 Task: Fork the 'Laravel-Library-Management-system' repository on GitHub and view it in your profile.
Action: Mouse moved to (232, 193)
Screenshot: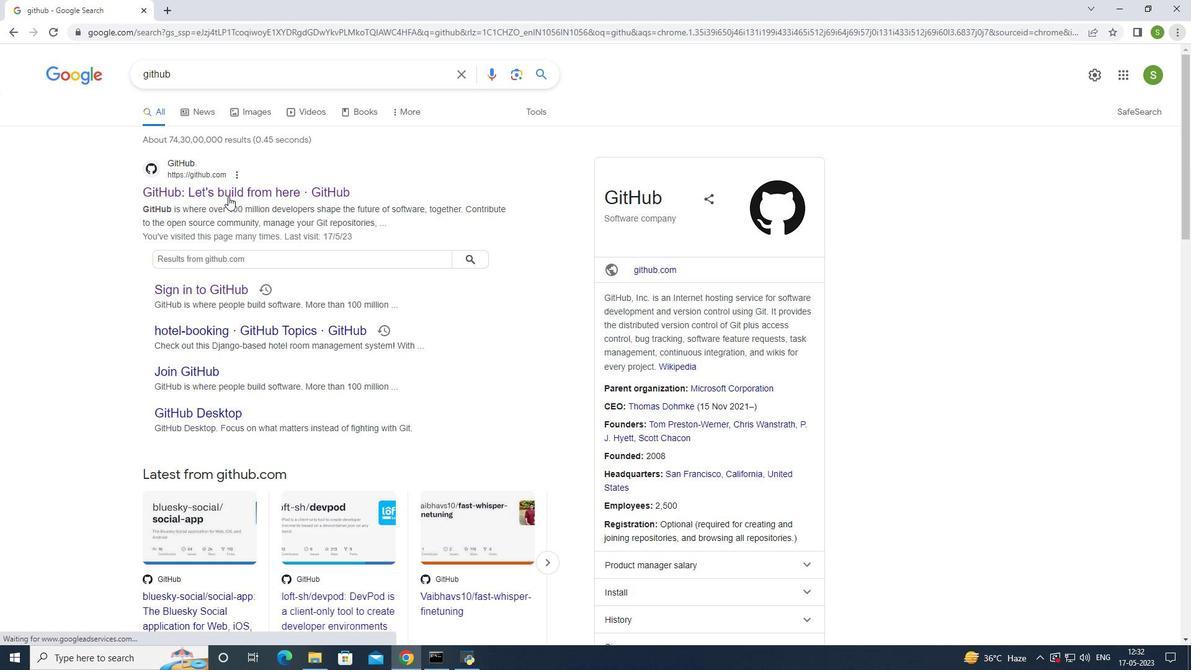 
Action: Mouse pressed left at (232, 193)
Screenshot: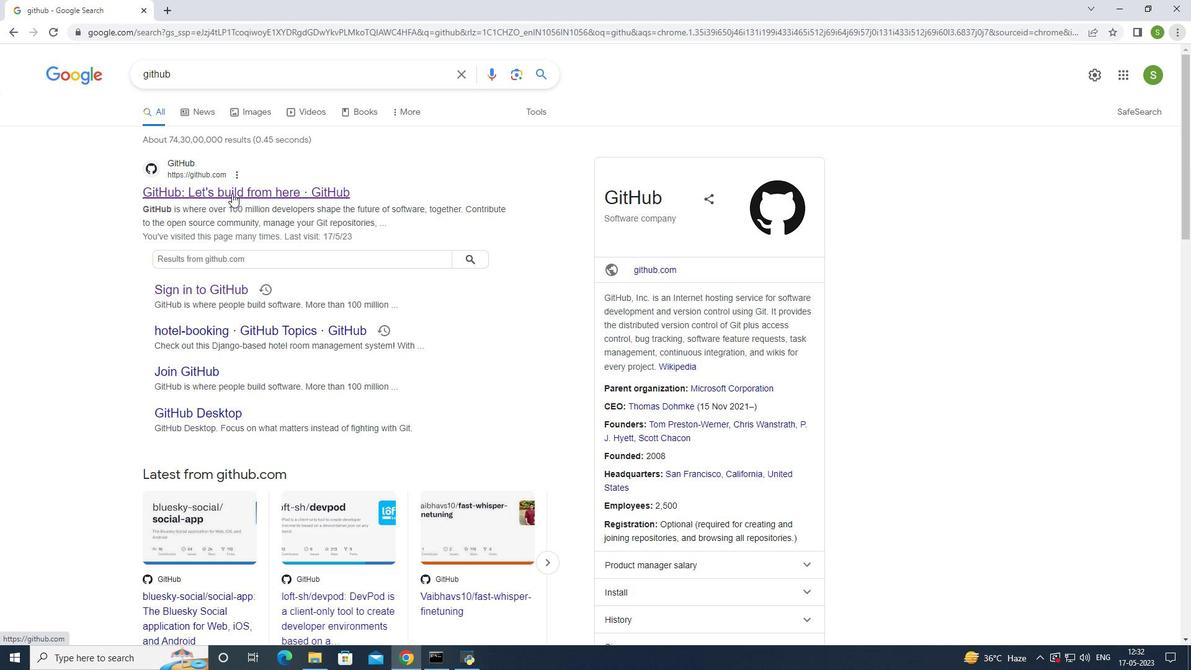 
Action: Mouse moved to (30, 62)
Screenshot: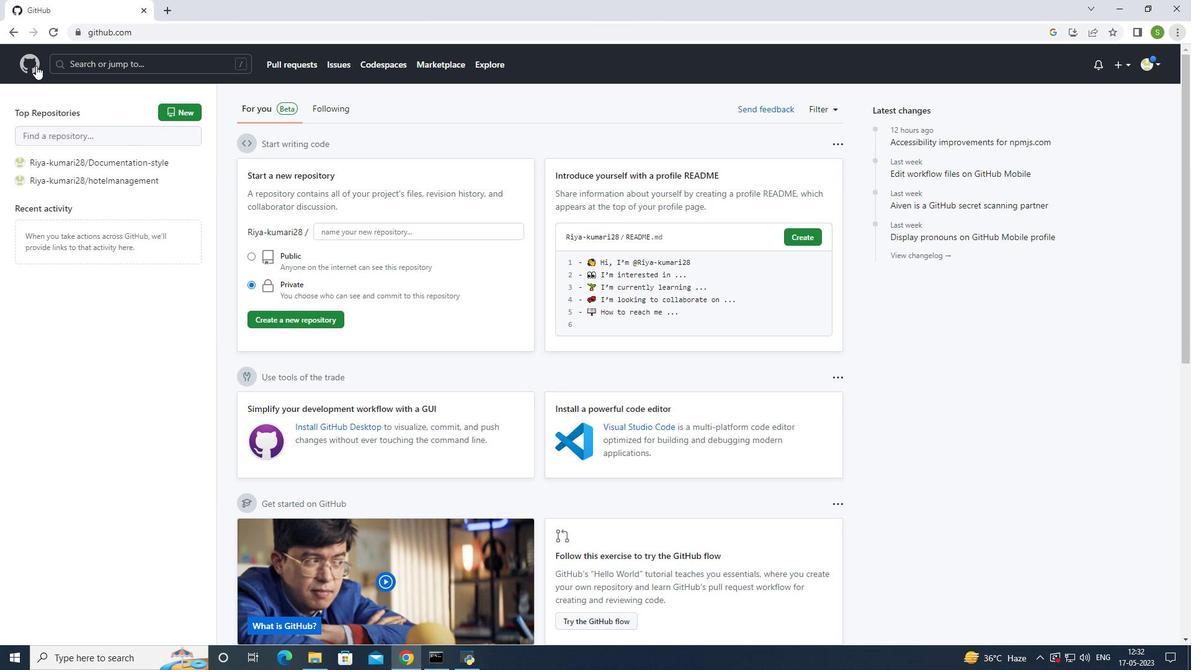 
Action: Mouse pressed left at (30, 62)
Screenshot: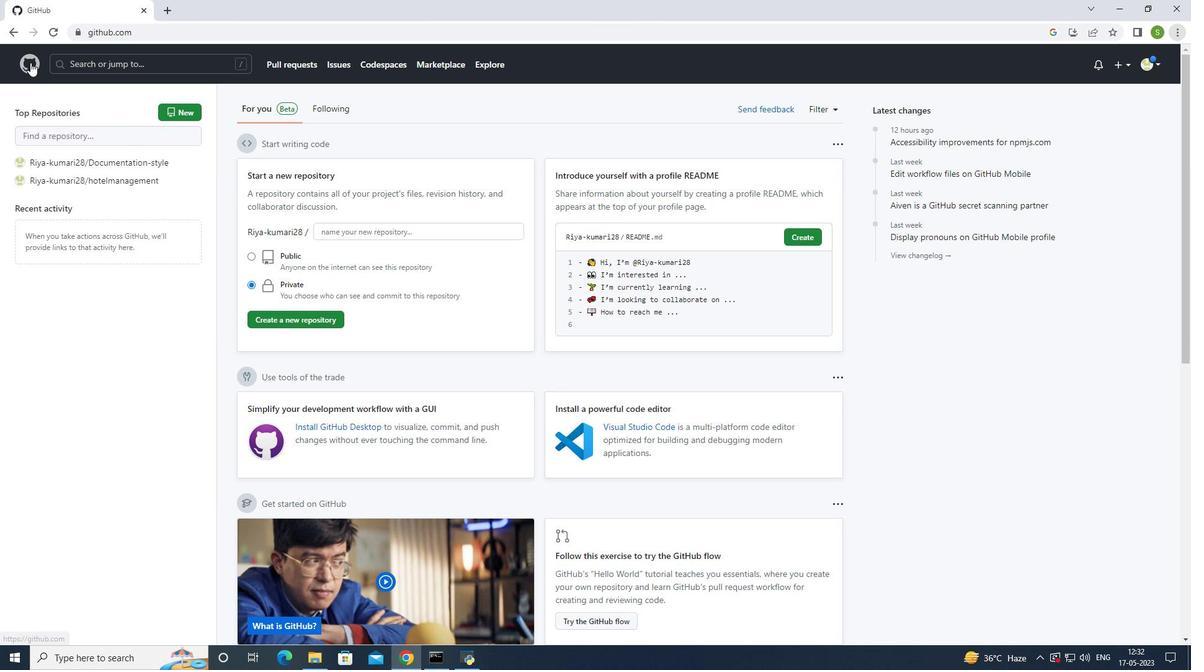
Action: Mouse moved to (156, 66)
Screenshot: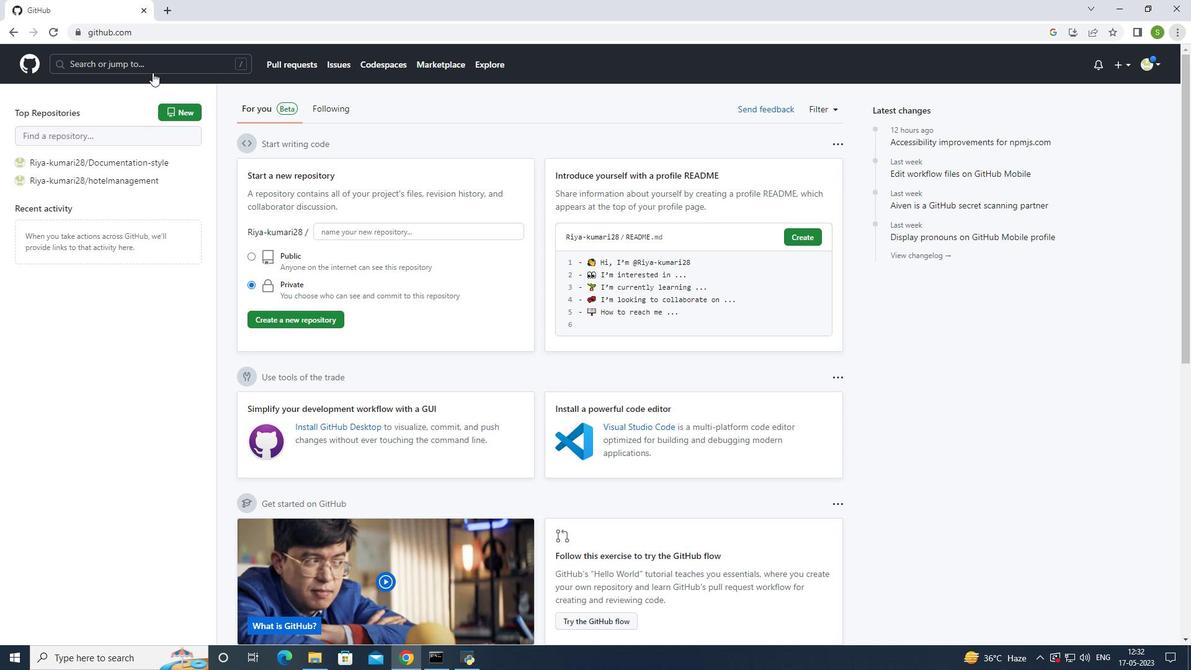 
Action: Mouse pressed left at (156, 66)
Screenshot: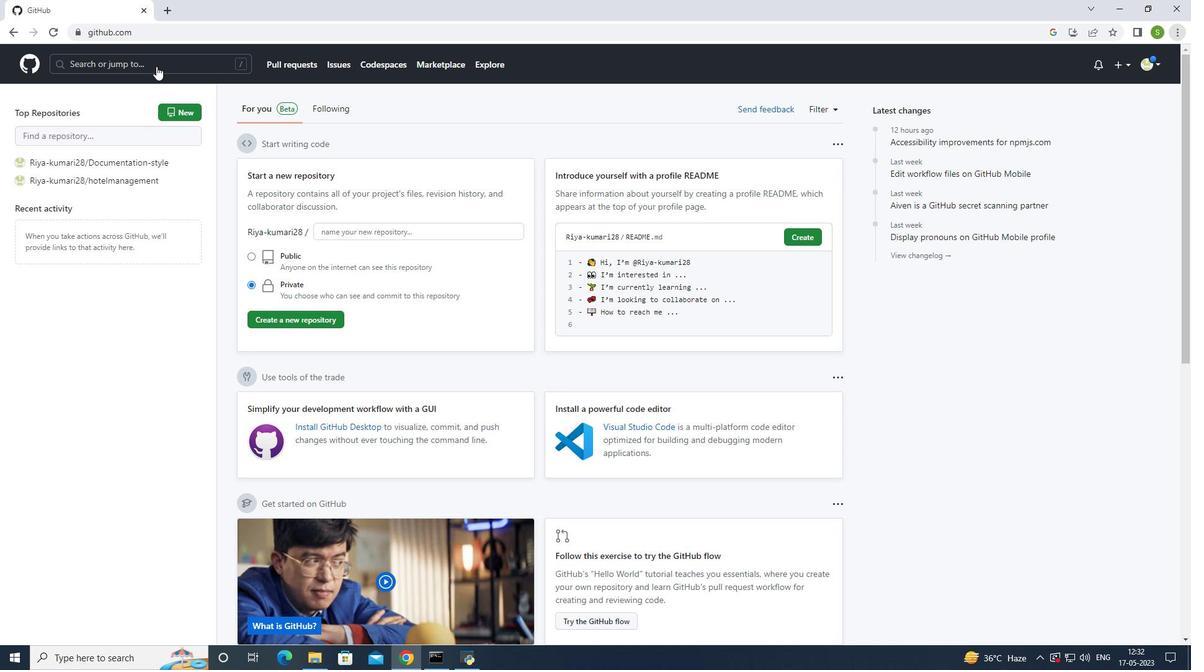 
Action: Mouse moved to (667, 204)
Screenshot: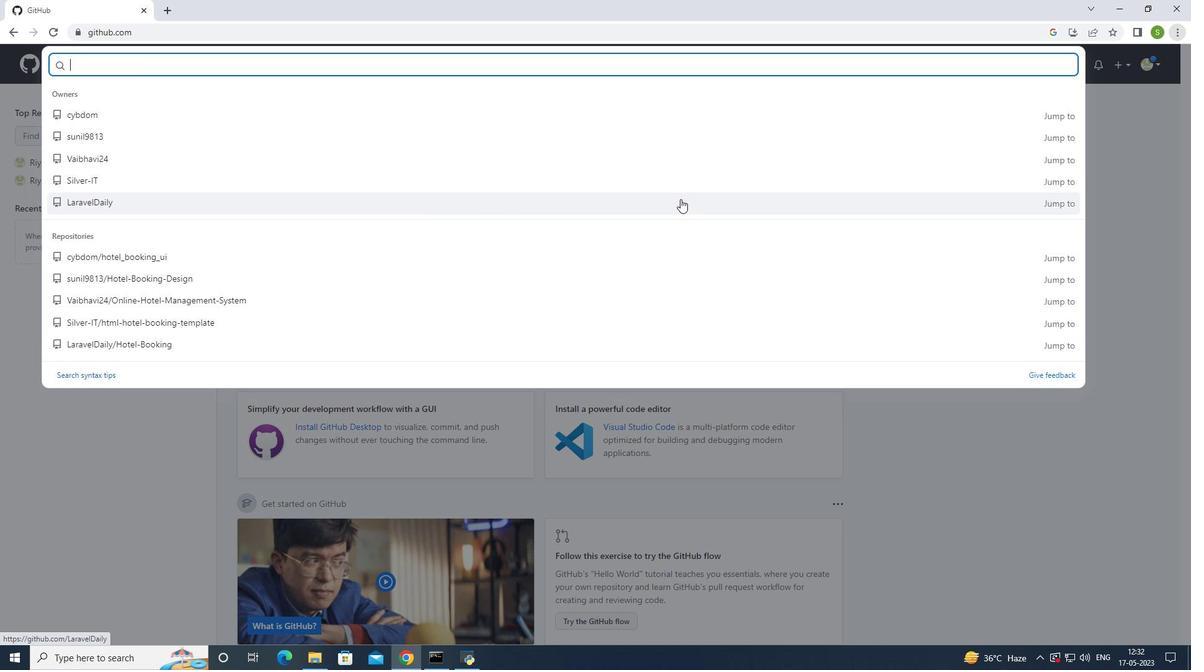
Action: Key pressed library<Key.space>management<Key.enter>
Screenshot: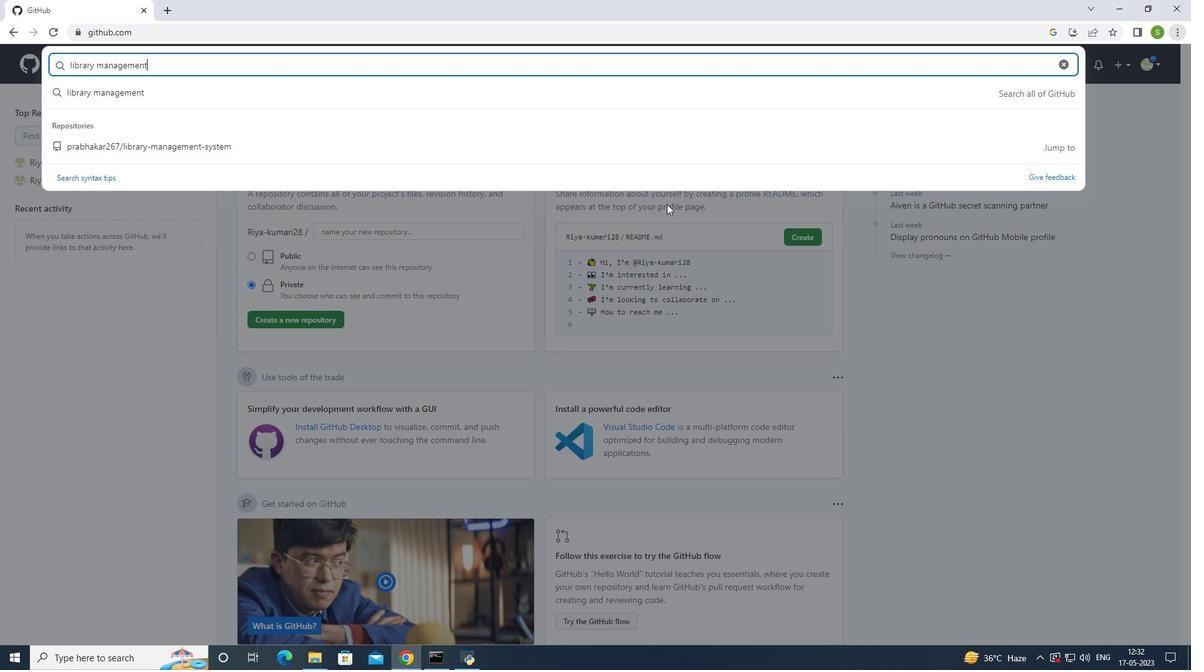 
Action: Mouse moved to (488, 280)
Screenshot: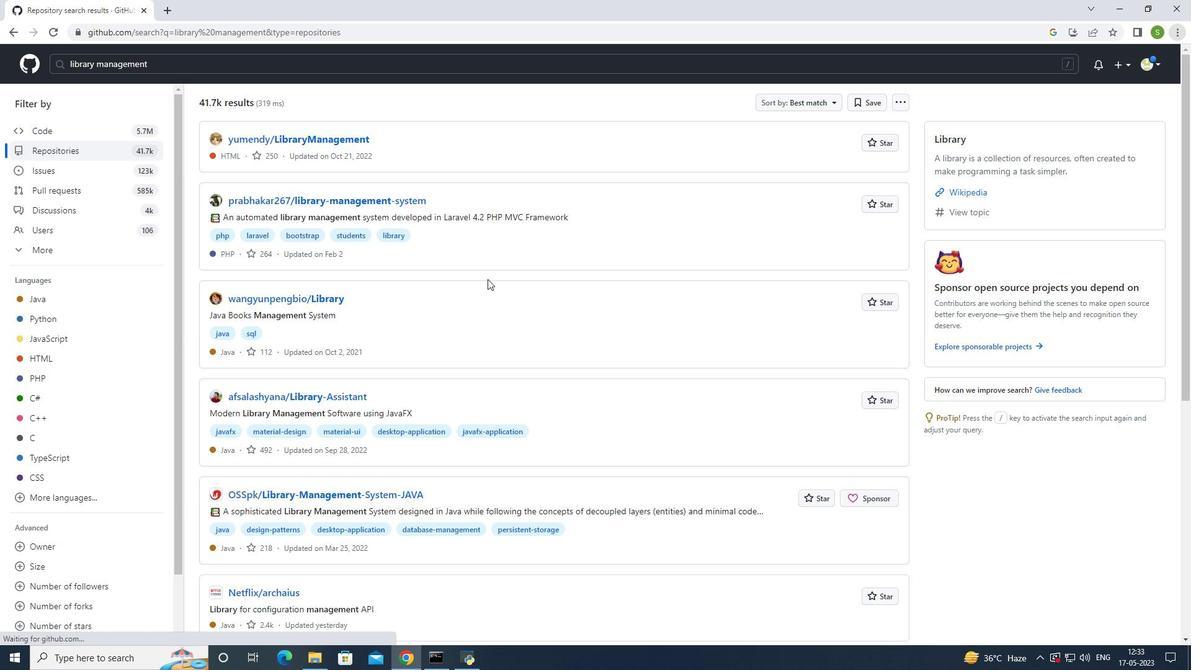 
Action: Mouse scrolled (488, 279) with delta (0, 0)
Screenshot: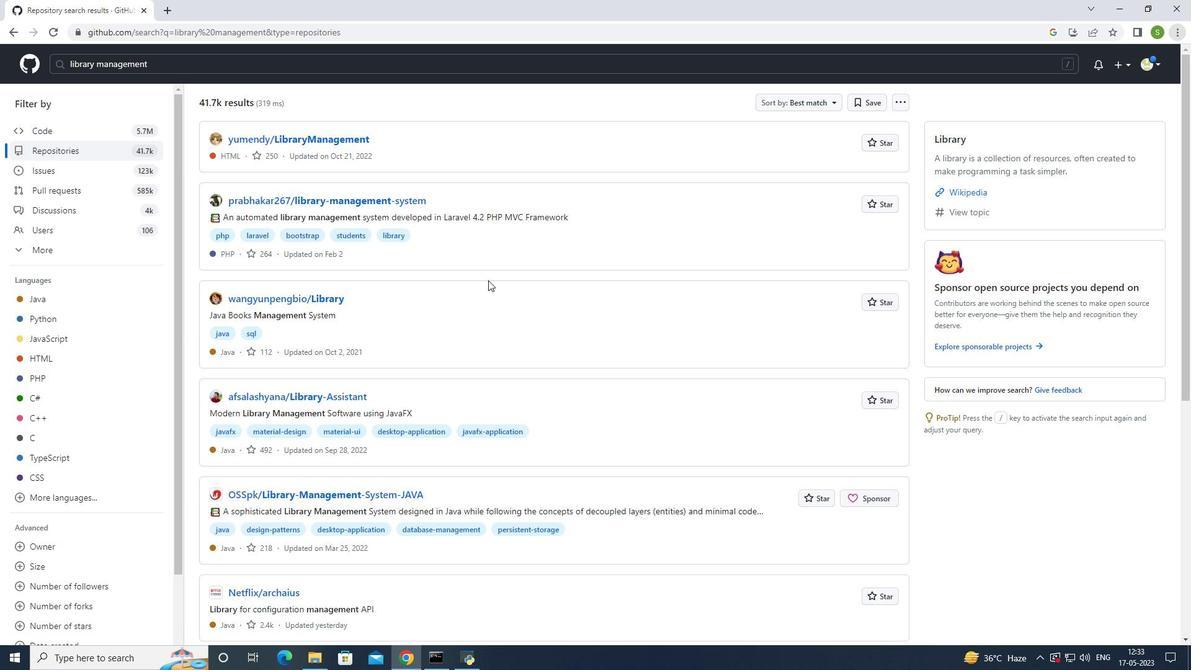 
Action: Mouse moved to (488, 276)
Screenshot: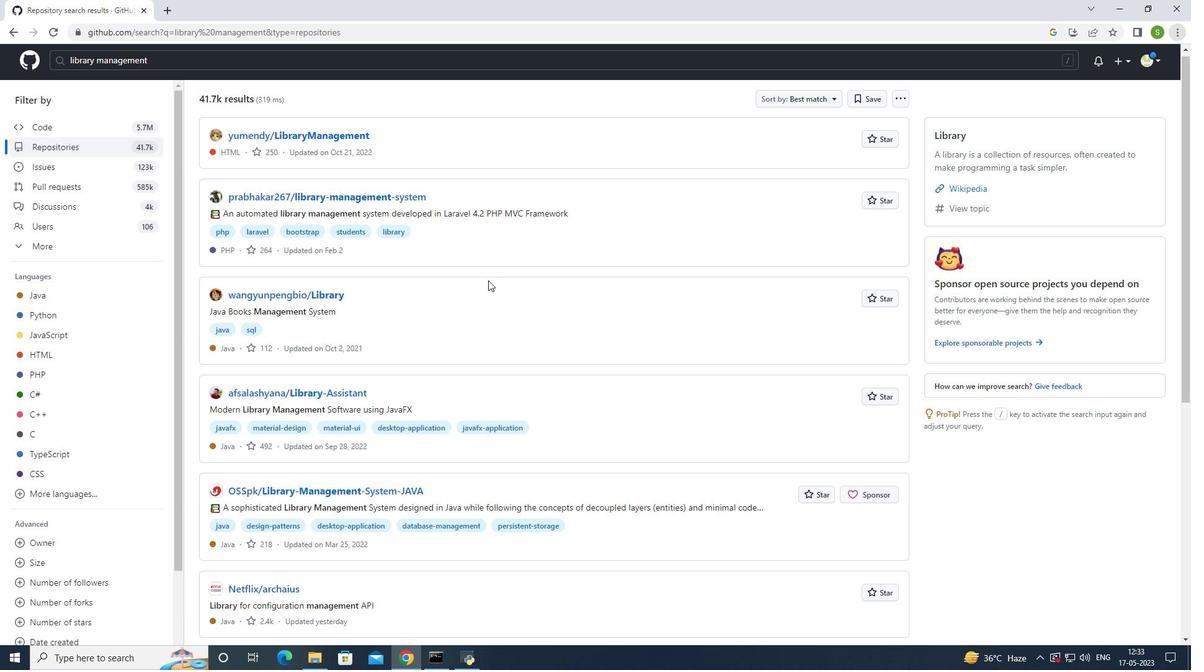 
Action: Mouse scrolled (488, 276) with delta (0, 0)
Screenshot: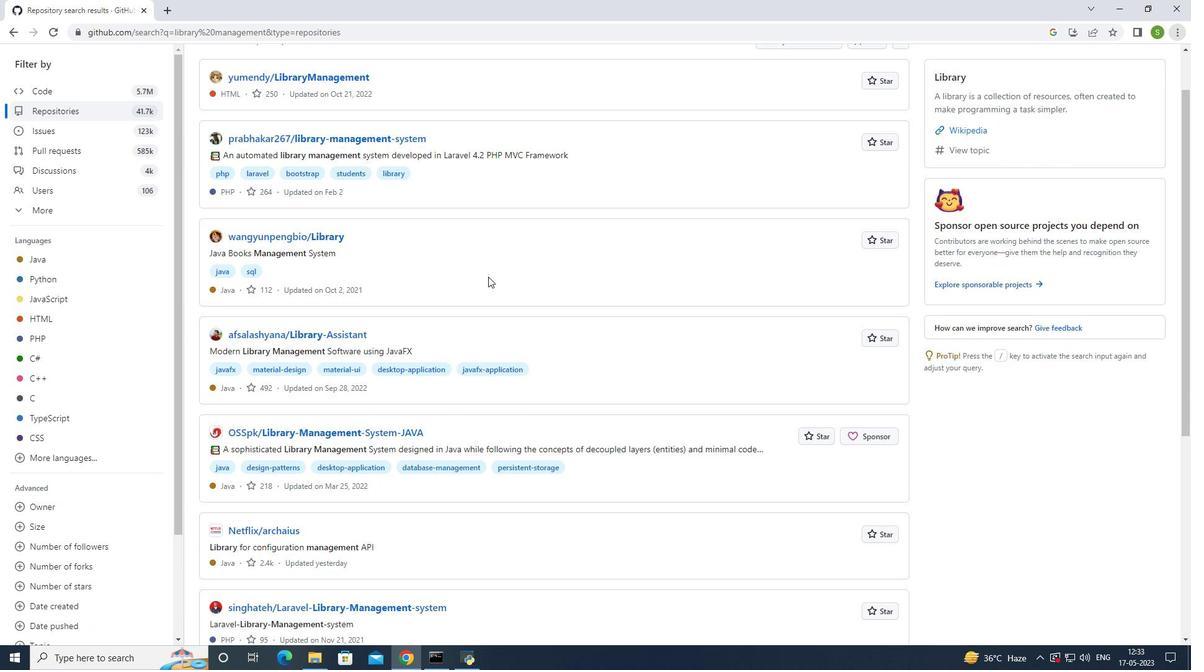 
Action: Mouse moved to (492, 265)
Screenshot: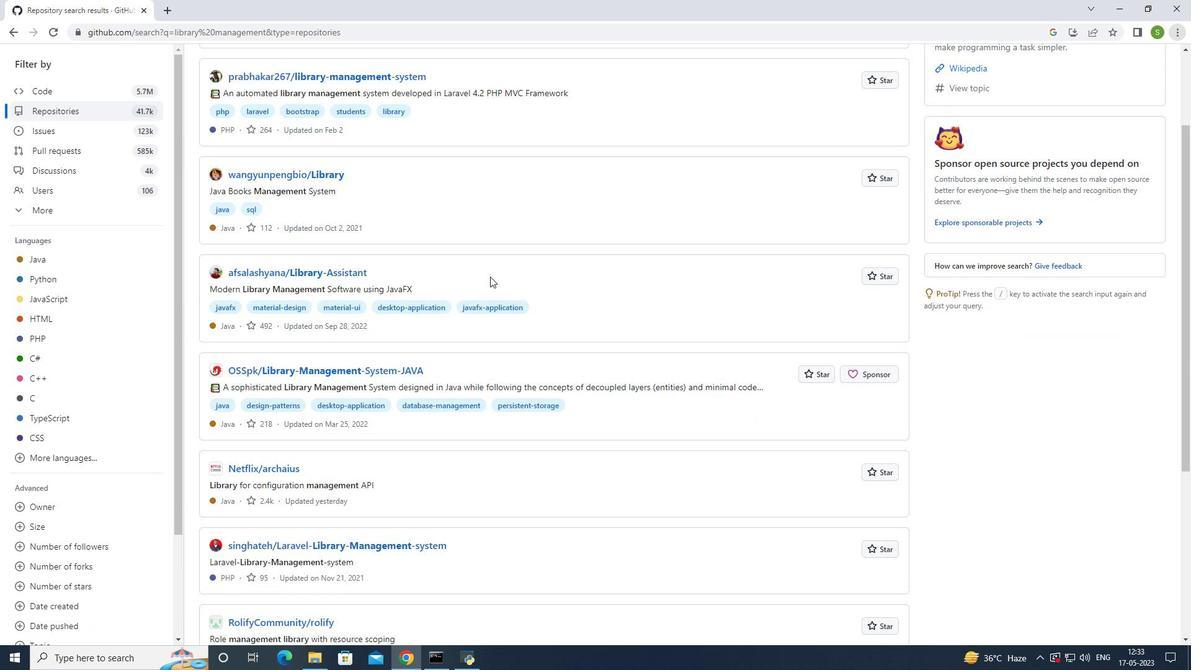 
Action: Mouse scrolled (492, 264) with delta (0, 0)
Screenshot: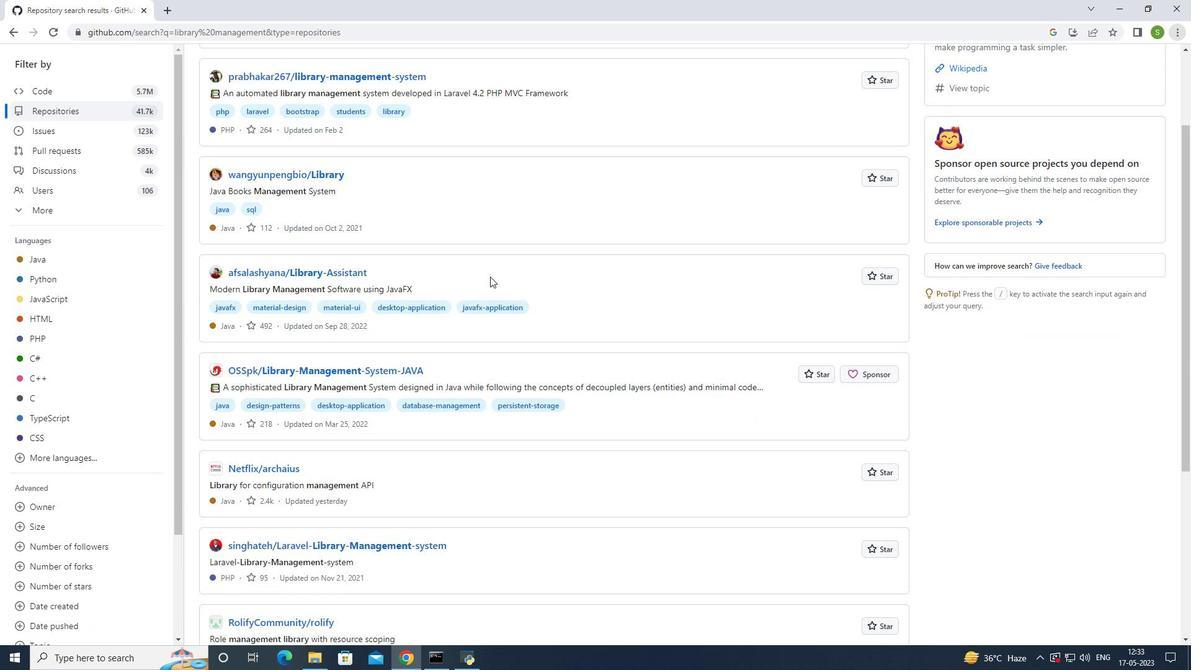 
Action: Mouse moved to (493, 264)
Screenshot: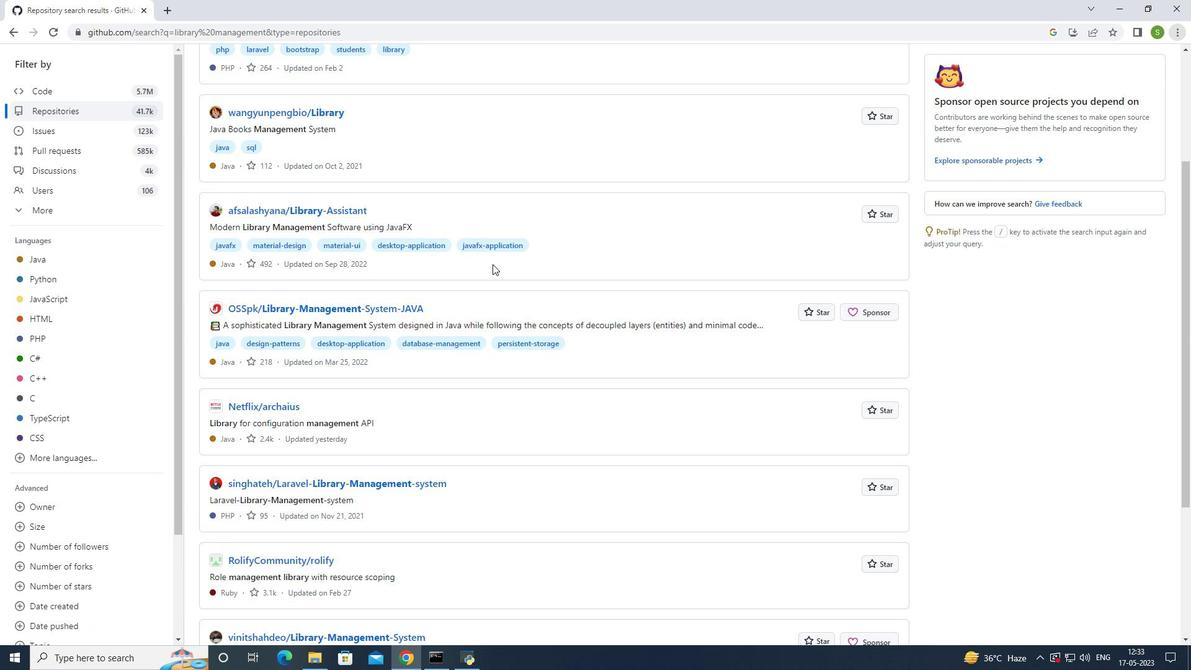 
Action: Mouse scrolled (493, 263) with delta (0, 0)
Screenshot: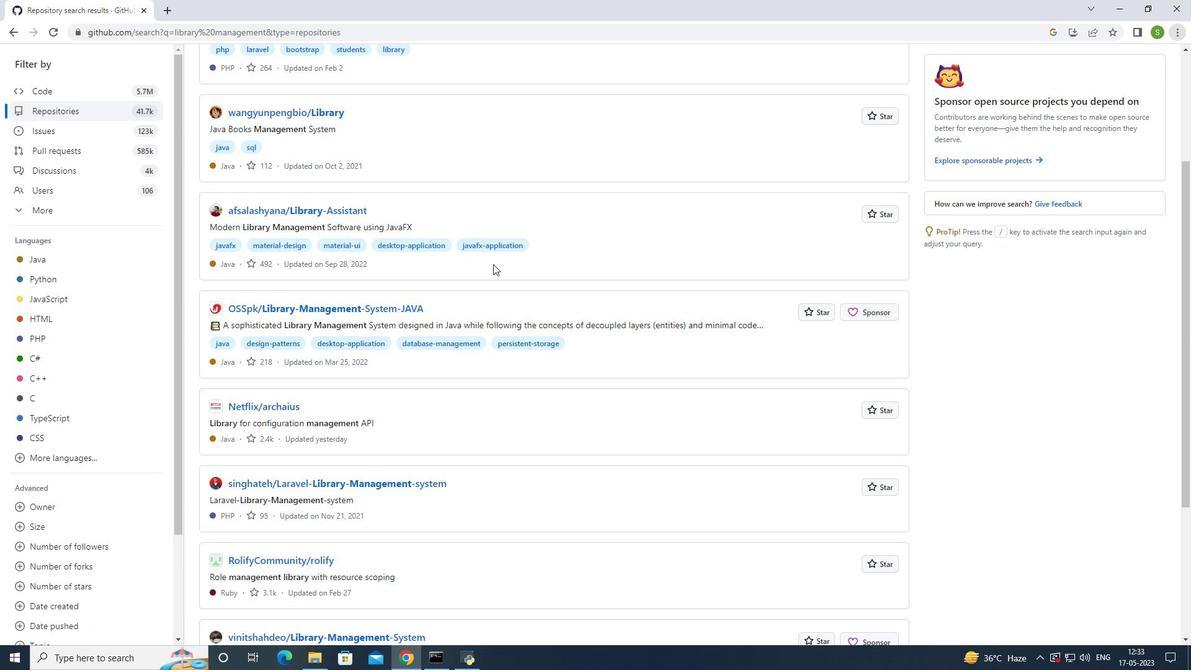 
Action: Mouse moved to (395, 422)
Screenshot: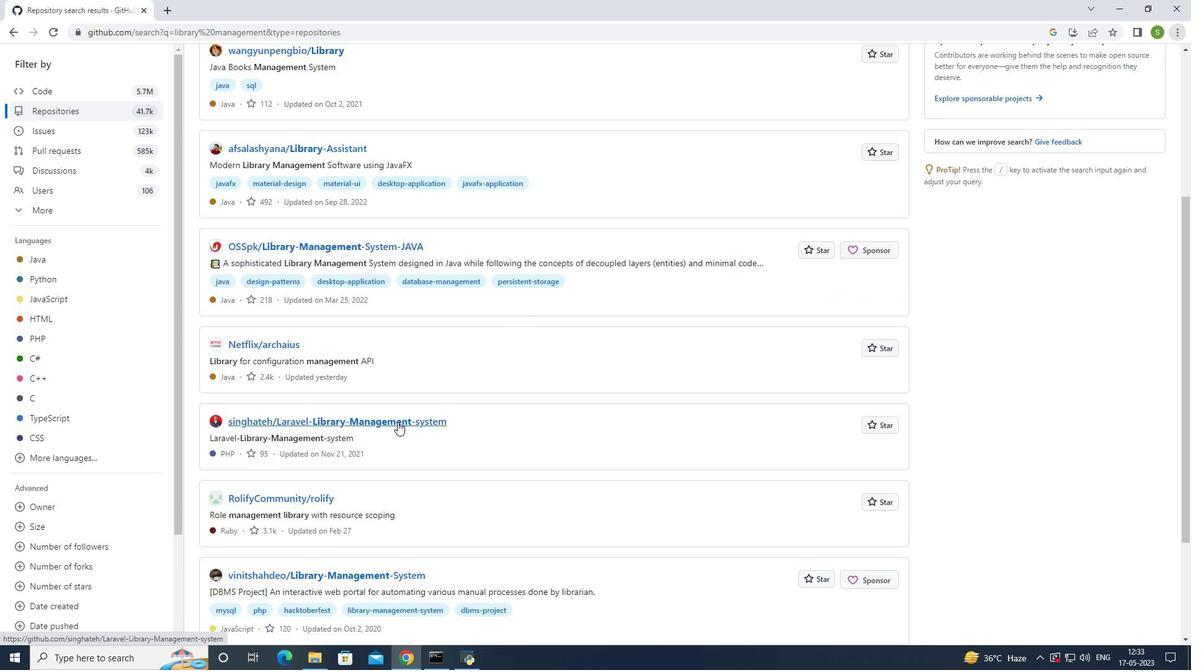
Action: Mouse pressed left at (395, 422)
Screenshot: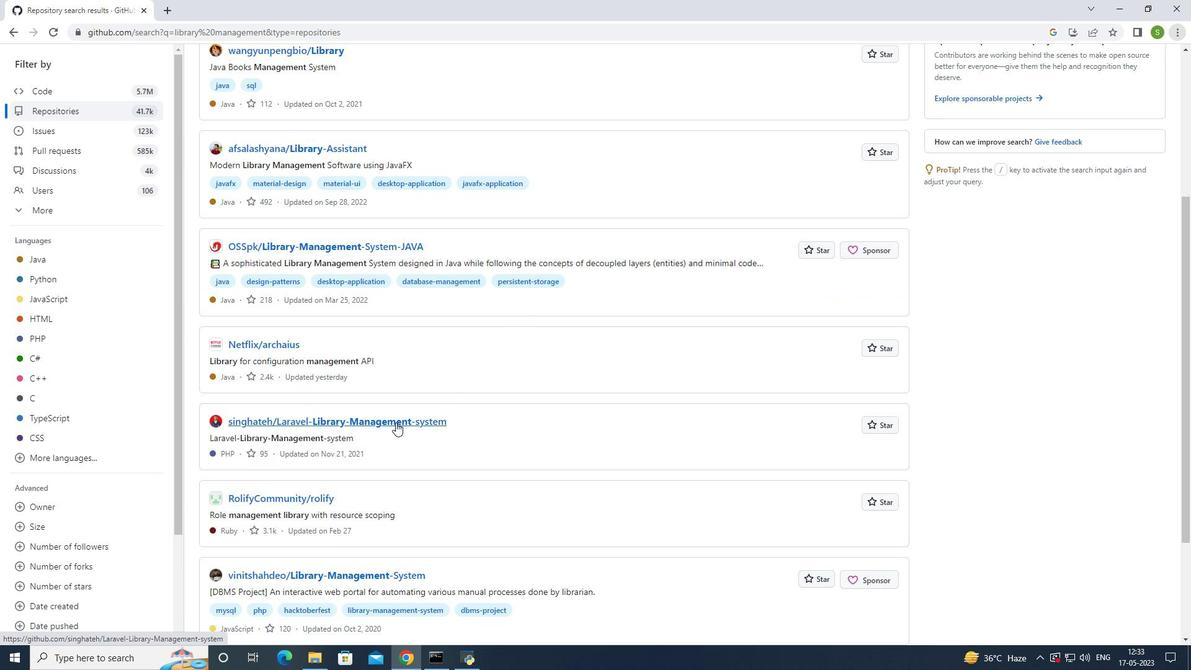 
Action: Mouse moved to (449, 371)
Screenshot: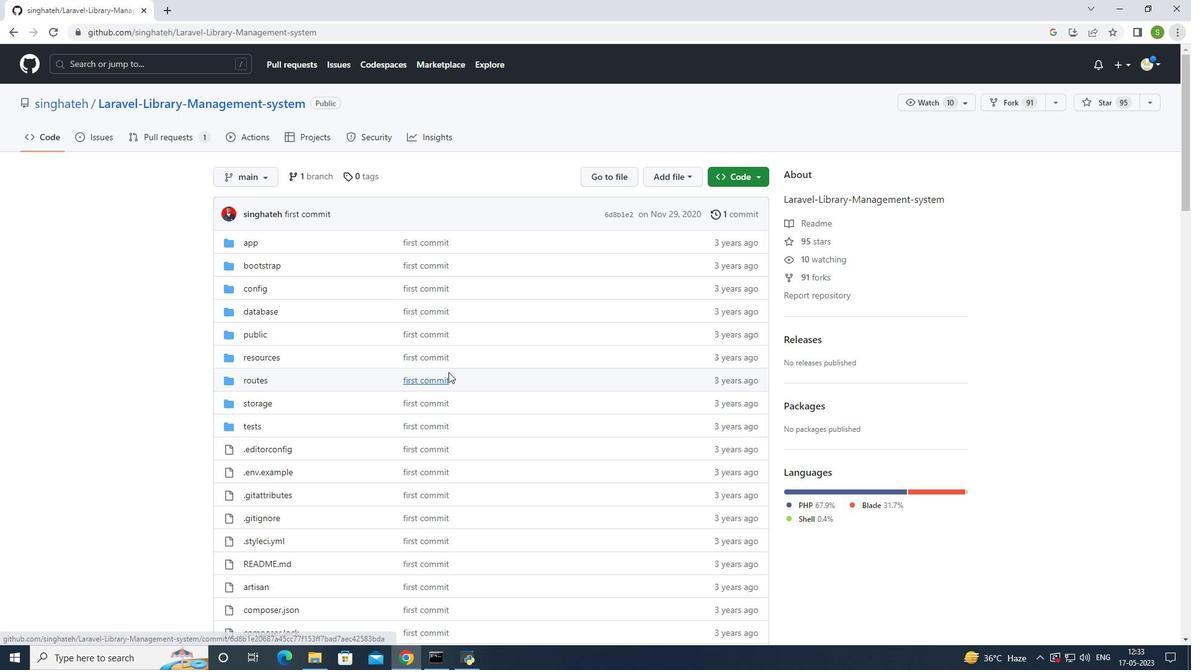 
Action: Mouse scrolled (449, 371) with delta (0, 0)
Screenshot: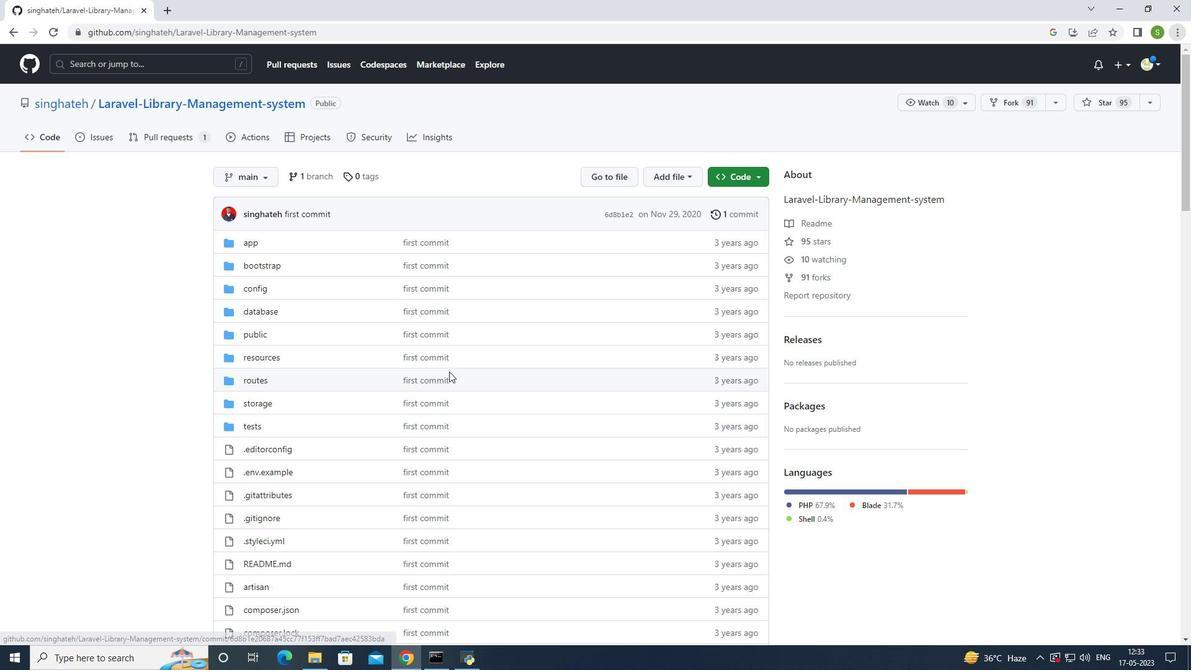 
Action: Mouse scrolled (449, 371) with delta (0, 0)
Screenshot: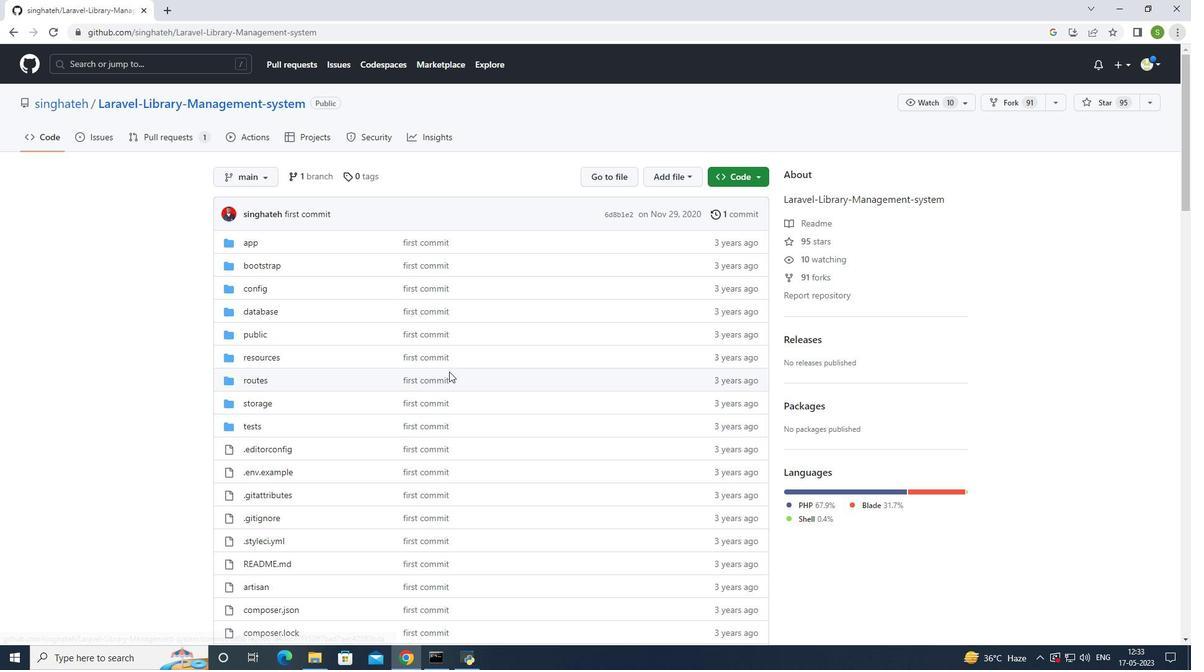 
Action: Mouse scrolled (449, 371) with delta (0, 0)
Screenshot: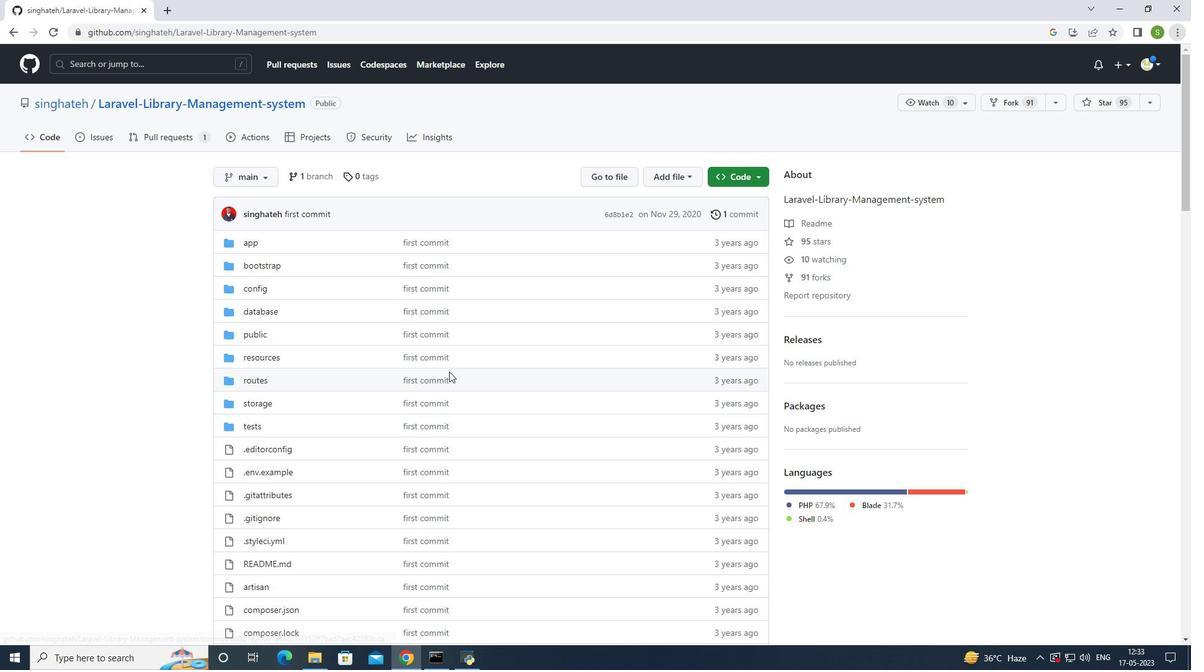 
Action: Mouse scrolled (449, 371) with delta (0, 0)
Screenshot: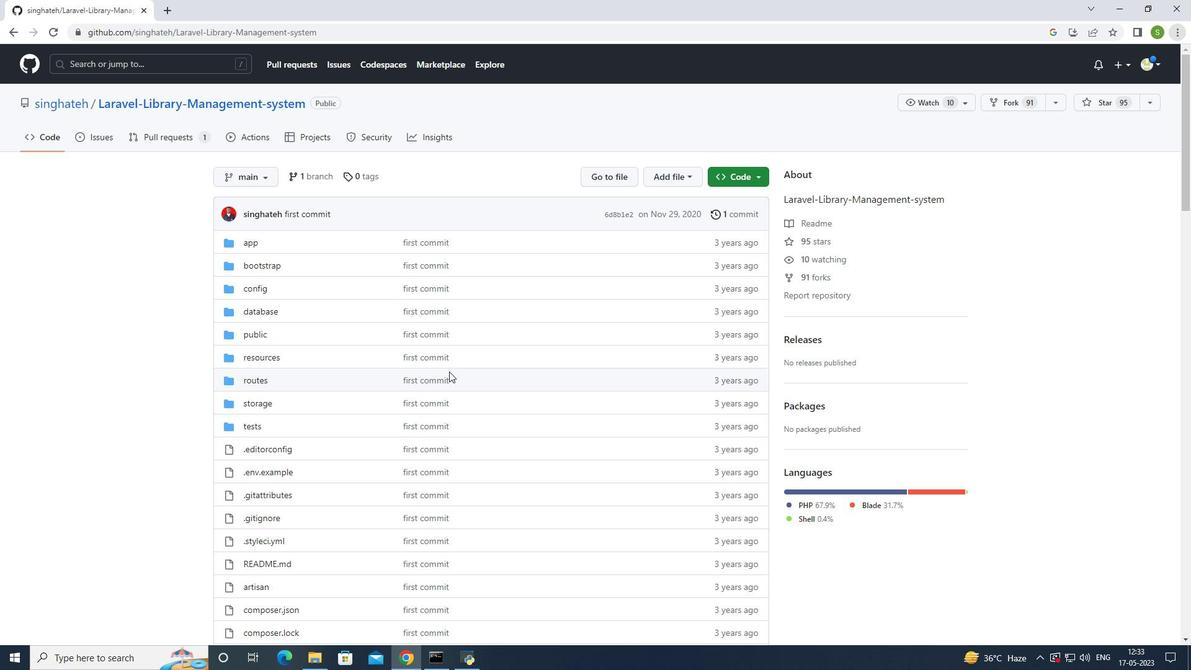 
Action: Mouse scrolled (449, 371) with delta (0, 0)
Screenshot: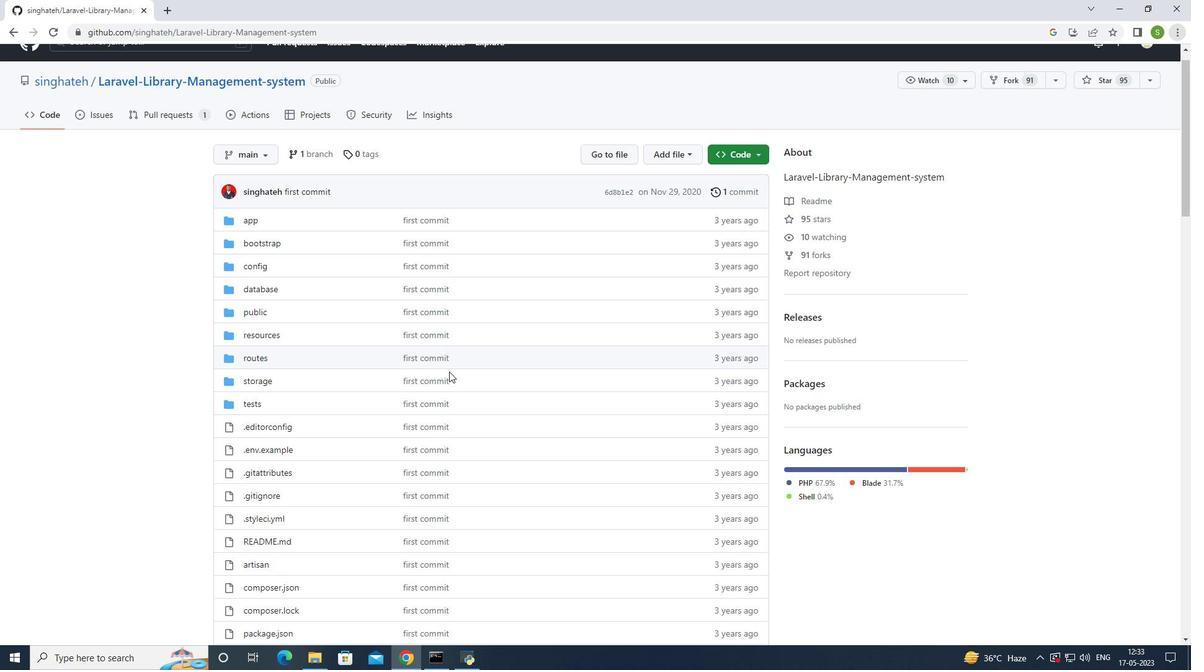 
Action: Mouse moved to (452, 360)
Screenshot: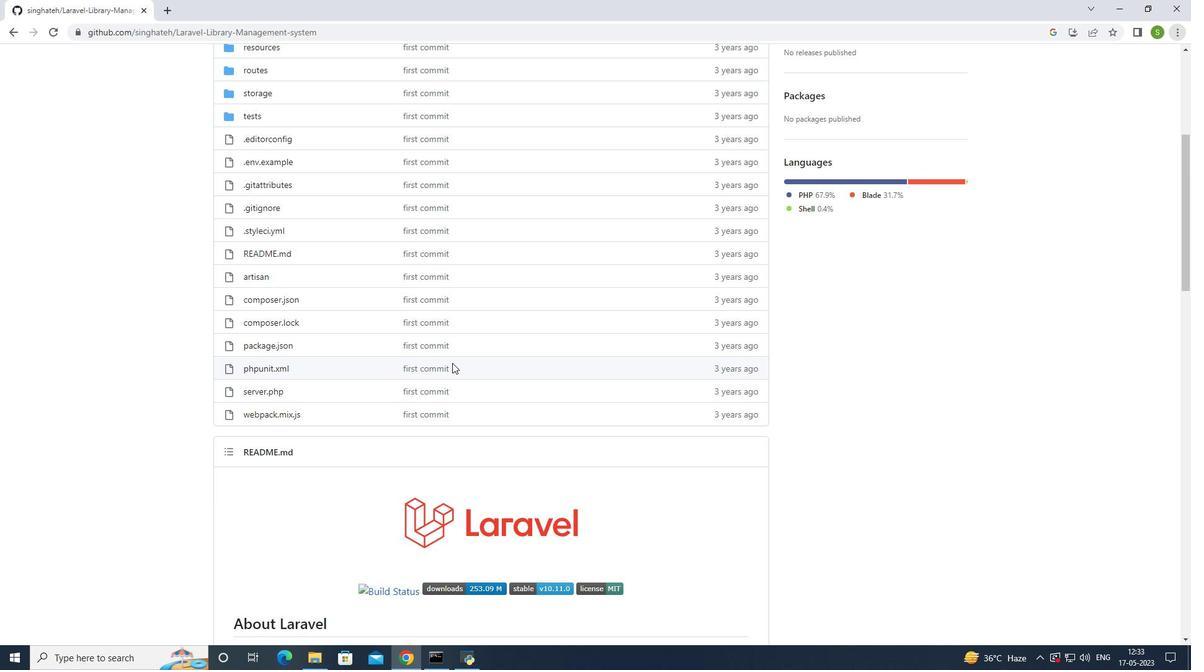 
Action: Mouse scrolled (452, 361) with delta (0, 0)
Screenshot: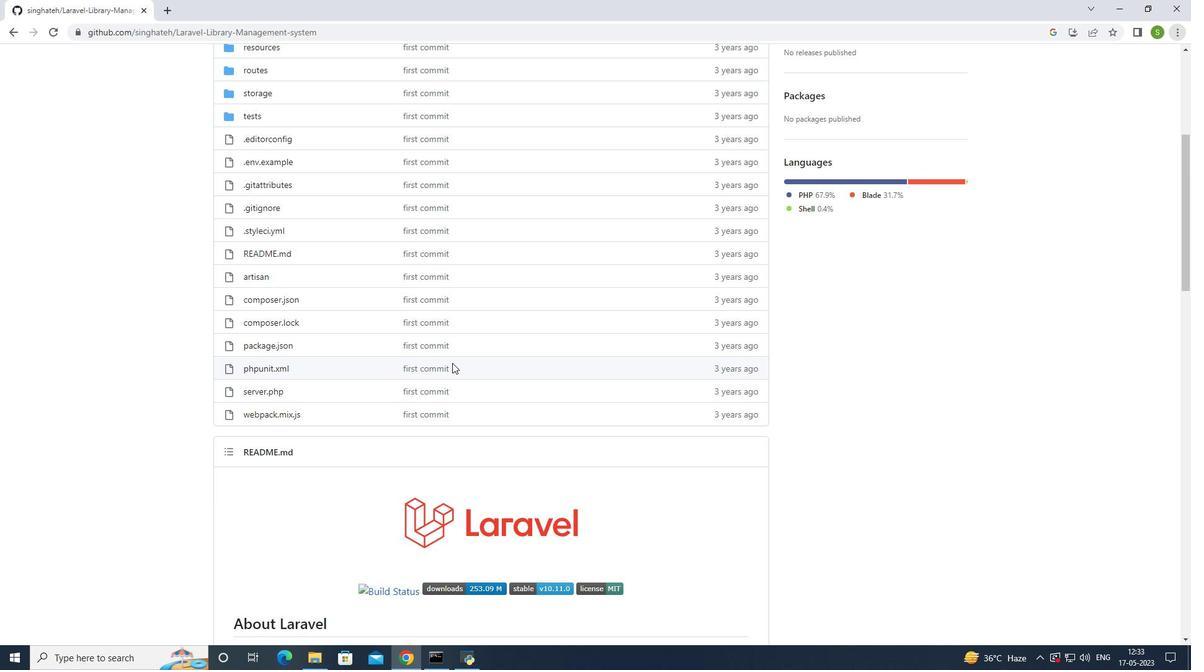 
Action: Mouse moved to (454, 355)
Screenshot: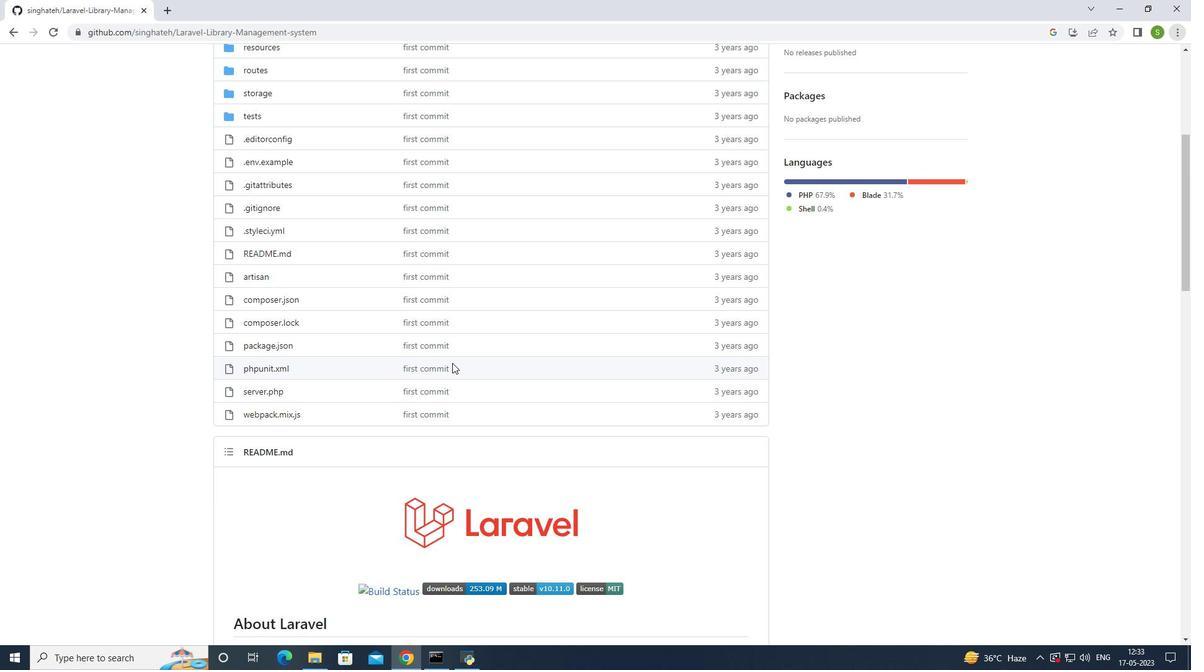 
Action: Mouse scrolled (454, 356) with delta (0, 0)
Screenshot: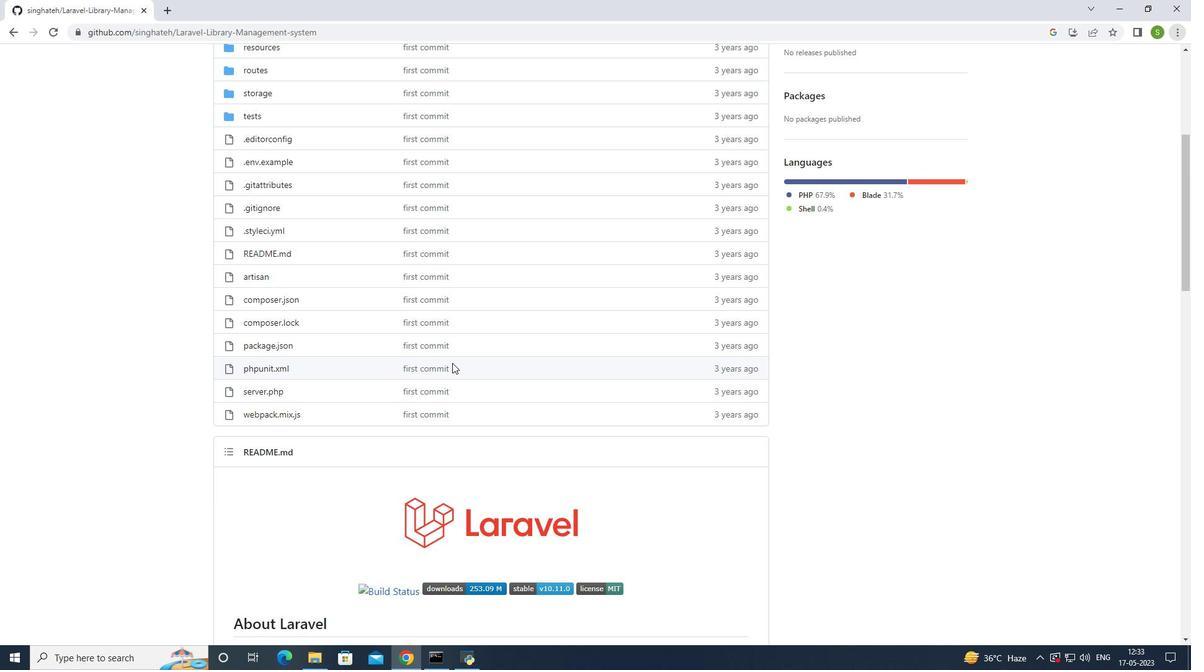 
Action: Mouse moved to (456, 292)
Screenshot: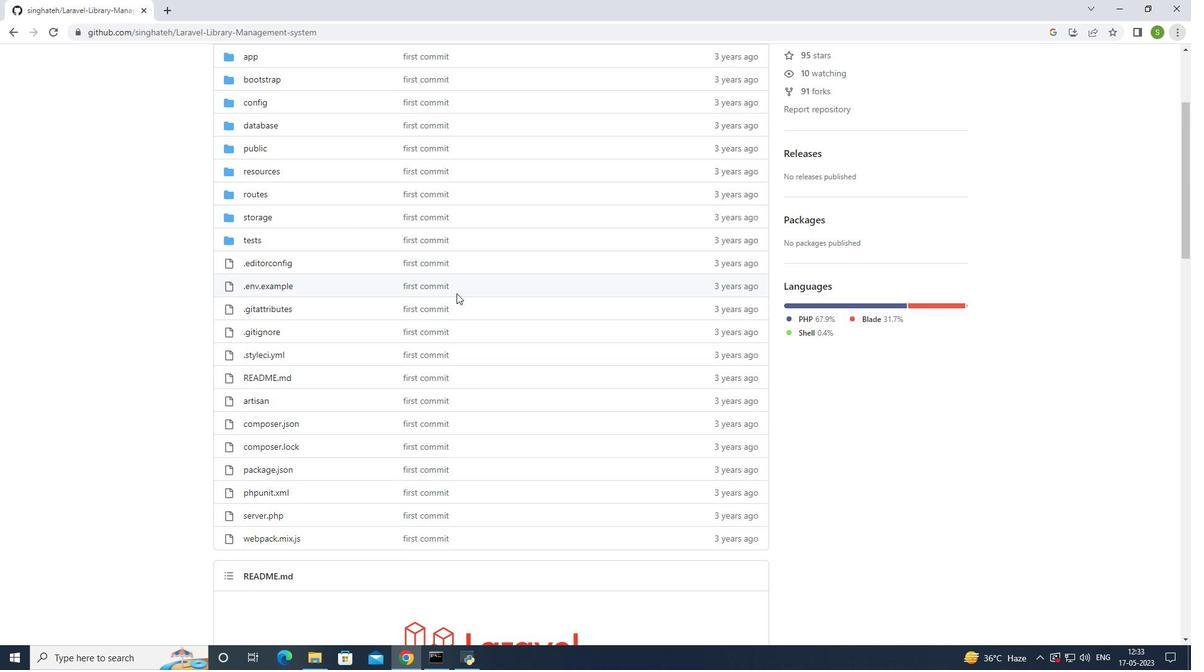 
Action: Mouse pressed left at (456, 292)
Screenshot: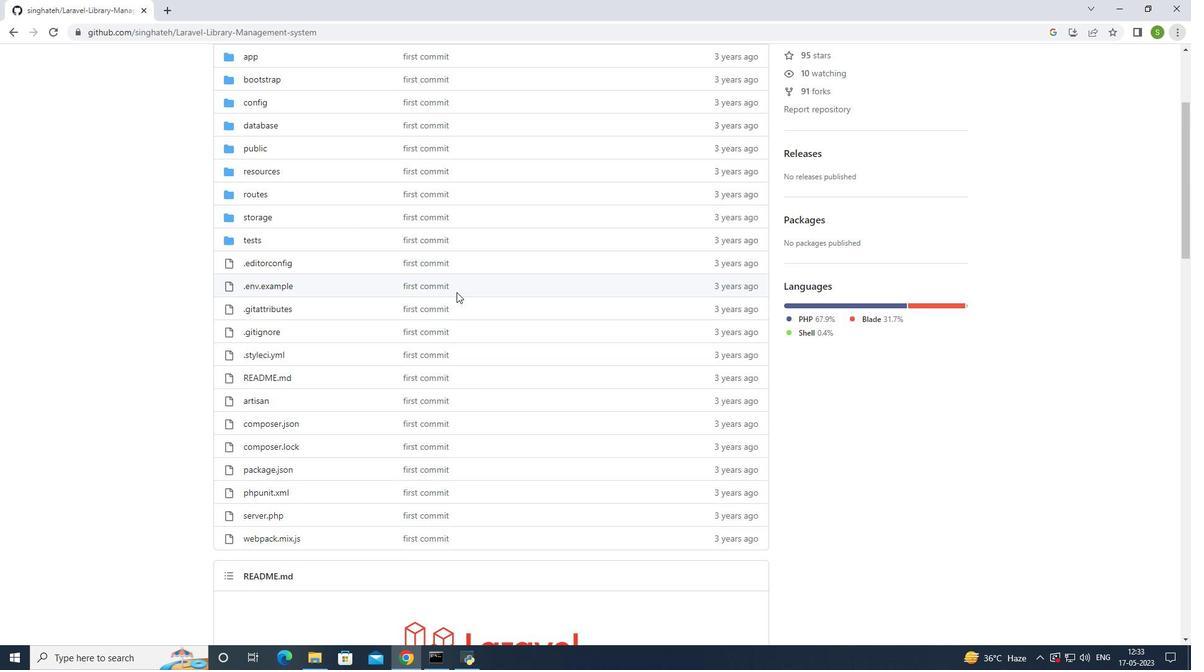 
Action: Mouse moved to (443, 288)
Screenshot: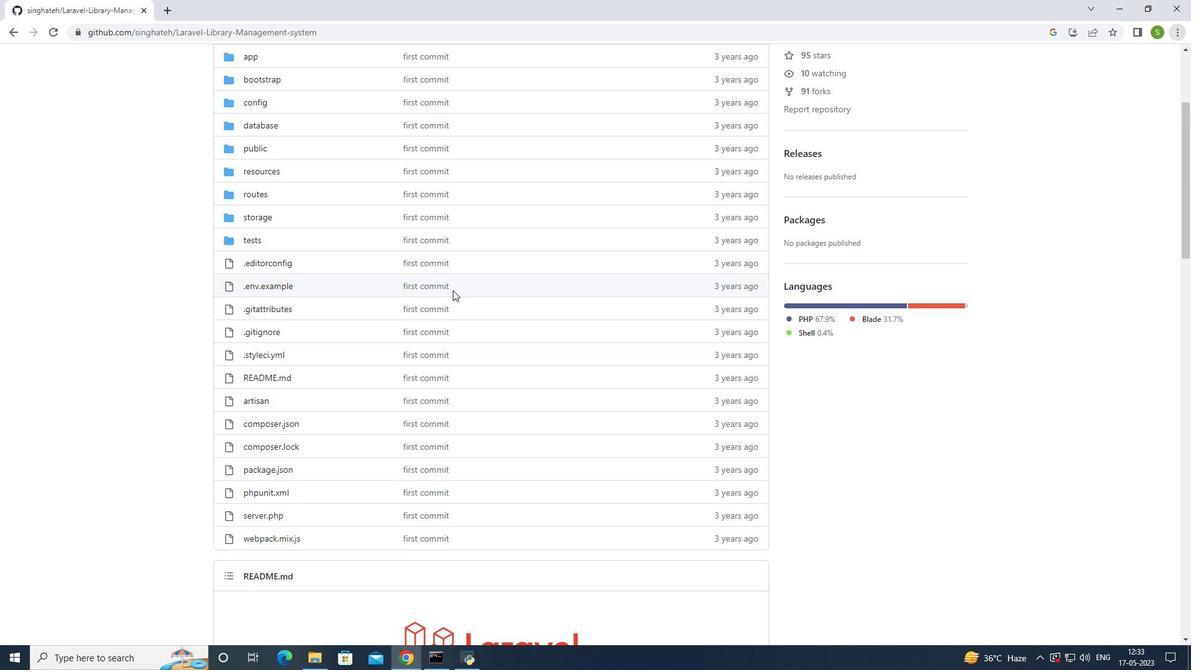 
Action: Mouse pressed left at (443, 288)
Screenshot: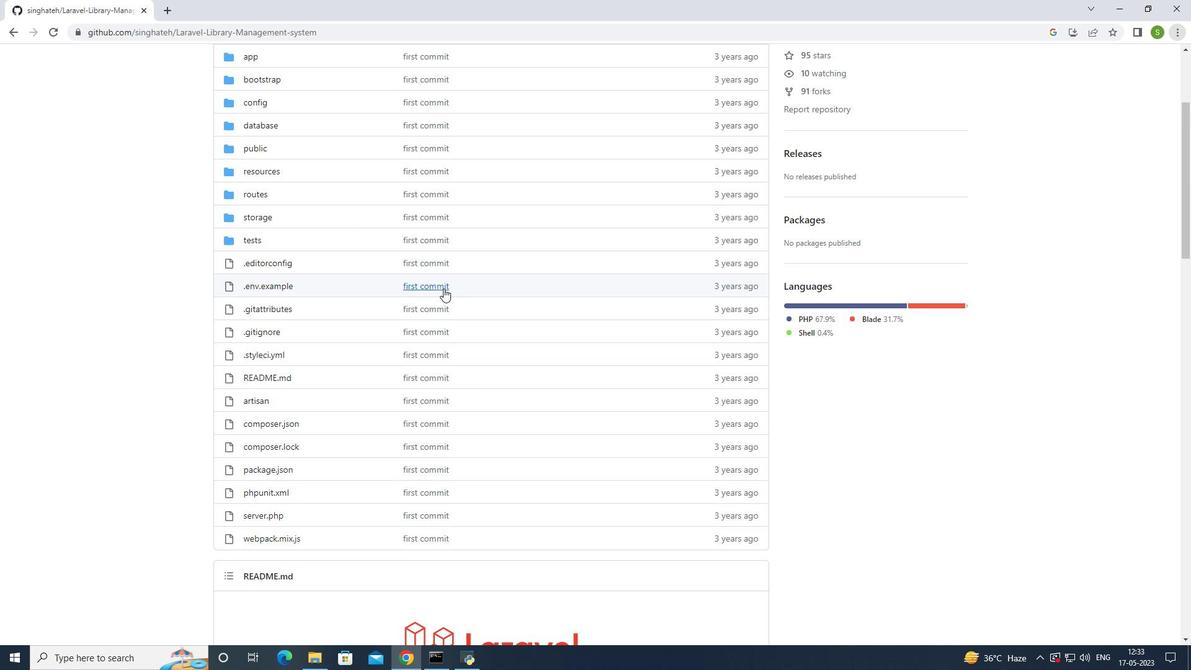 
Action: Mouse moved to (529, 280)
Screenshot: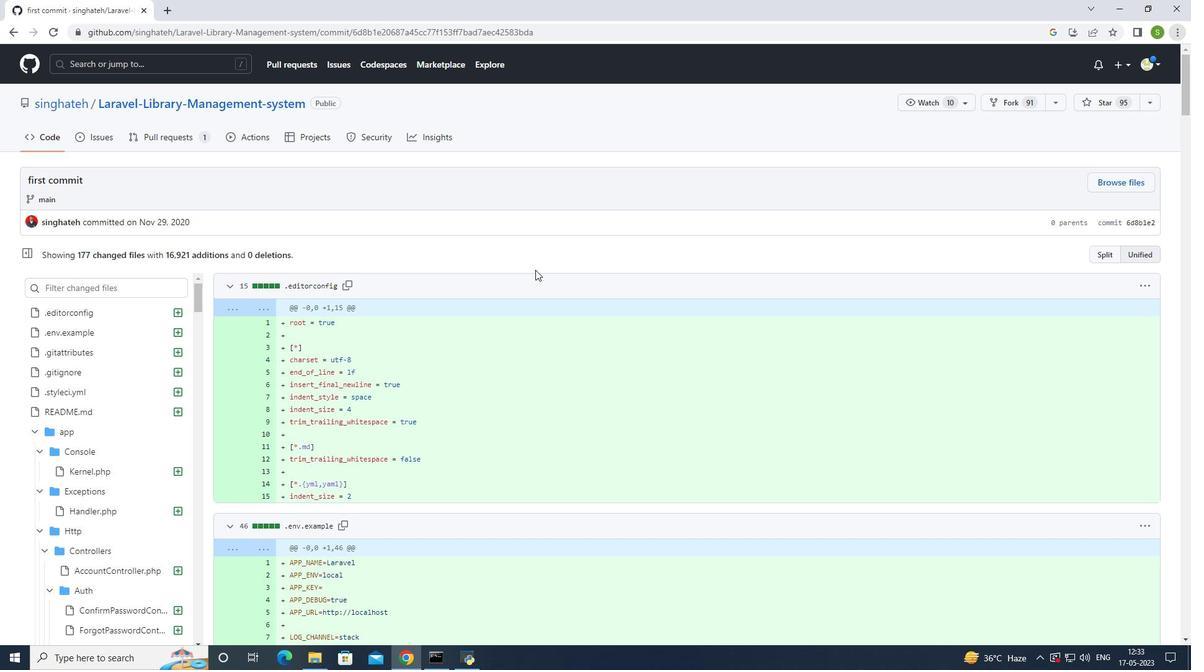 
Action: Mouse scrolled (529, 281) with delta (0, 0)
Screenshot: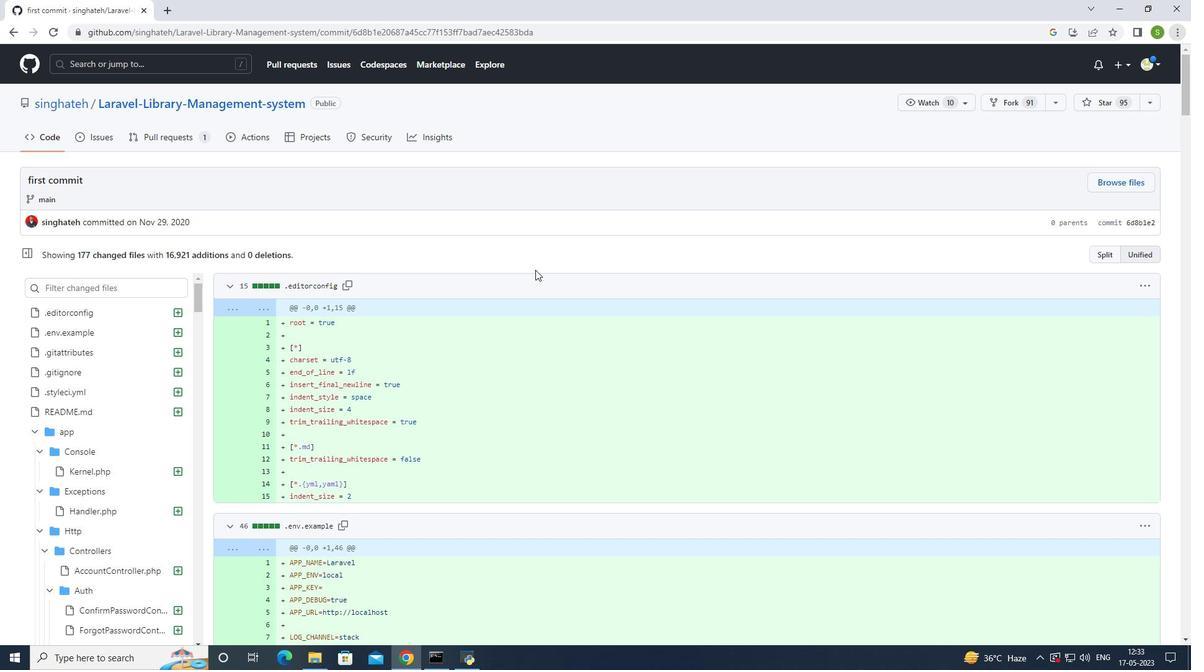
Action: Mouse moved to (509, 331)
Screenshot: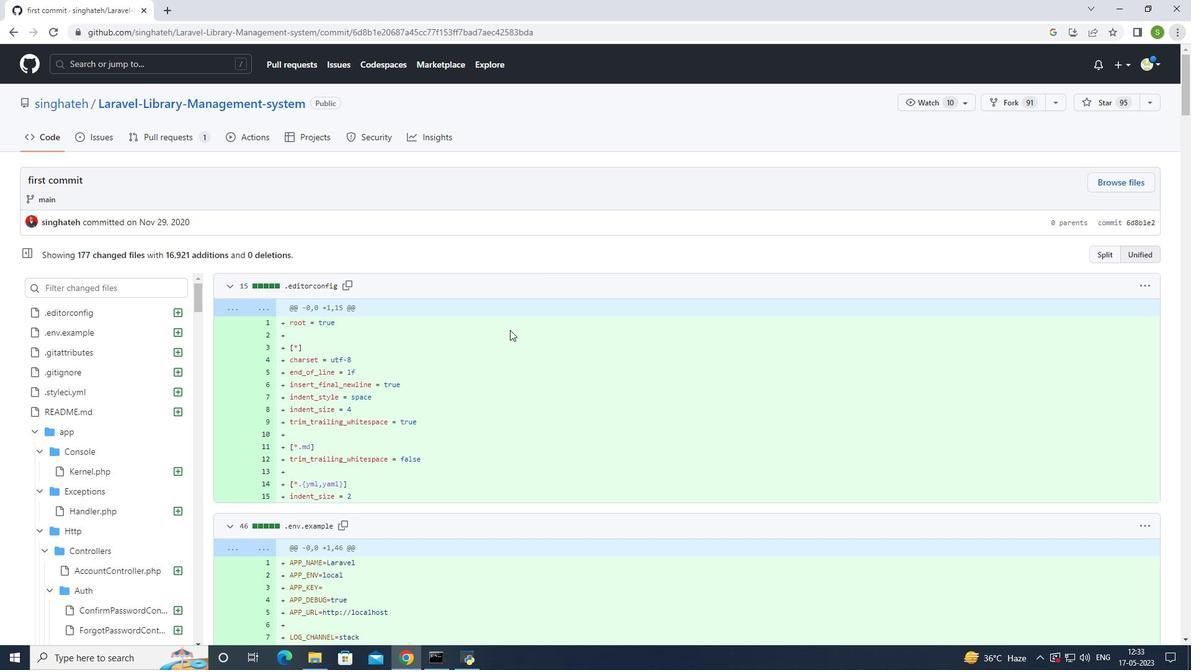 
Action: Mouse scrolled (509, 330) with delta (0, 0)
Screenshot: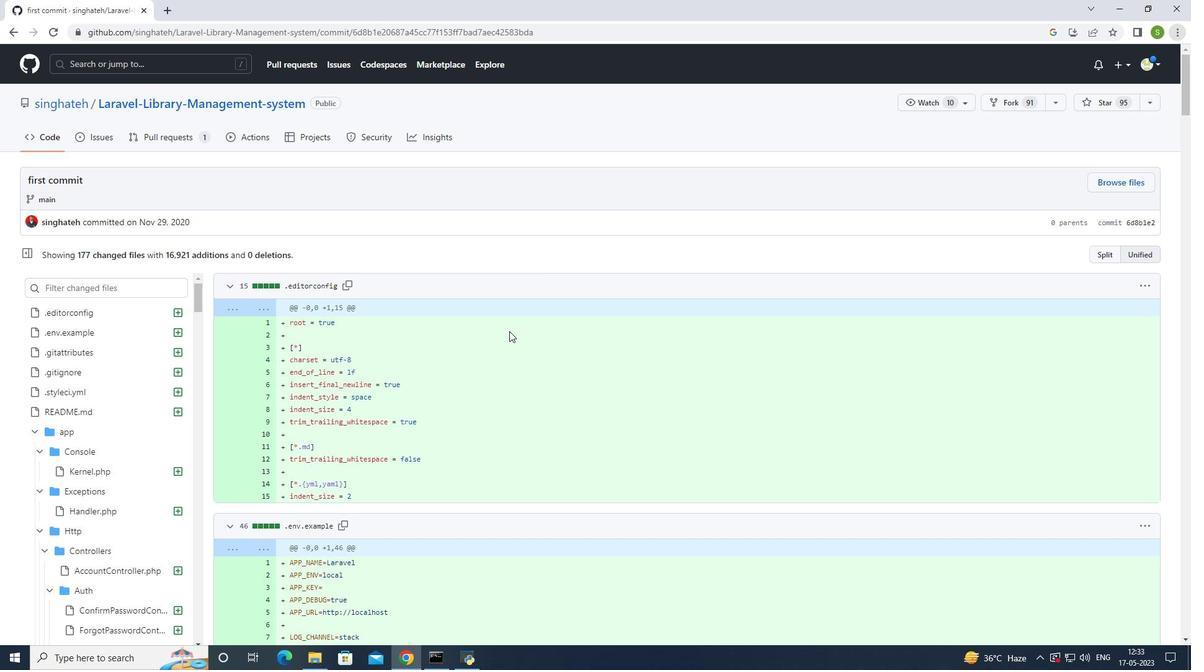 
Action: Mouse scrolled (509, 330) with delta (0, 0)
Screenshot: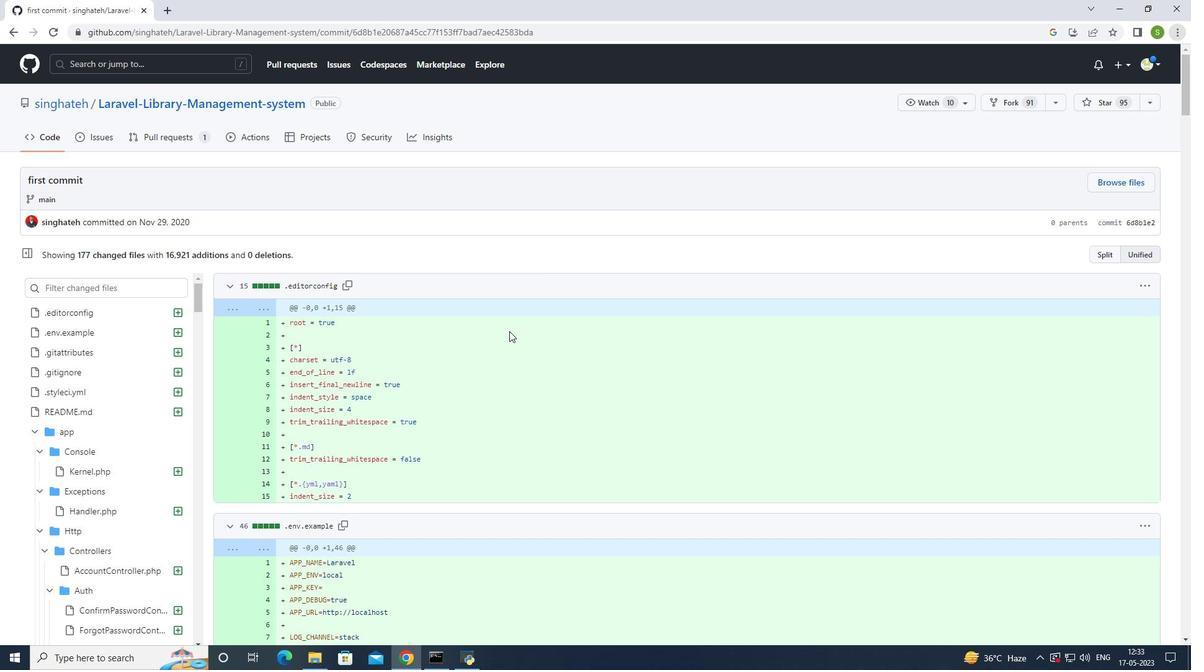 
Action: Mouse scrolled (509, 330) with delta (0, 0)
Screenshot: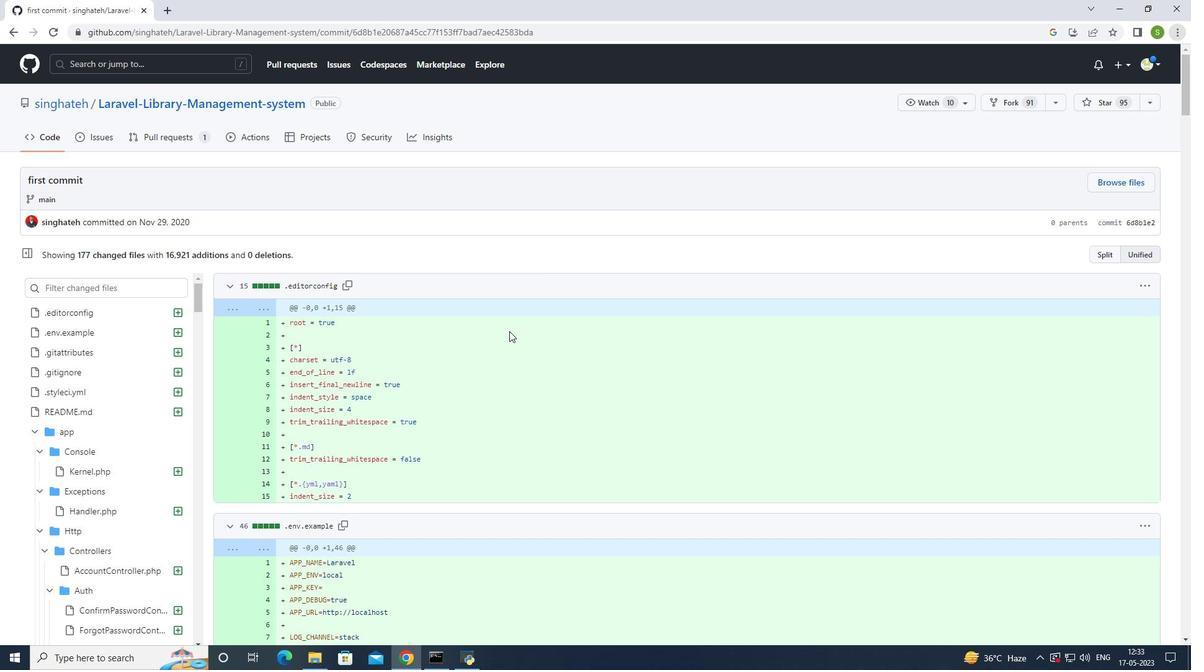 
Action: Mouse scrolled (509, 330) with delta (0, 0)
Screenshot: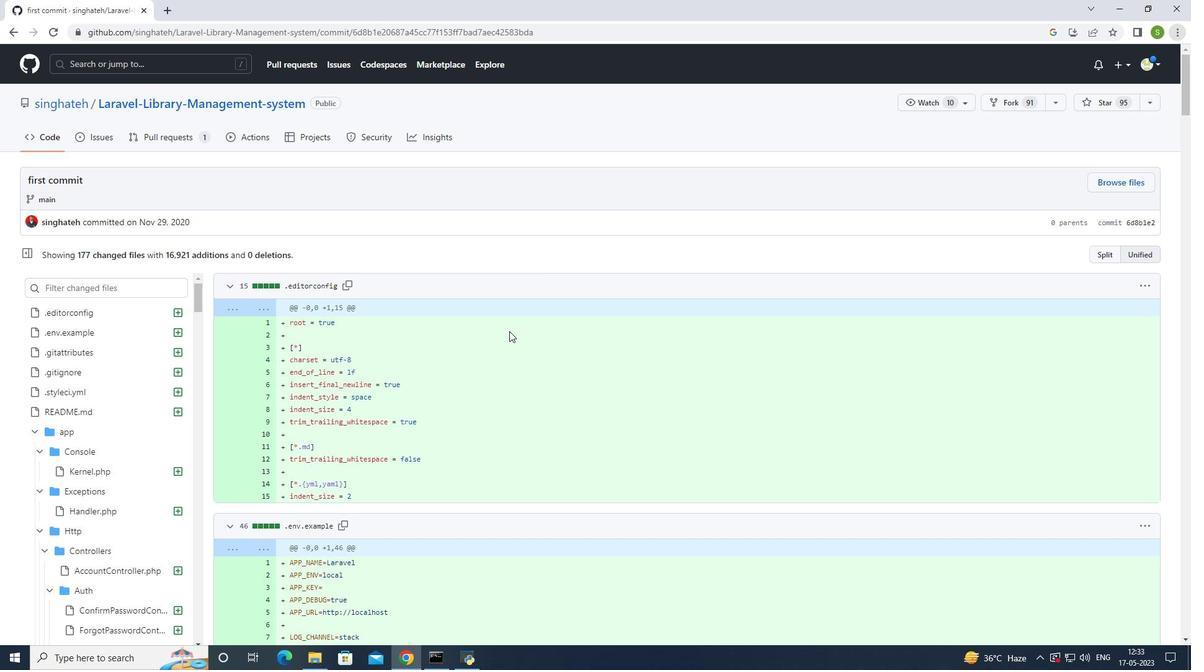 
Action: Mouse scrolled (509, 330) with delta (0, 0)
Screenshot: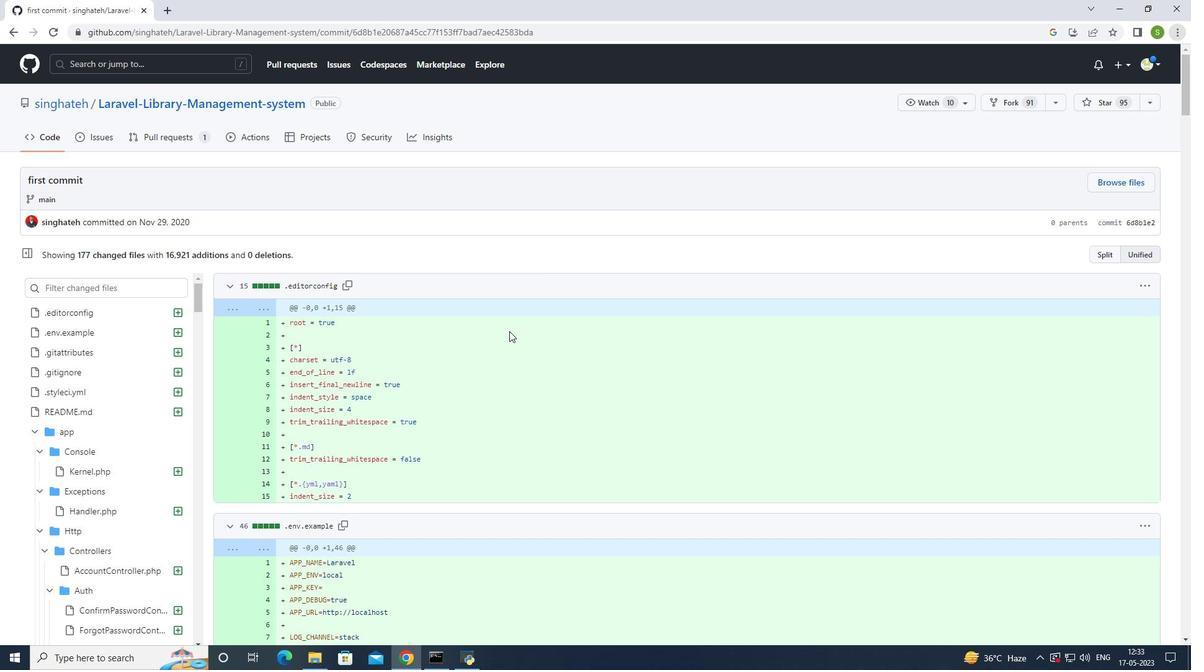 
Action: Mouse scrolled (509, 330) with delta (0, 0)
Screenshot: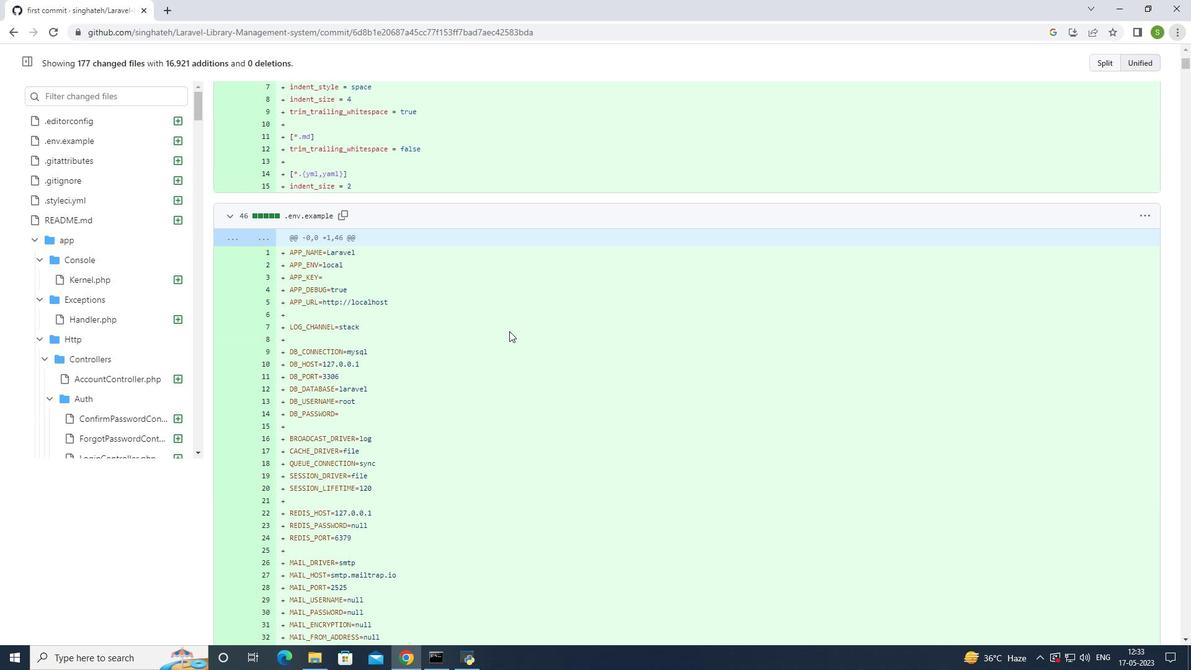 
Action: Mouse scrolled (509, 330) with delta (0, 0)
Screenshot: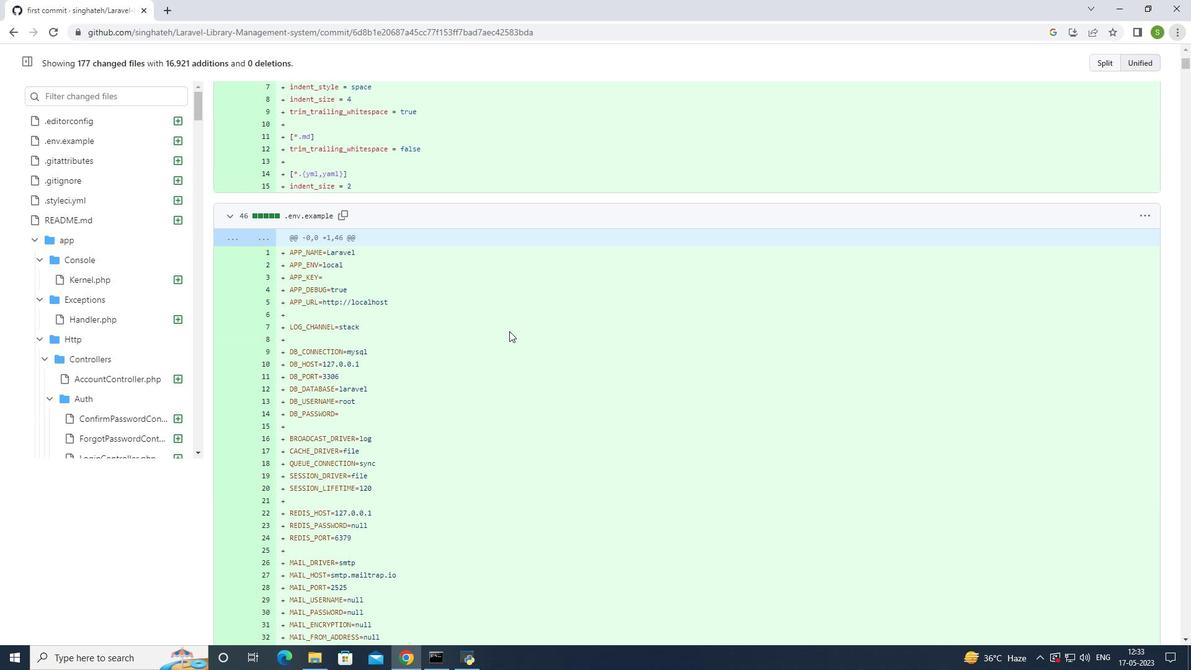
Action: Mouse scrolled (509, 330) with delta (0, 0)
Screenshot: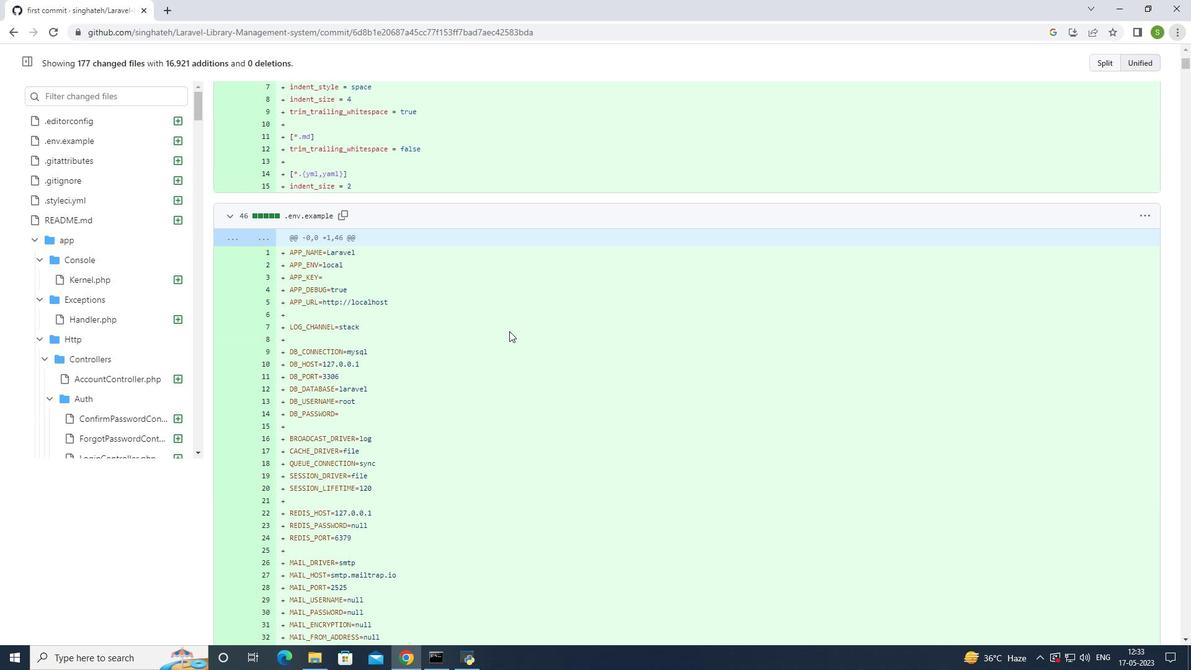 
Action: Mouse scrolled (509, 330) with delta (0, 0)
Screenshot: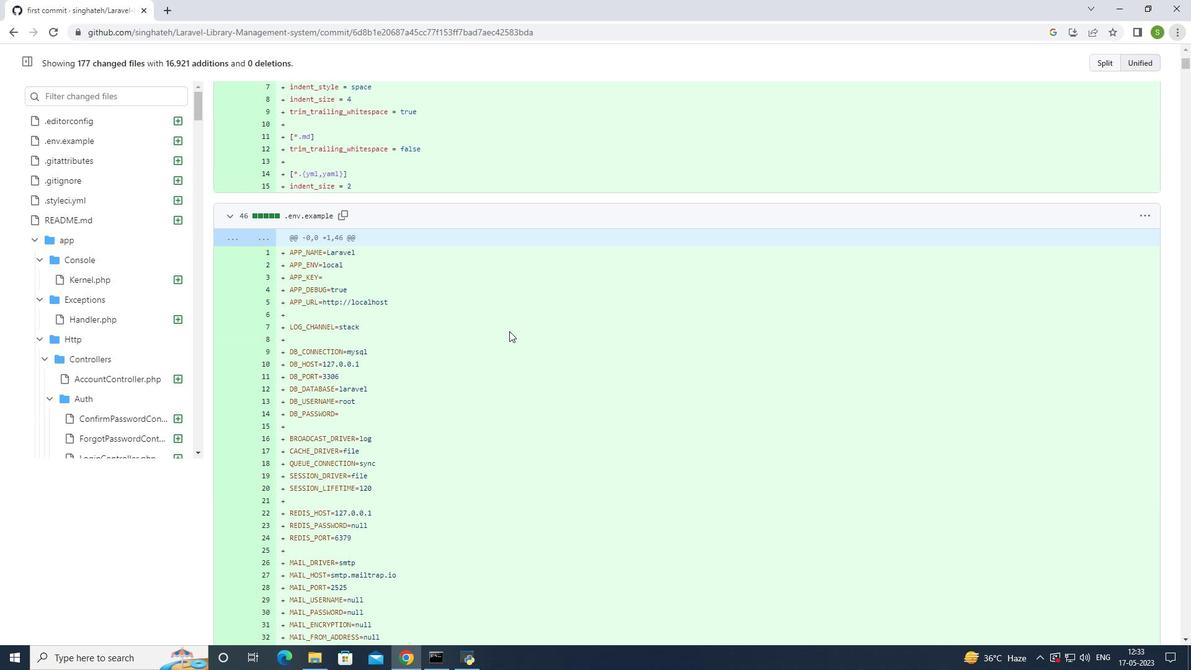 
Action: Mouse moved to (508, 327)
Screenshot: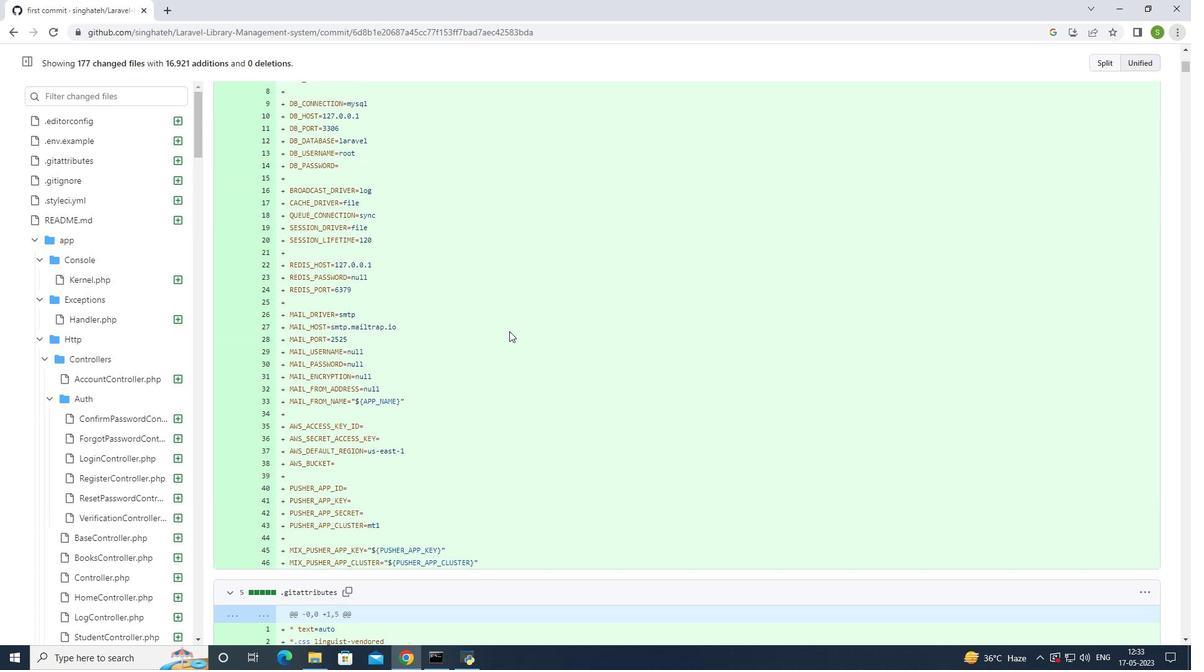 
Action: Mouse scrolled (508, 326) with delta (0, 0)
Screenshot: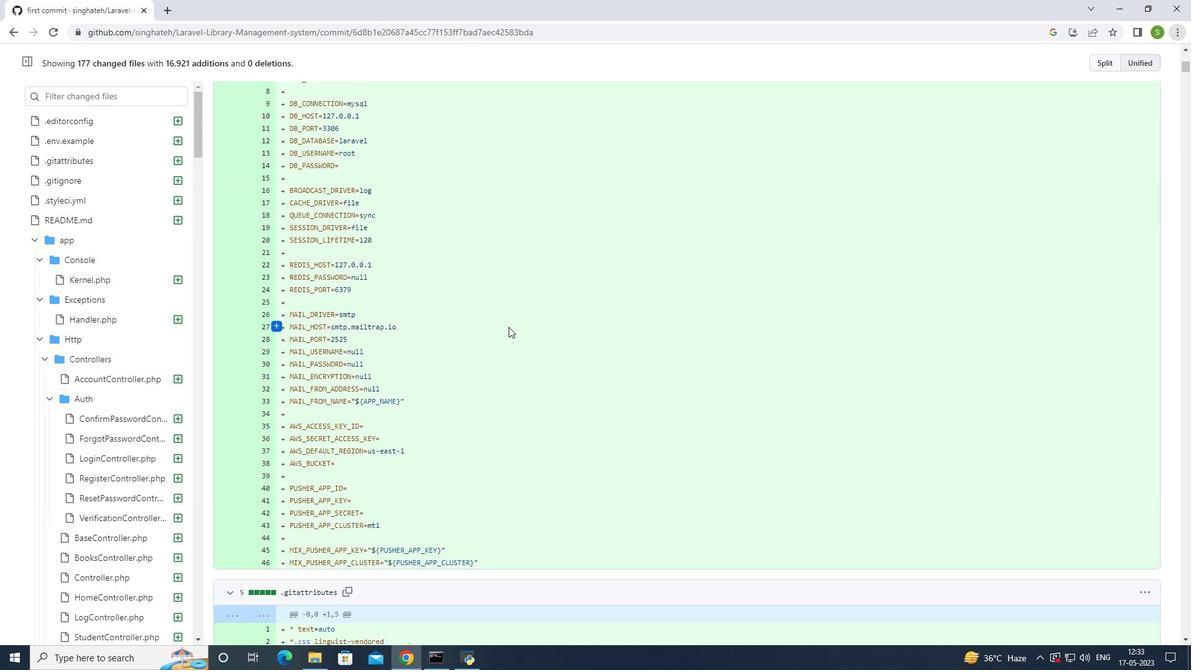 
Action: Mouse scrolled (508, 326) with delta (0, 0)
Screenshot: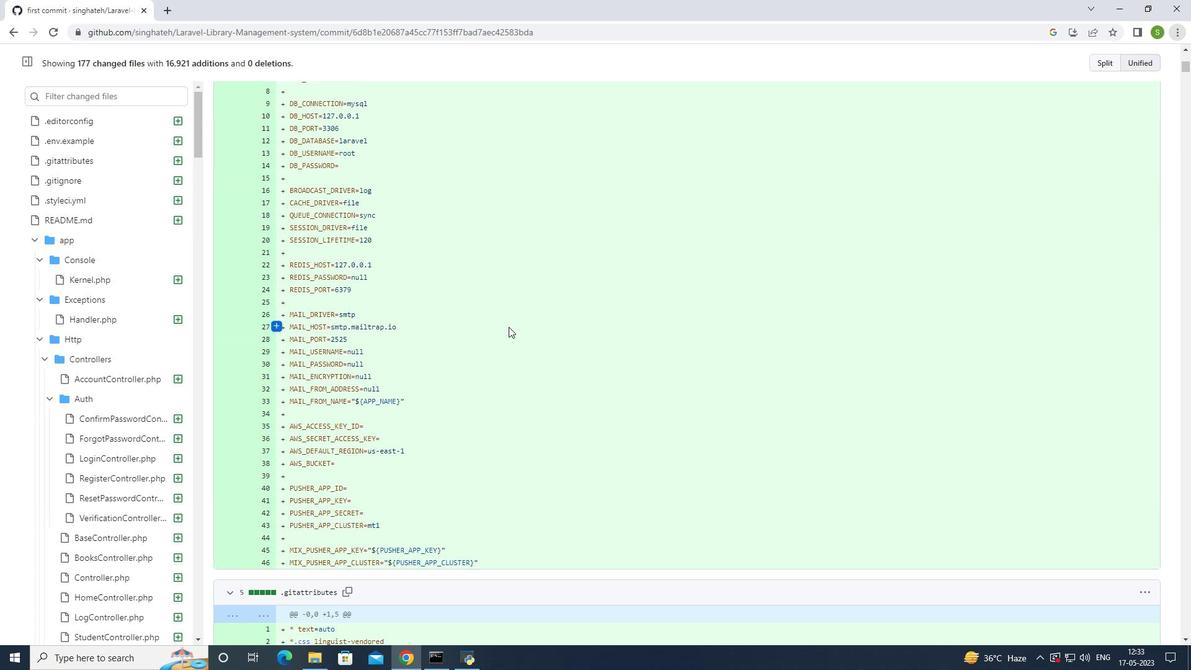 
Action: Mouse scrolled (508, 326) with delta (0, 0)
Screenshot: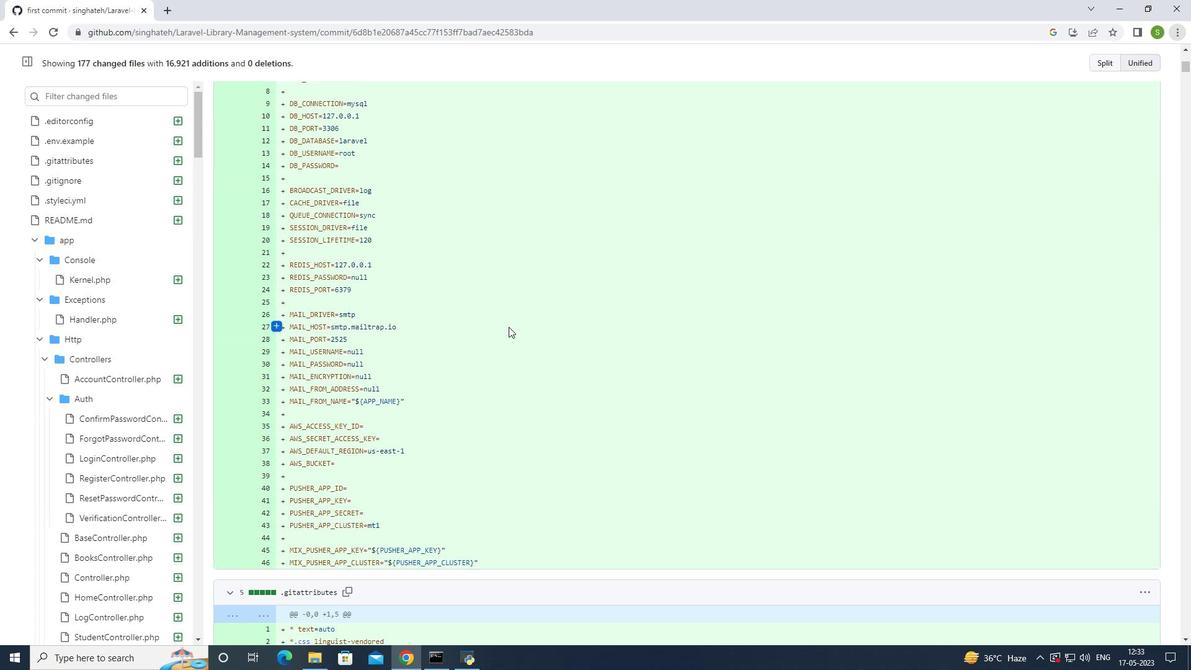 
Action: Mouse scrolled (508, 326) with delta (0, 0)
Screenshot: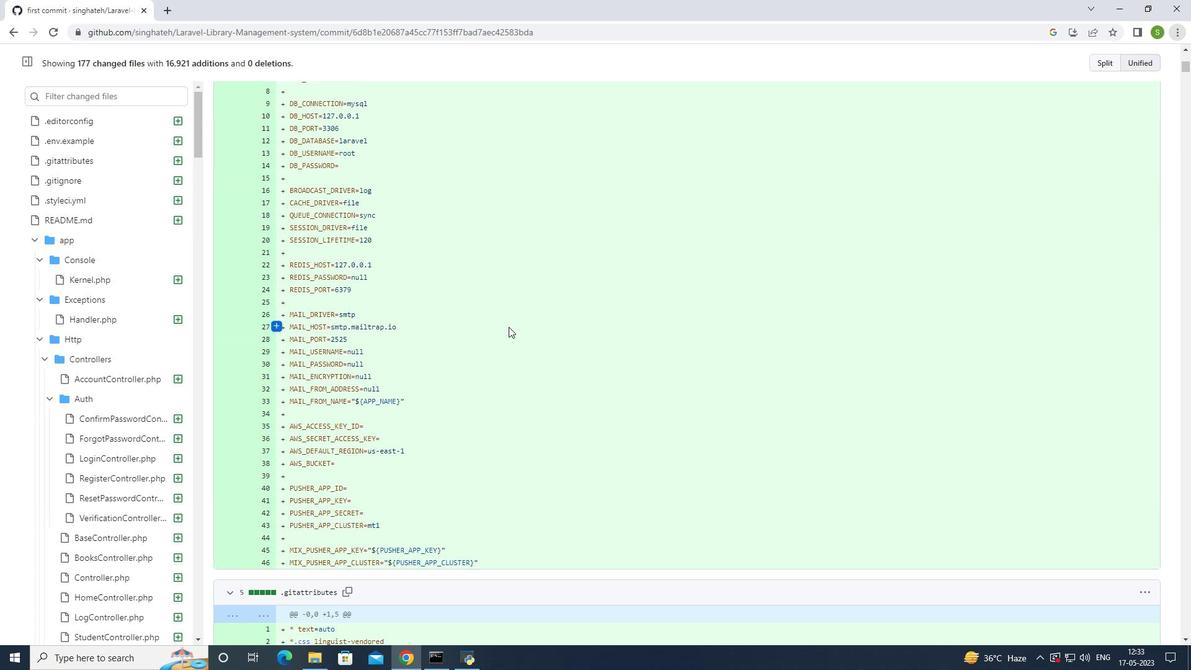 
Action: Mouse scrolled (508, 326) with delta (0, 0)
Screenshot: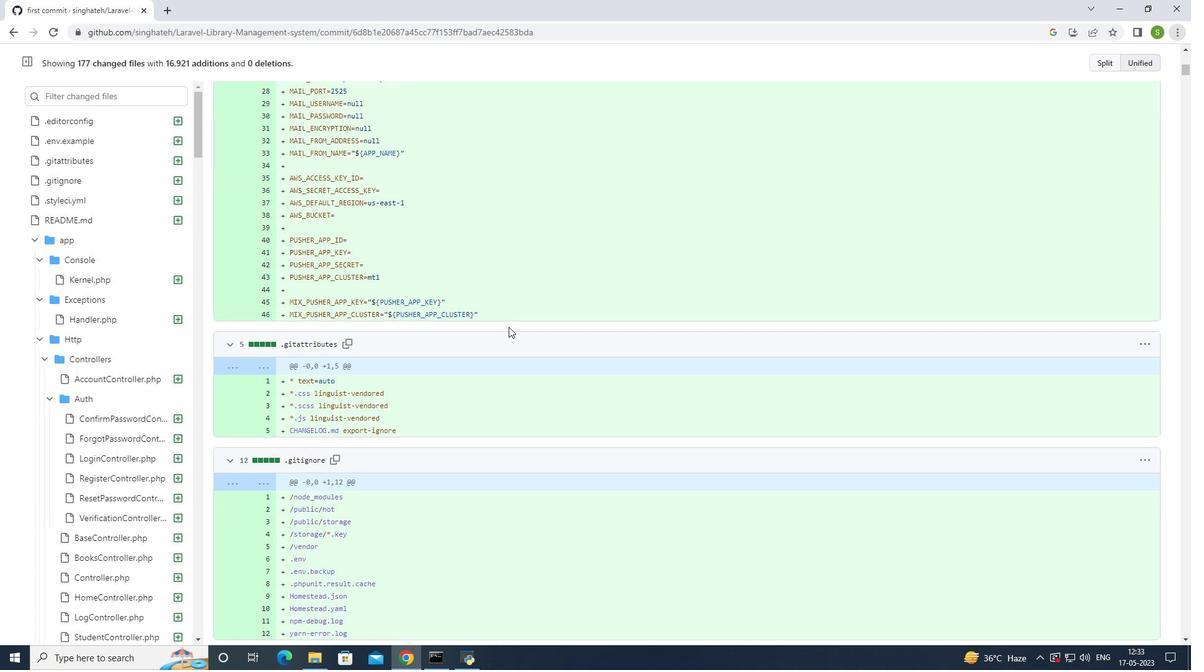 
Action: Mouse scrolled (508, 326) with delta (0, 0)
Screenshot: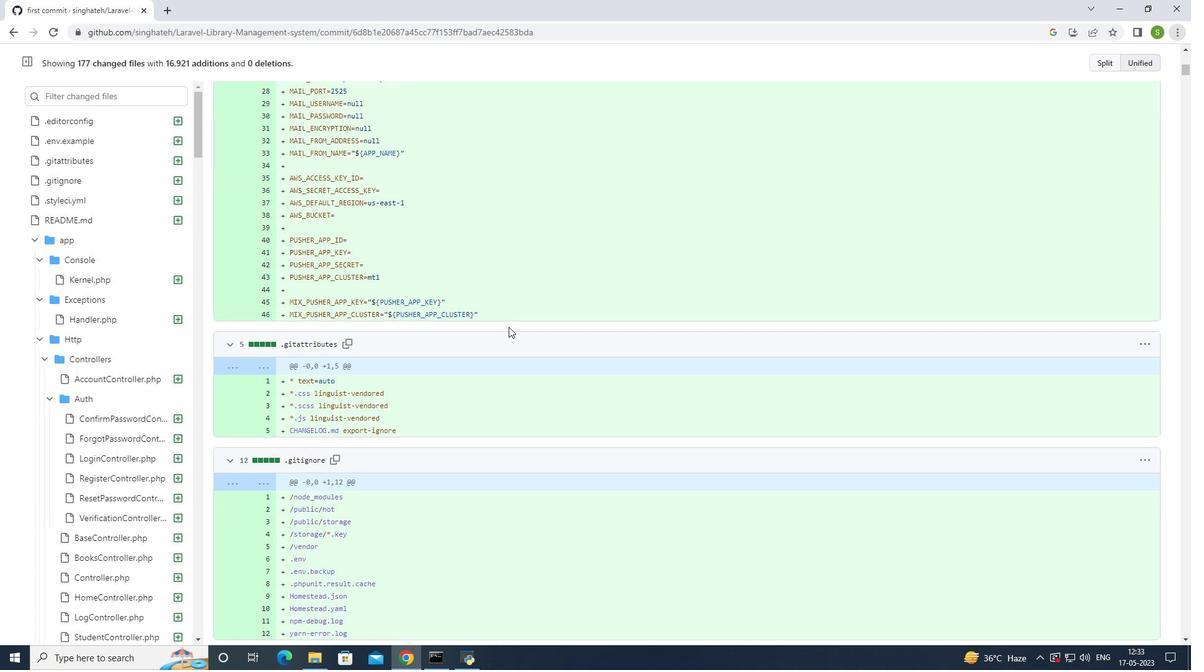 
Action: Mouse scrolled (508, 326) with delta (0, 0)
Screenshot: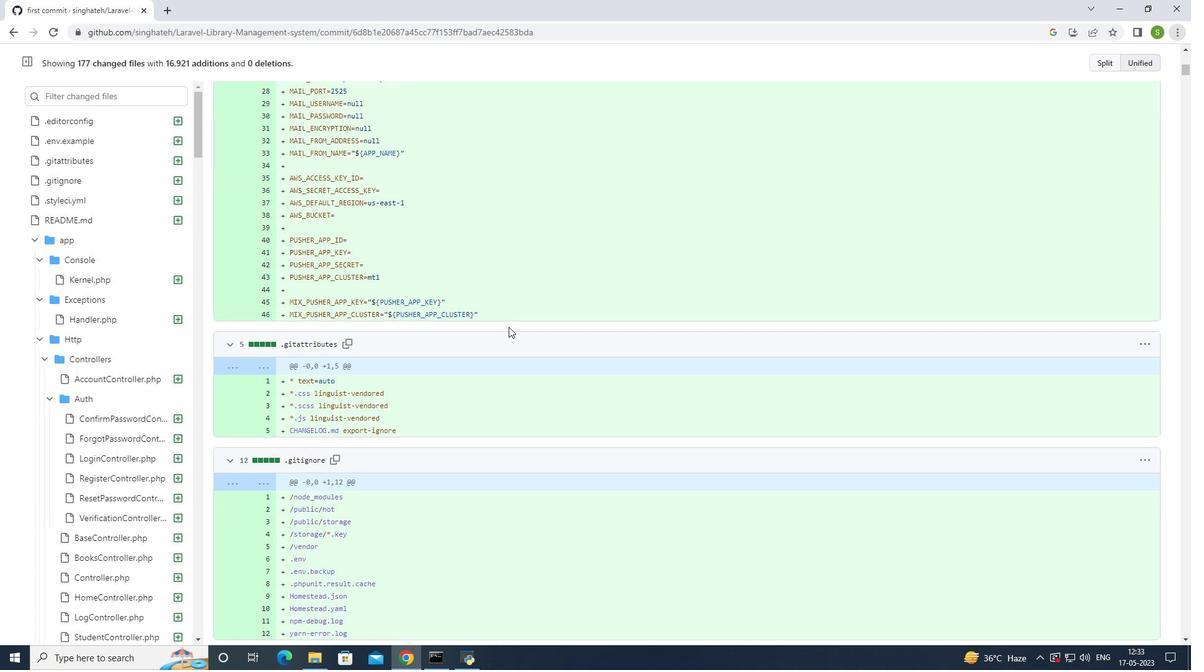 
Action: Mouse scrolled (508, 326) with delta (0, 0)
Screenshot: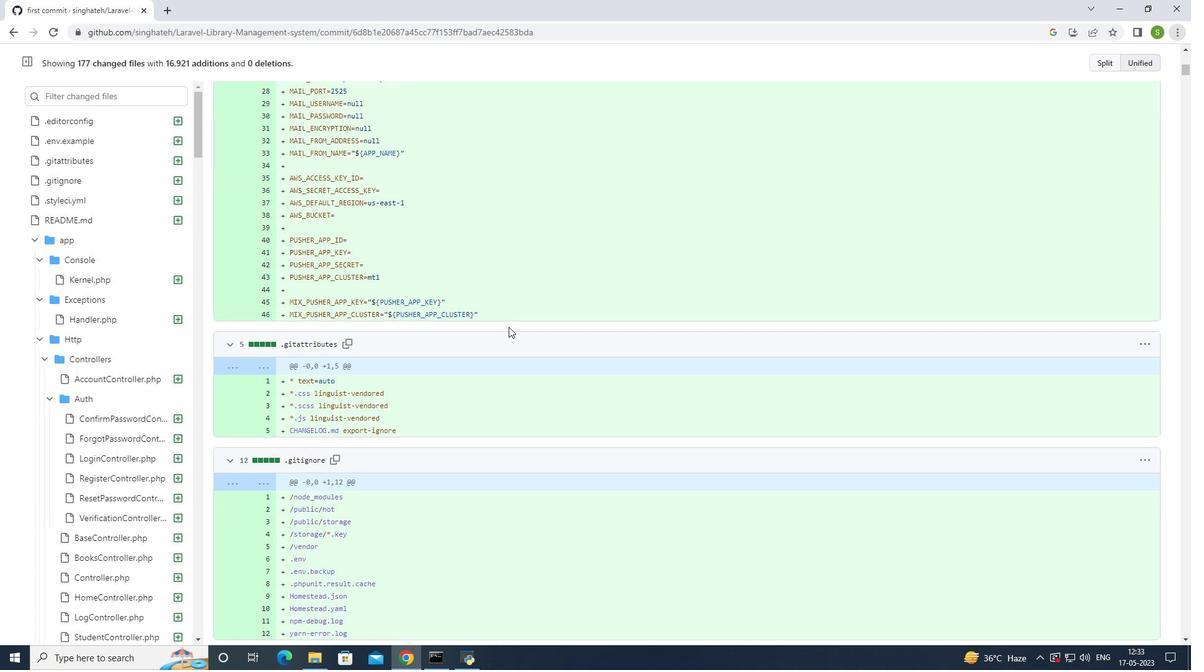 
Action: Mouse moved to (509, 326)
Screenshot: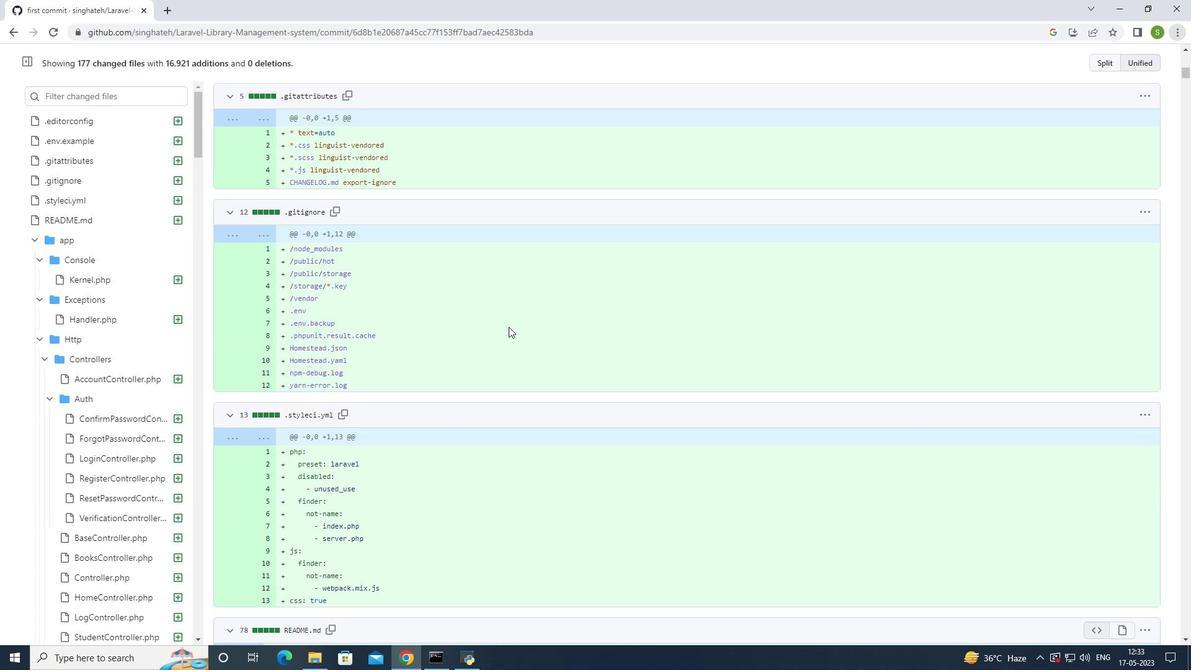
Action: Mouse scrolled (509, 325) with delta (0, 0)
Screenshot: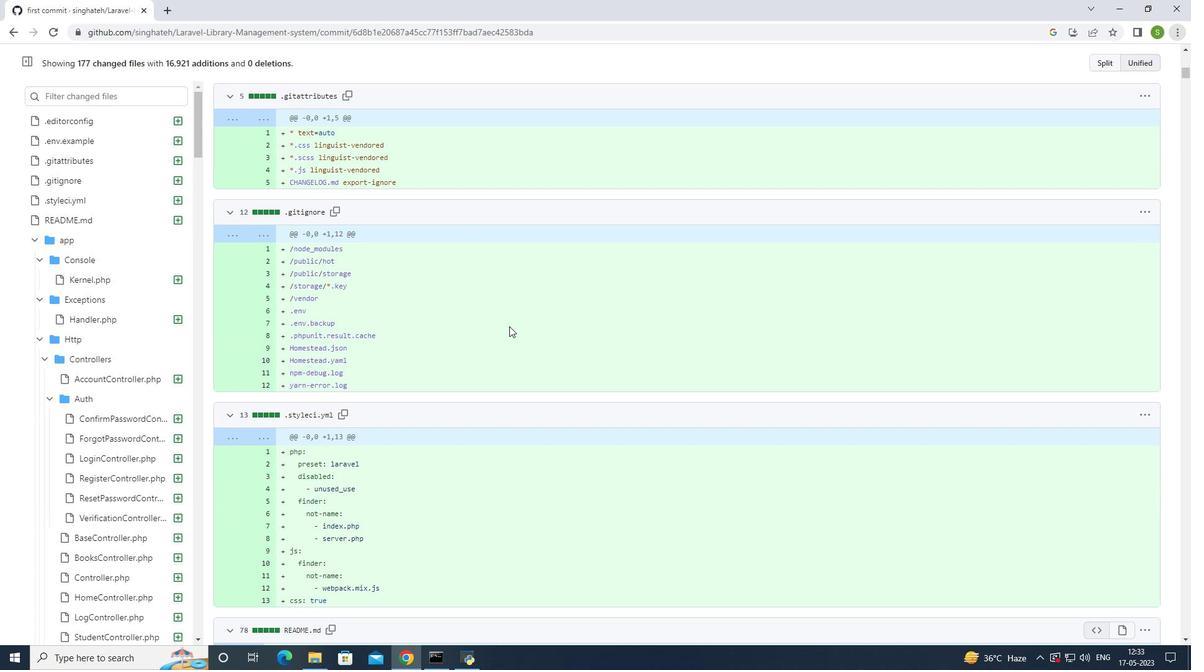 
Action: Mouse scrolled (509, 325) with delta (0, 0)
Screenshot: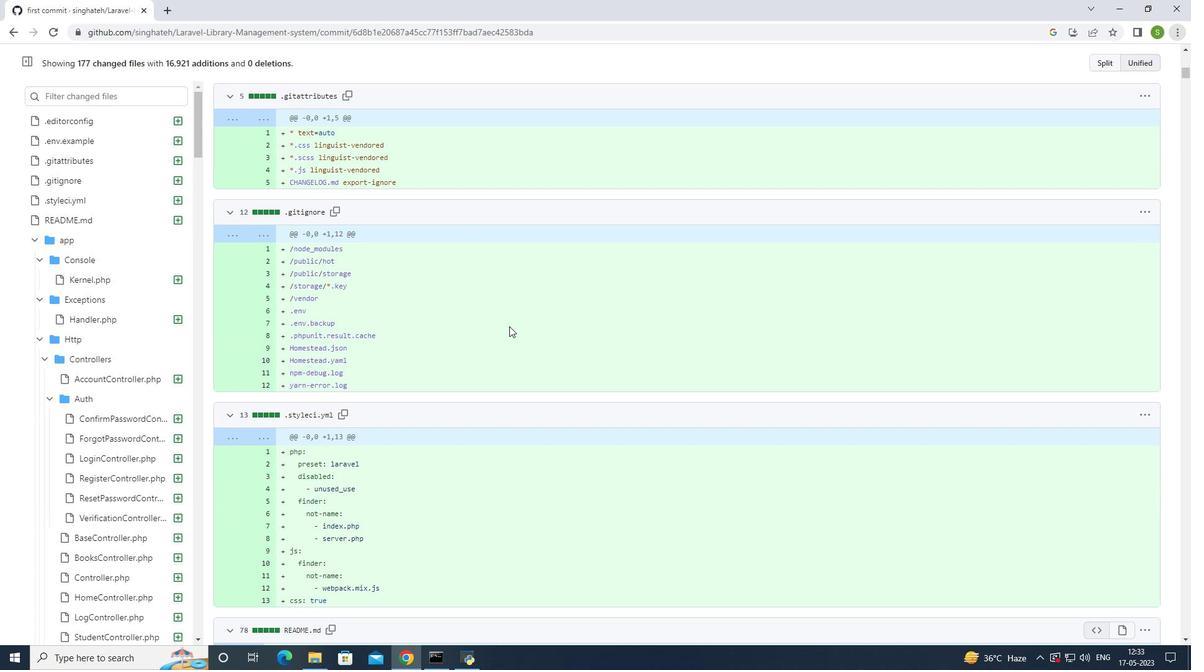 
Action: Mouse scrolled (509, 325) with delta (0, 0)
Screenshot: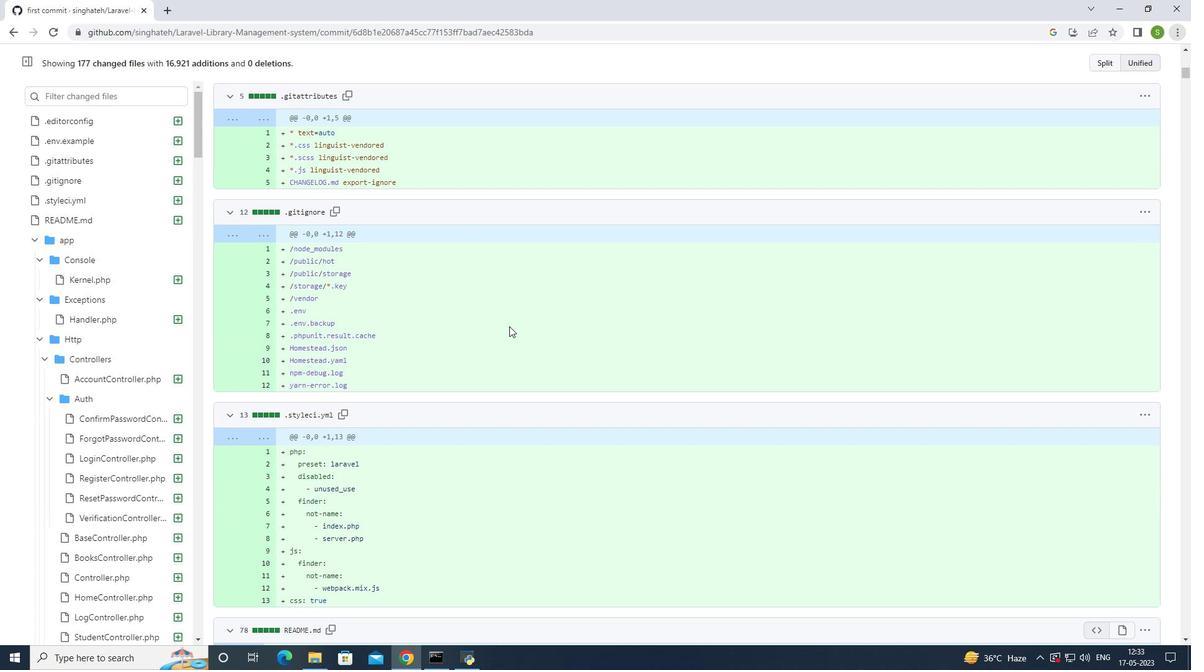 
Action: Mouse scrolled (509, 325) with delta (0, 0)
Screenshot: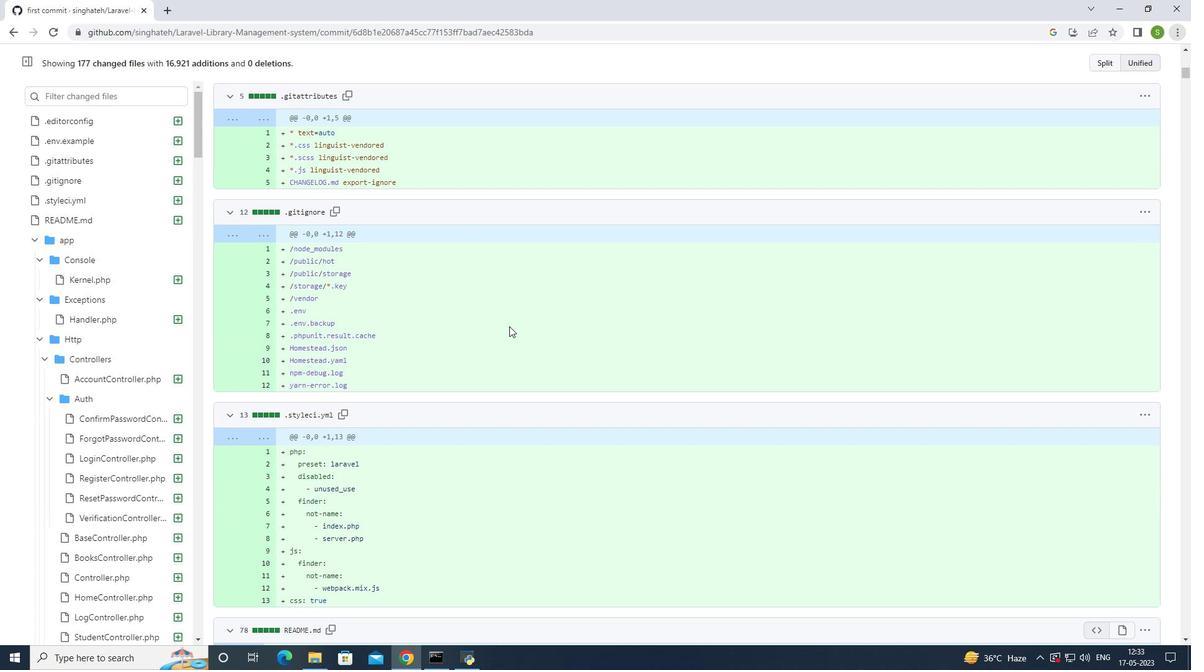 
Action: Mouse scrolled (509, 325) with delta (0, 0)
Screenshot: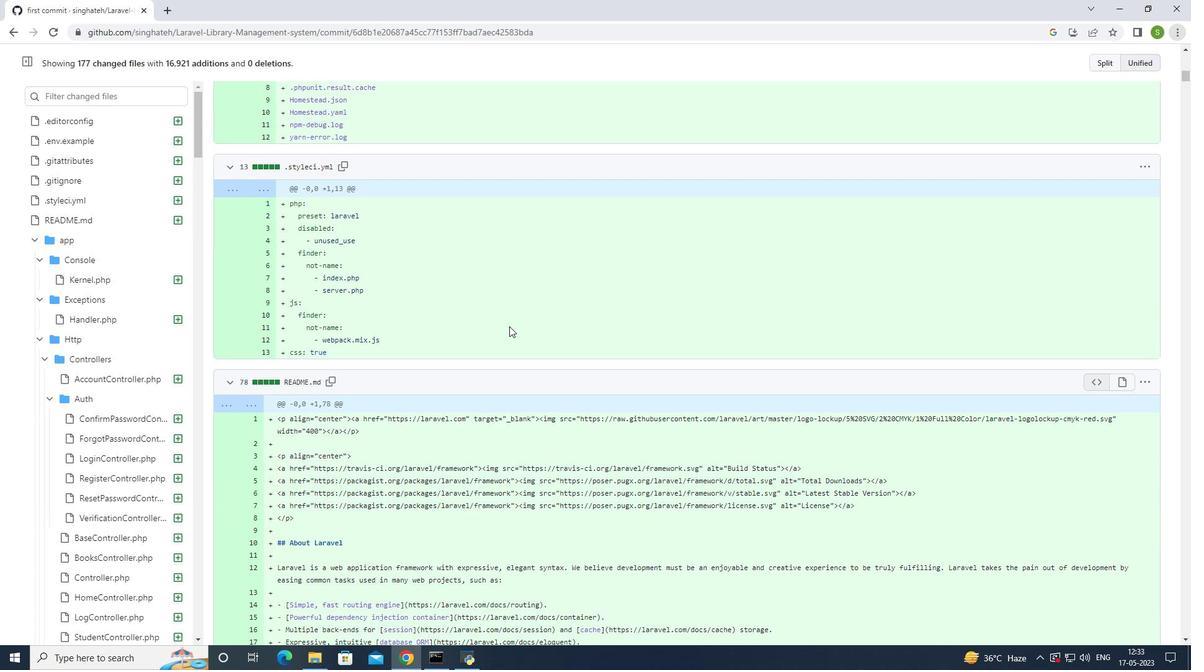 
Action: Mouse scrolled (509, 325) with delta (0, 0)
Screenshot: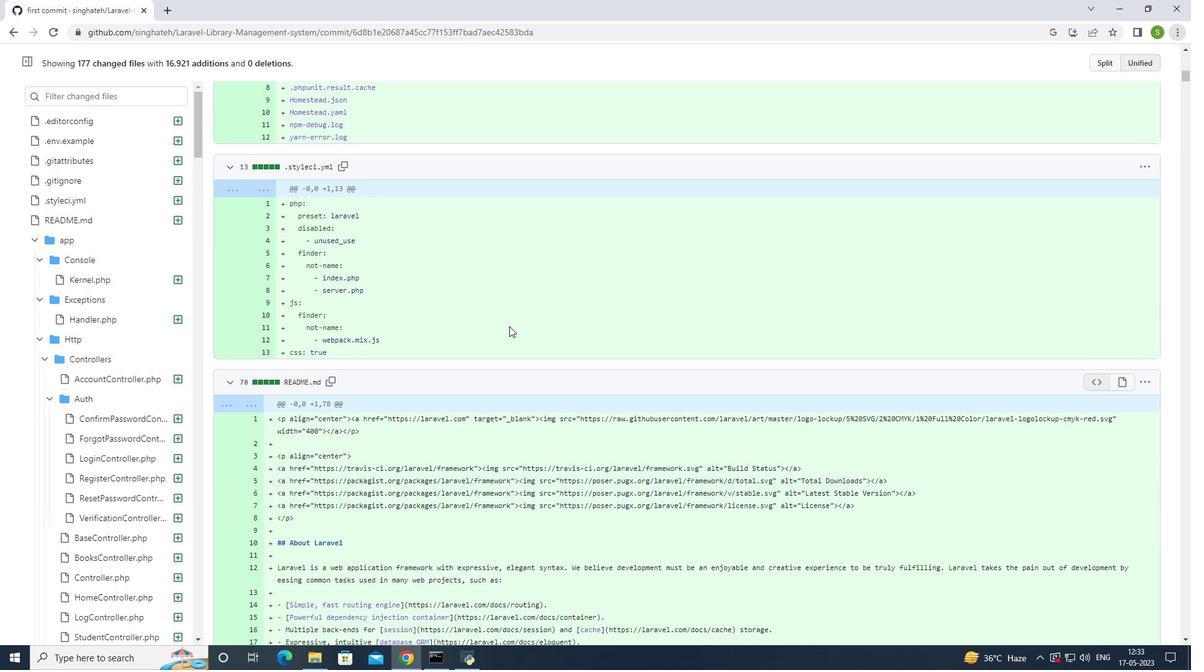 
Action: Mouse scrolled (509, 325) with delta (0, 0)
Screenshot: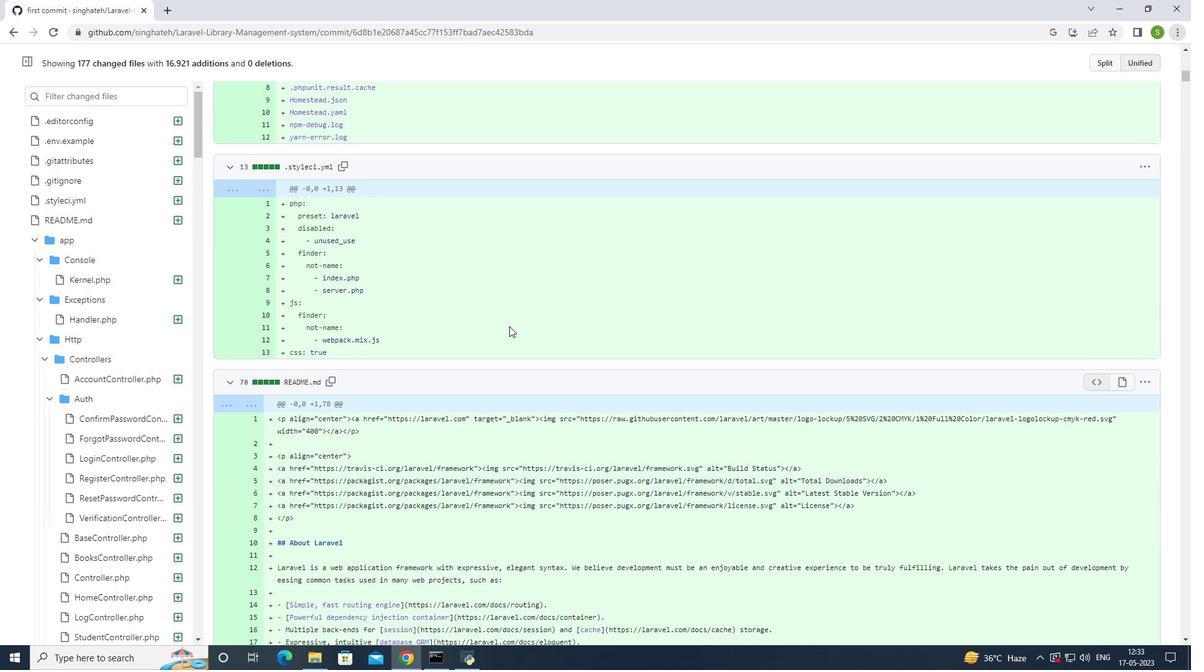 
Action: Mouse moved to (510, 325)
Screenshot: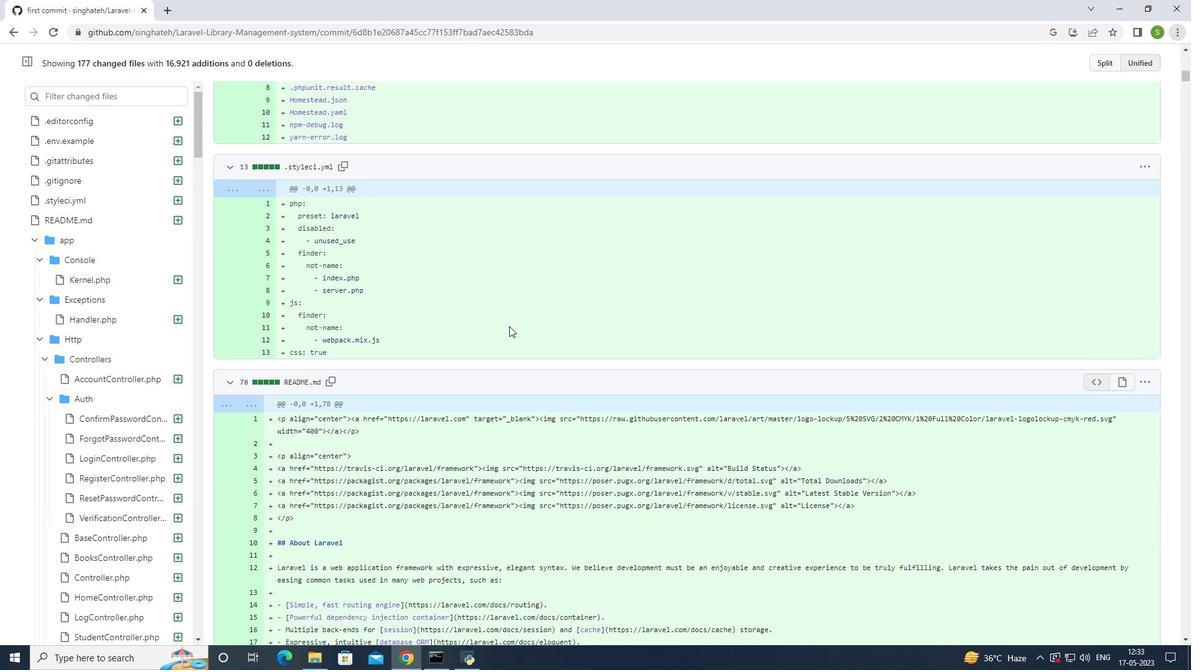 
Action: Mouse scrolled (509, 325) with delta (0, 0)
Screenshot: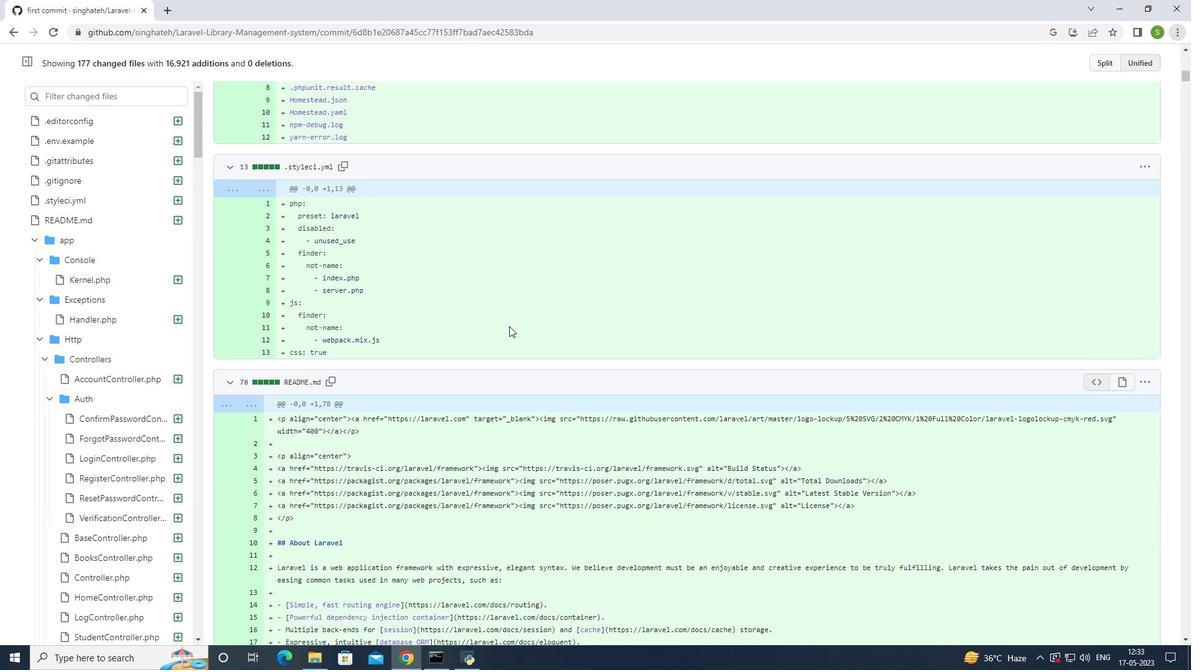 
Action: Mouse moved to (513, 321)
Screenshot: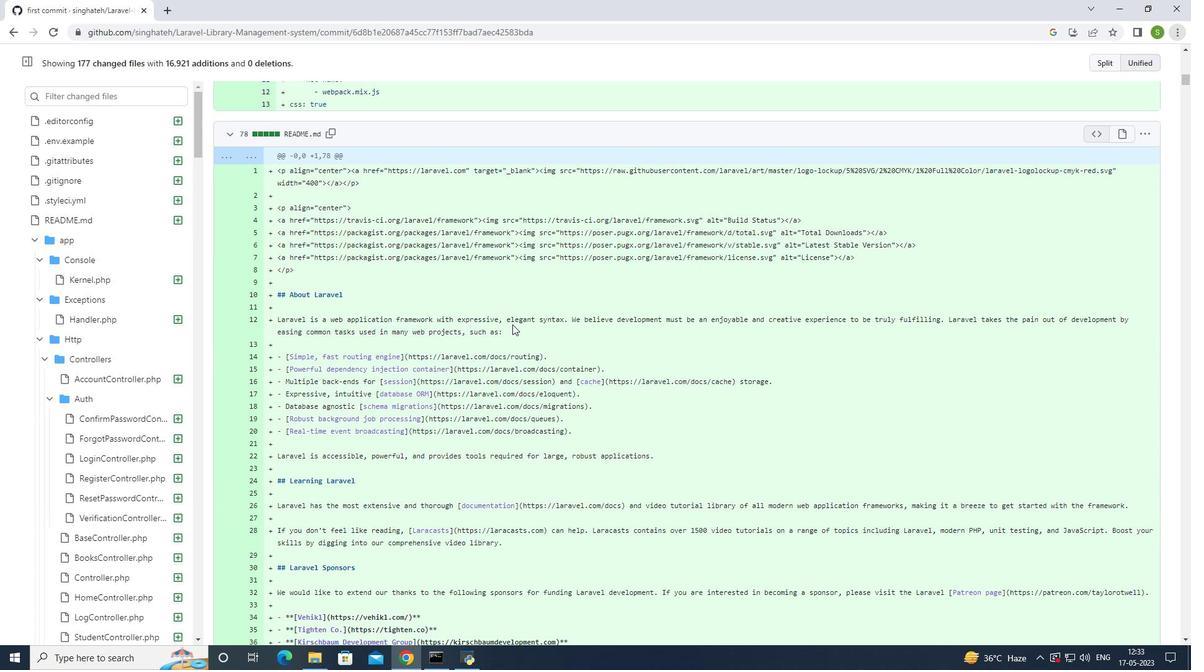
Action: Mouse scrolled (513, 320) with delta (0, 0)
Screenshot: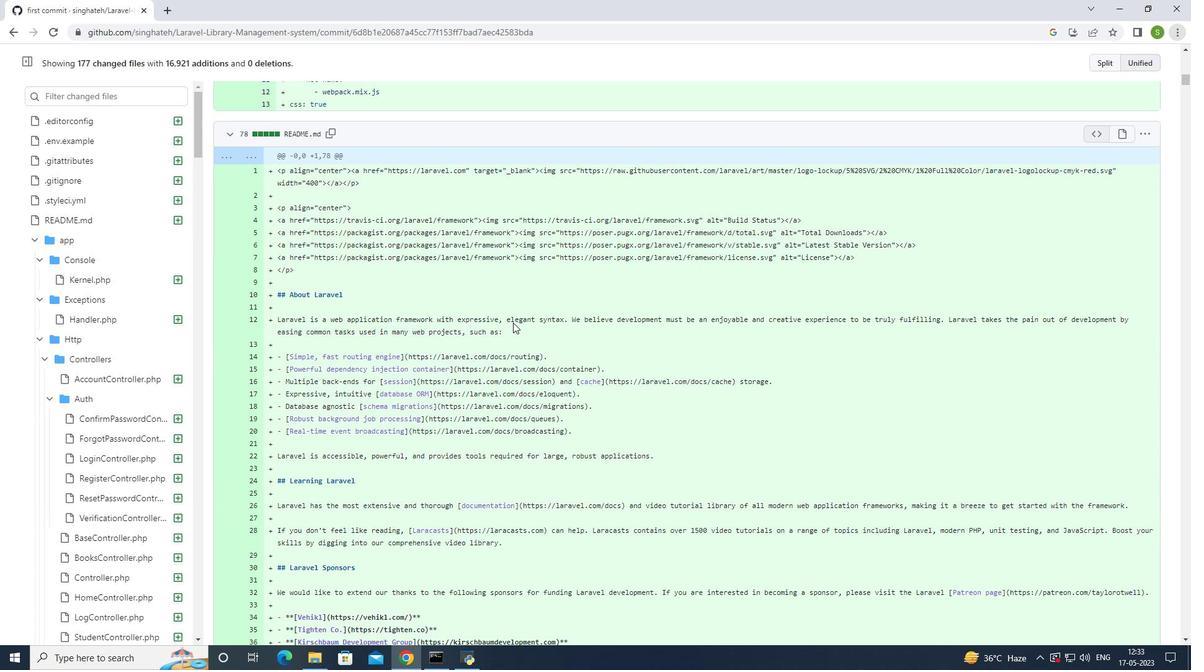 
Action: Mouse scrolled (513, 320) with delta (0, 0)
Screenshot: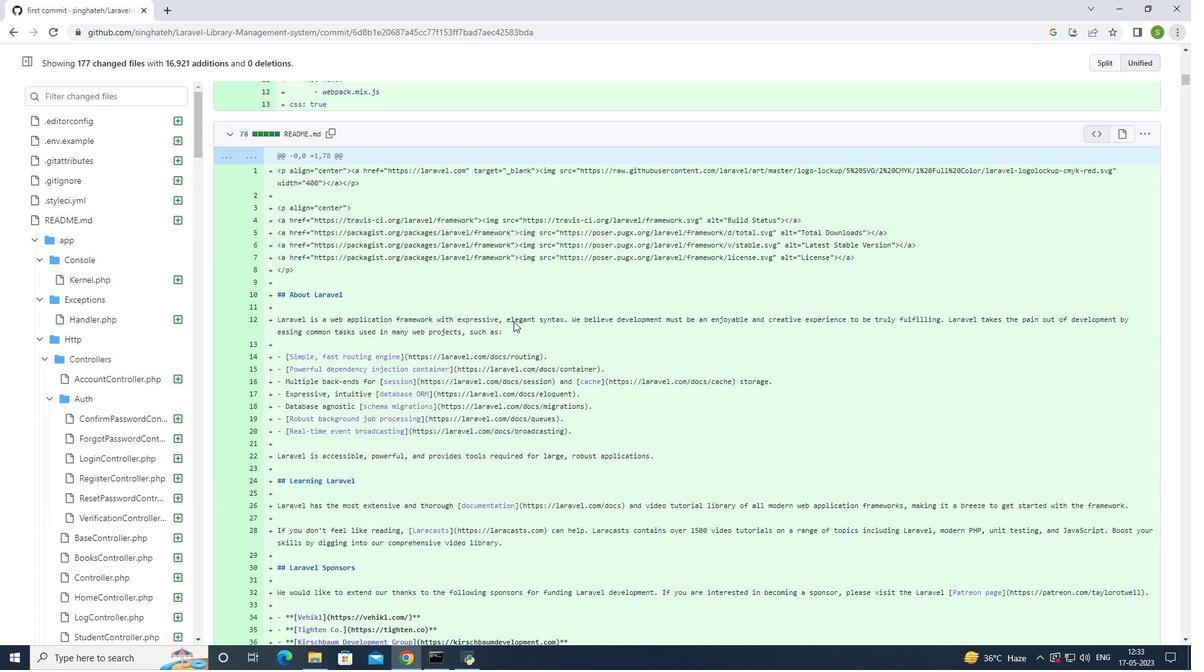 
Action: Mouse scrolled (513, 320) with delta (0, 0)
Screenshot: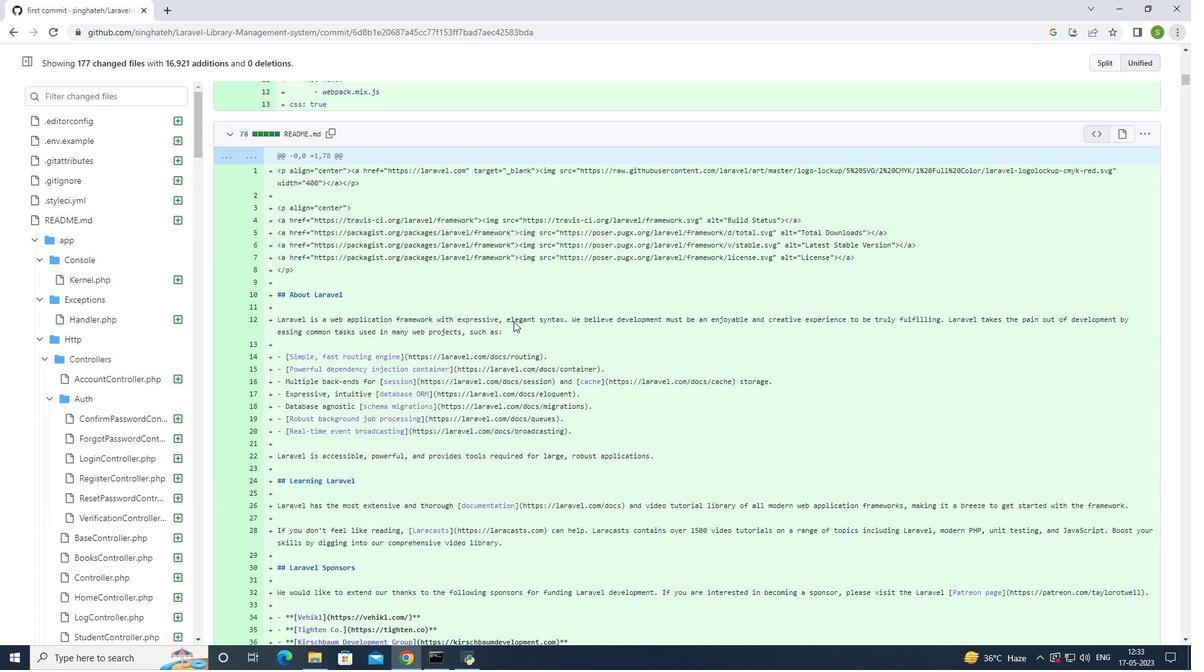 
Action: Mouse scrolled (513, 320) with delta (0, 0)
Screenshot: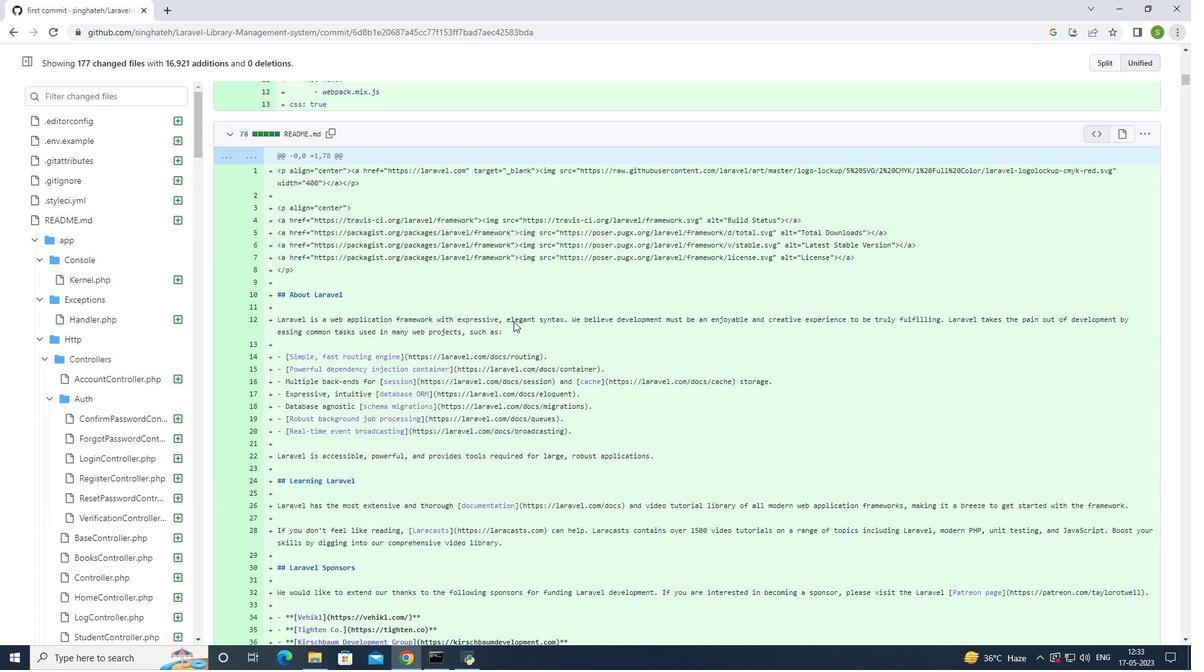 
Action: Mouse moved to (515, 320)
Screenshot: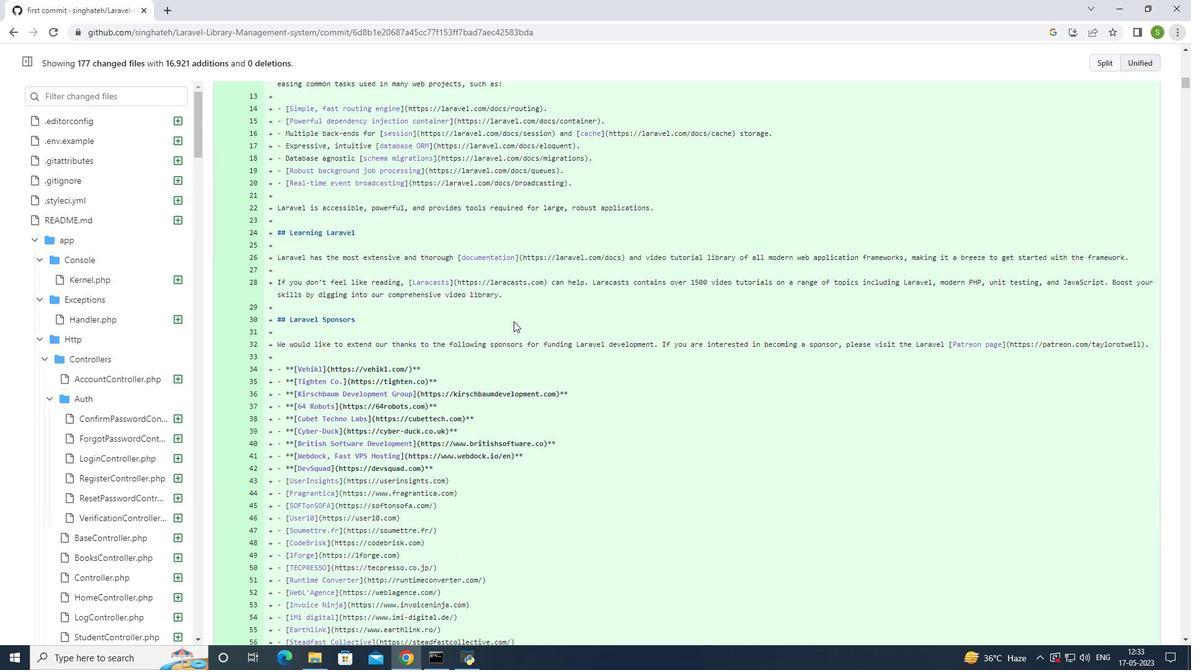 
Action: Mouse scrolled (515, 320) with delta (0, 0)
Screenshot: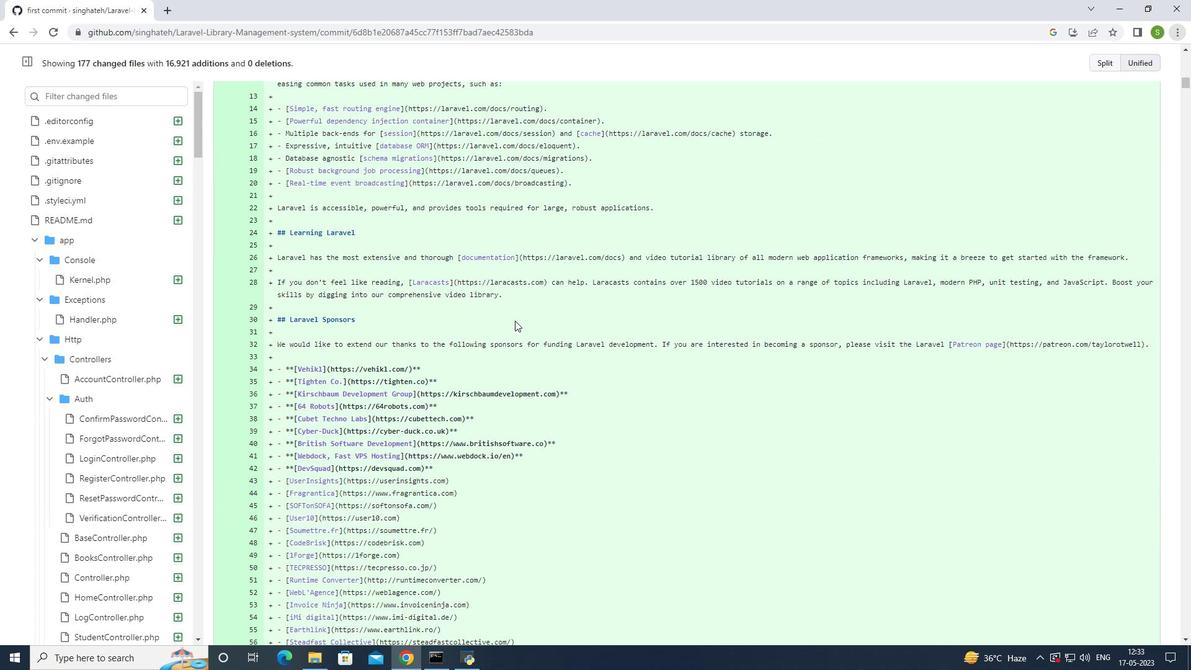 
Action: Mouse scrolled (515, 320) with delta (0, 0)
Screenshot: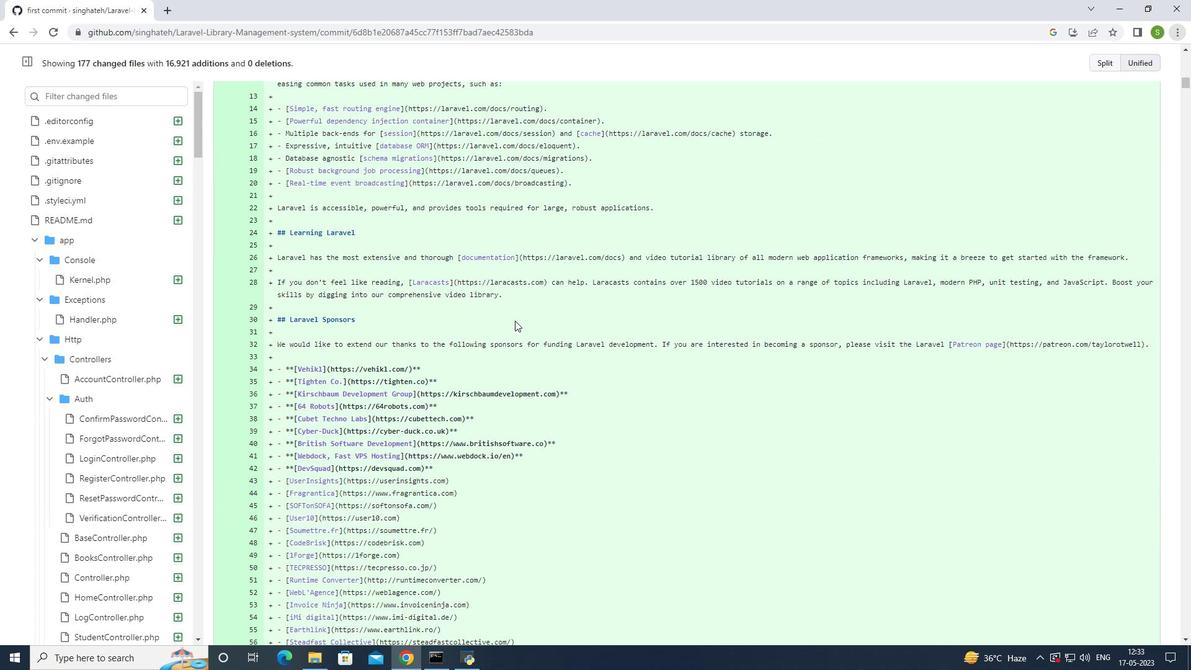 
Action: Mouse scrolled (515, 320) with delta (0, 0)
Screenshot: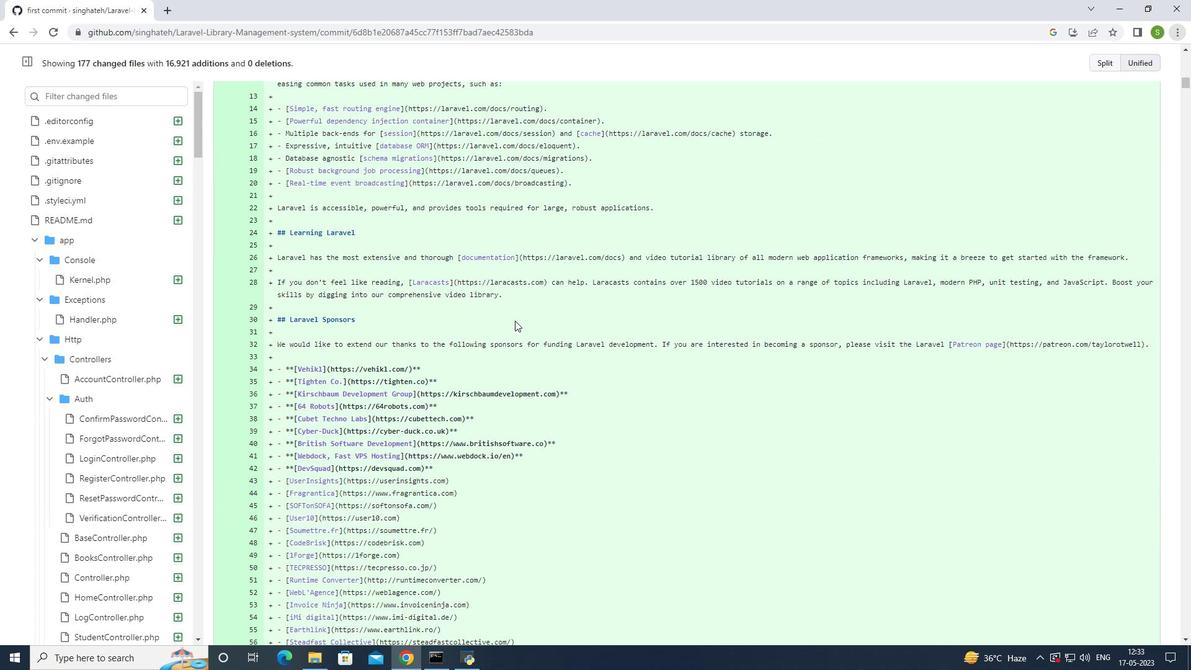 
Action: Mouse scrolled (515, 320) with delta (0, 0)
Screenshot: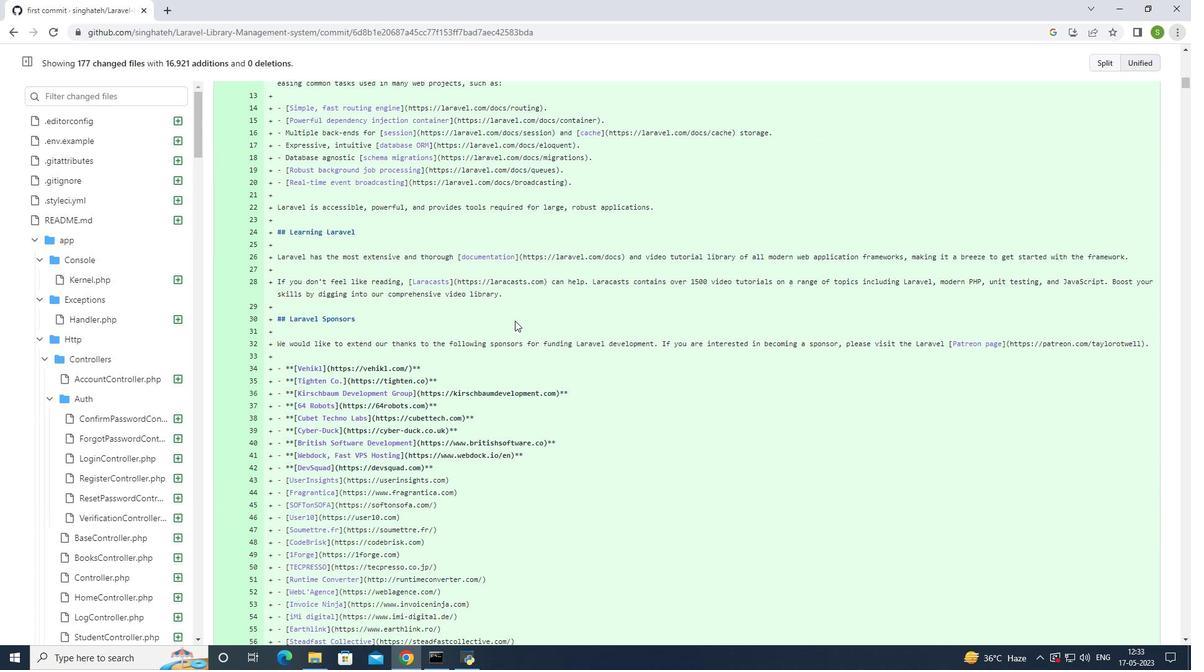 
Action: Mouse moved to (517, 319)
Screenshot: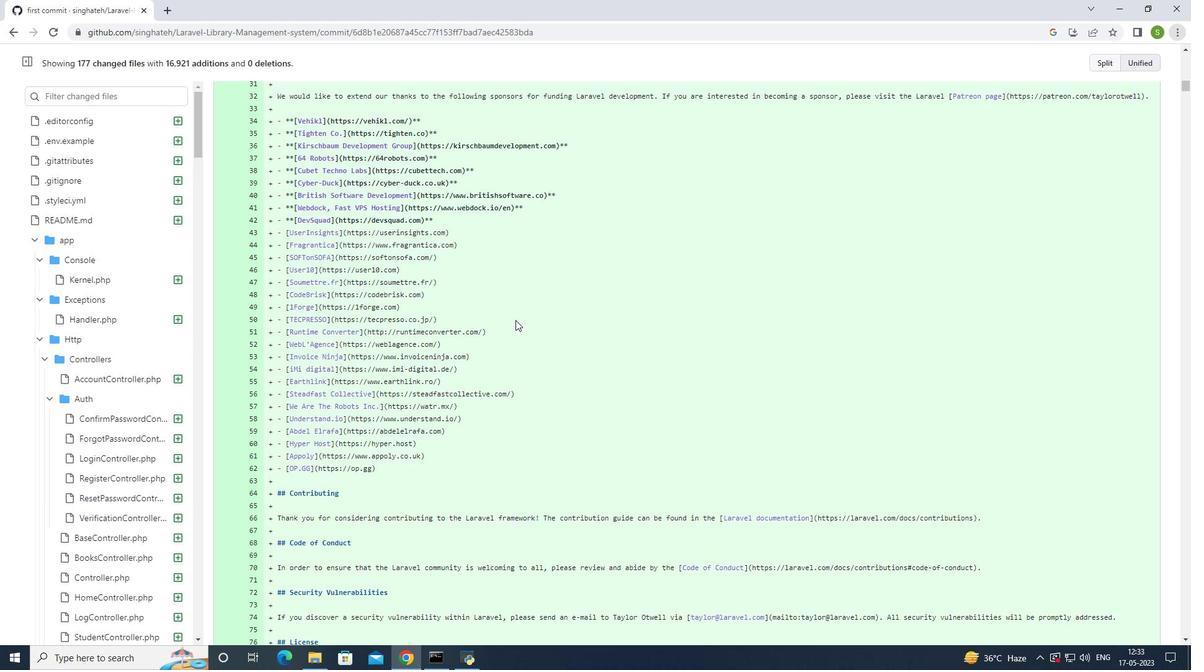
Action: Mouse scrolled (517, 318) with delta (0, 0)
Screenshot: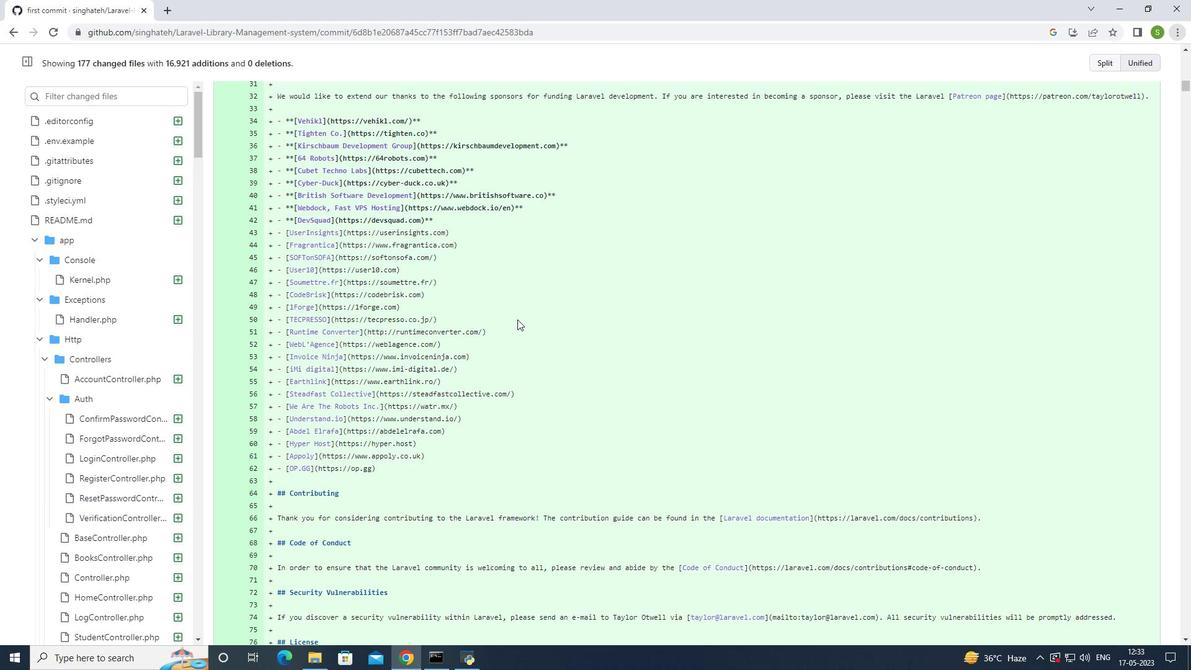 
Action: Mouse scrolled (517, 318) with delta (0, 0)
Screenshot: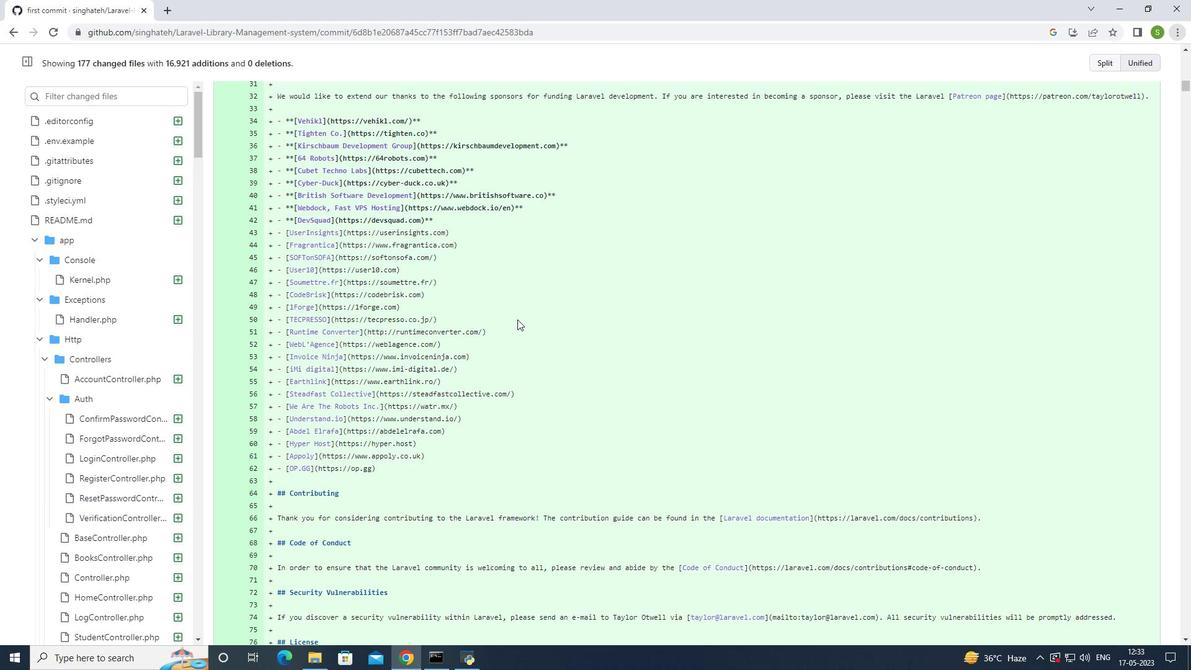 
Action: Mouse scrolled (517, 318) with delta (0, 0)
Screenshot: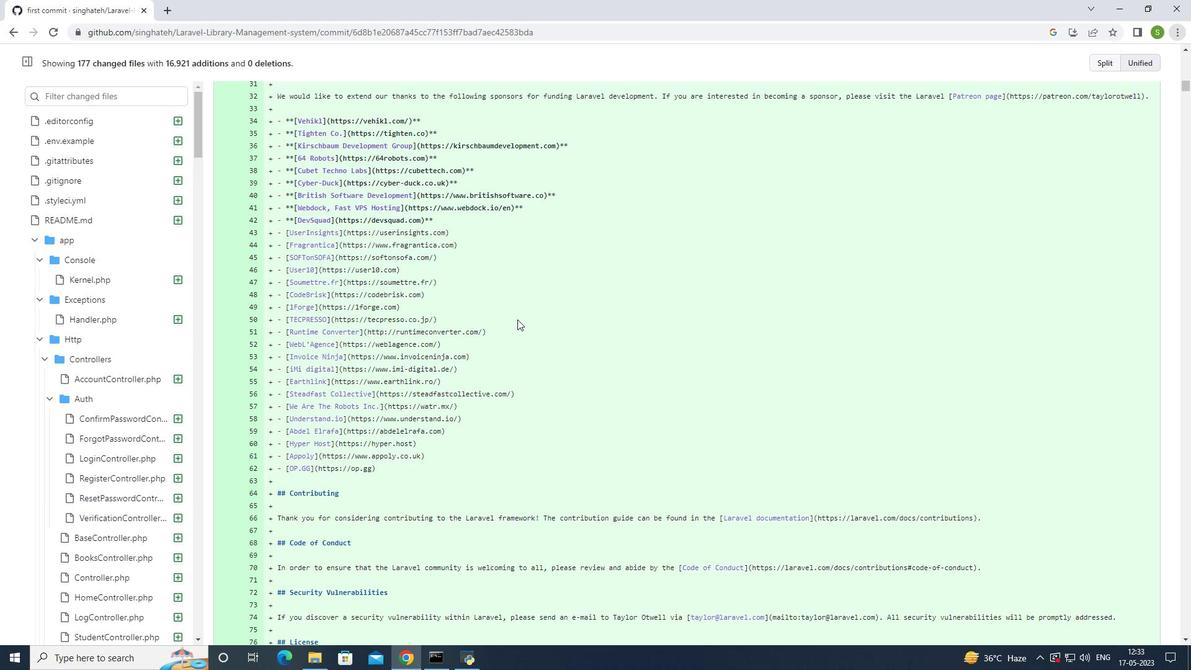 
Action: Mouse scrolled (517, 318) with delta (0, 0)
Screenshot: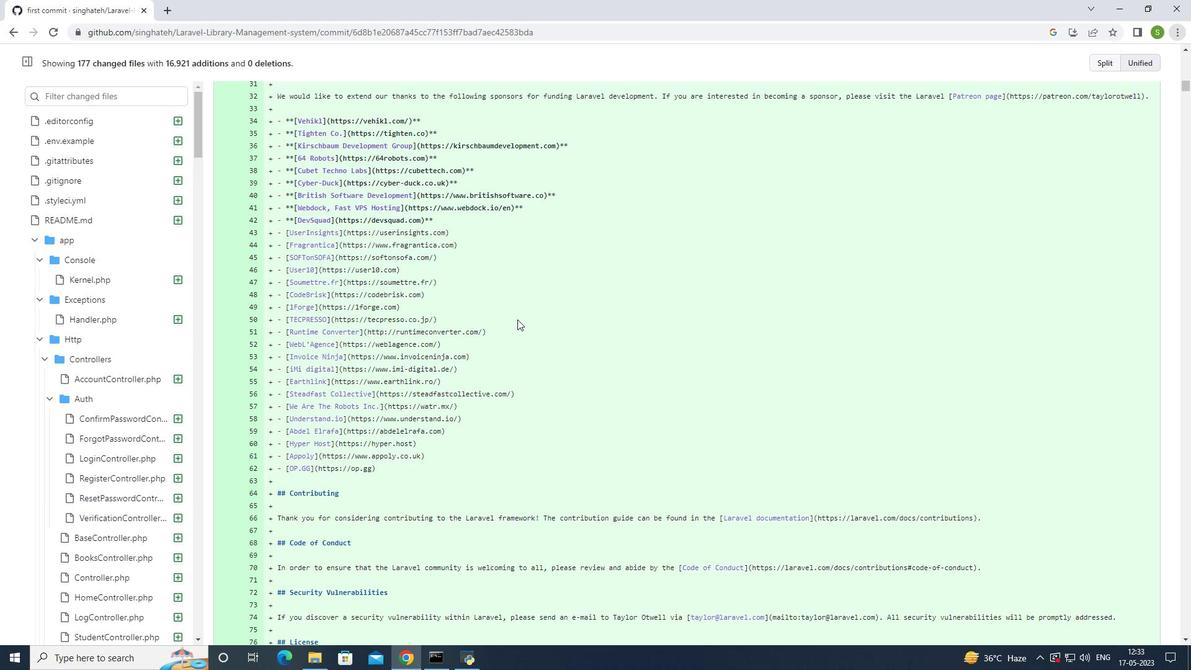 
Action: Mouse scrolled (517, 318) with delta (0, 0)
Screenshot: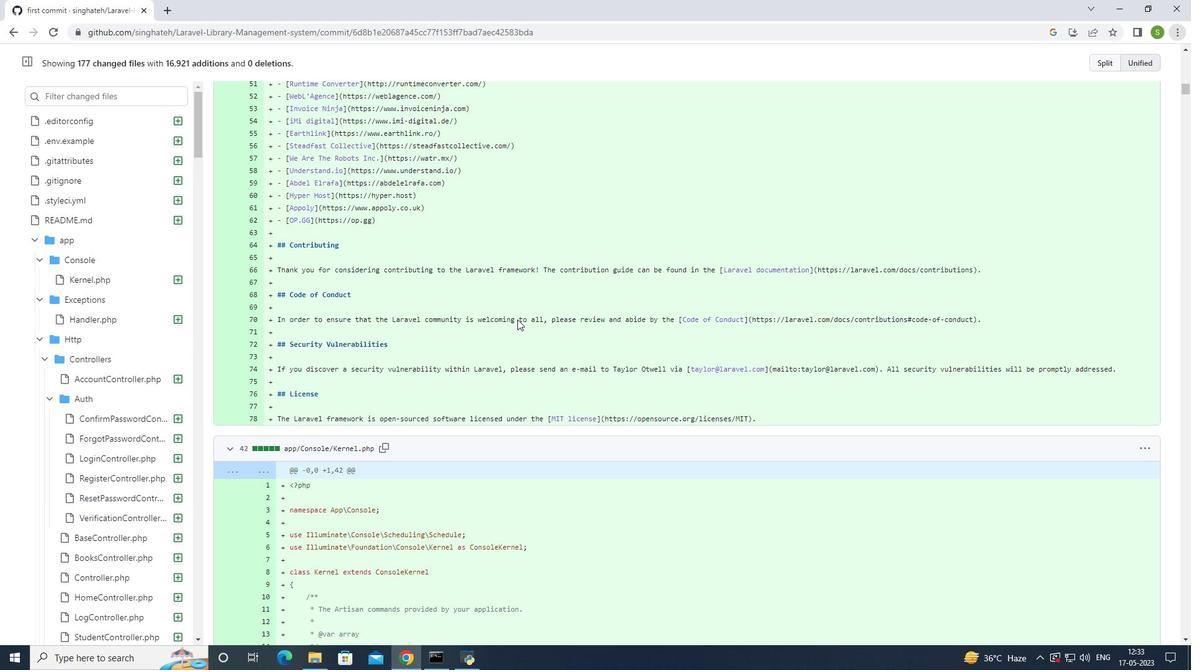 
Action: Mouse scrolled (517, 318) with delta (0, 0)
Screenshot: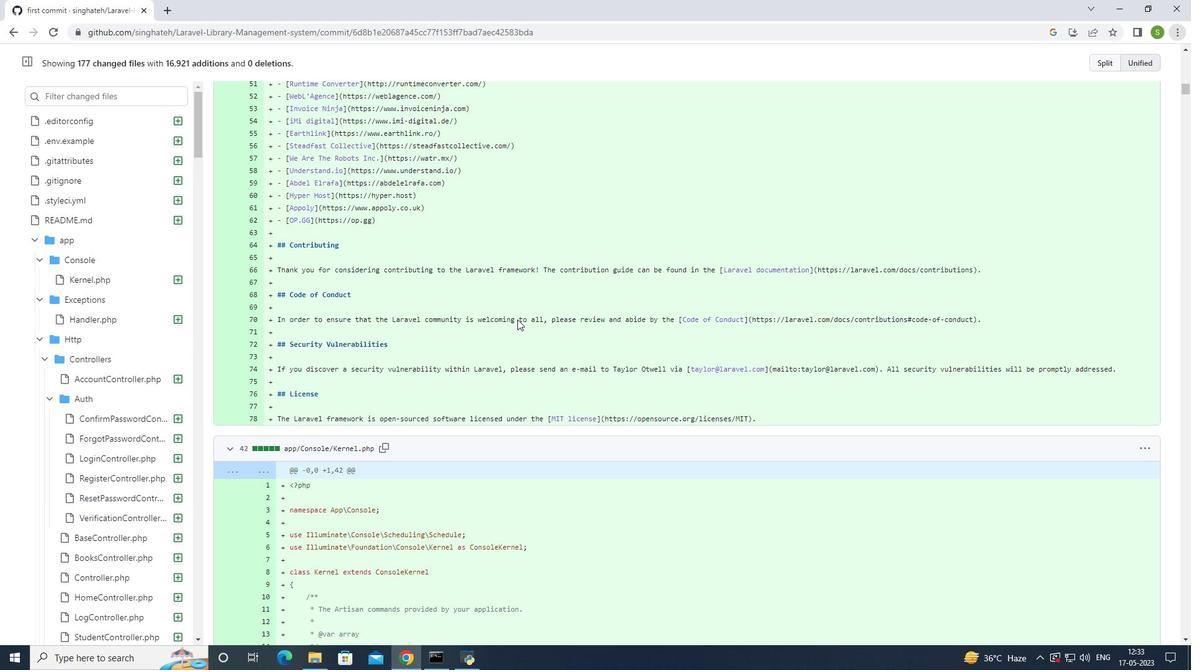 
Action: Mouse scrolled (517, 318) with delta (0, 0)
Screenshot: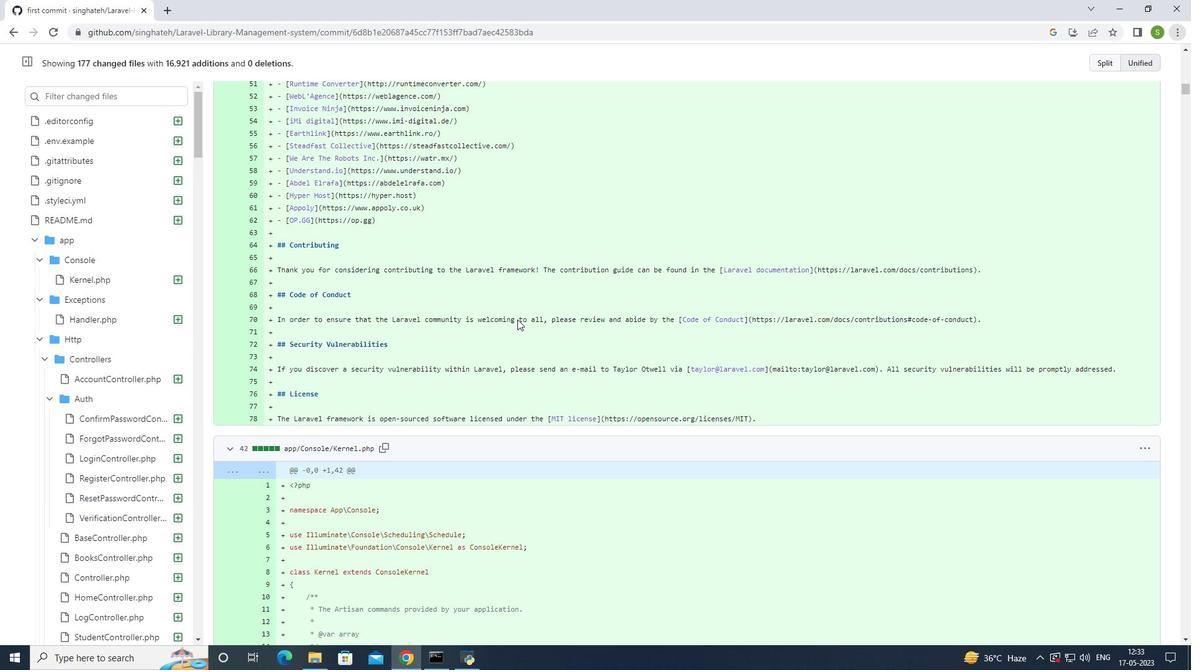 
Action: Mouse scrolled (517, 318) with delta (0, 0)
Screenshot: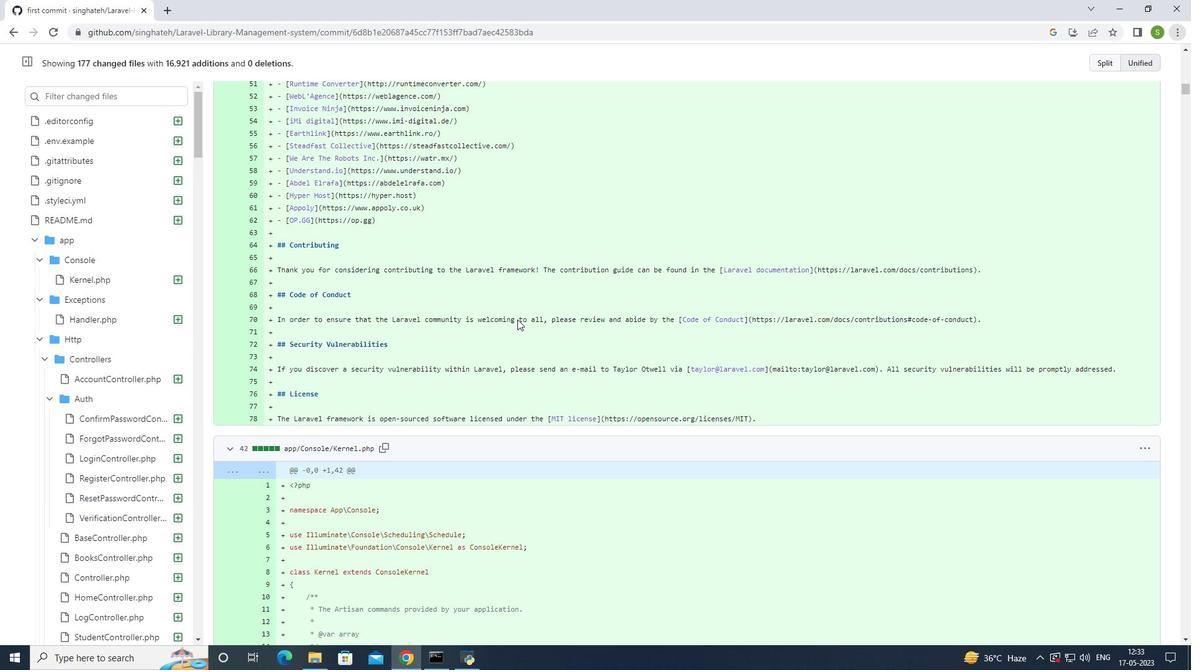 
Action: Mouse moved to (518, 318)
Screenshot: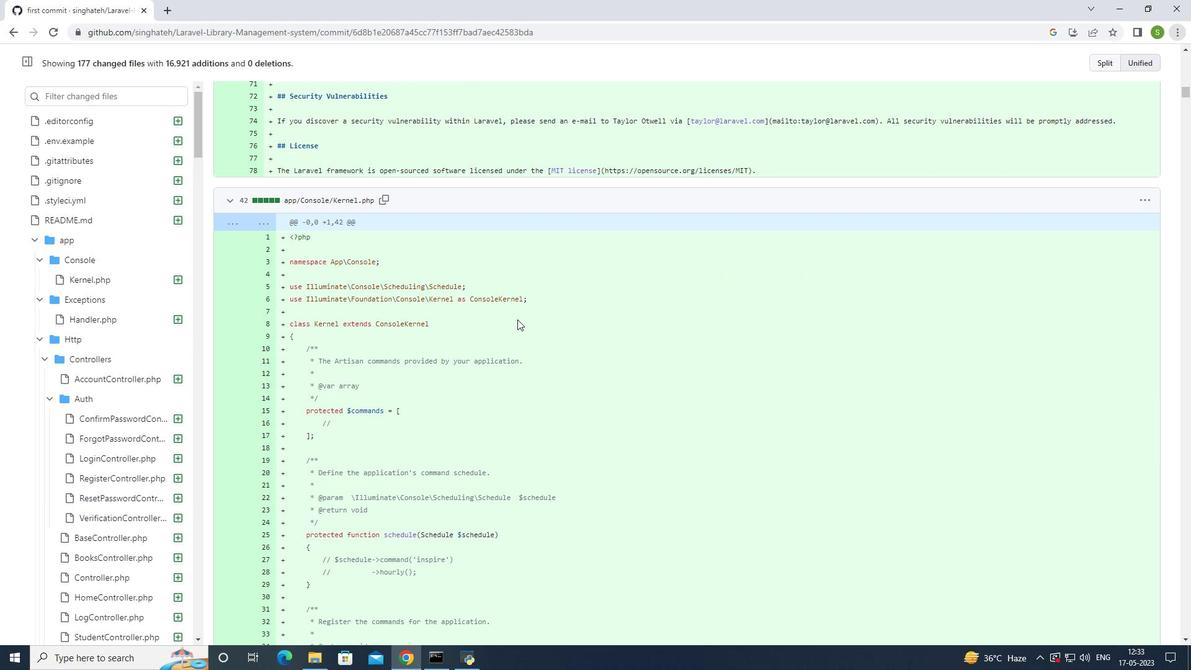 
Action: Mouse scrolled (518, 317) with delta (0, 0)
Screenshot: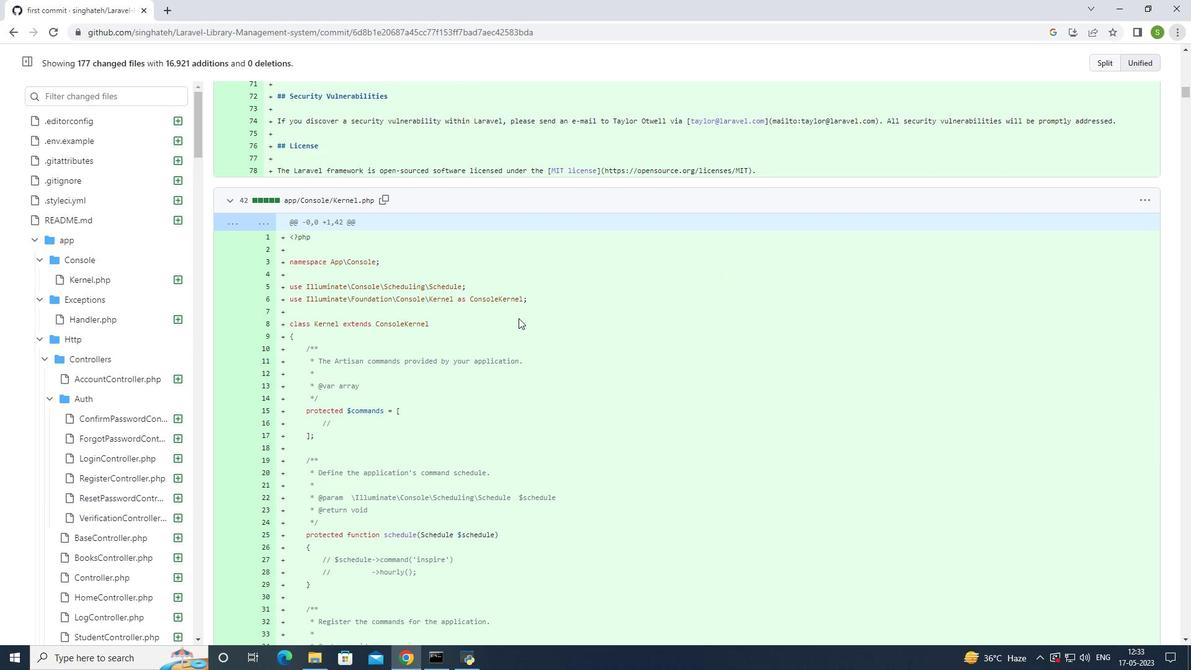 
Action: Mouse scrolled (518, 317) with delta (0, 0)
Screenshot: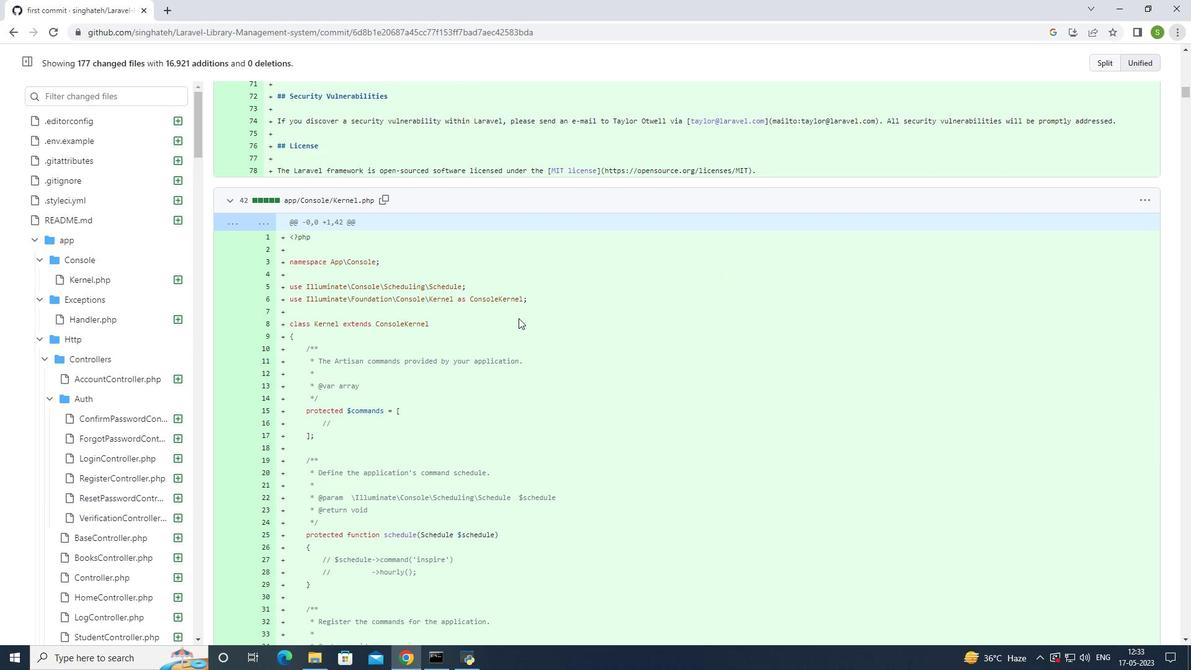 
Action: Mouse scrolled (518, 317) with delta (0, 0)
Screenshot: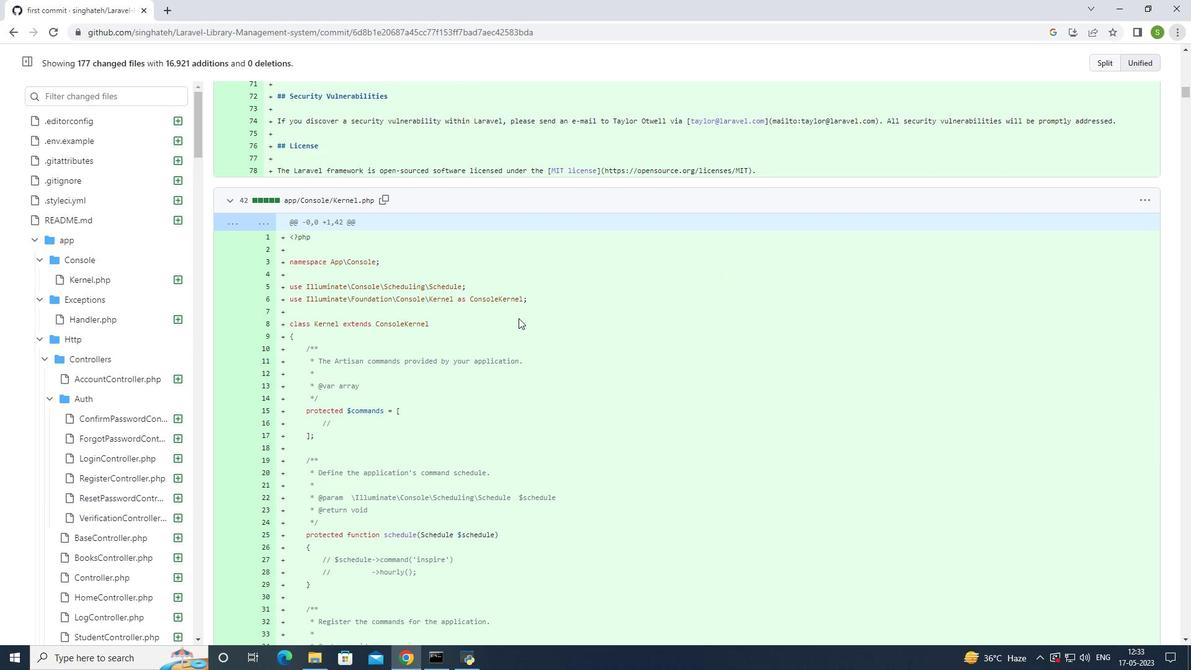 
Action: Mouse scrolled (518, 317) with delta (0, 0)
Screenshot: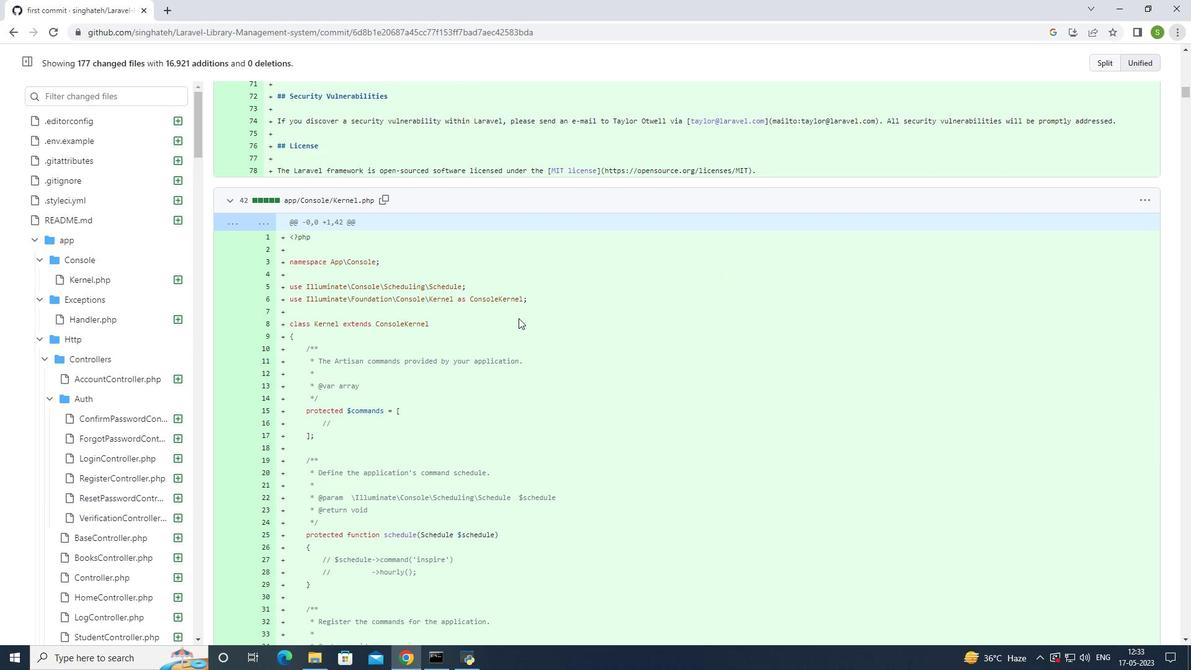
Action: Mouse moved to (519, 318)
Screenshot: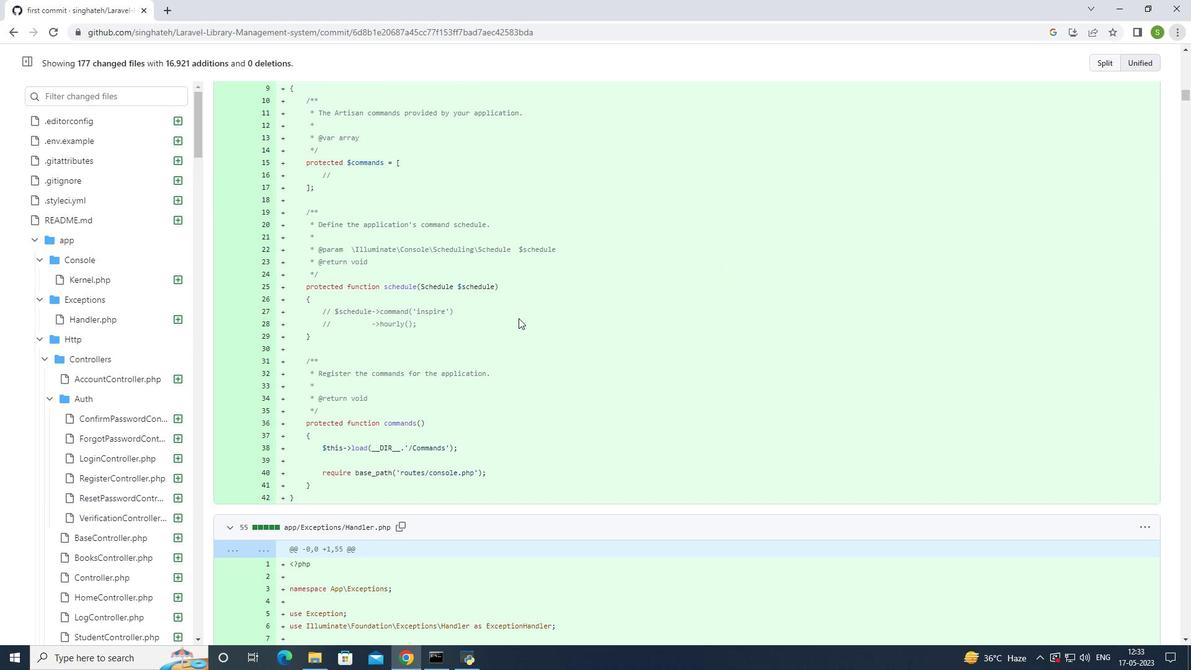 
Action: Mouse scrolled (519, 317) with delta (0, 0)
Screenshot: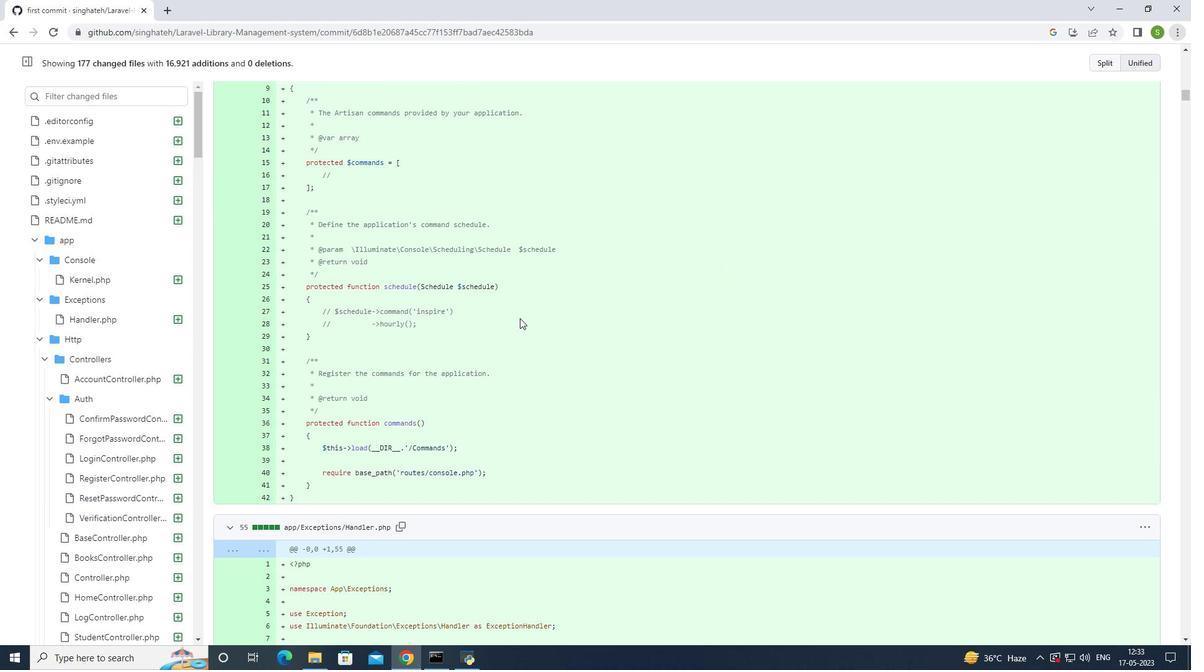 
Action: Mouse scrolled (519, 317) with delta (0, 0)
Screenshot: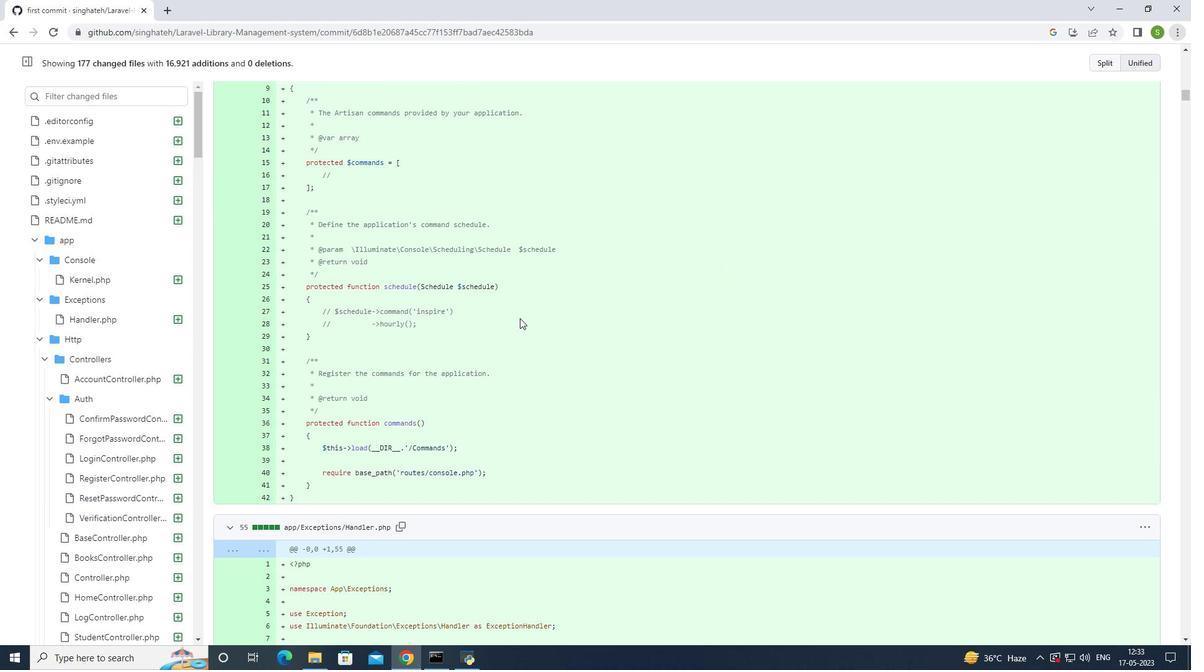 
Action: Mouse scrolled (519, 317) with delta (0, 0)
Screenshot: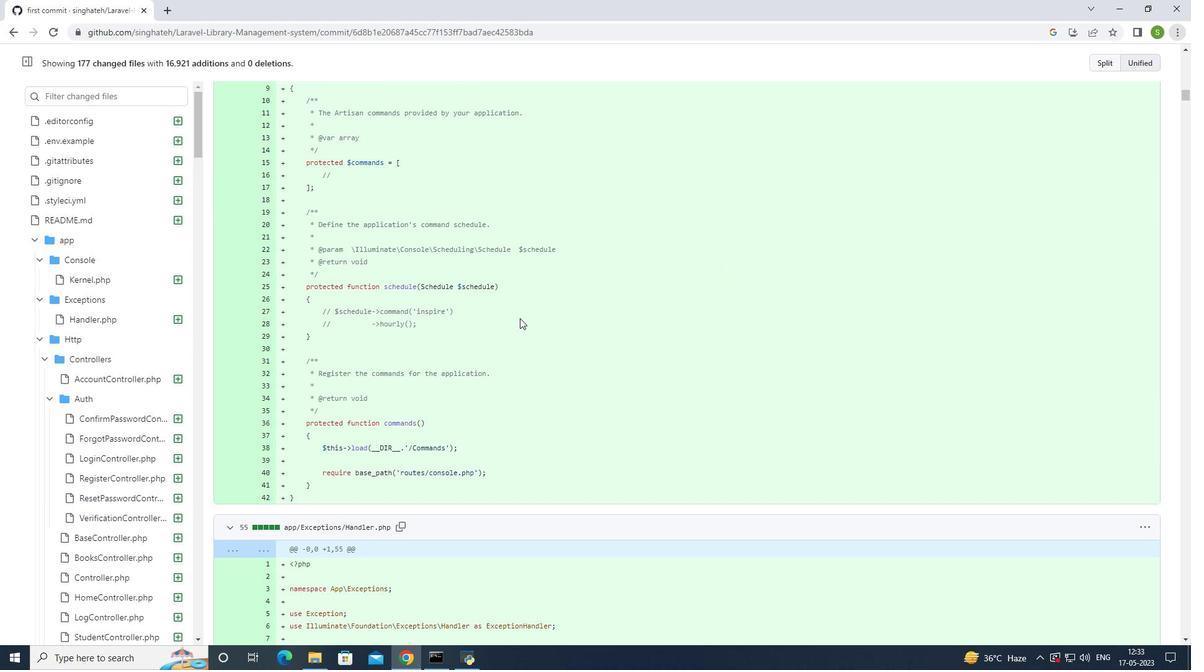 
Action: Mouse scrolled (519, 317) with delta (0, 0)
Screenshot: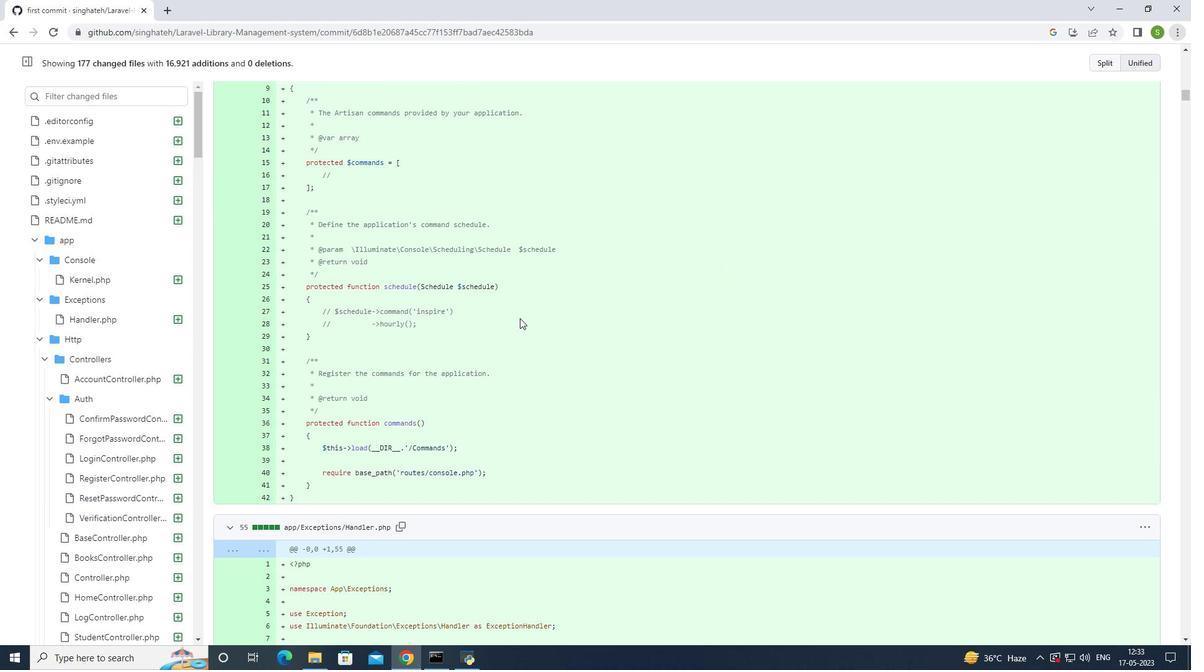 
Action: Mouse scrolled (519, 317) with delta (0, 0)
Screenshot: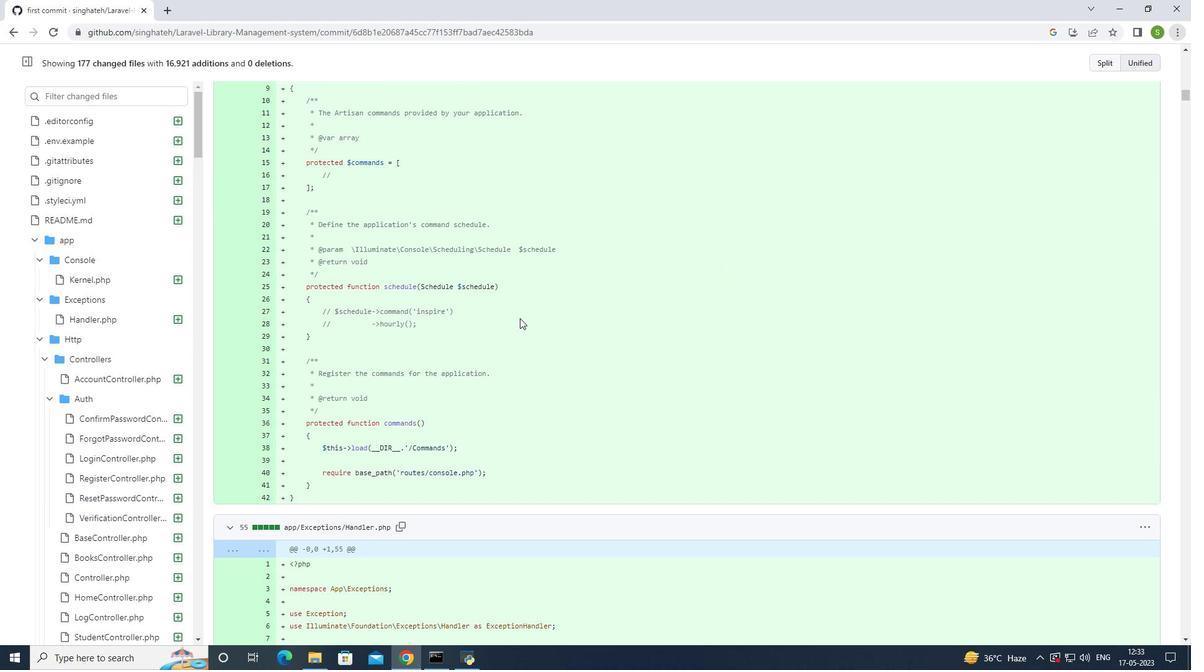 
Action: Mouse scrolled (519, 317) with delta (0, 0)
Screenshot: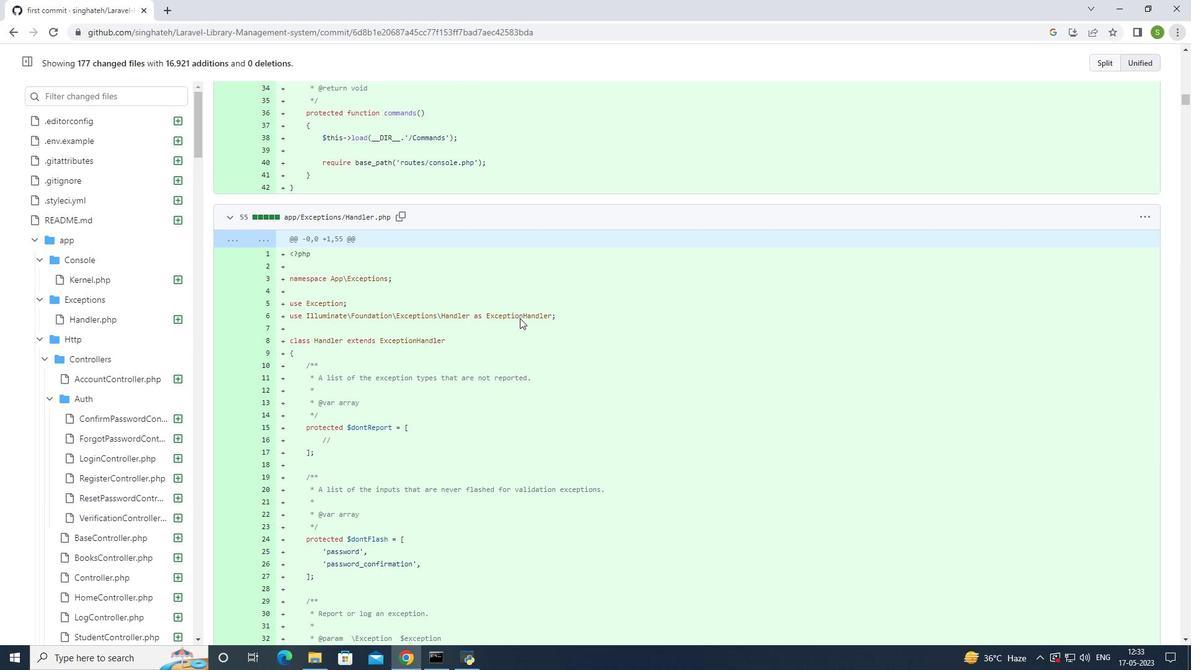 
Action: Mouse moved to (519, 319)
Screenshot: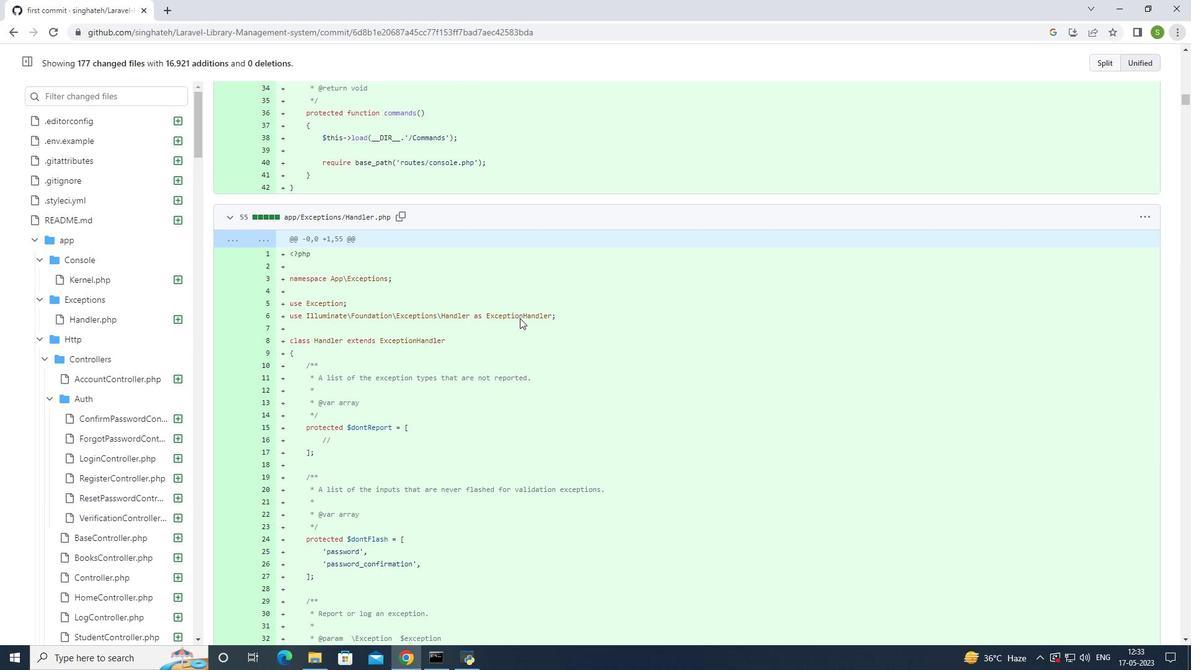 
Action: Mouse scrolled (519, 318) with delta (0, 0)
Screenshot: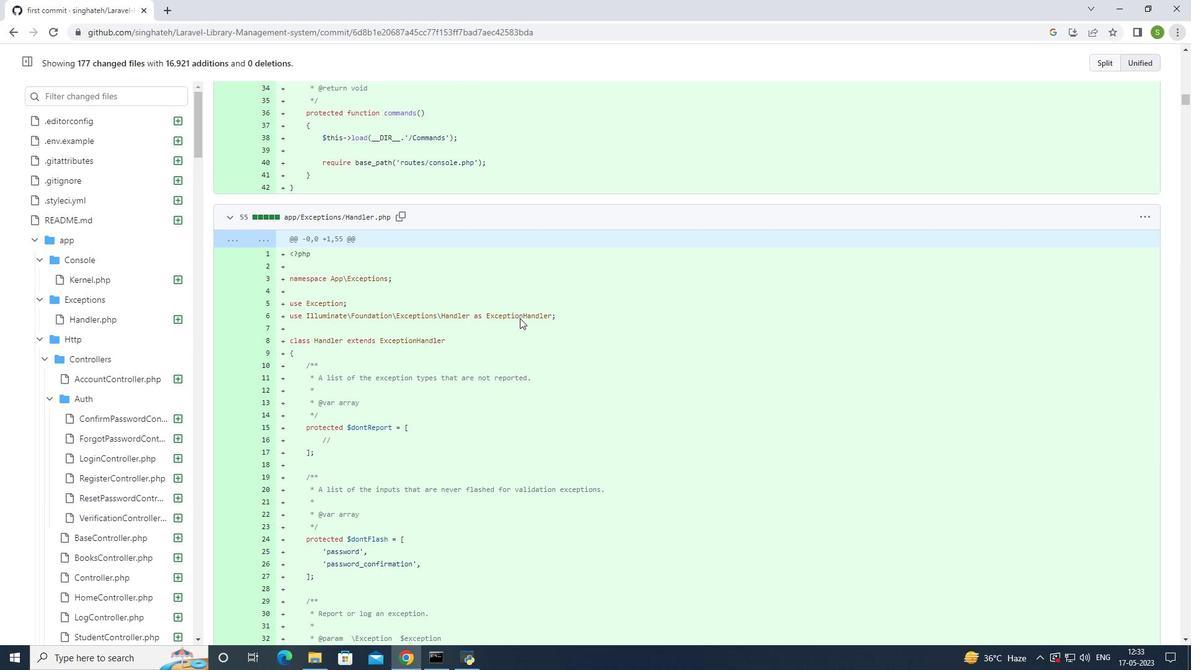
Action: Mouse moved to (519, 320)
Screenshot: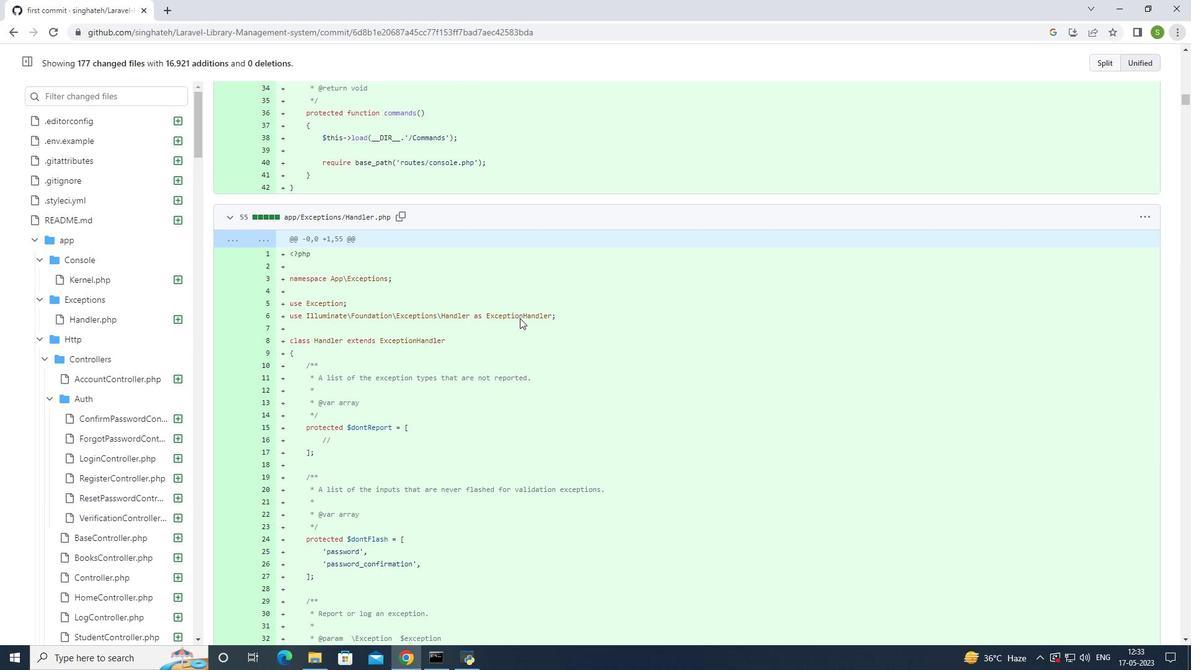 
Action: Mouse scrolled (519, 320) with delta (0, 0)
Screenshot: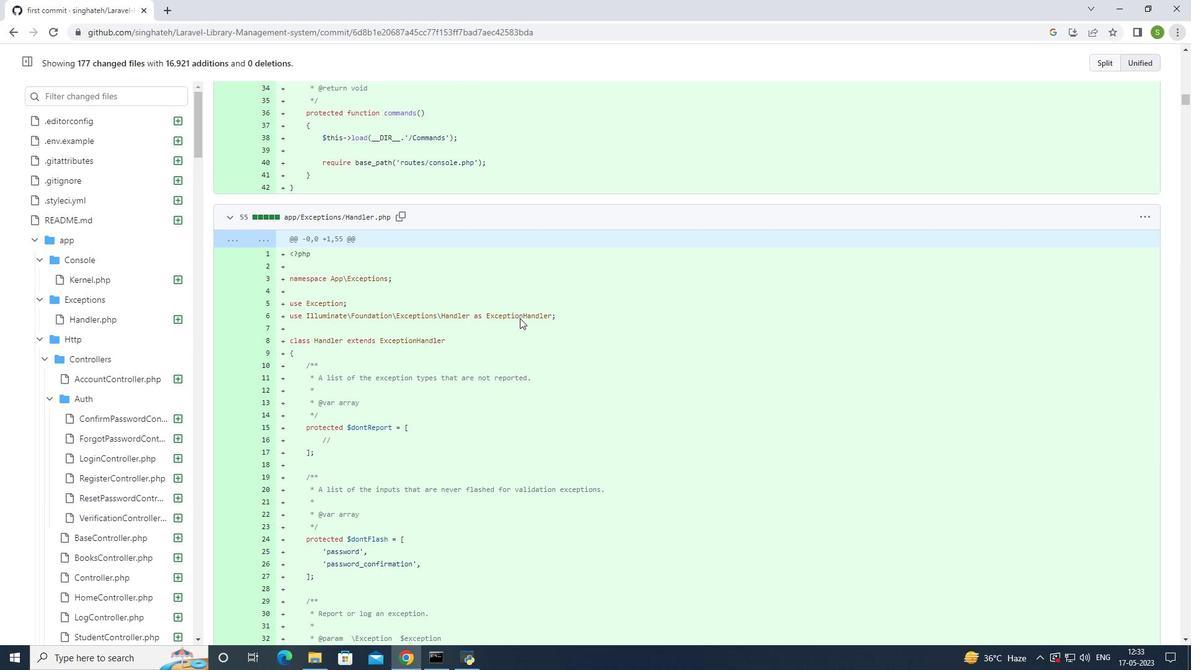 
Action: Mouse moved to (520, 322)
Screenshot: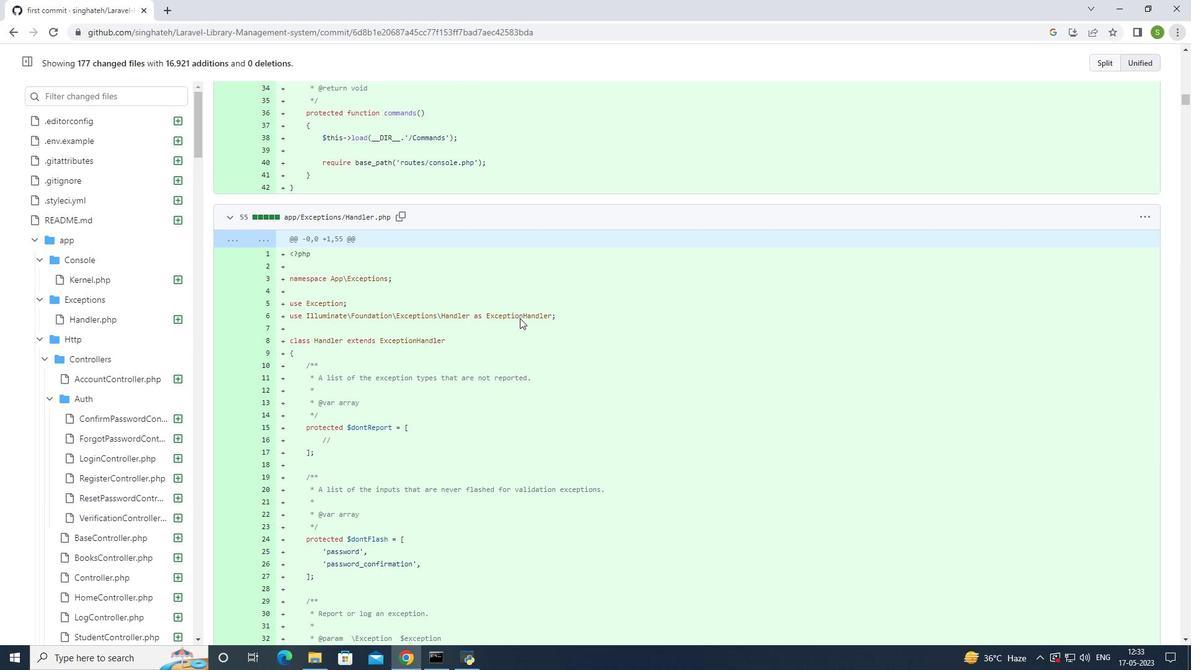 
Action: Mouse scrolled (520, 322) with delta (0, 0)
Screenshot: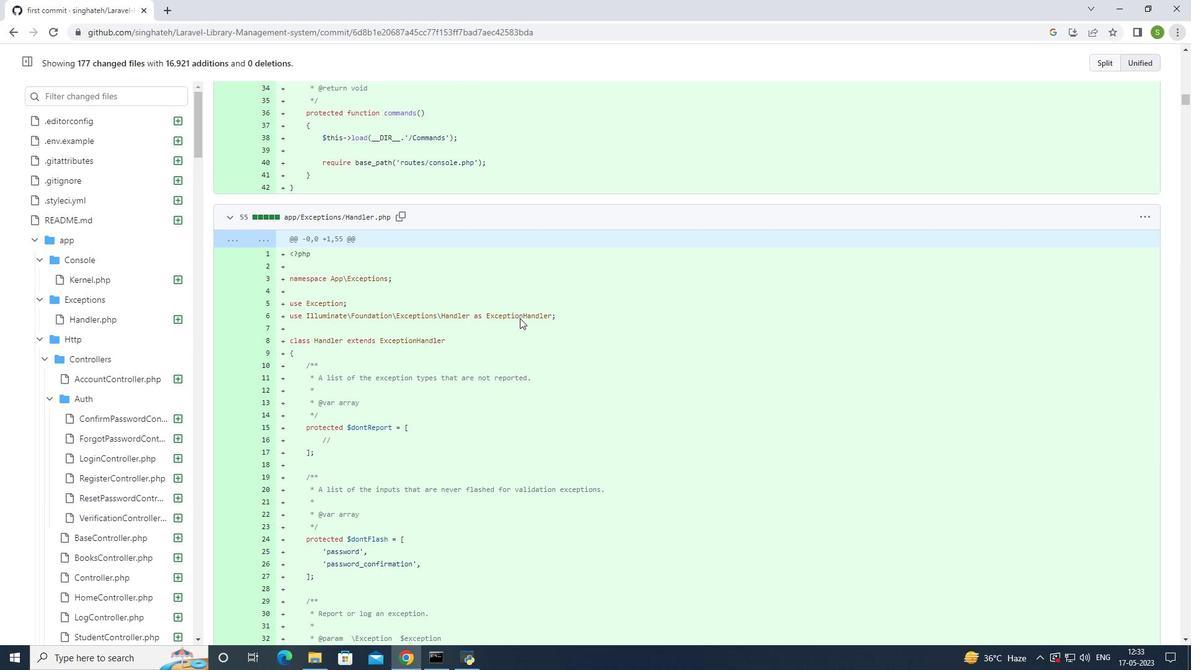 
Action: Mouse moved to (520, 323)
Screenshot: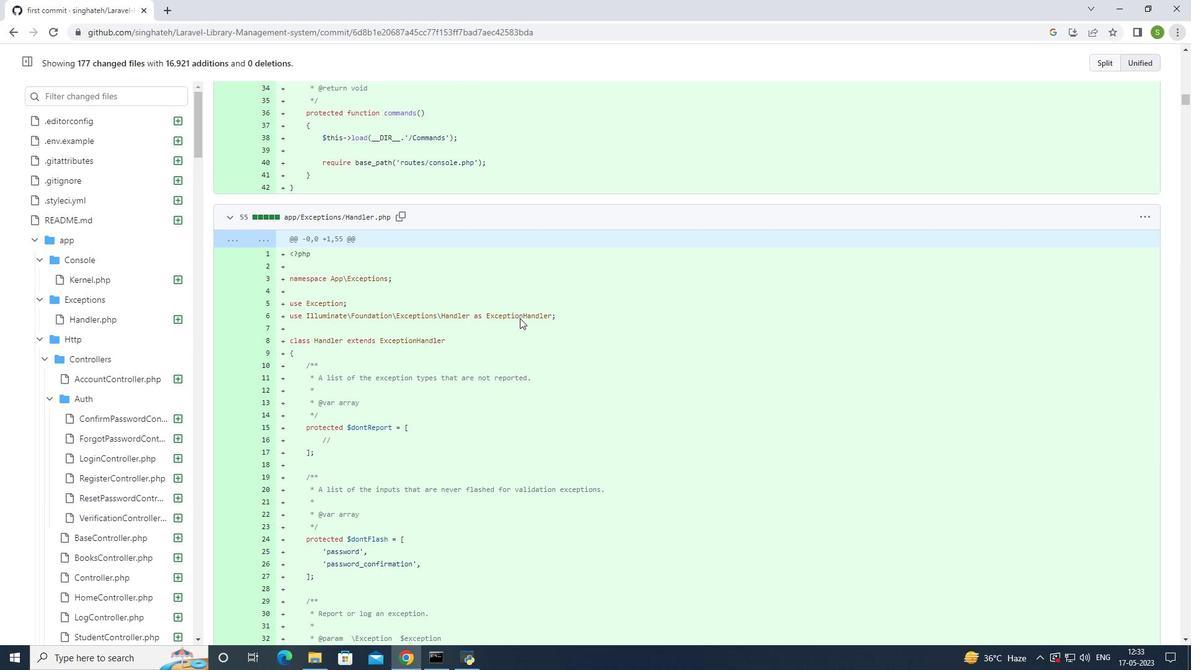 
Action: Mouse scrolled (520, 322) with delta (0, 0)
Screenshot: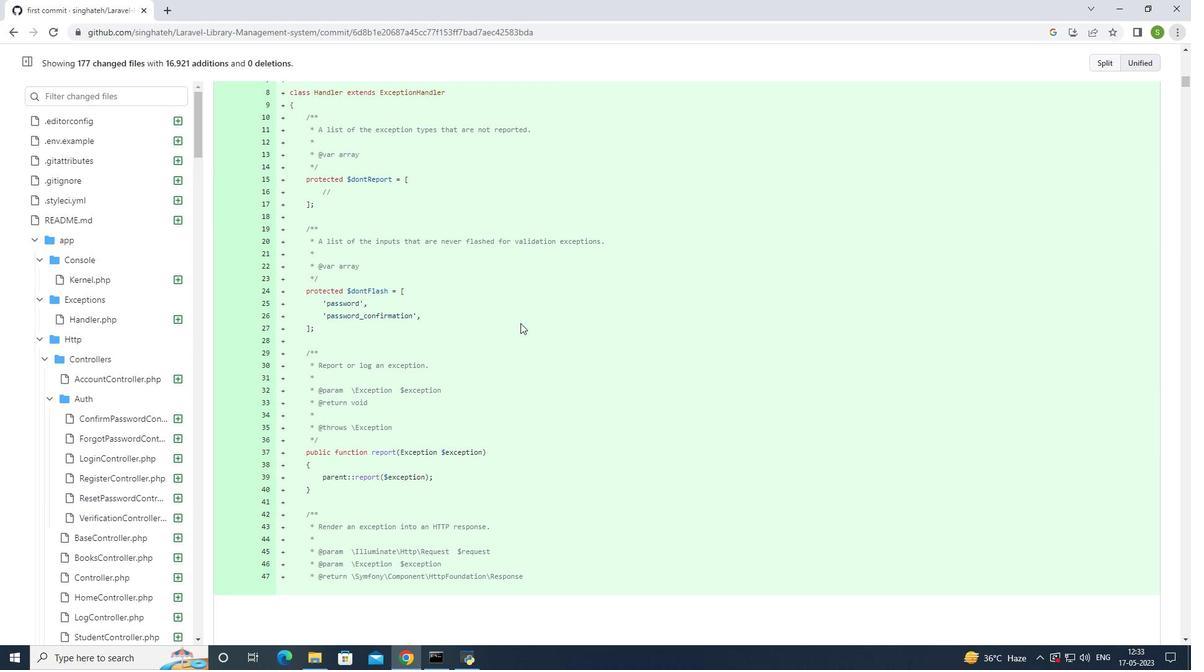 
Action: Mouse scrolled (520, 322) with delta (0, 0)
Screenshot: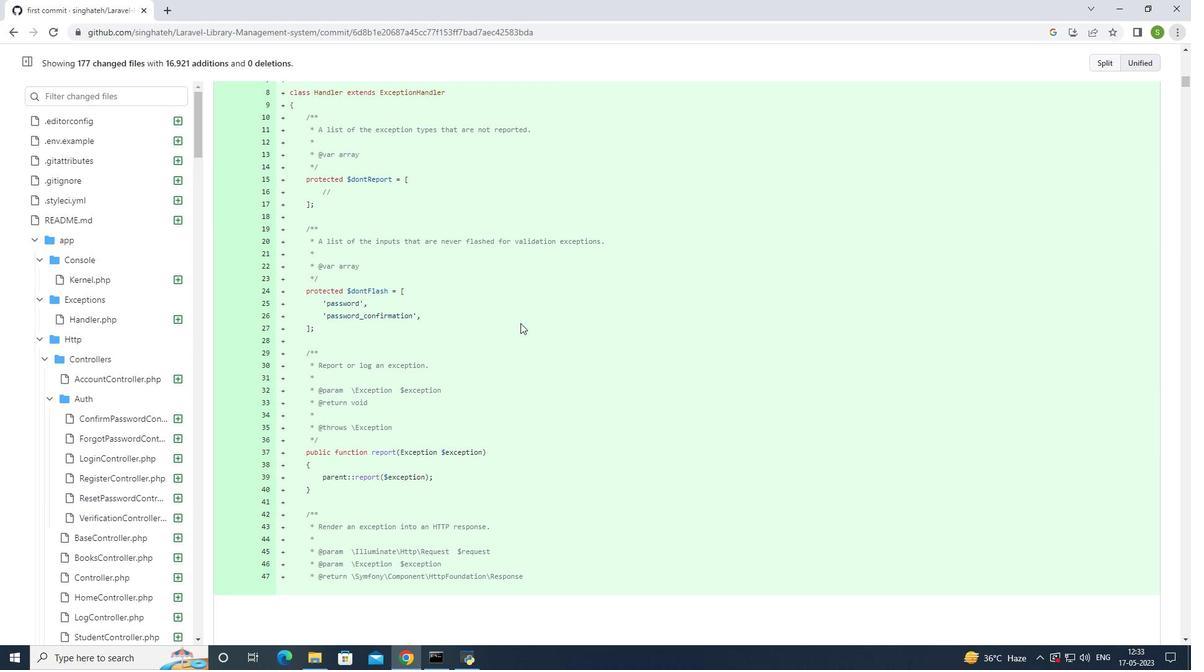 
Action: Mouse scrolled (520, 322) with delta (0, 0)
Screenshot: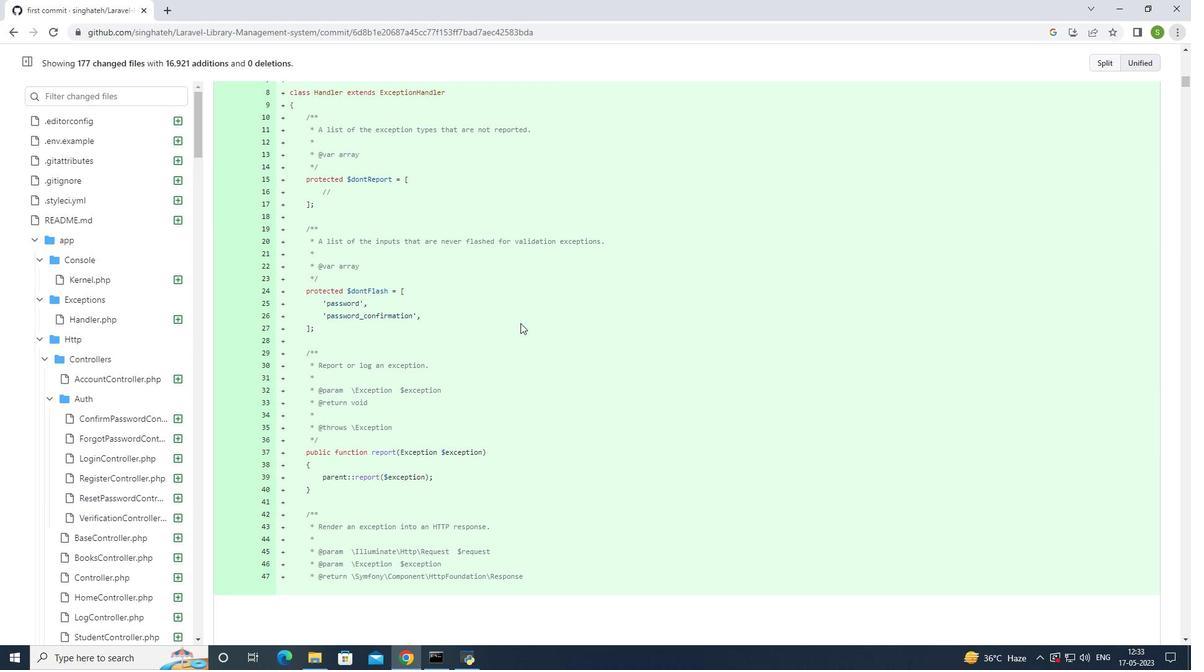 
Action: Mouse scrolled (520, 322) with delta (0, 0)
Screenshot: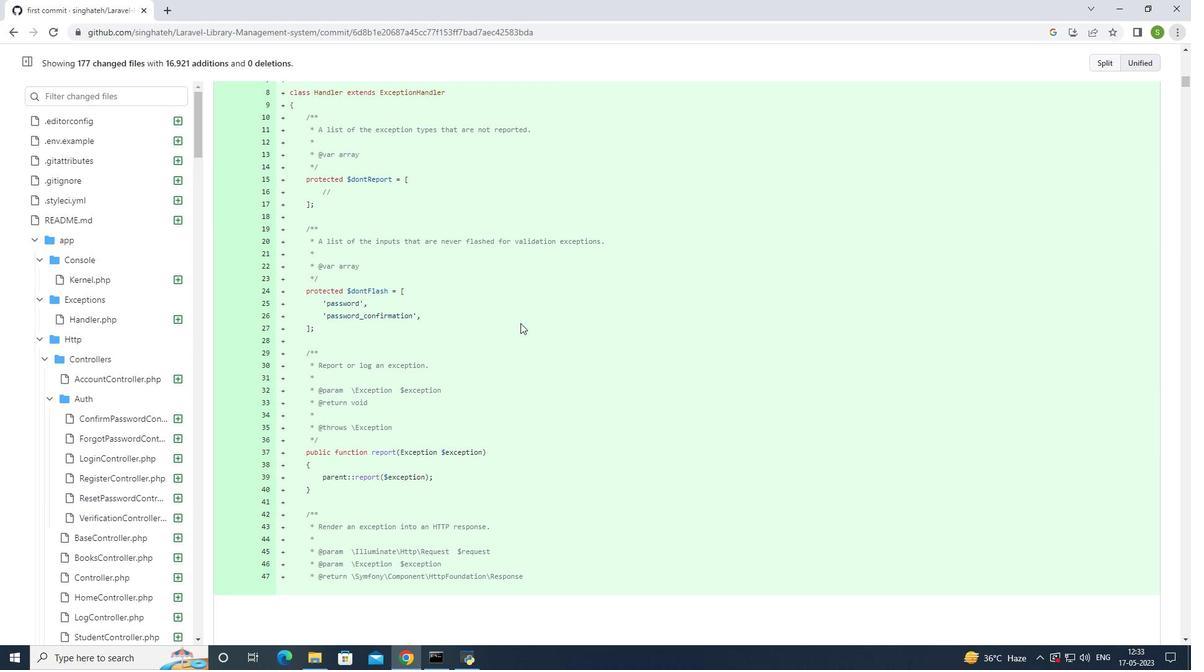 
Action: Mouse scrolled (520, 322) with delta (0, 0)
Screenshot: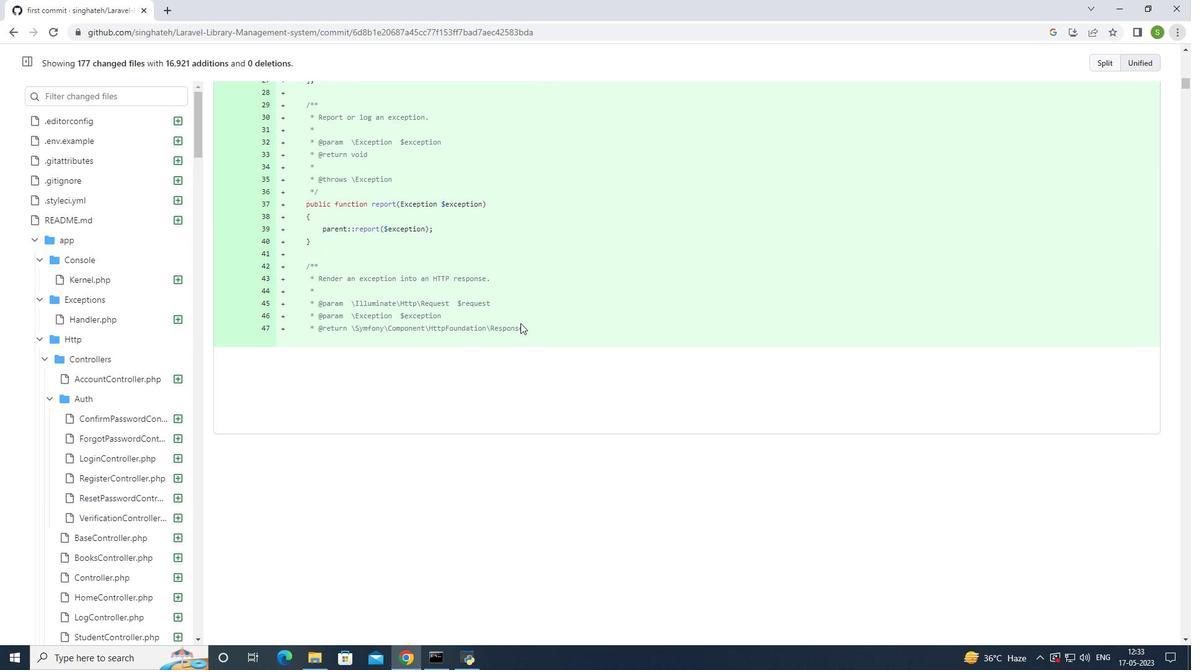 
Action: Mouse scrolled (520, 322) with delta (0, 0)
Screenshot: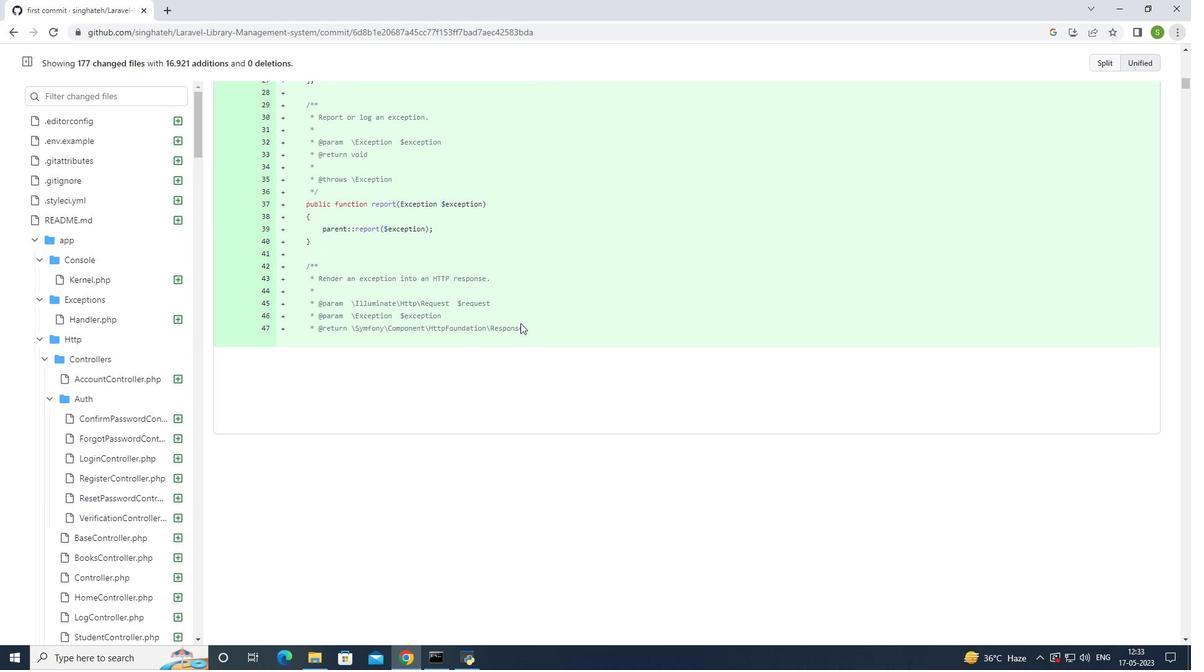 
Action: Mouse scrolled (520, 322) with delta (0, 0)
Screenshot: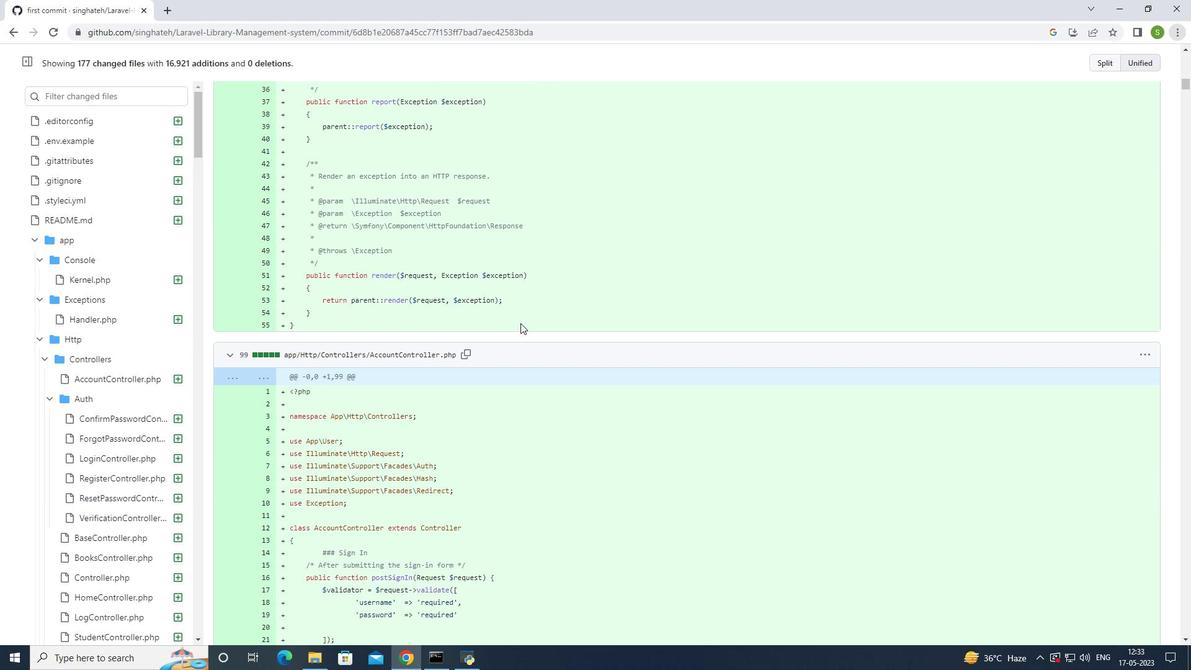 
Action: Mouse scrolled (520, 322) with delta (0, 0)
Screenshot: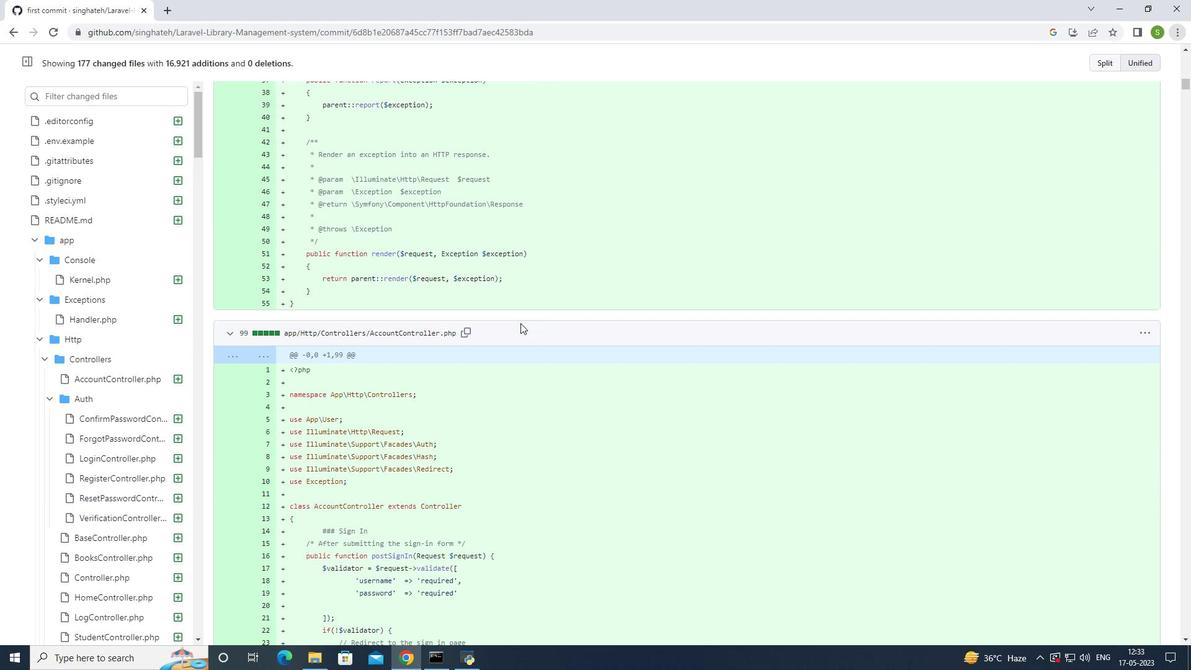 
Action: Mouse scrolled (520, 322) with delta (0, 0)
Screenshot: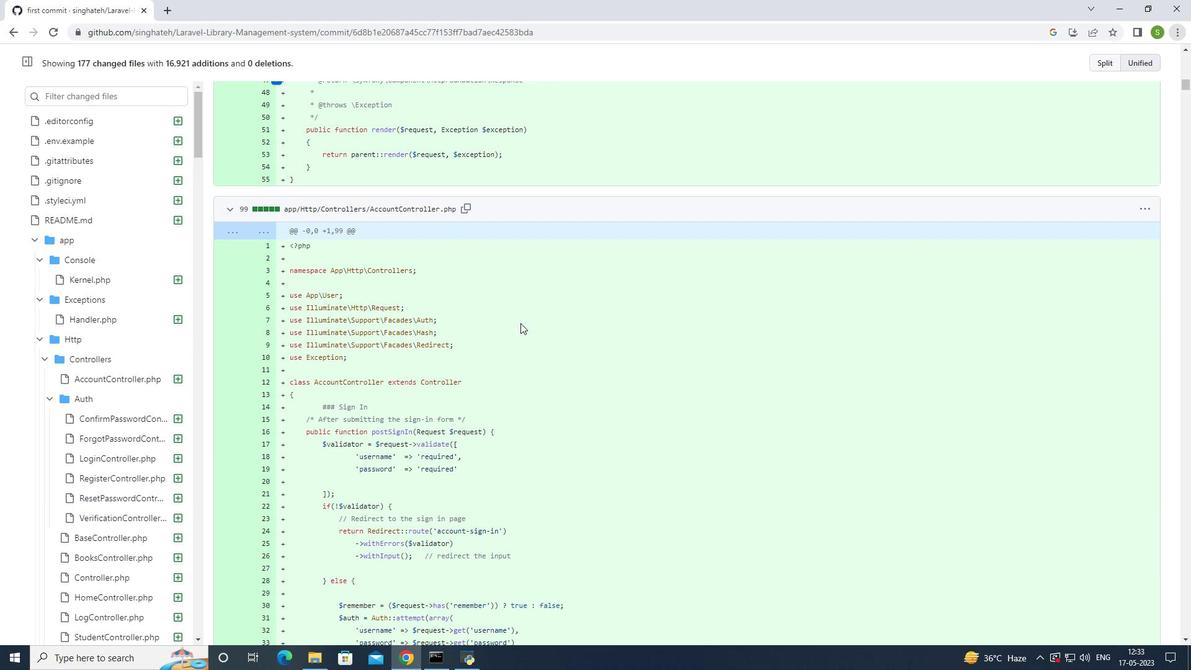 
Action: Mouse scrolled (520, 322) with delta (0, 0)
Screenshot: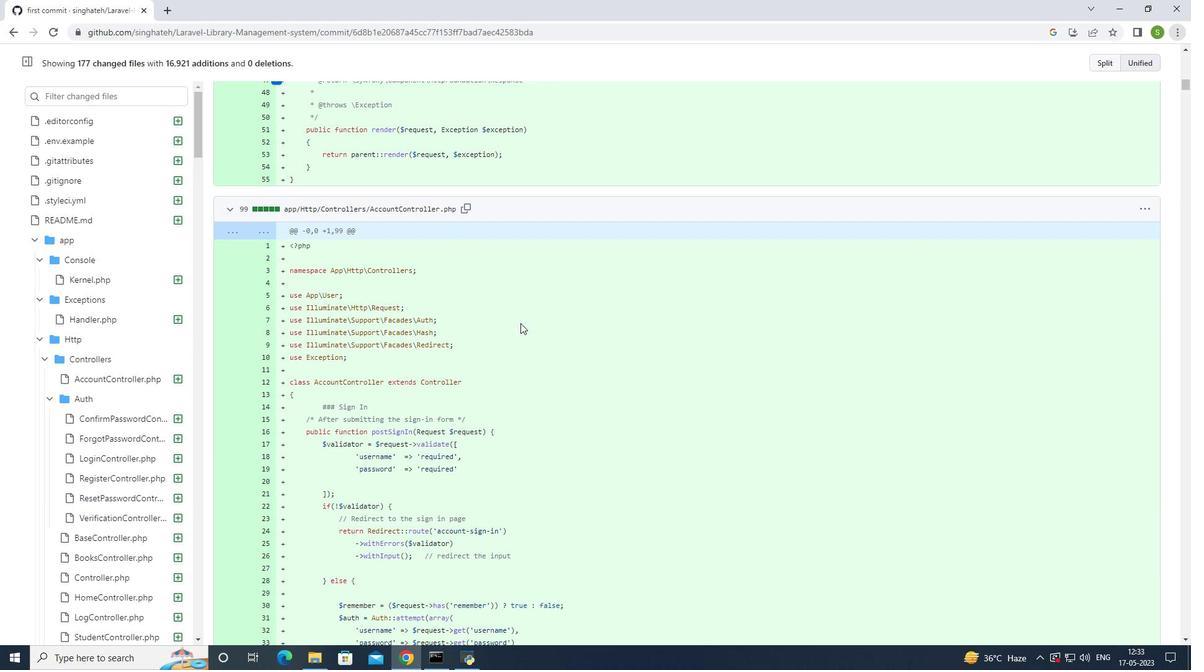 
Action: Mouse scrolled (520, 322) with delta (0, 0)
Screenshot: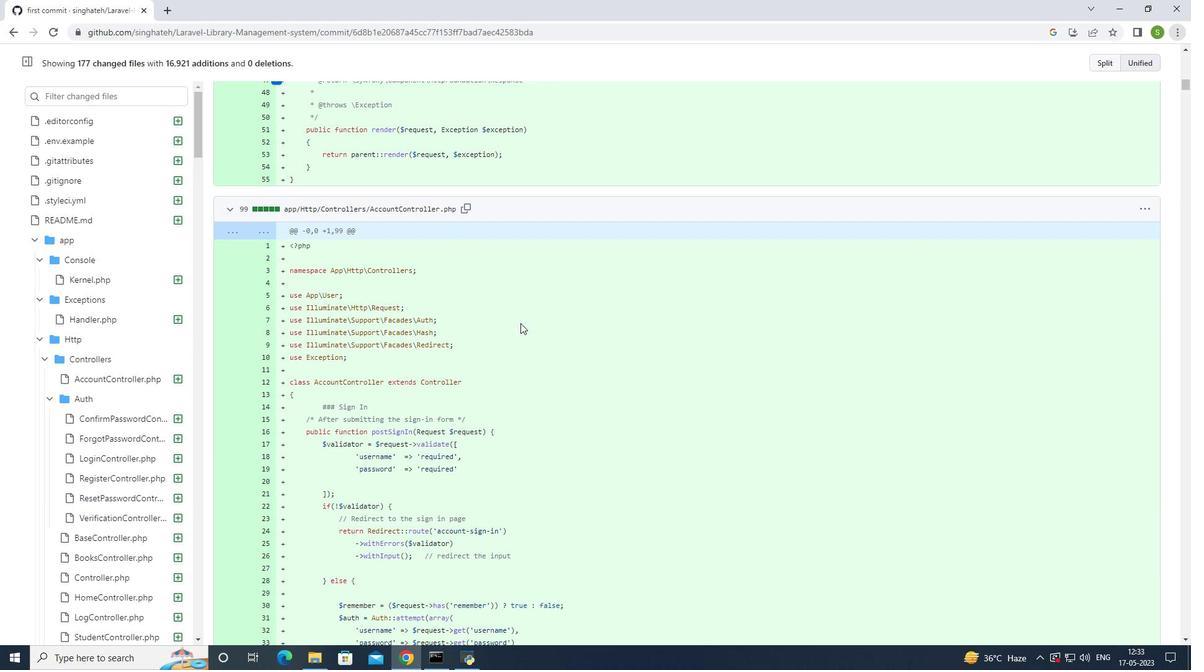 
Action: Mouse scrolled (520, 322) with delta (0, 0)
Screenshot: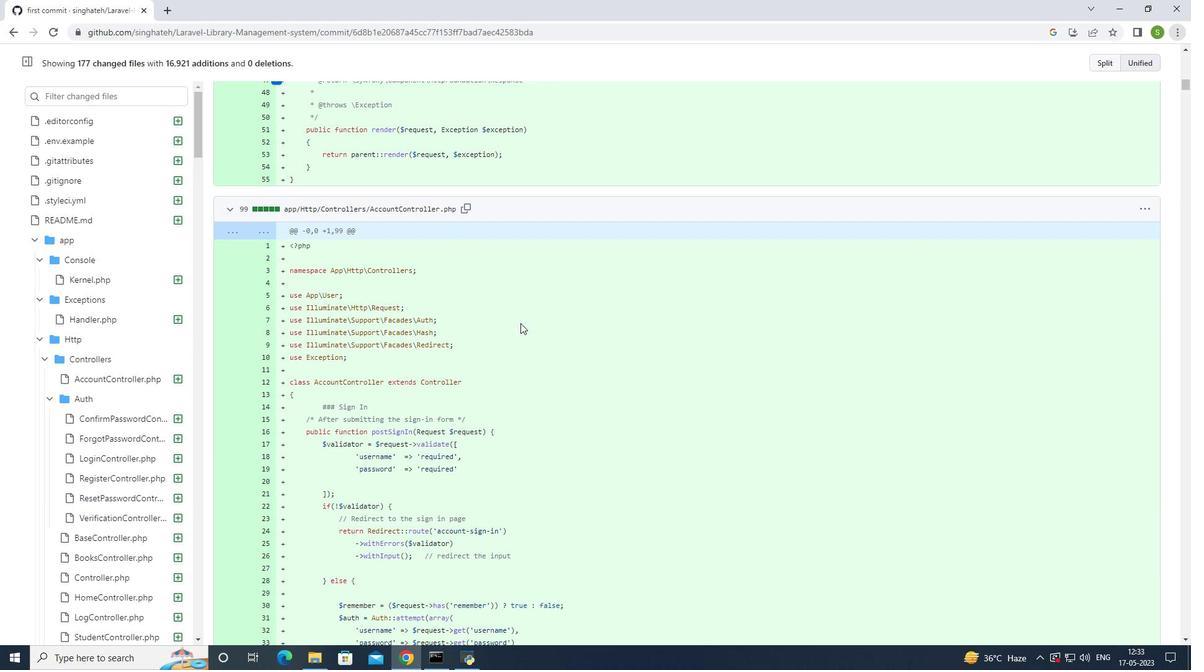 
Action: Mouse scrolled (520, 322) with delta (0, 0)
Screenshot: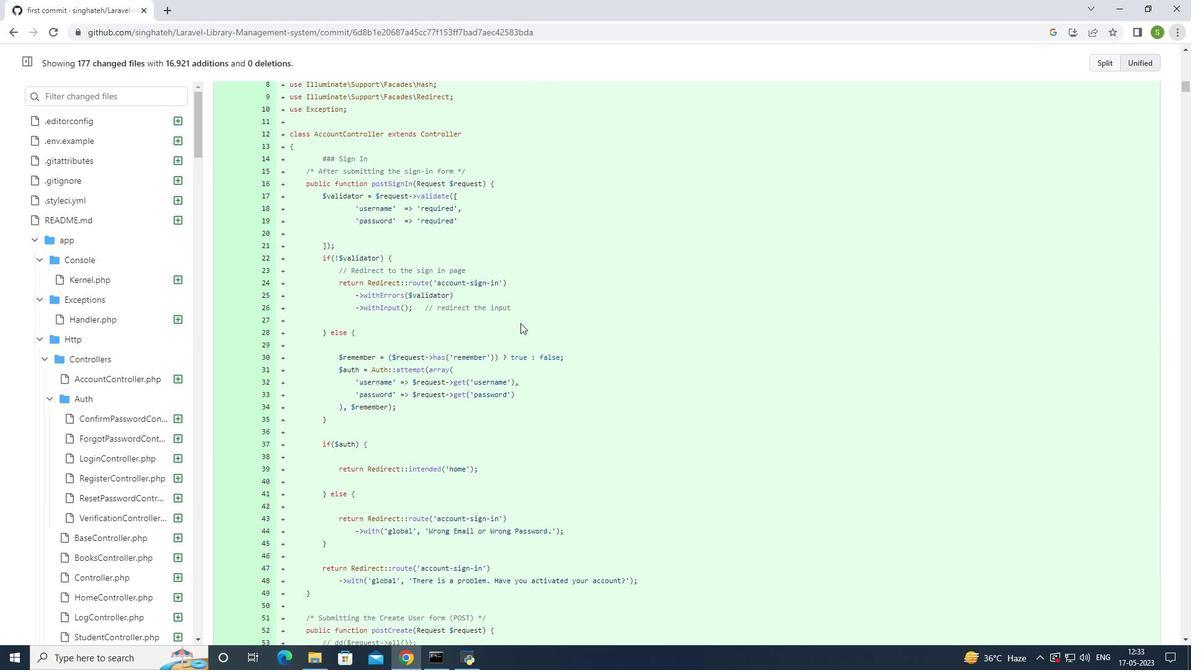
Action: Mouse scrolled (520, 322) with delta (0, 0)
Screenshot: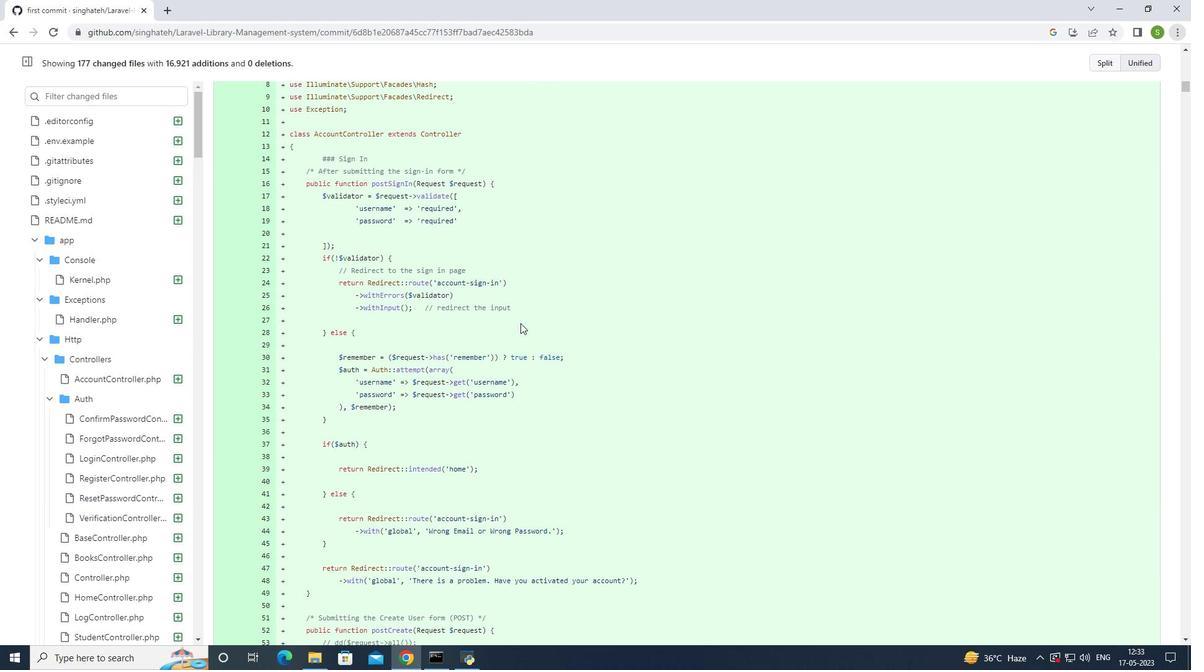 
Action: Mouse scrolled (520, 322) with delta (0, 0)
Screenshot: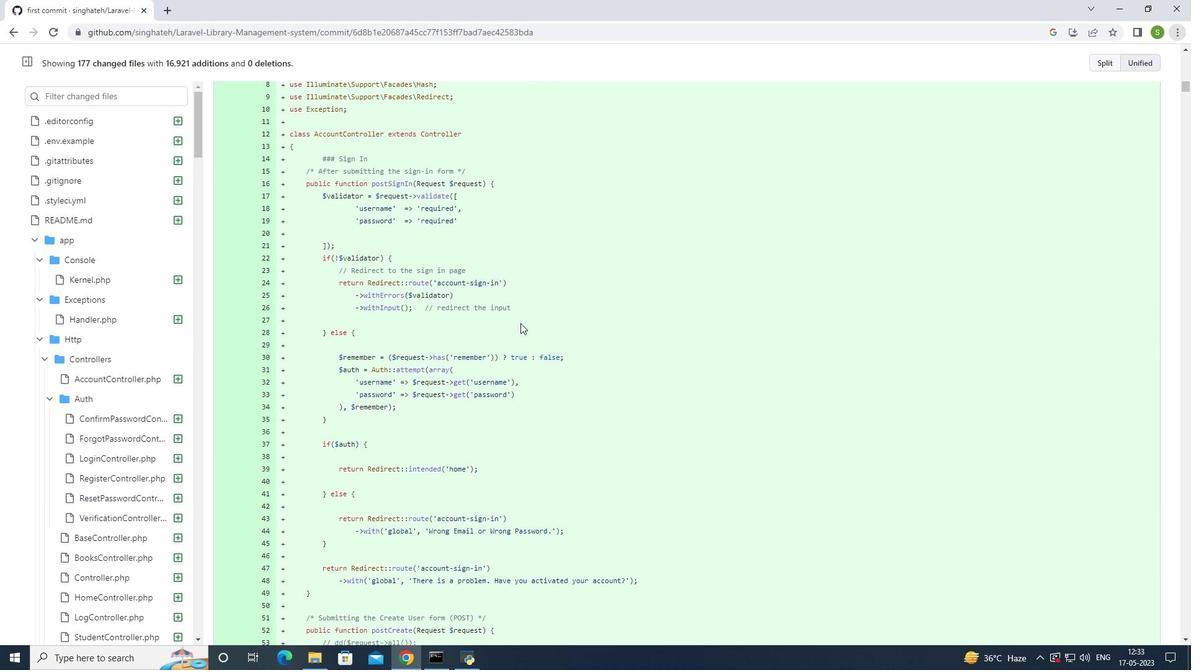 
Action: Mouse scrolled (520, 322) with delta (0, 0)
Screenshot: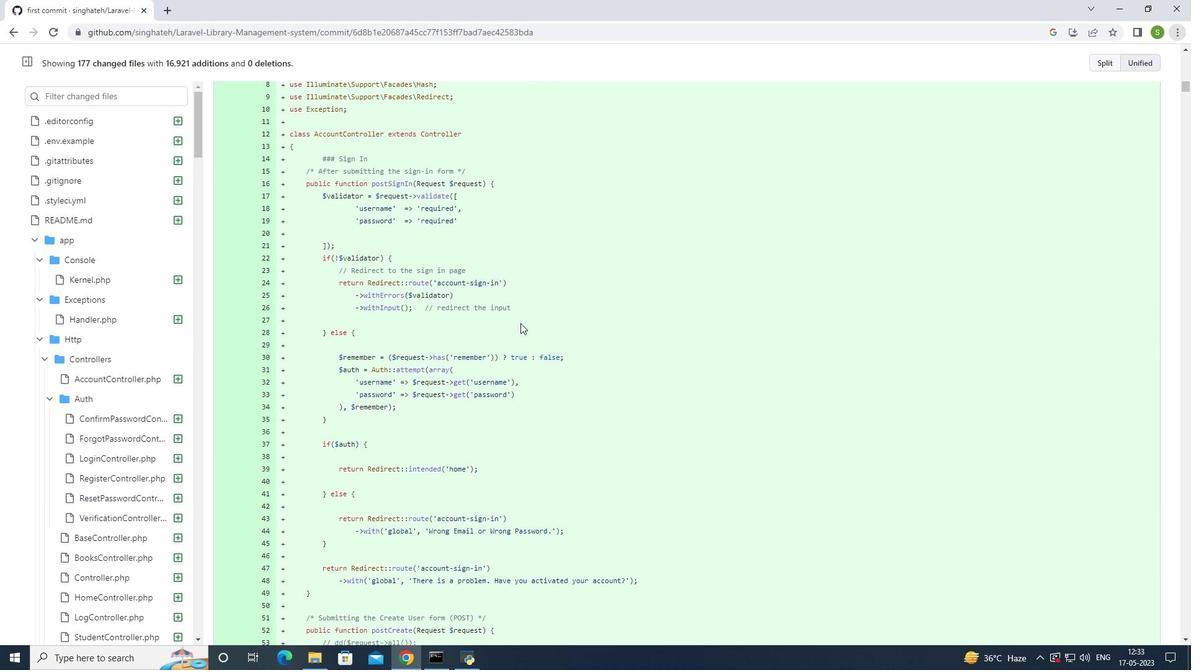 
Action: Mouse moved to (521, 323)
Screenshot: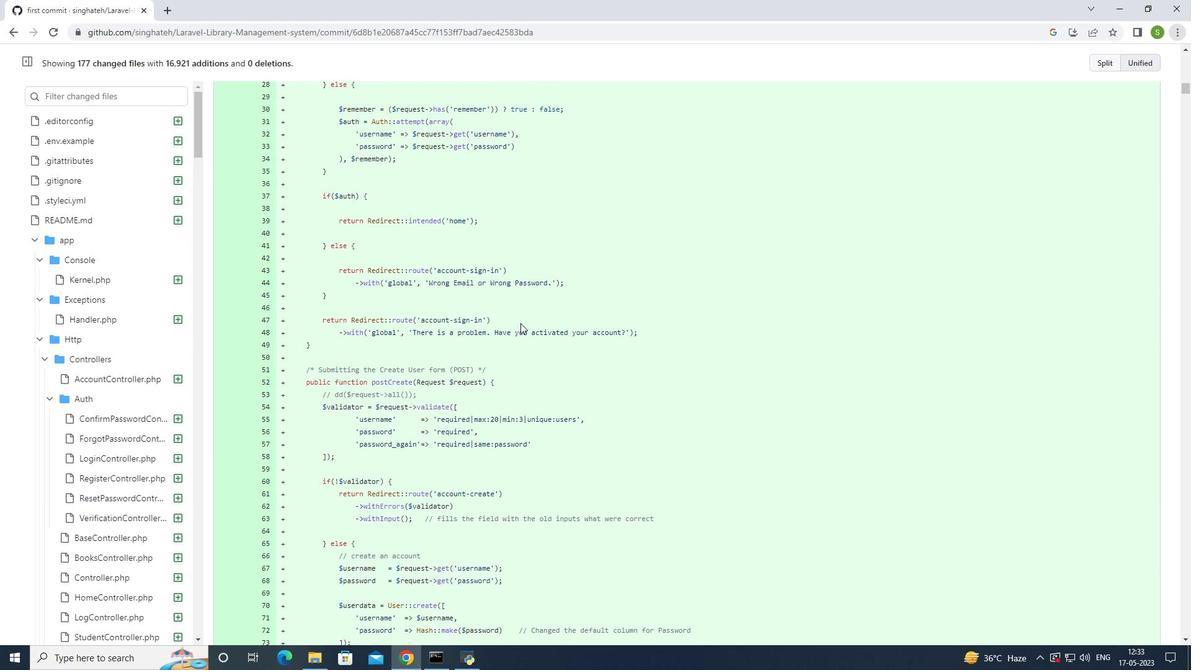 
Action: Mouse scrolled (521, 322) with delta (0, 0)
Screenshot: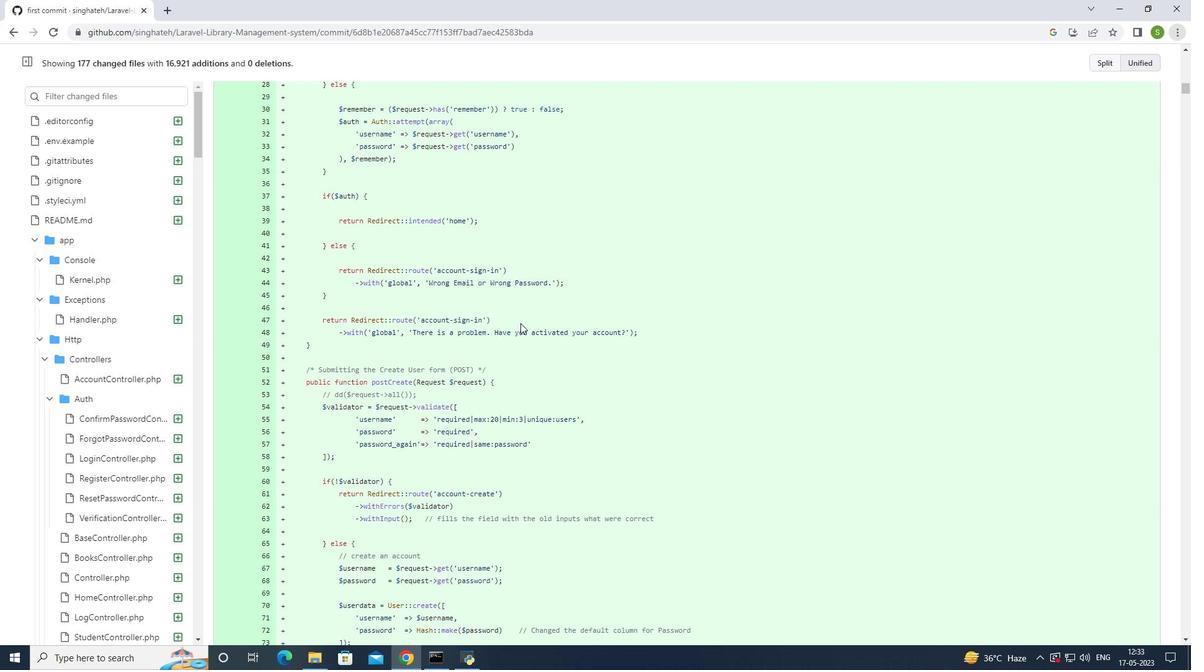 
Action: Mouse scrolled (521, 322) with delta (0, 0)
Screenshot: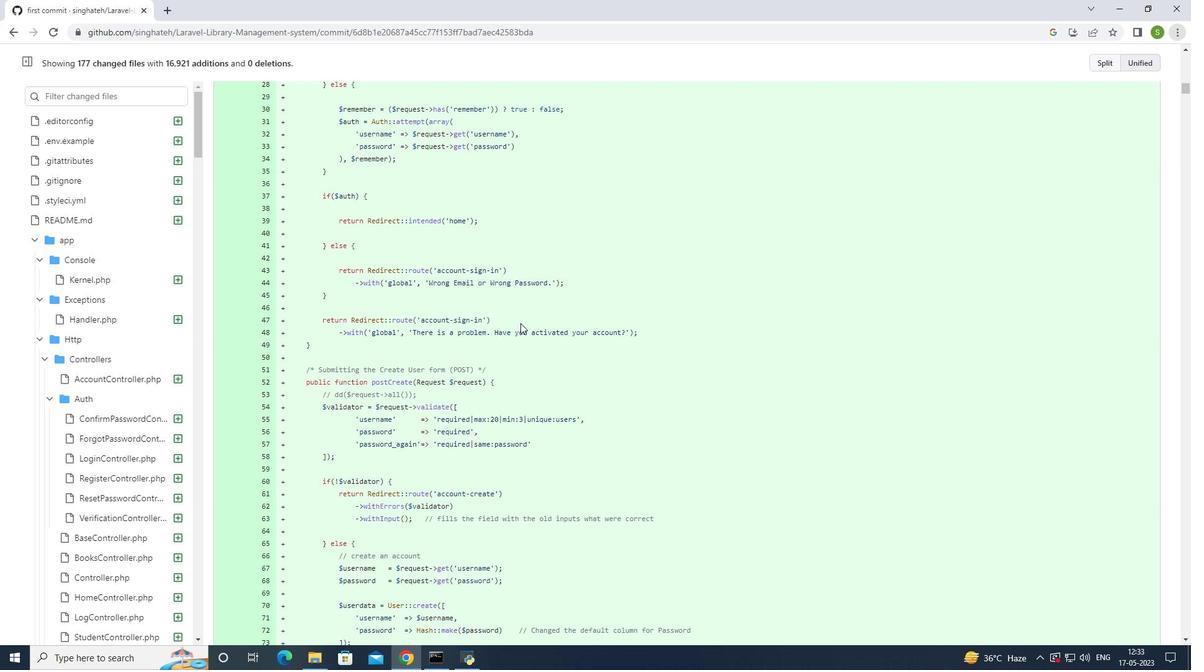 
Action: Mouse scrolled (521, 322) with delta (0, 0)
Screenshot: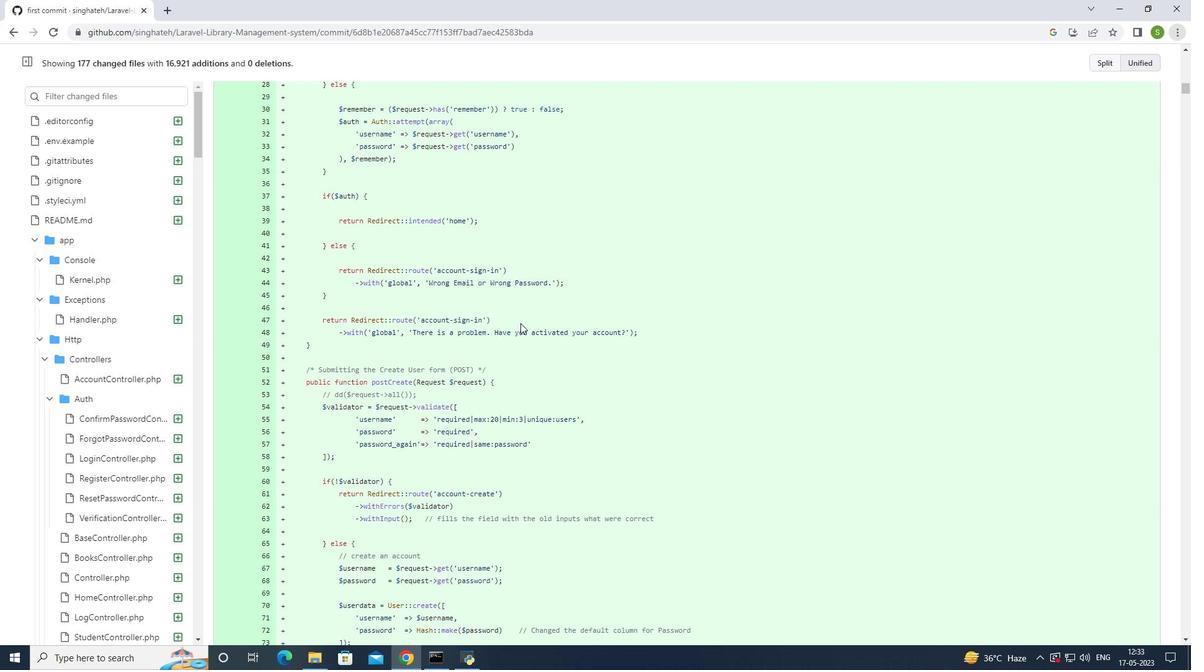 
Action: Mouse scrolled (521, 322) with delta (0, 0)
Screenshot: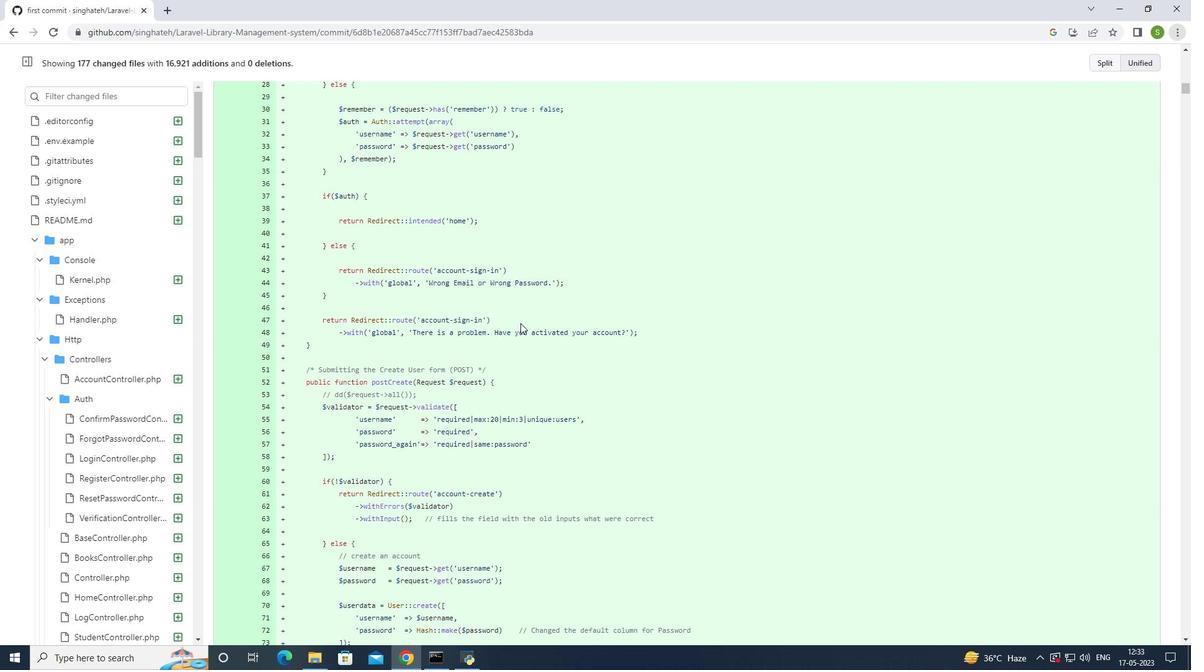 
Action: Mouse moved to (521, 323)
Screenshot: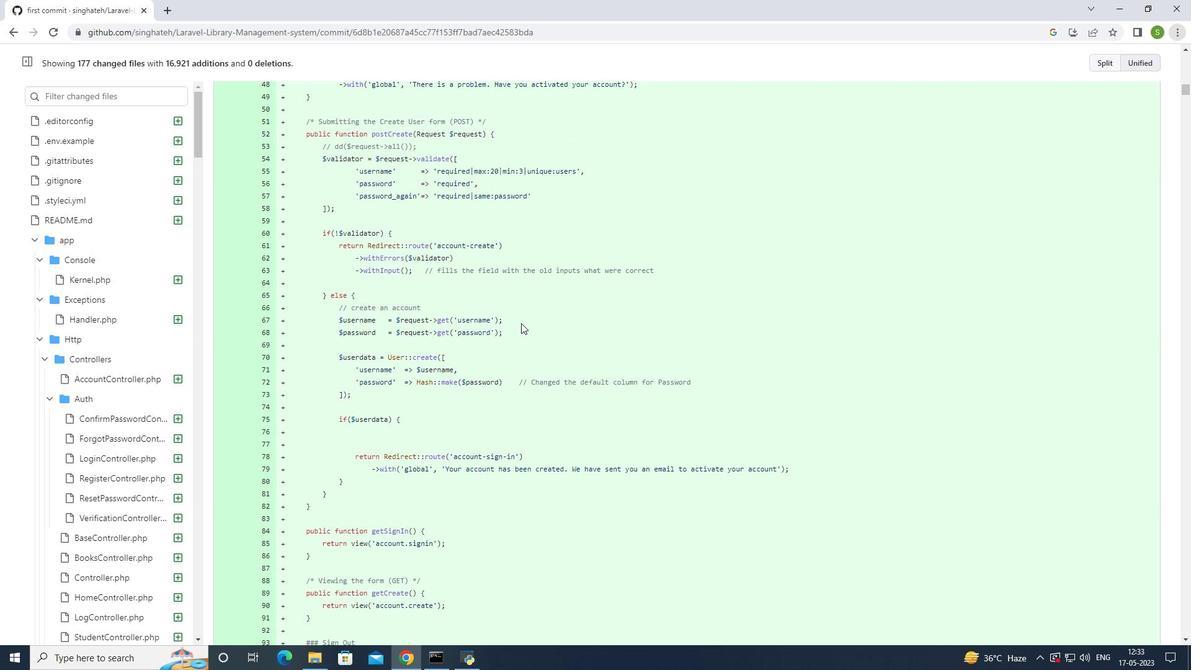 
Action: Mouse scrolled (521, 322) with delta (0, 0)
Screenshot: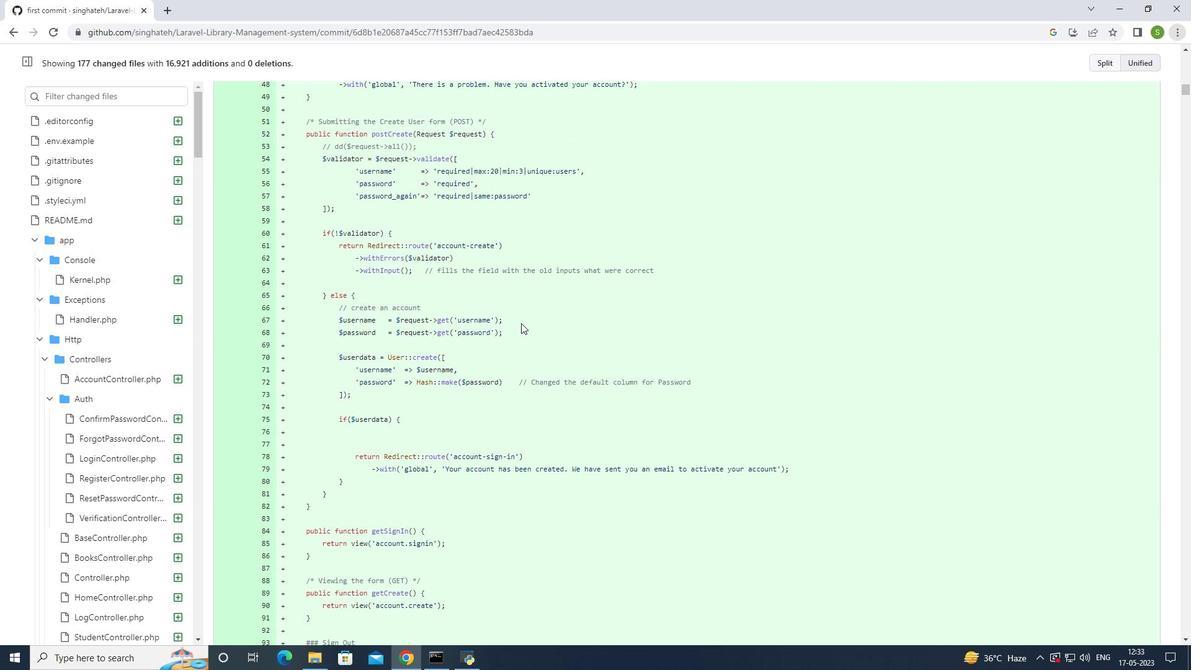 
Action: Mouse moved to (522, 323)
Screenshot: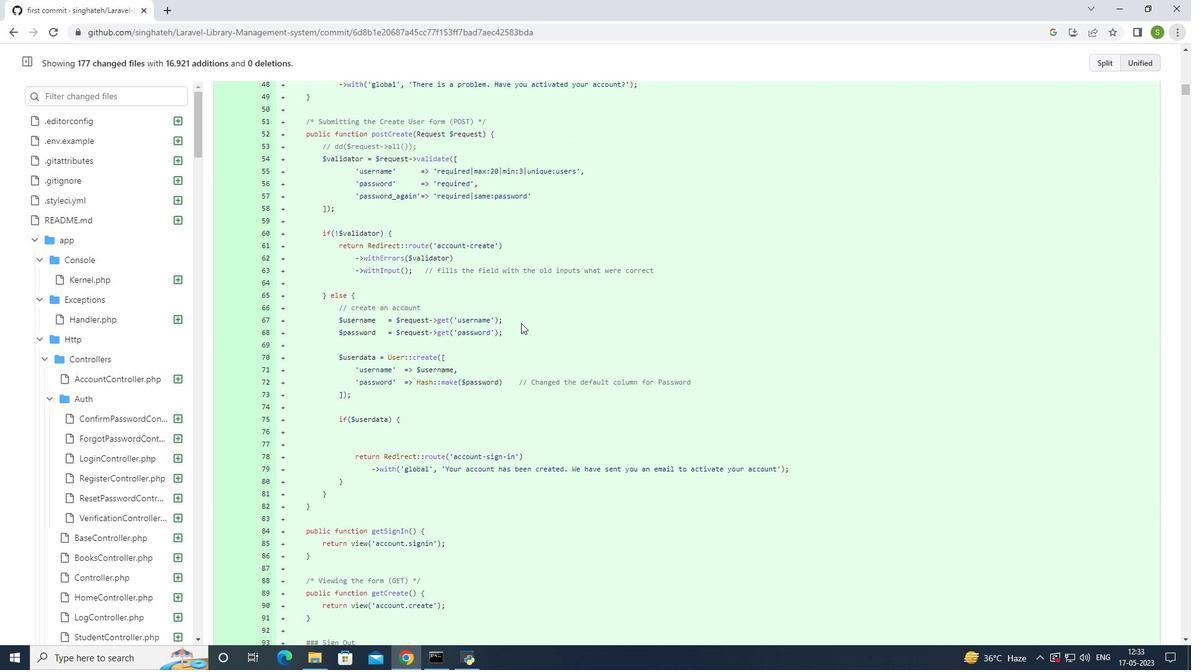 
Action: Mouse scrolled (522, 322) with delta (0, 0)
Screenshot: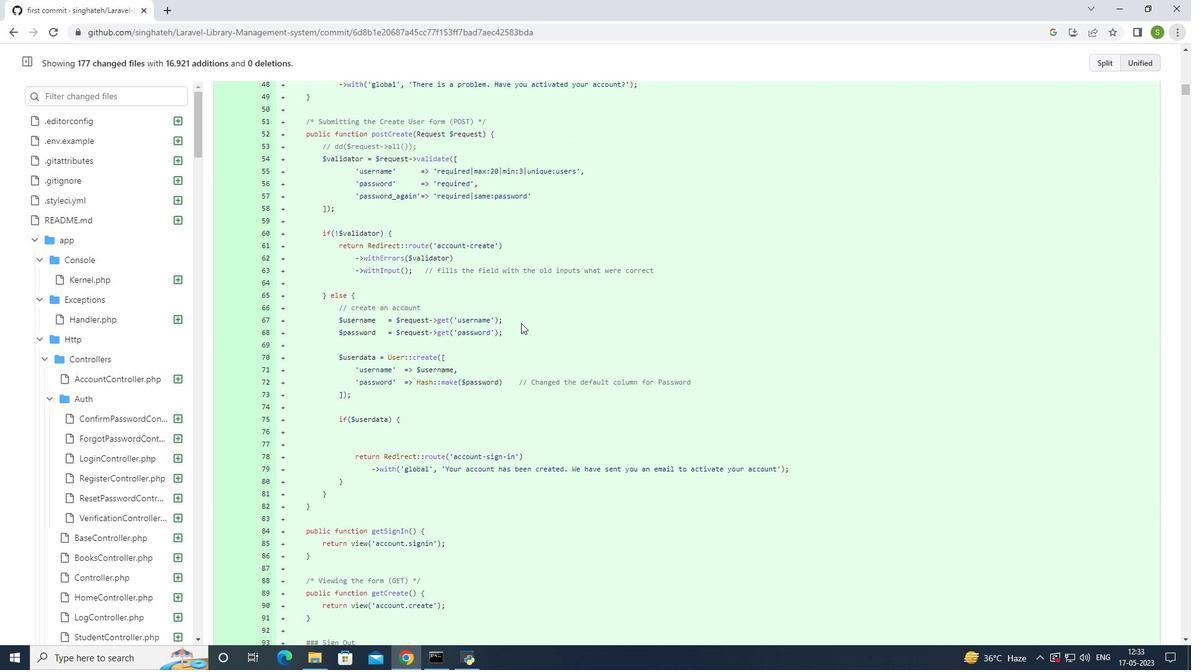 
Action: Mouse moved to (522, 323)
Screenshot: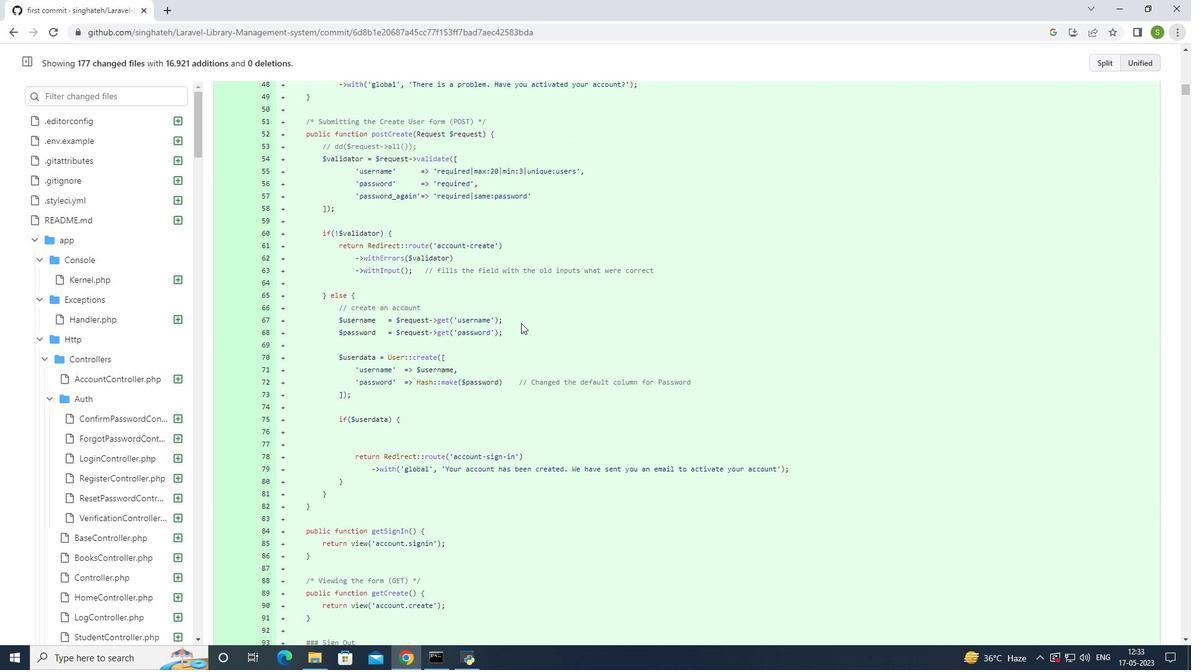 
Action: Mouse scrolled (522, 322) with delta (0, 0)
Screenshot: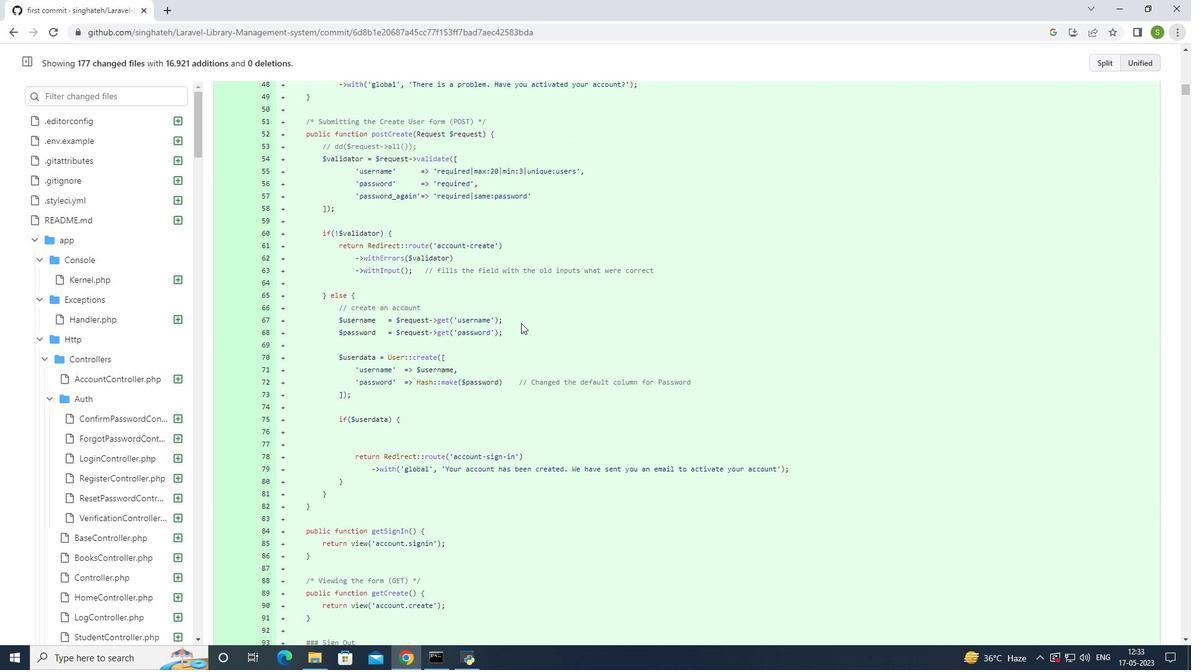 
Action: Mouse scrolled (522, 322) with delta (0, 0)
Screenshot: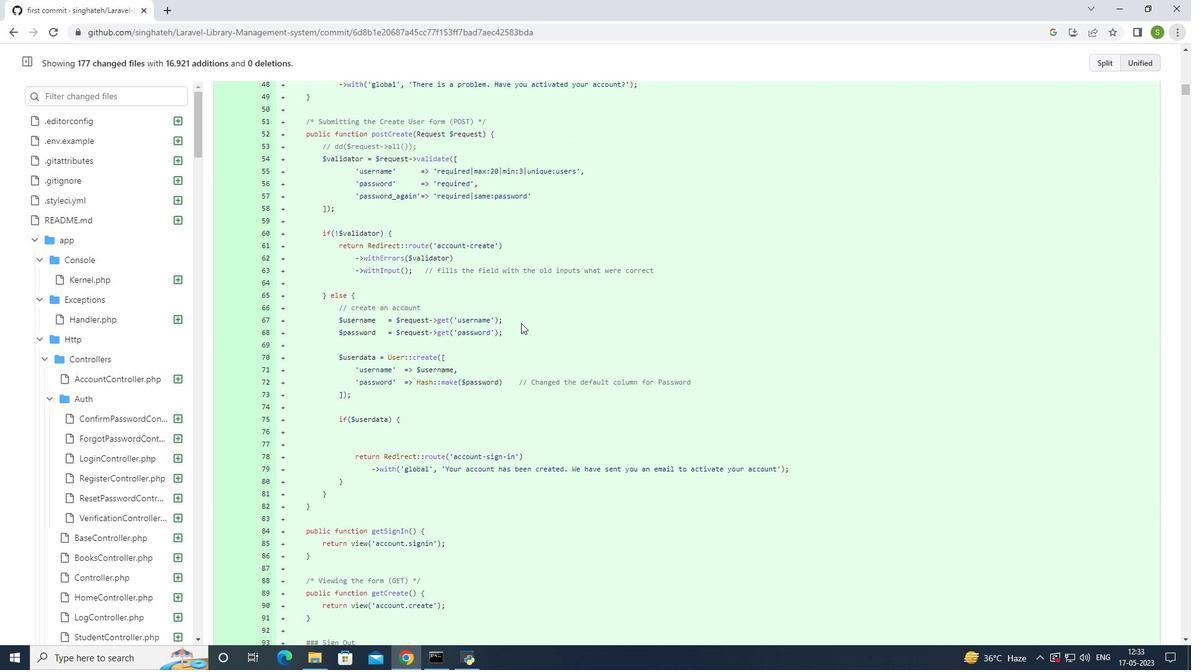 
Action: Mouse scrolled (522, 322) with delta (0, 0)
Screenshot: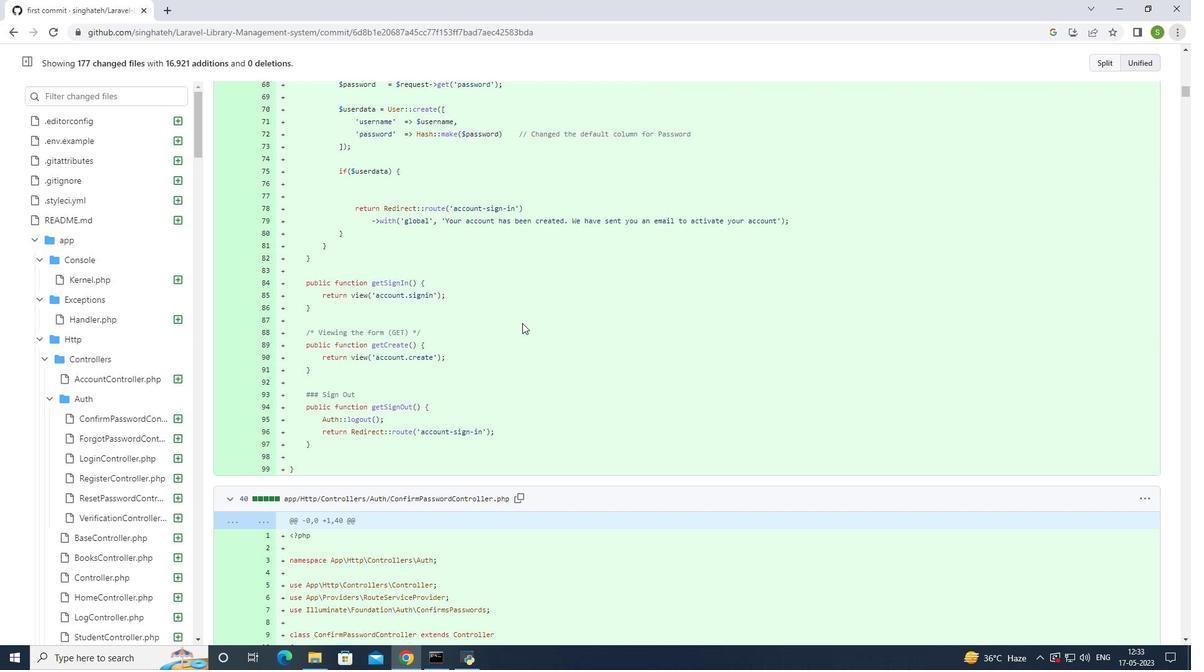 
Action: Mouse scrolled (522, 322) with delta (0, 0)
Screenshot: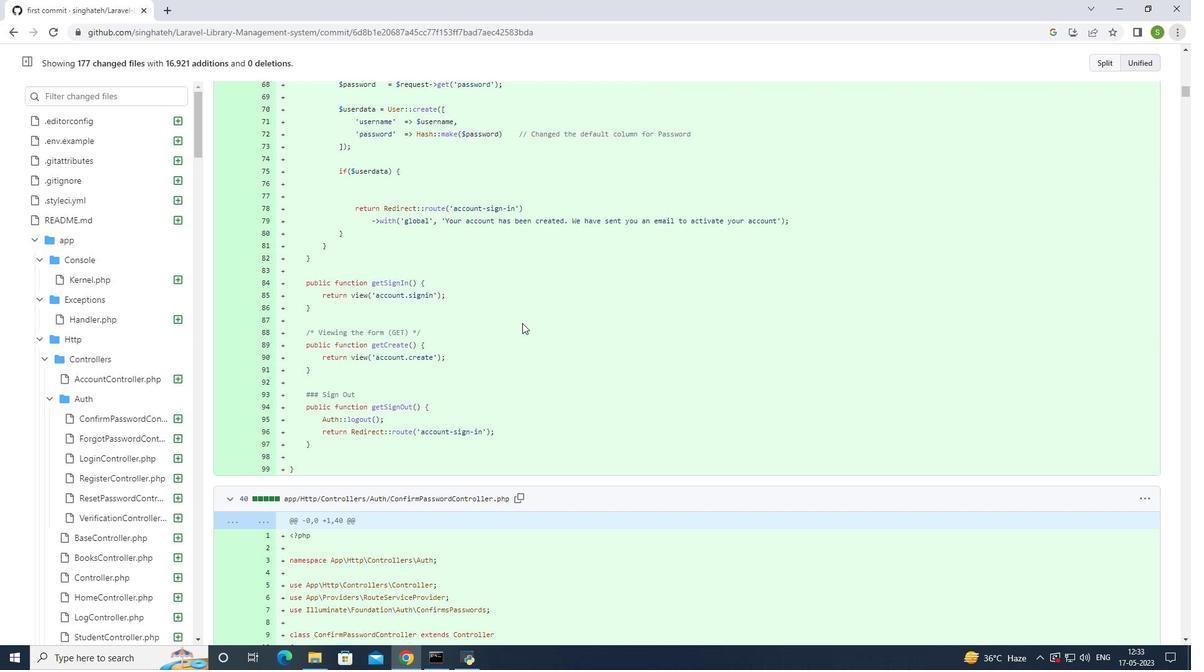 
Action: Mouse scrolled (522, 322) with delta (0, 0)
Screenshot: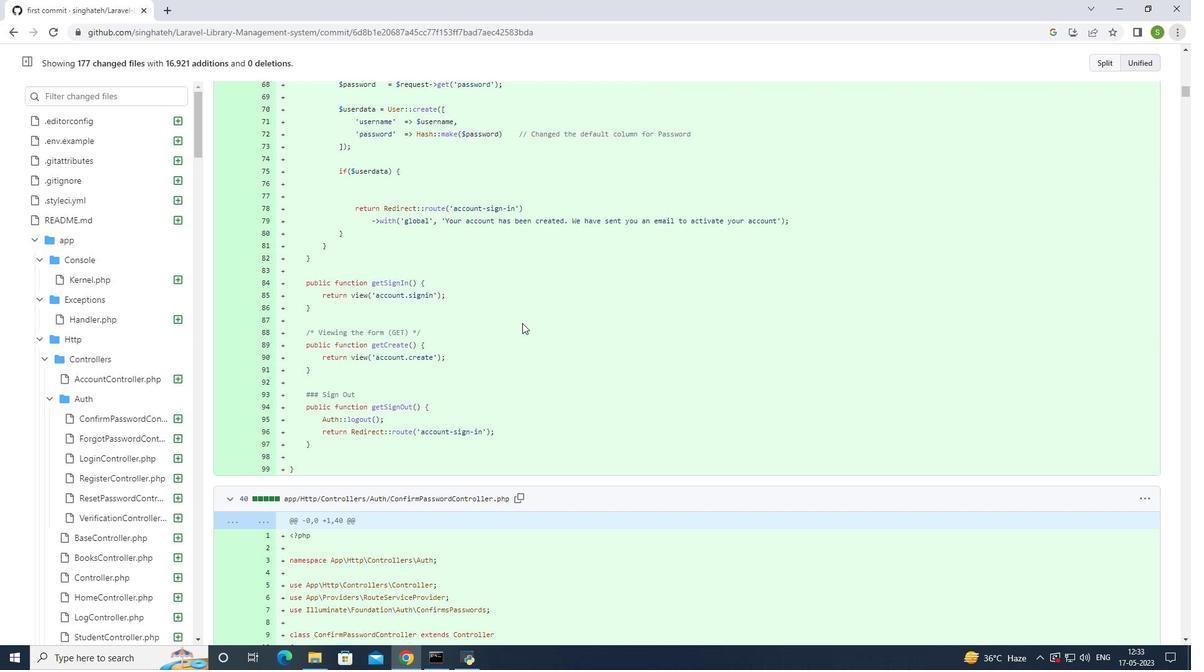 
Action: Mouse scrolled (522, 322) with delta (0, 0)
Screenshot: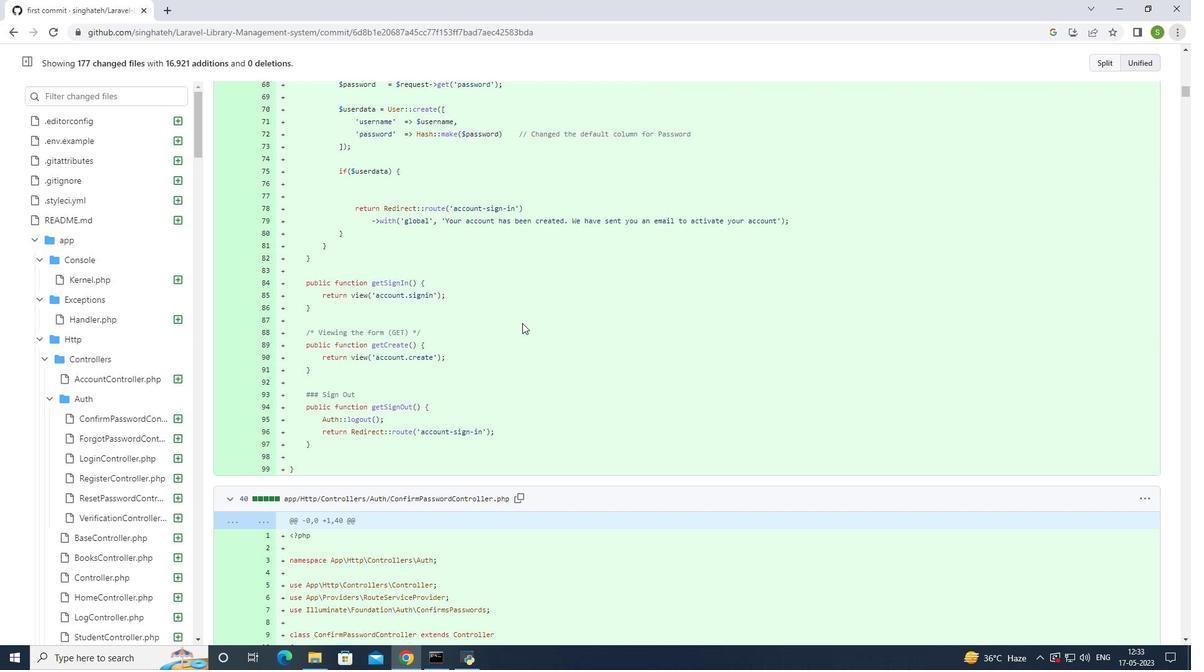 
Action: Mouse scrolled (522, 323) with delta (0, 0)
Screenshot: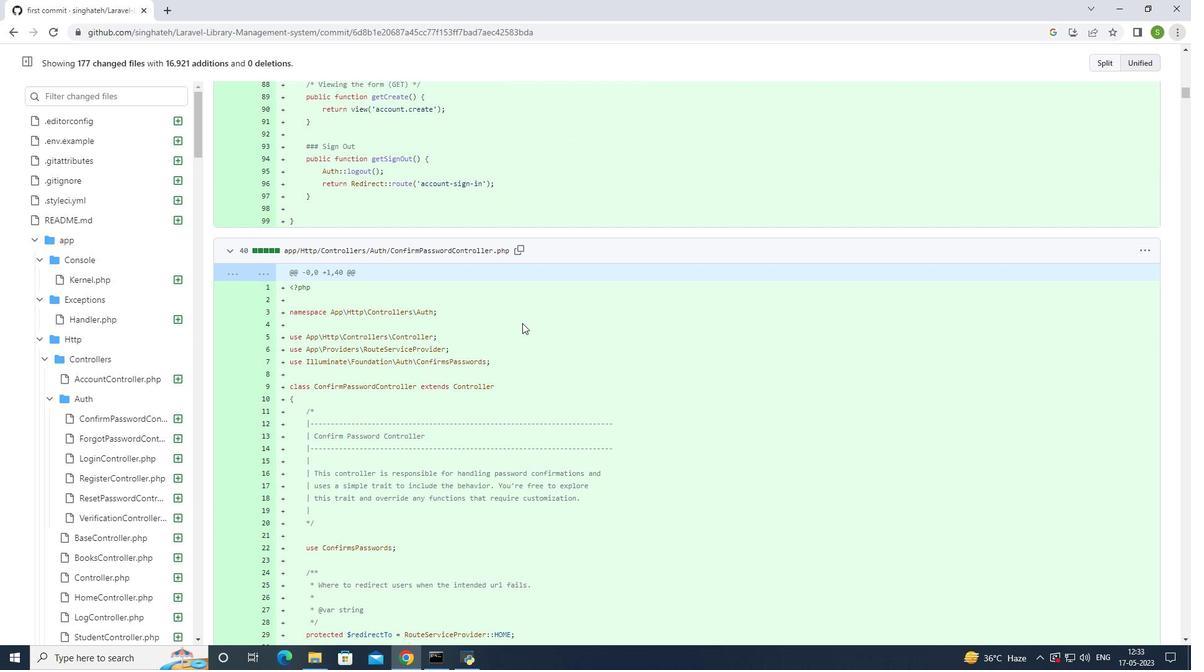 
Action: Mouse scrolled (522, 323) with delta (0, 0)
Screenshot: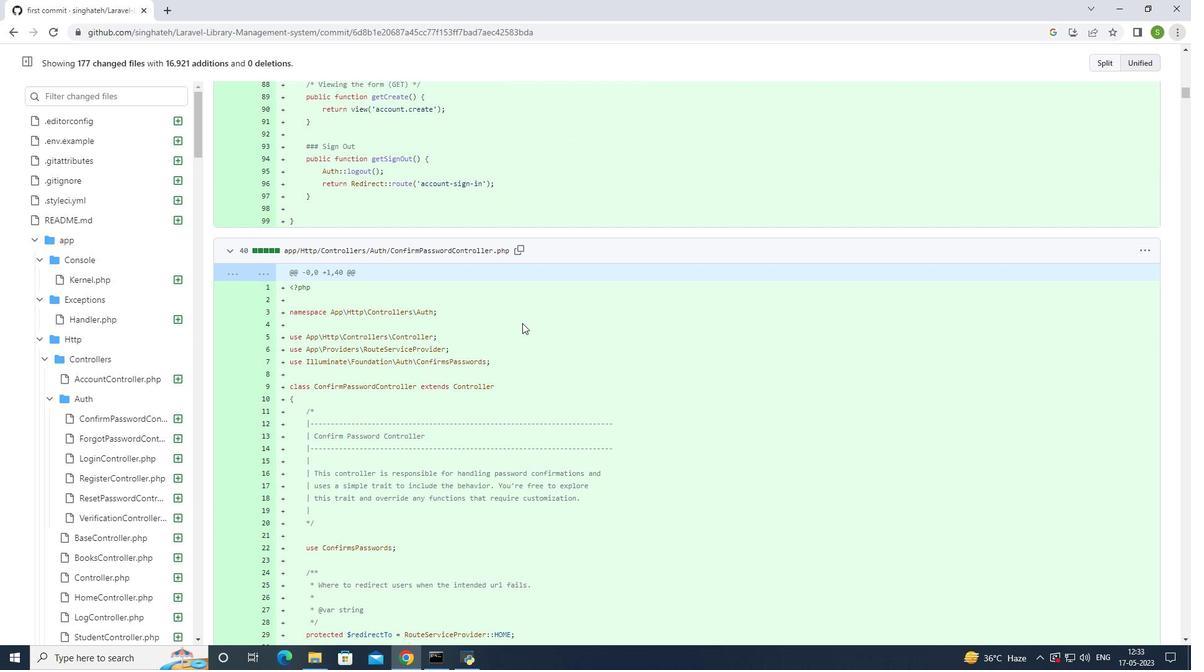 
Action: Mouse scrolled (522, 323) with delta (0, 0)
Screenshot: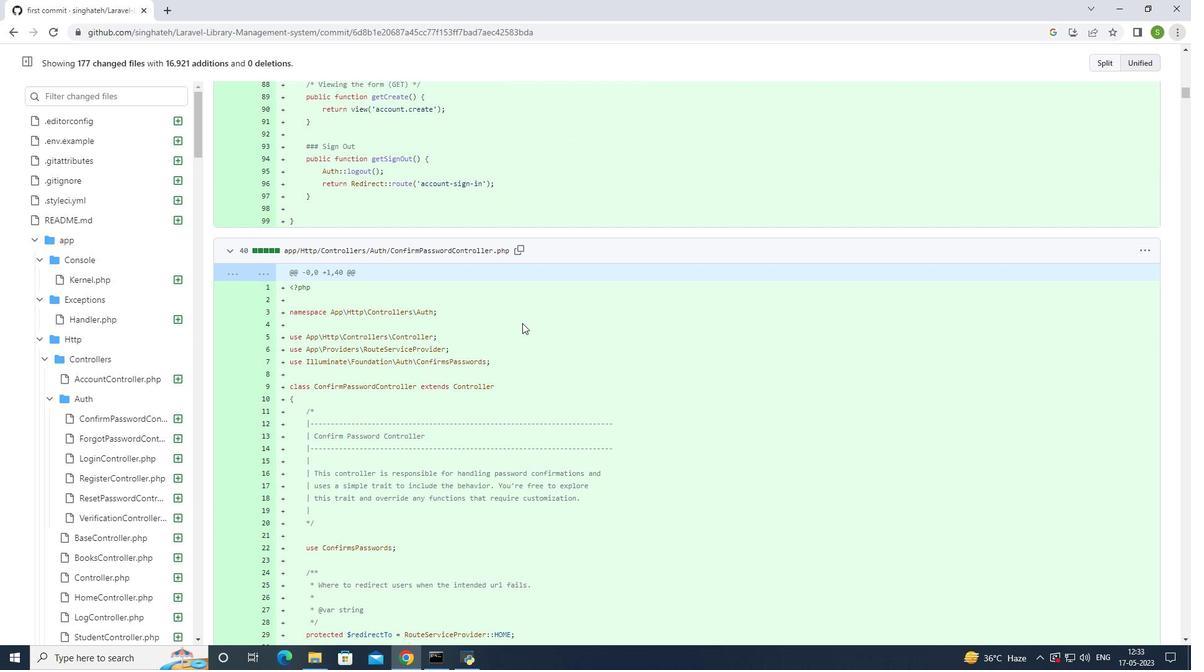 
Action: Mouse scrolled (522, 323) with delta (0, 0)
Screenshot: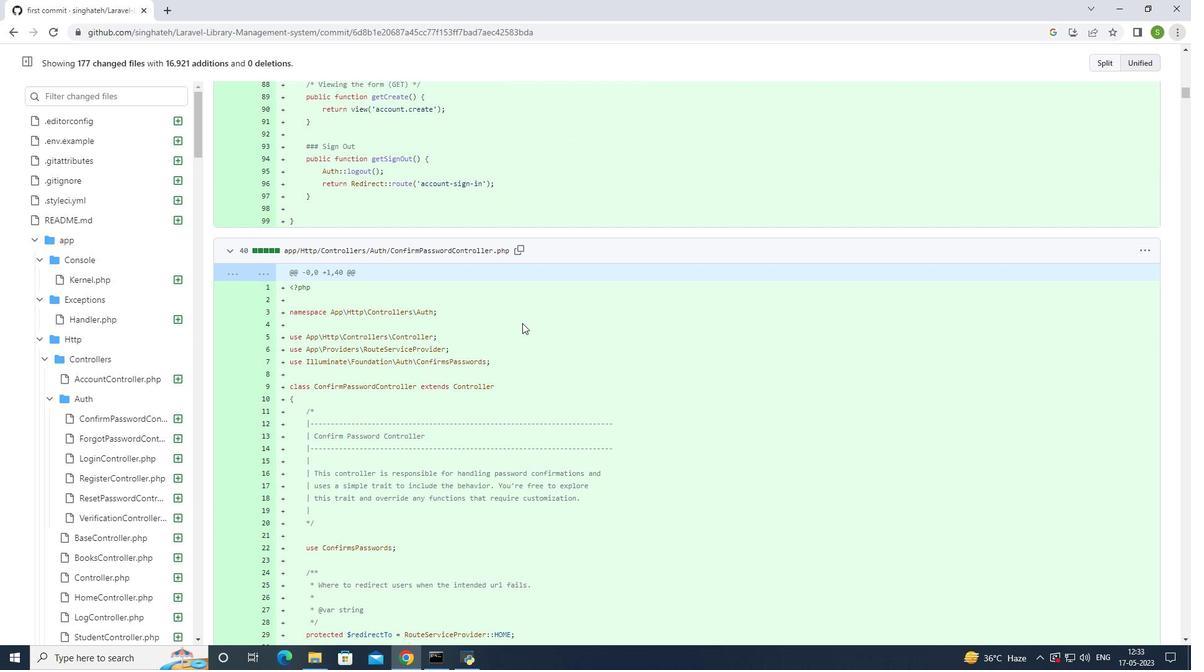 
Action: Mouse scrolled (522, 323) with delta (0, 0)
Screenshot: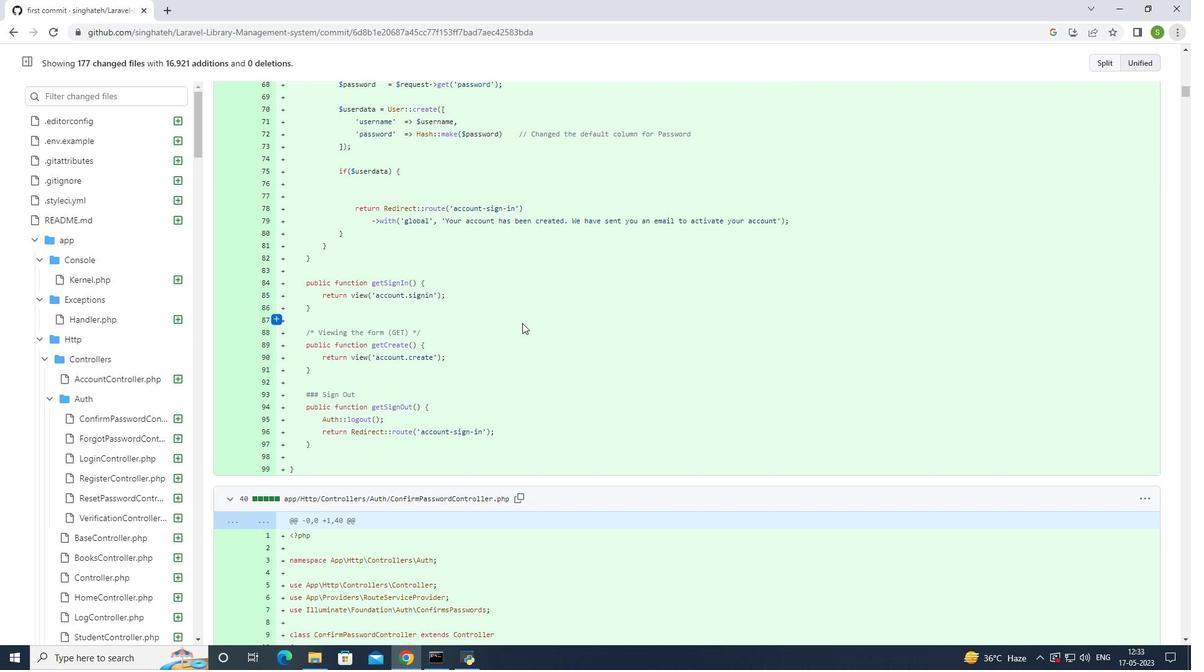 
Action: Mouse scrolled (522, 323) with delta (0, 0)
Screenshot: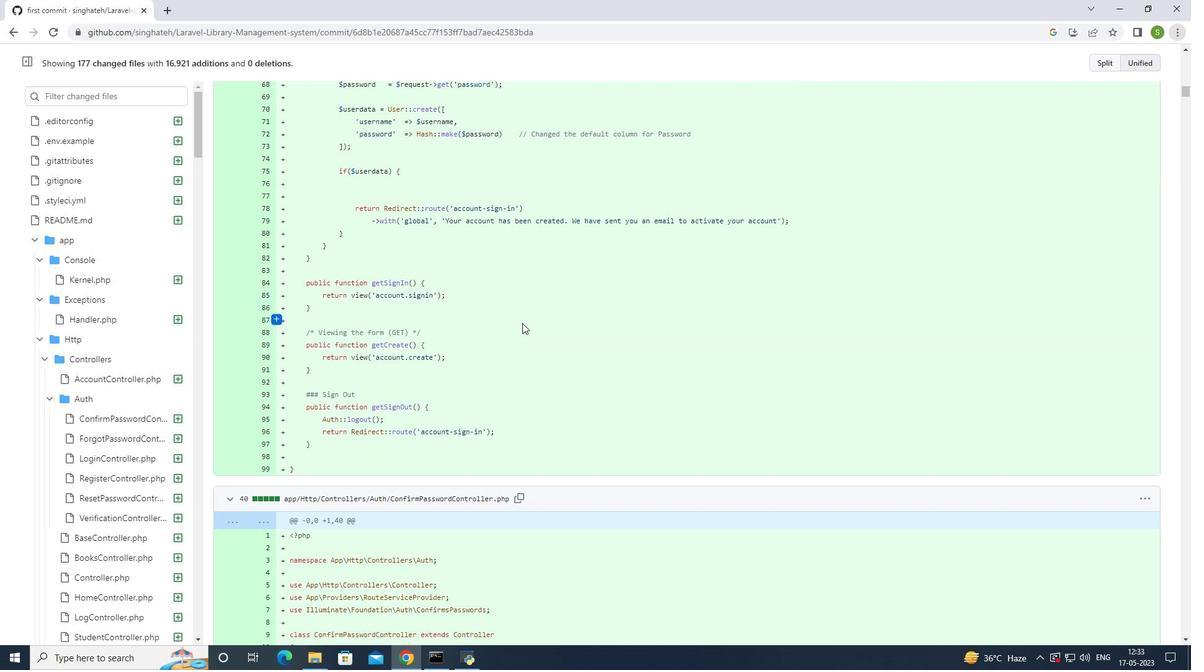 
Action: Mouse scrolled (522, 323) with delta (0, 0)
Screenshot: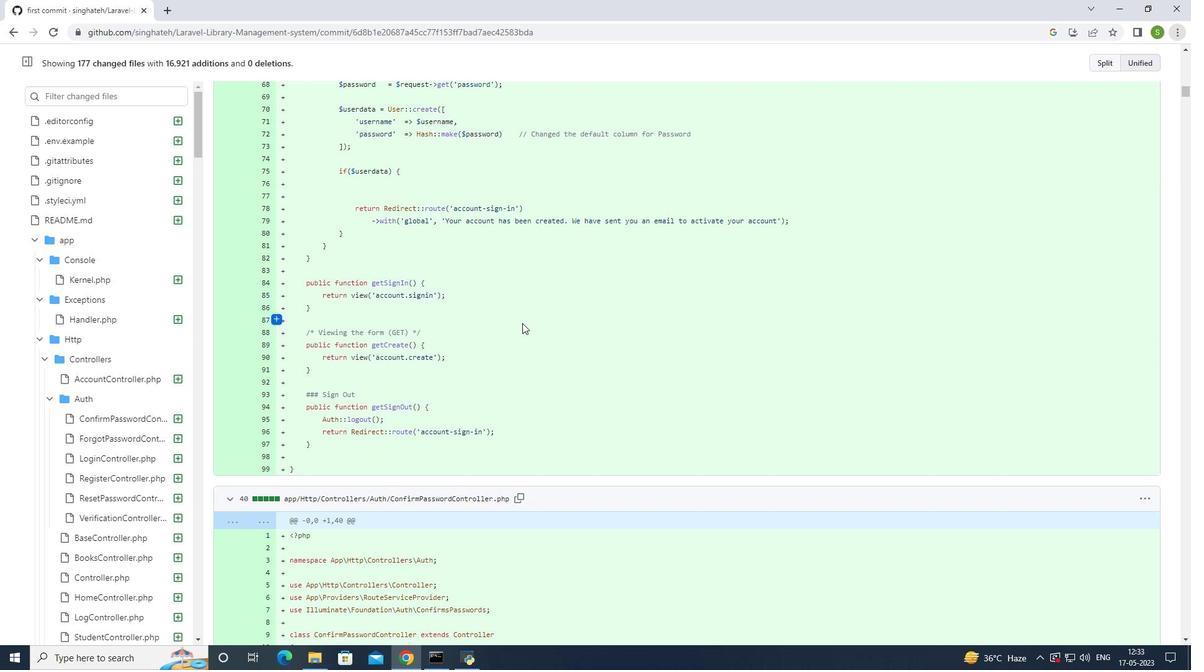 
Action: Mouse scrolled (522, 323) with delta (0, 0)
Screenshot: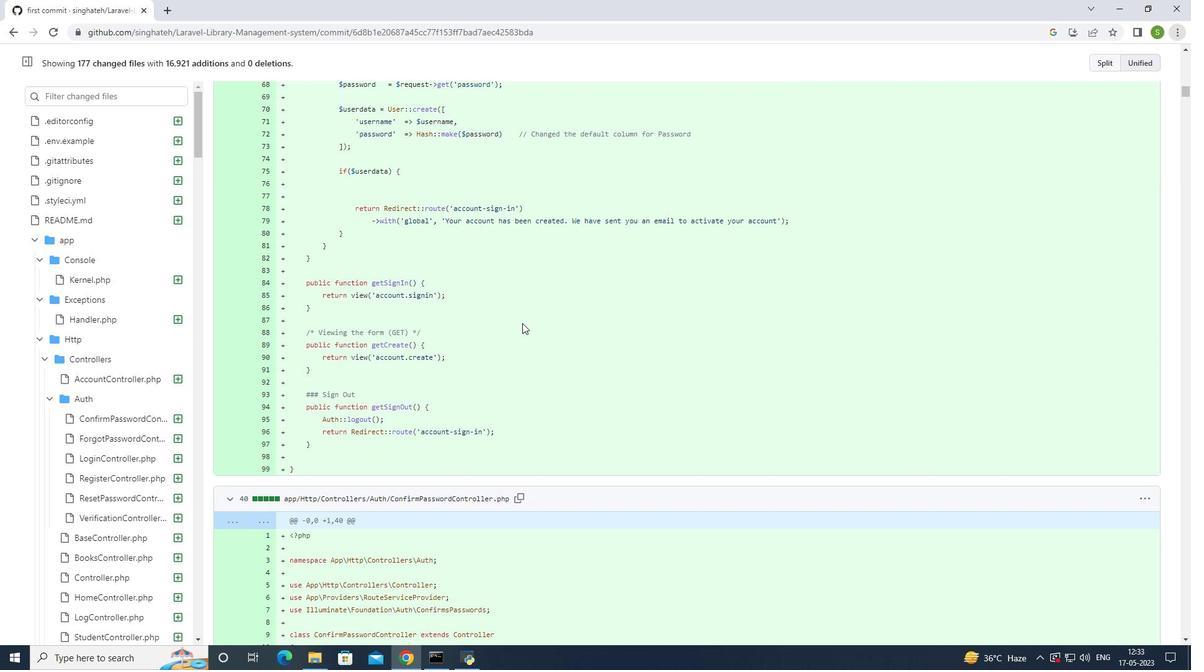 
Action: Mouse scrolled (522, 323) with delta (0, 0)
Screenshot: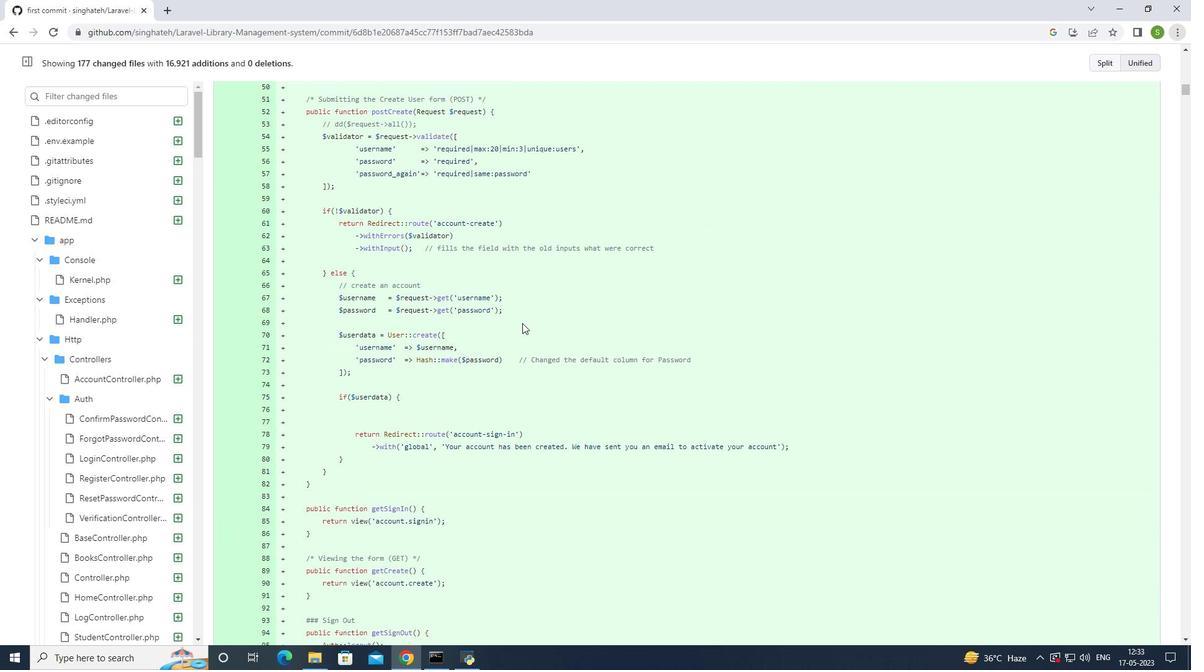 
Action: Mouse scrolled (522, 323) with delta (0, 0)
Screenshot: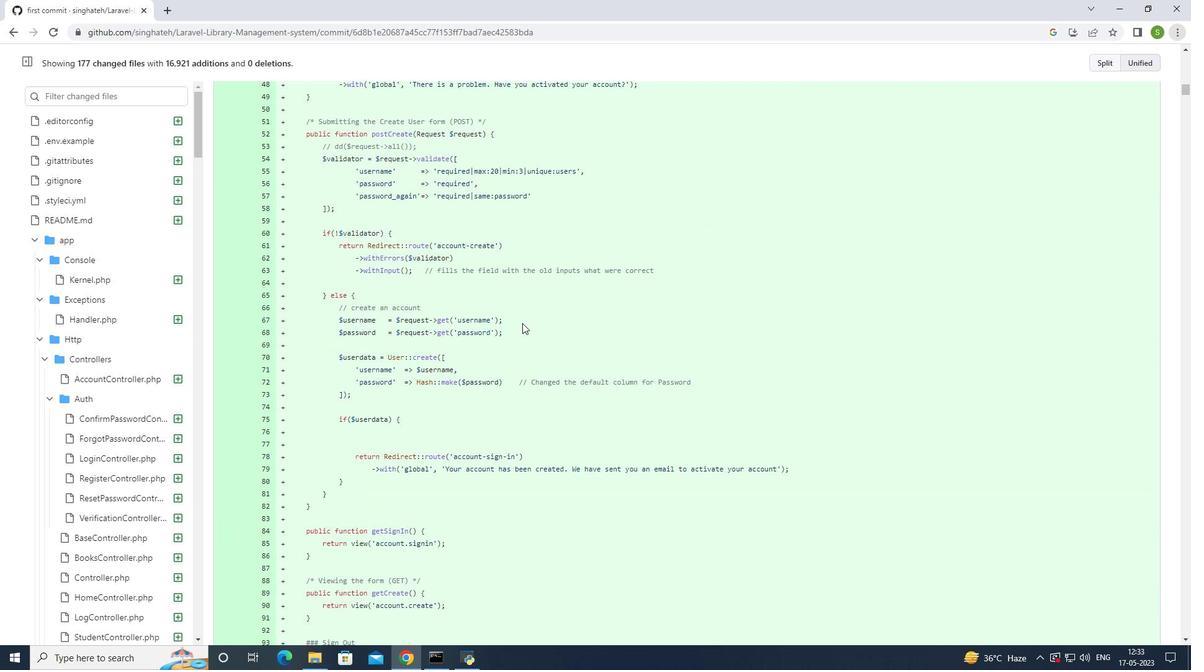 
Action: Mouse scrolled (522, 323) with delta (0, 0)
Screenshot: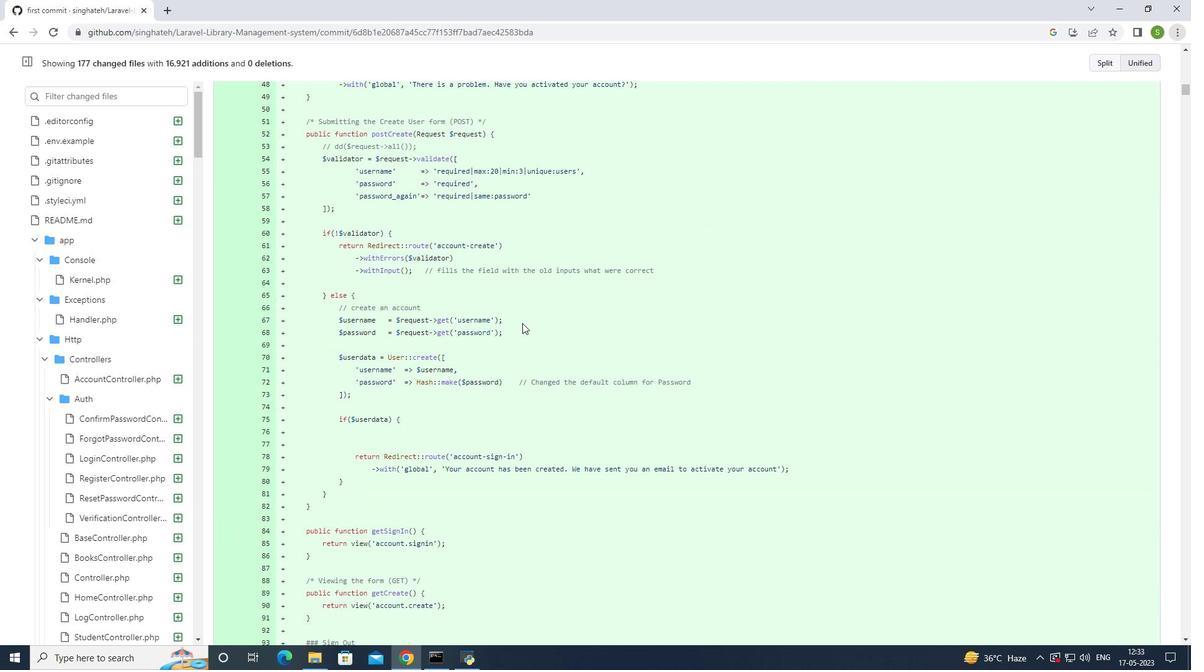 
Action: Mouse scrolled (522, 323) with delta (0, 0)
Screenshot: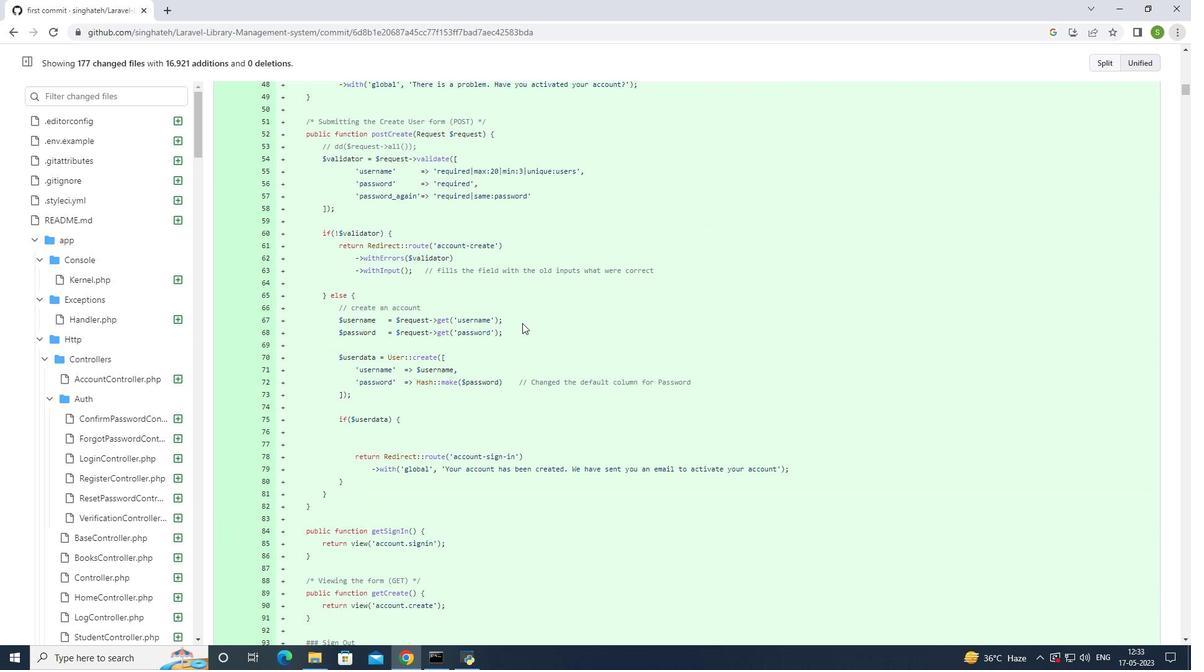 
Action: Mouse scrolled (522, 323) with delta (0, 0)
Screenshot: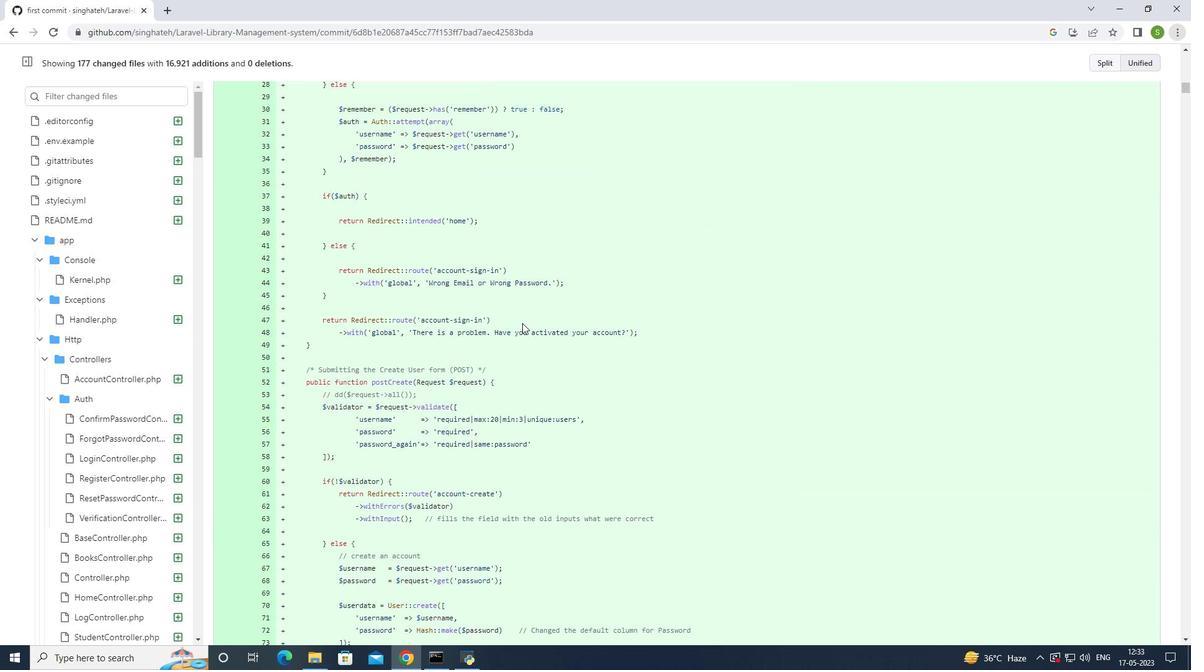 
Action: Mouse scrolled (522, 323) with delta (0, 0)
Screenshot: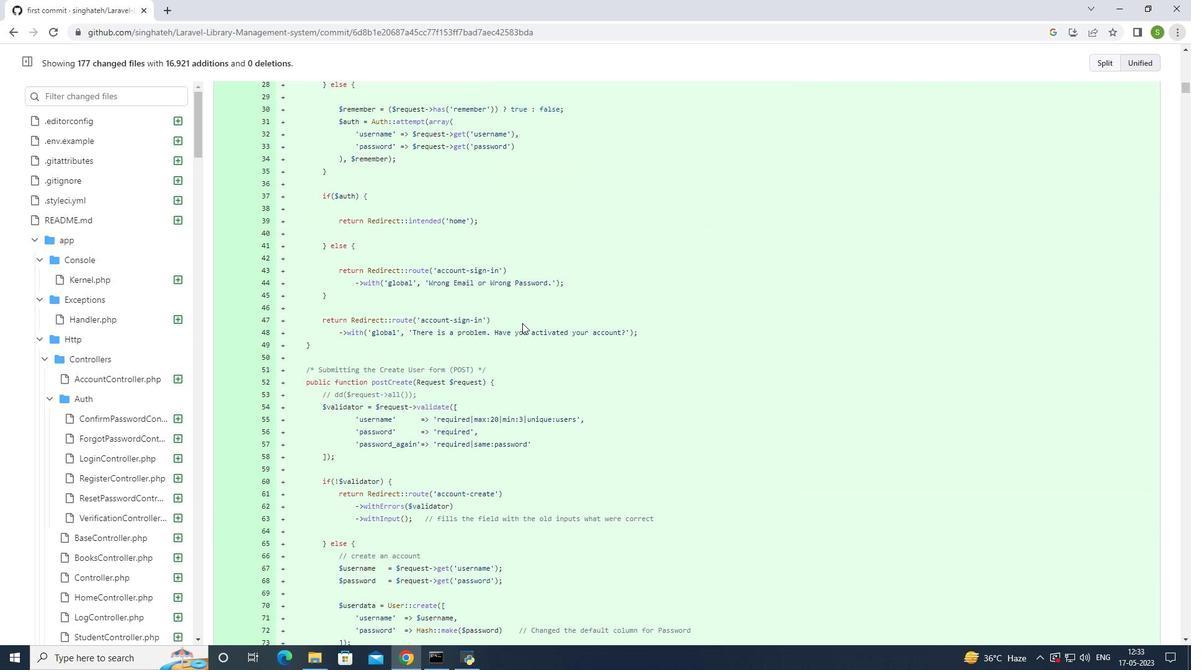 
Action: Mouse scrolled (522, 323) with delta (0, 0)
Screenshot: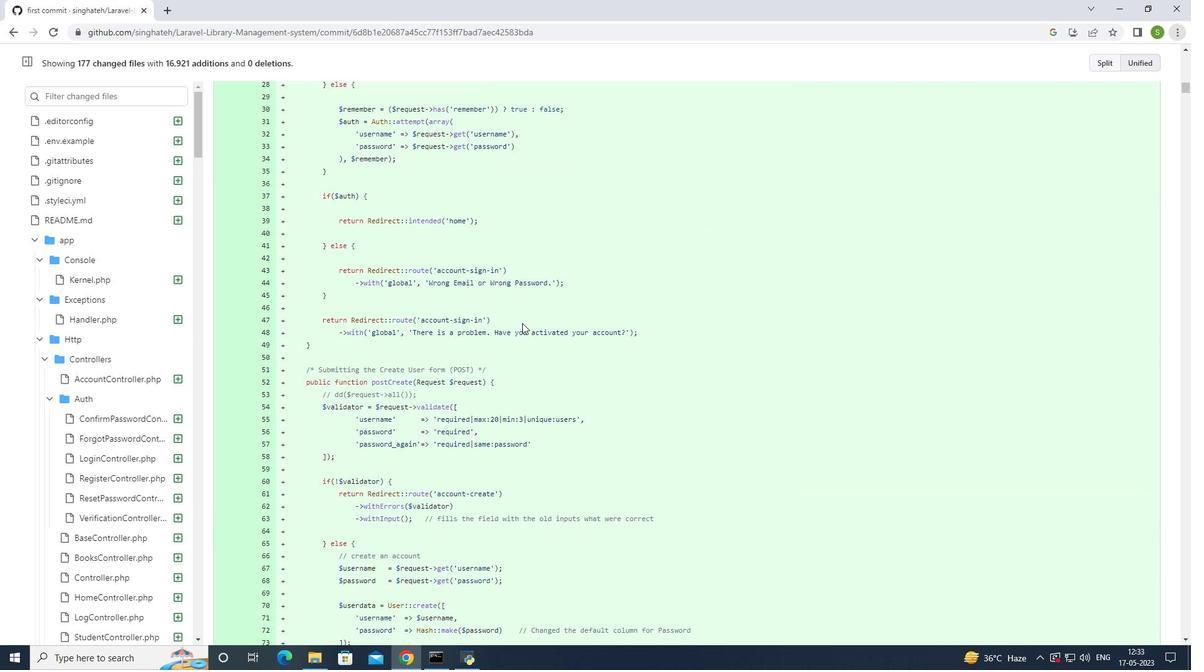 
Action: Mouse scrolled (522, 323) with delta (0, 0)
Screenshot: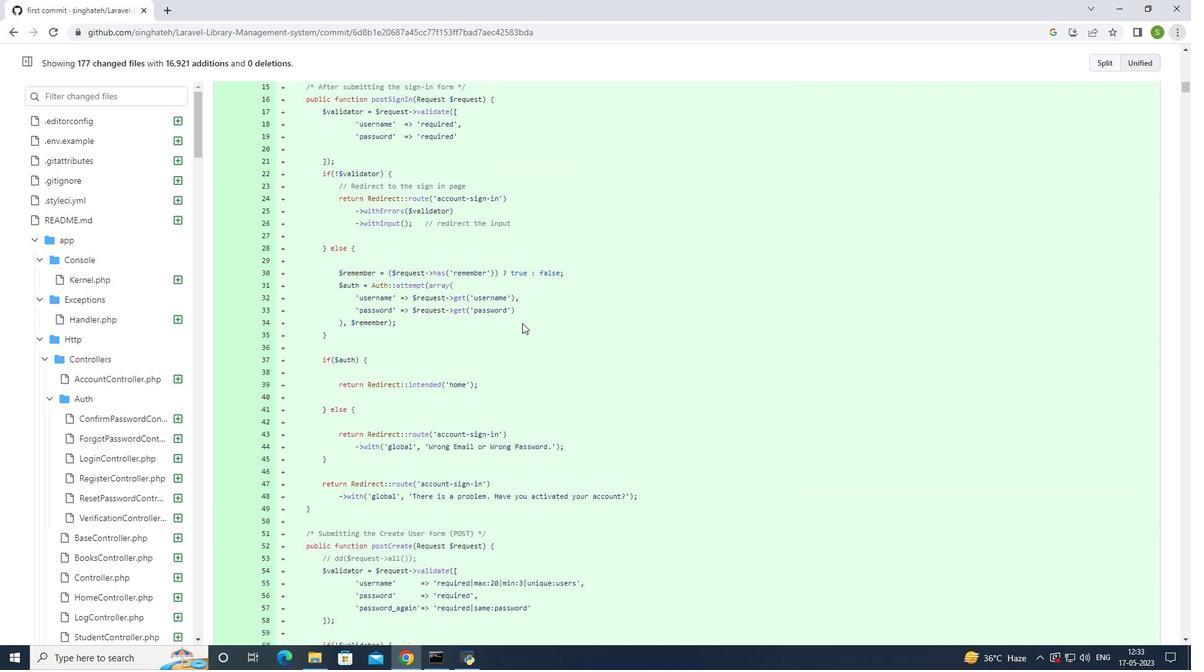 
Action: Mouse scrolled (522, 323) with delta (0, 0)
Screenshot: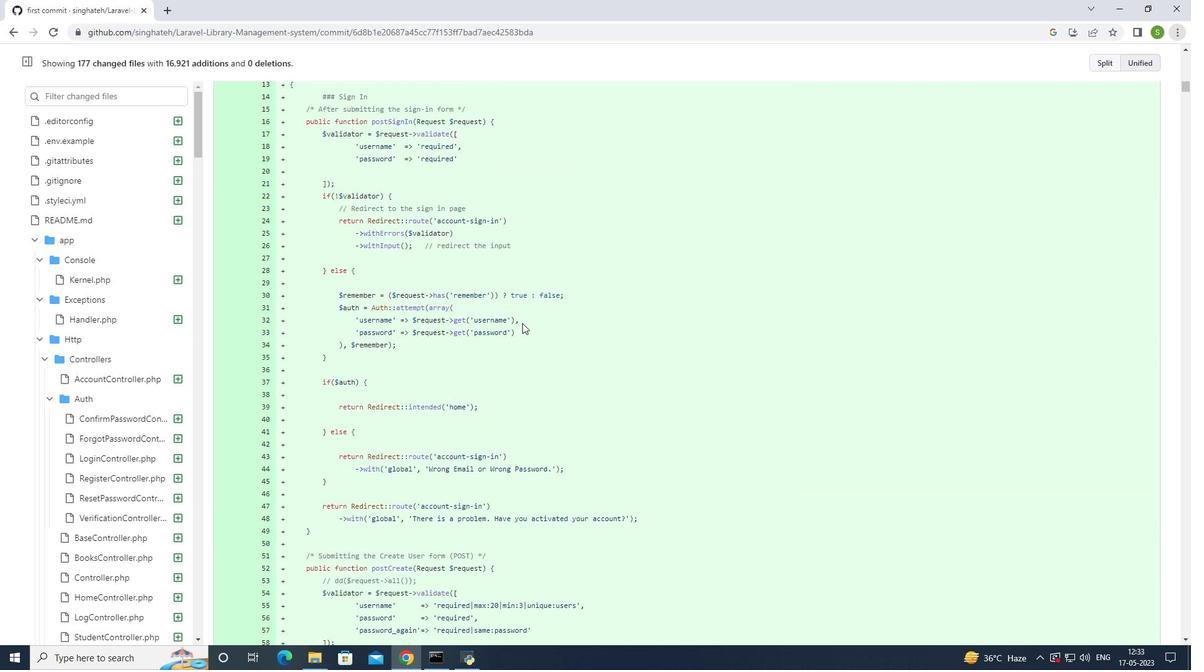 
Action: Mouse scrolled (522, 323) with delta (0, 0)
Screenshot: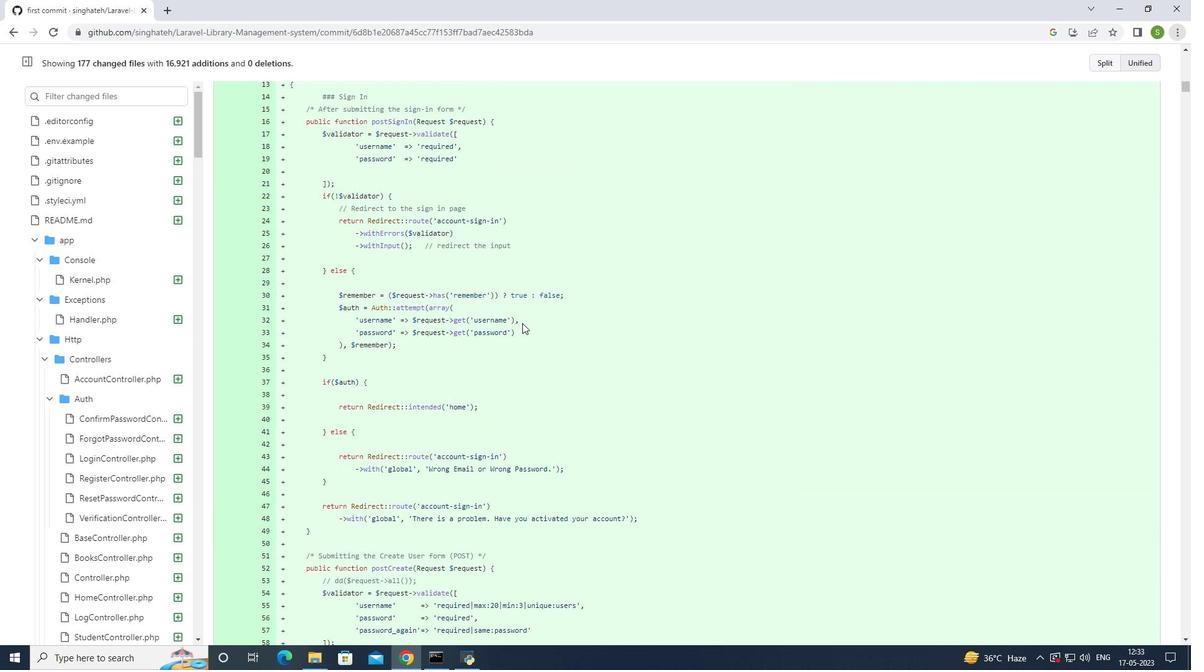 
Action: Mouse scrolled (522, 323) with delta (0, 0)
Screenshot: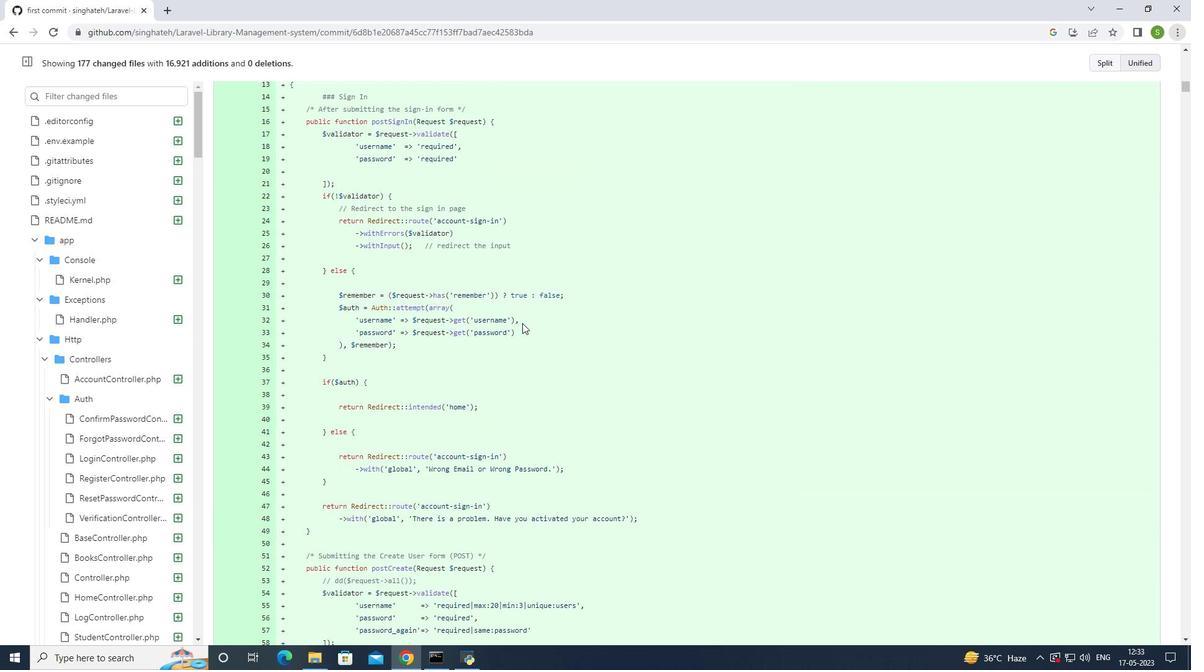 
Action: Mouse scrolled (522, 323) with delta (0, 0)
Screenshot: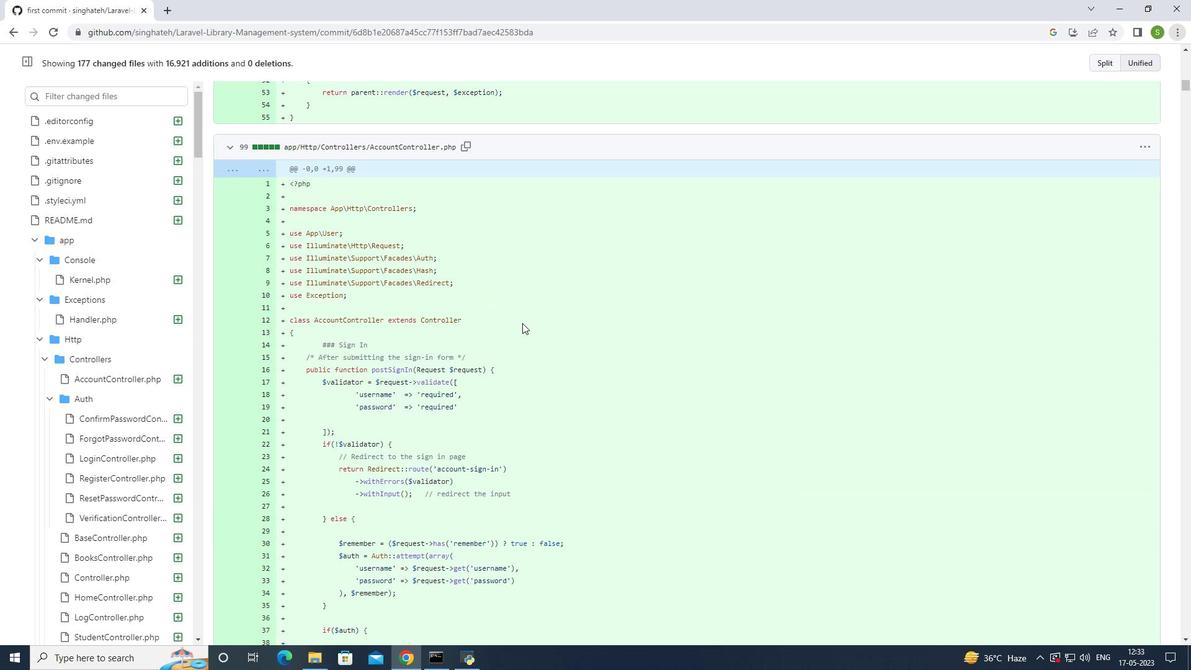 
Action: Mouse scrolled (522, 323) with delta (0, 0)
Screenshot: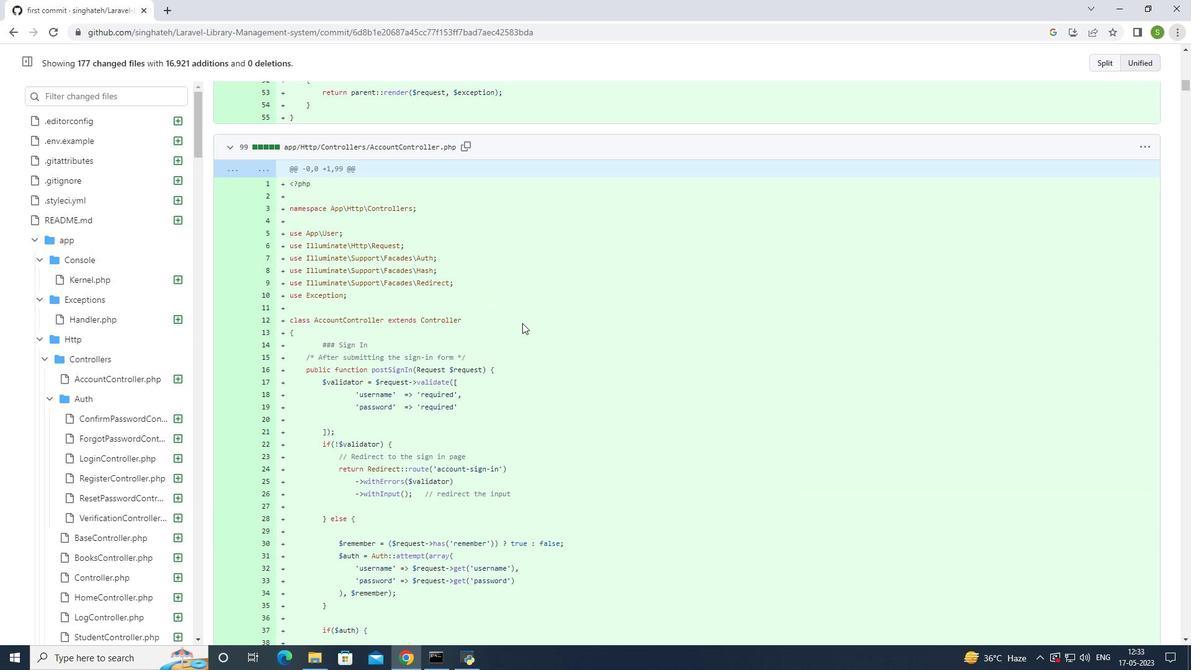 
Action: Mouse scrolled (522, 323) with delta (0, 0)
Screenshot: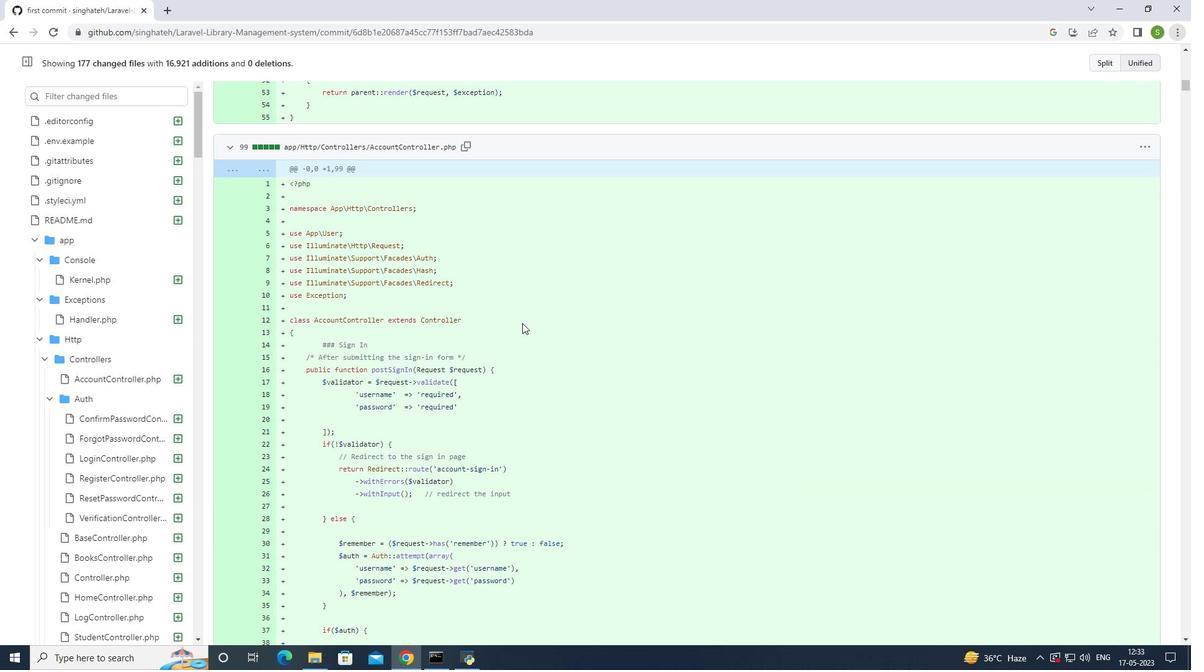 
Action: Mouse scrolled (522, 323) with delta (0, 0)
Screenshot: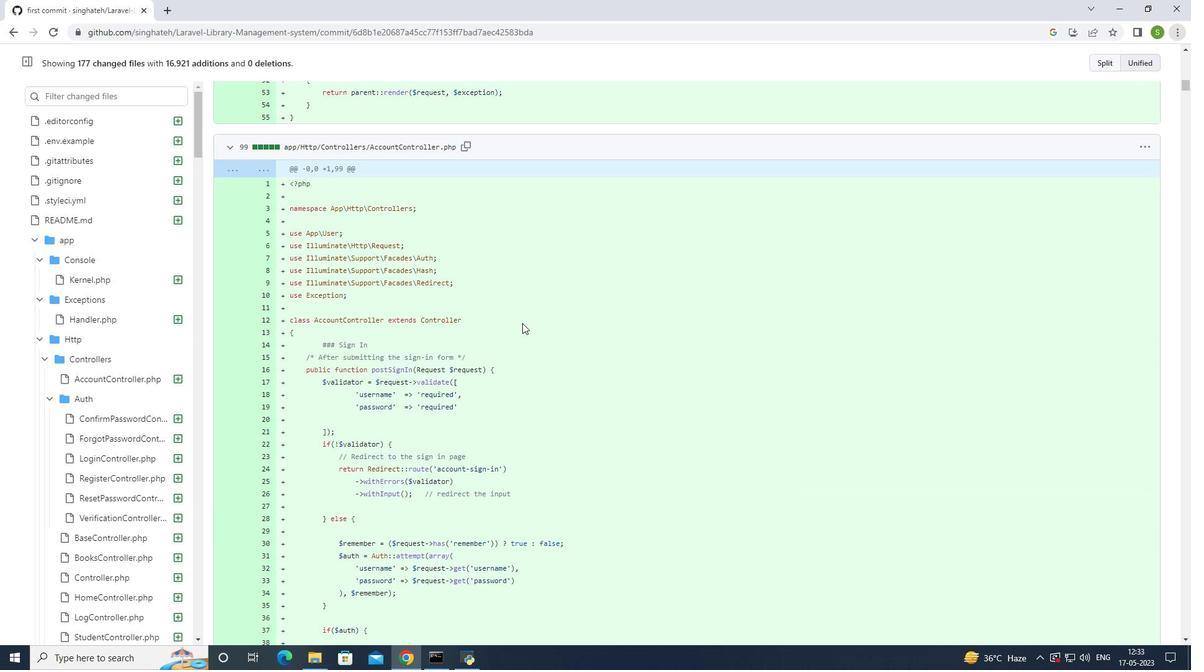 
Action: Mouse scrolled (522, 323) with delta (0, 0)
Screenshot: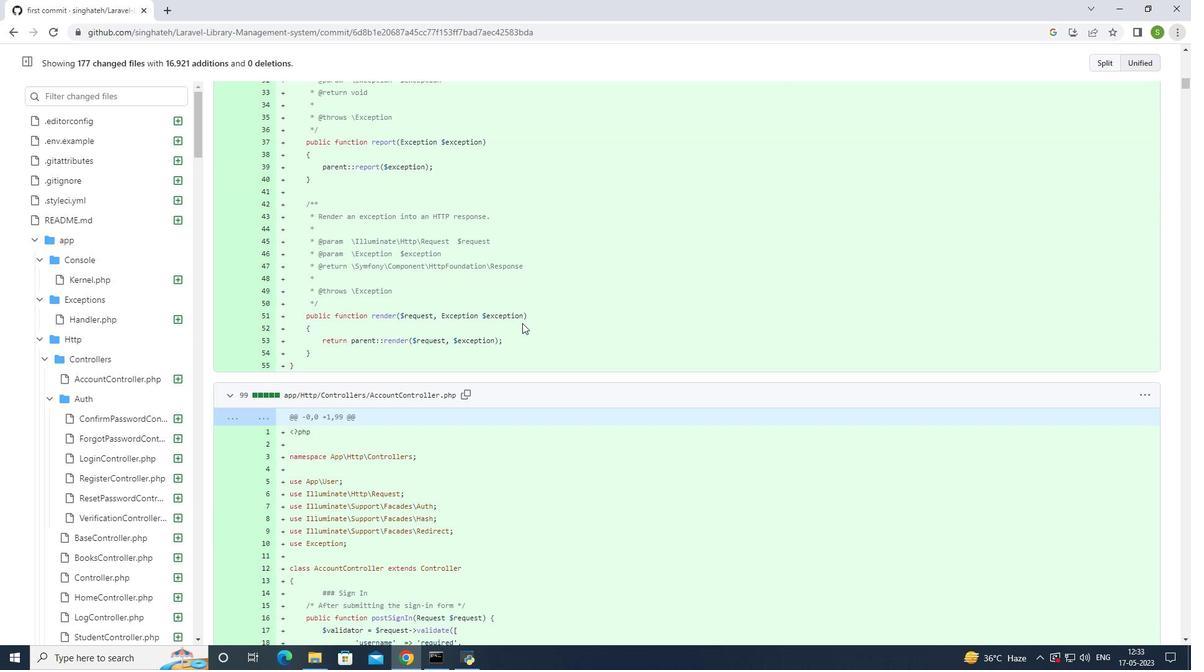 
Action: Mouse scrolled (522, 323) with delta (0, 0)
Screenshot: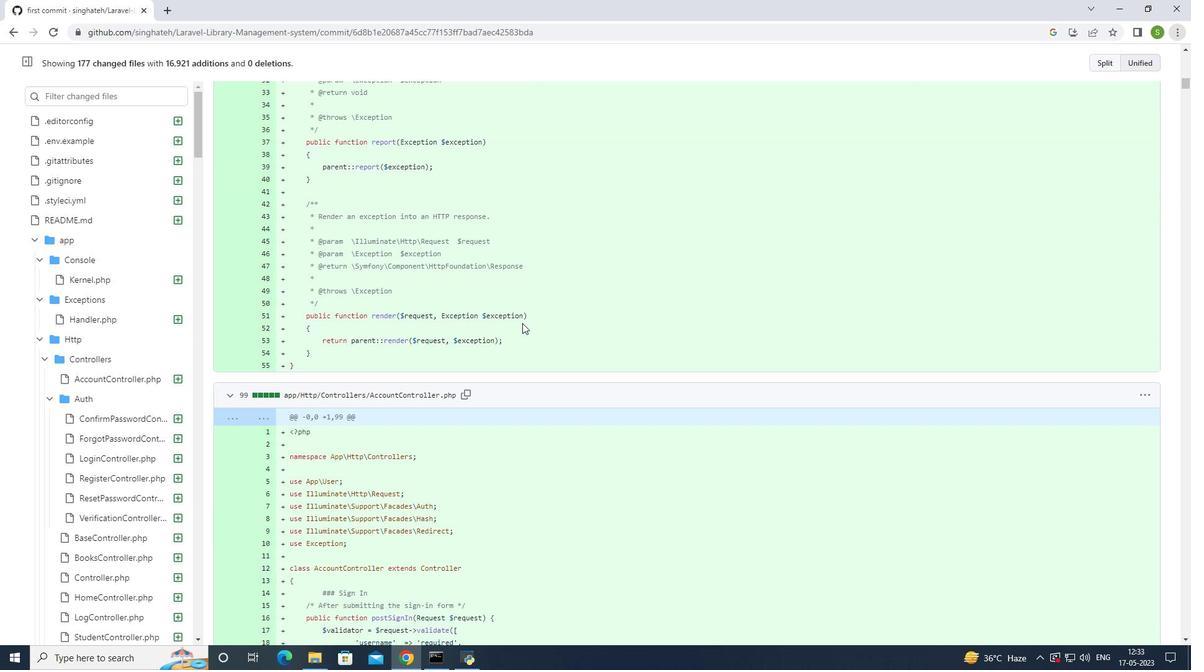 
Action: Mouse scrolled (522, 323) with delta (0, 0)
Screenshot: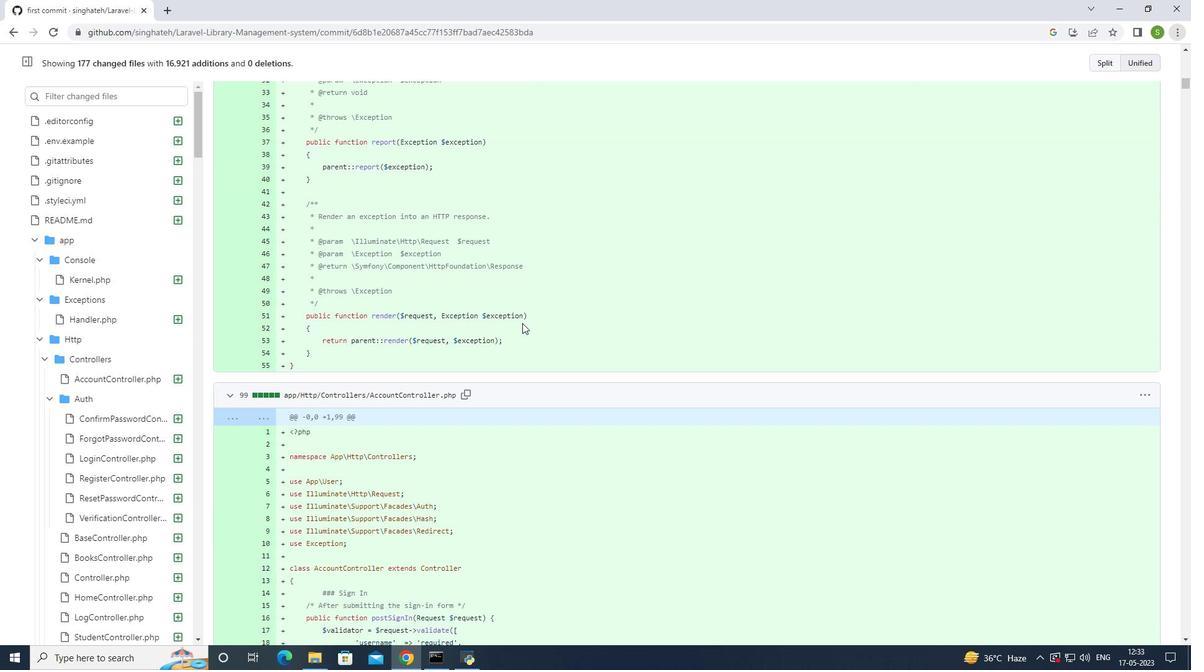 
Action: Mouse scrolled (522, 323) with delta (0, 0)
Screenshot: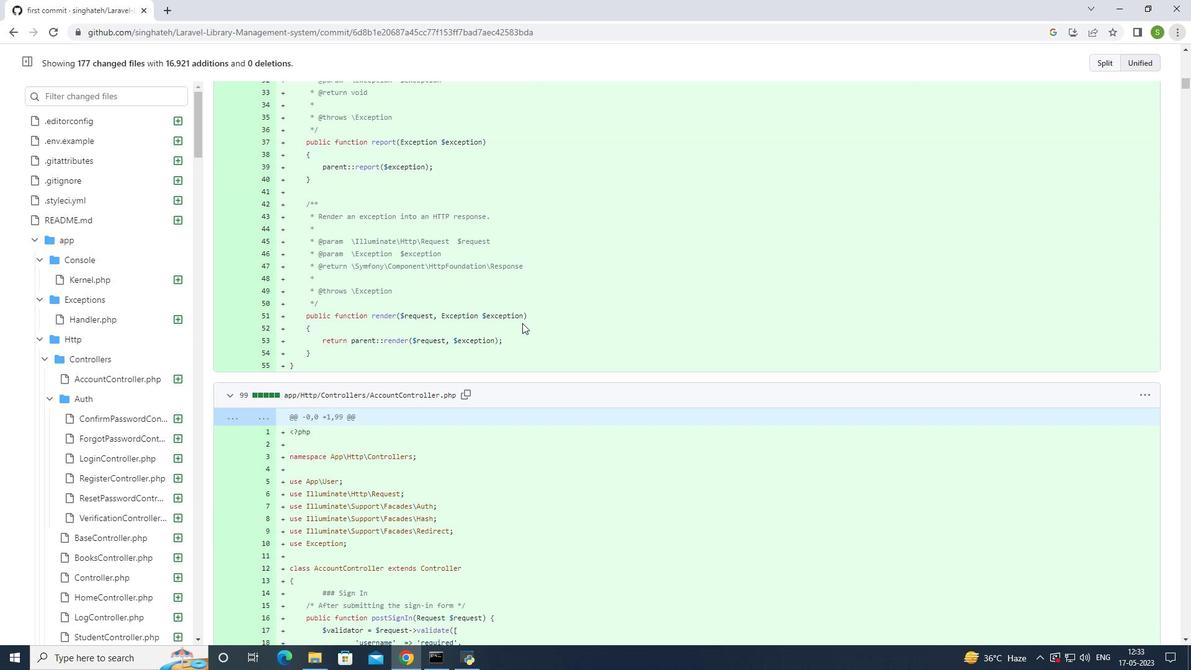 
Action: Mouse scrolled (522, 323) with delta (0, 0)
Screenshot: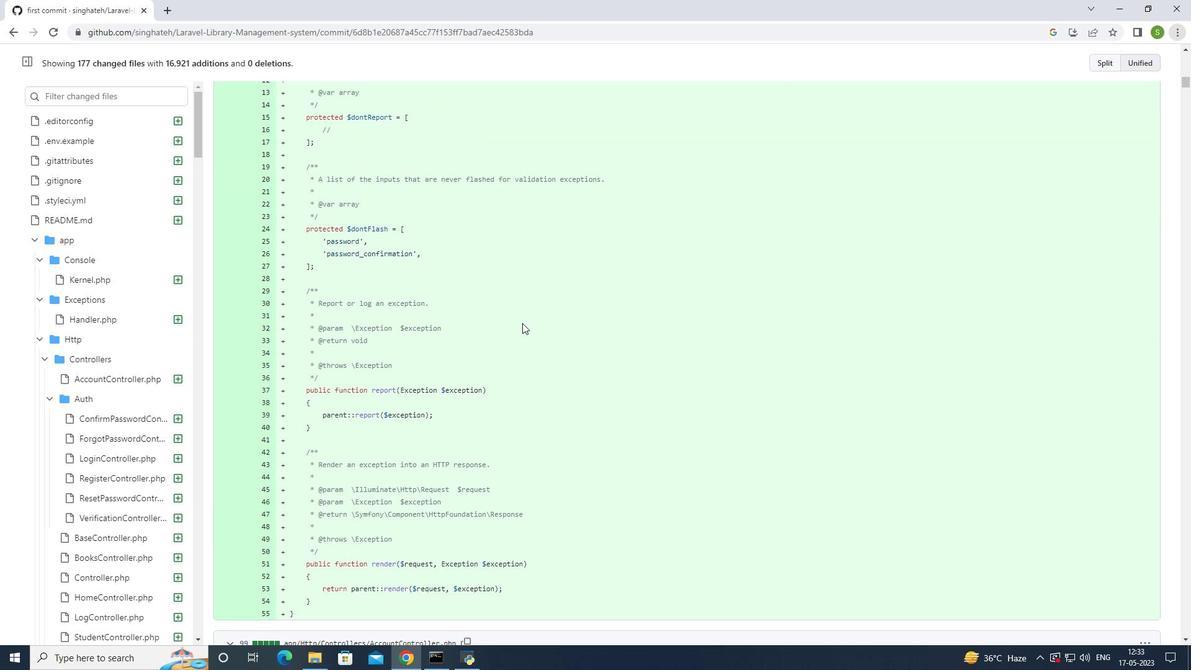 
Action: Mouse scrolled (522, 323) with delta (0, 0)
Screenshot: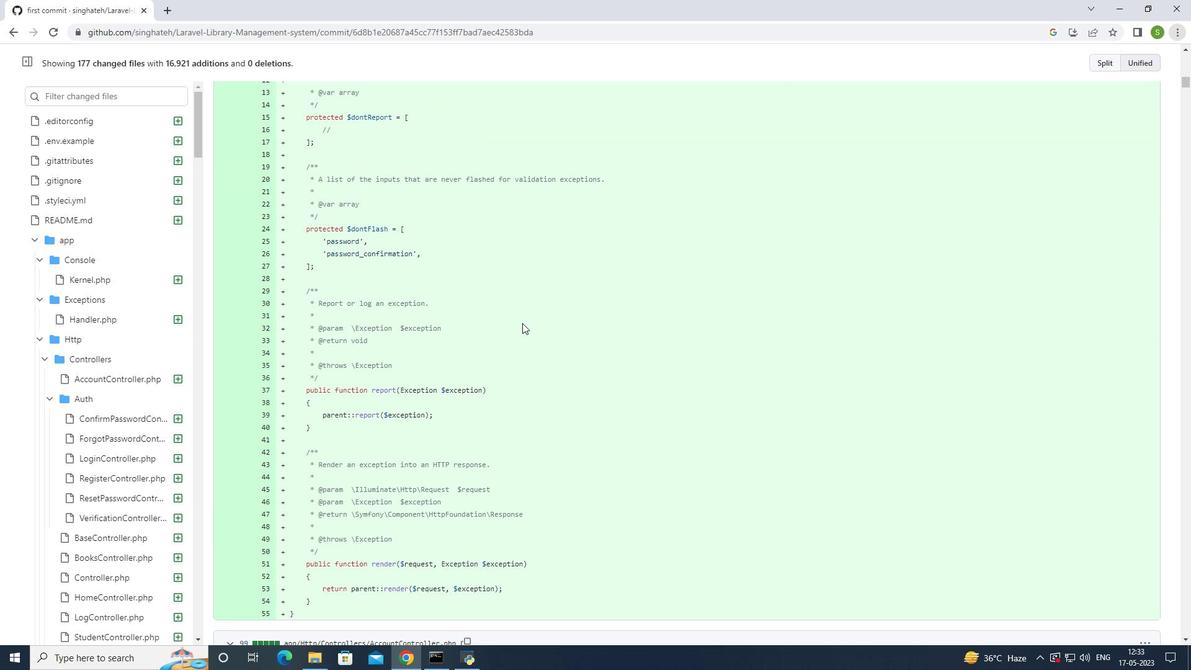 
Action: Mouse scrolled (522, 323) with delta (0, 0)
Screenshot: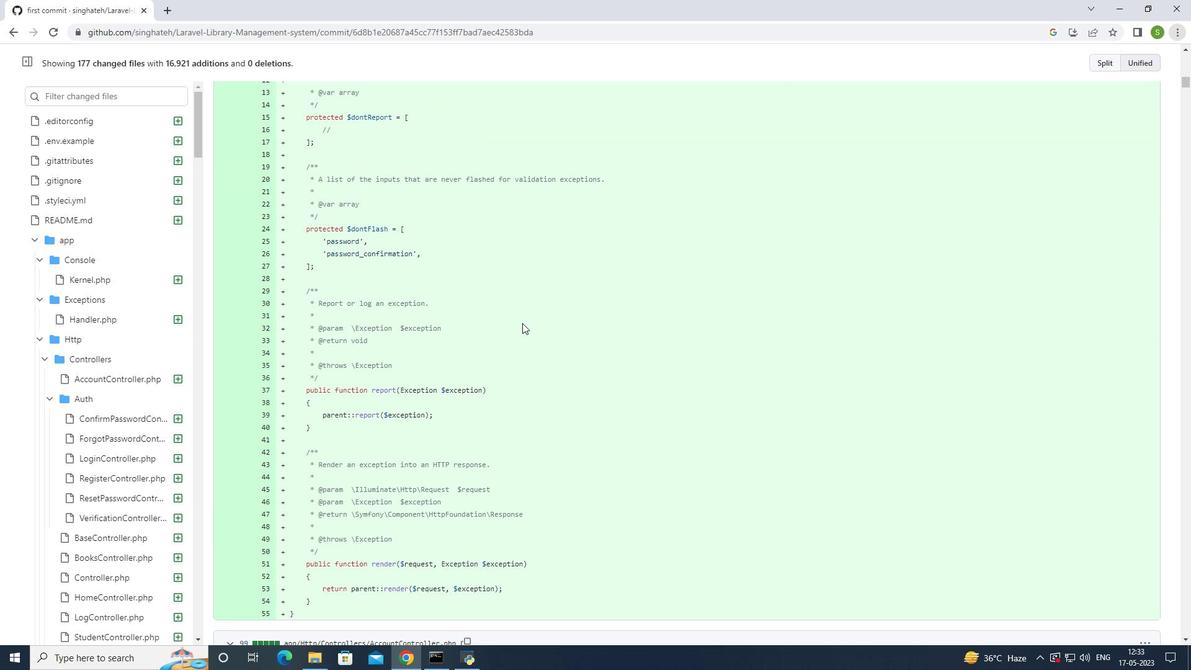 
Action: Mouse scrolled (522, 323) with delta (0, 0)
Screenshot: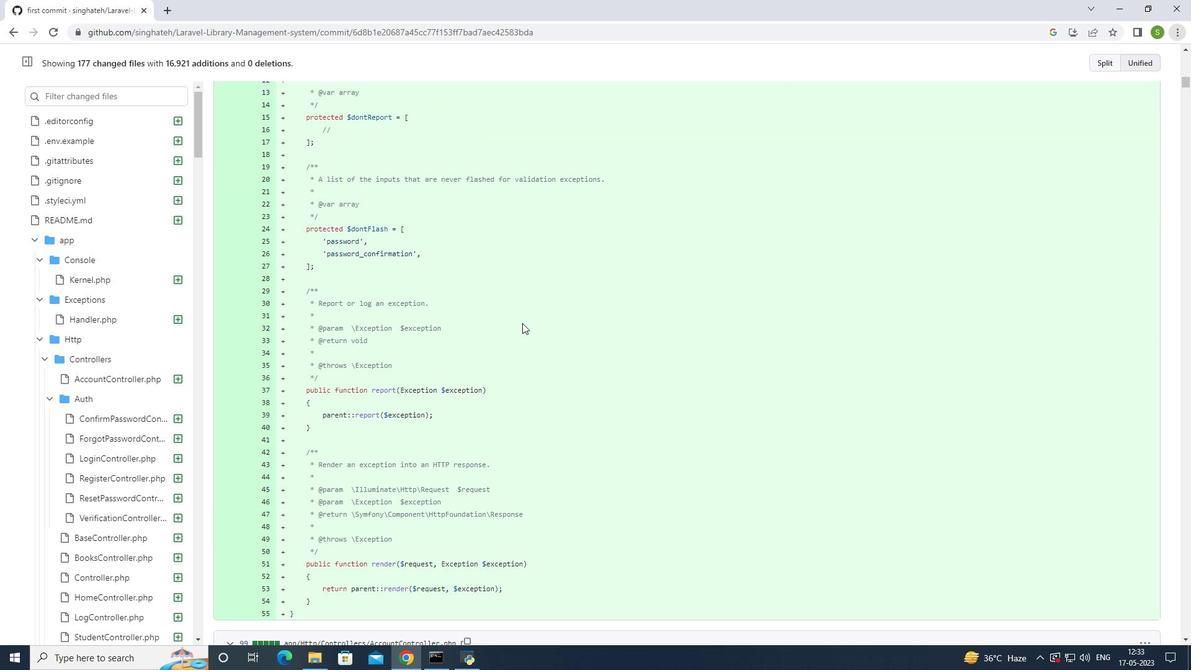 
Action: Mouse scrolled (522, 323) with delta (0, 0)
Screenshot: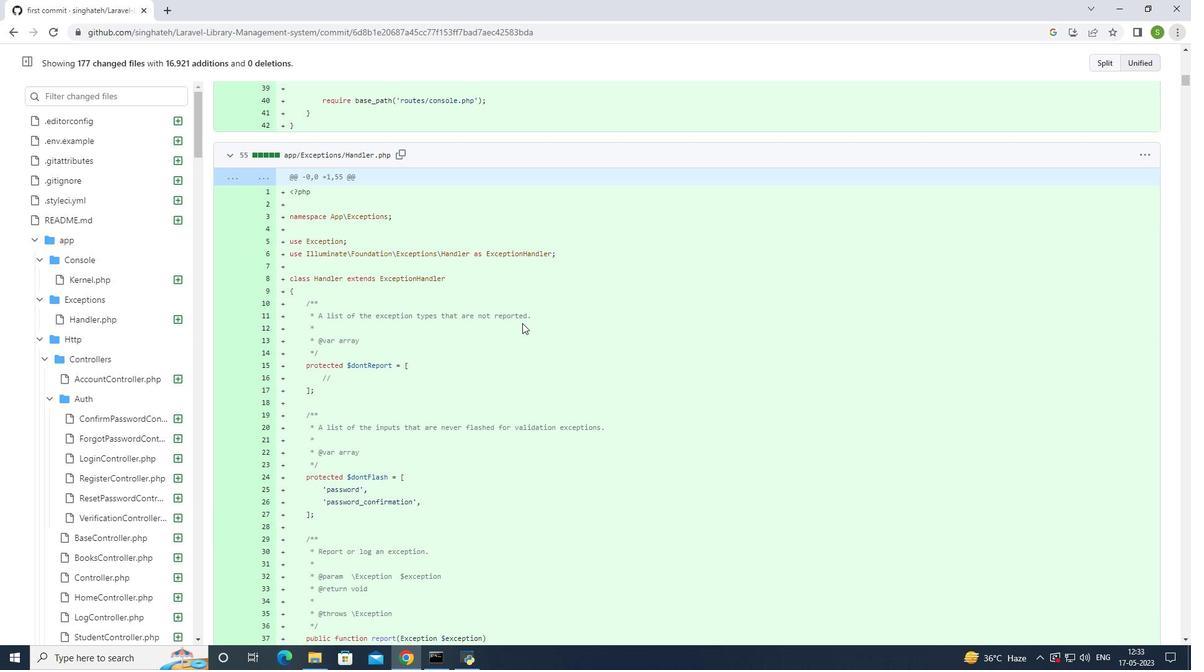 
Action: Mouse scrolled (522, 323) with delta (0, 0)
Screenshot: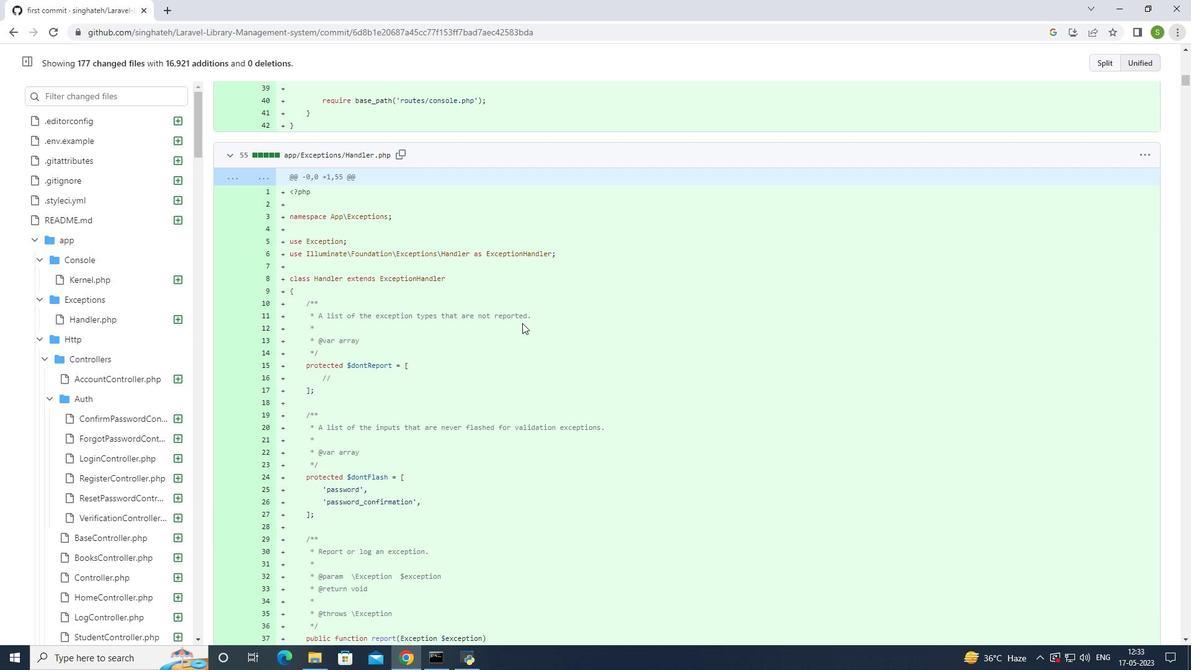 
Action: Mouse scrolled (522, 323) with delta (0, 0)
Screenshot: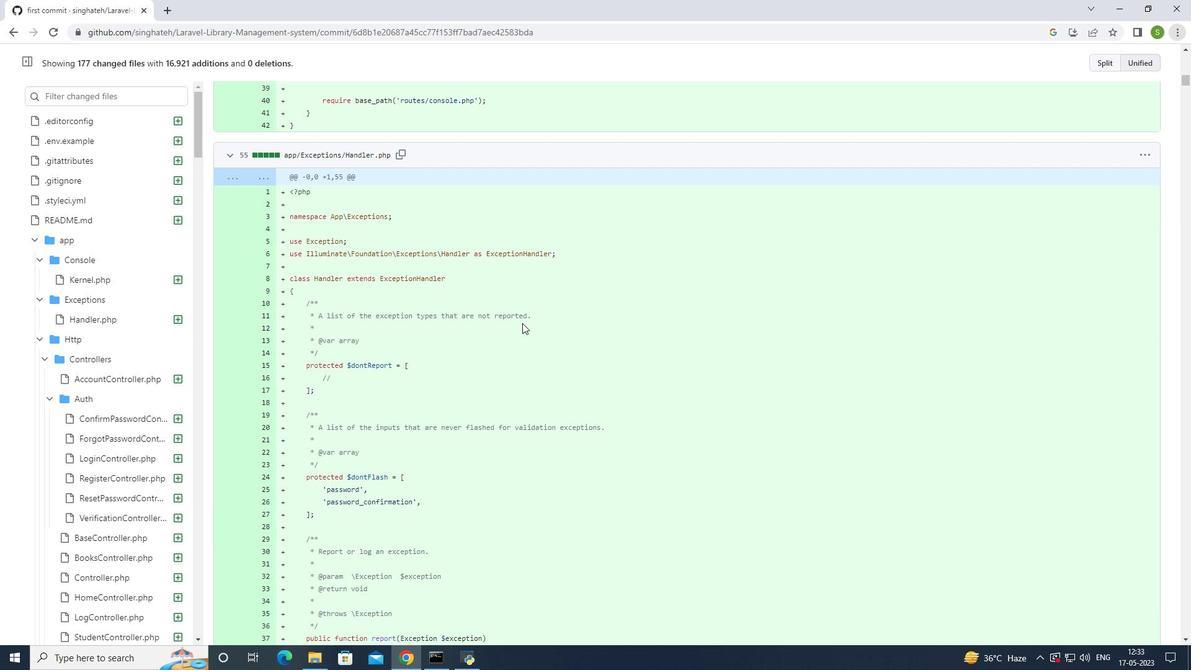 
Action: Mouse scrolled (522, 323) with delta (0, 0)
Screenshot: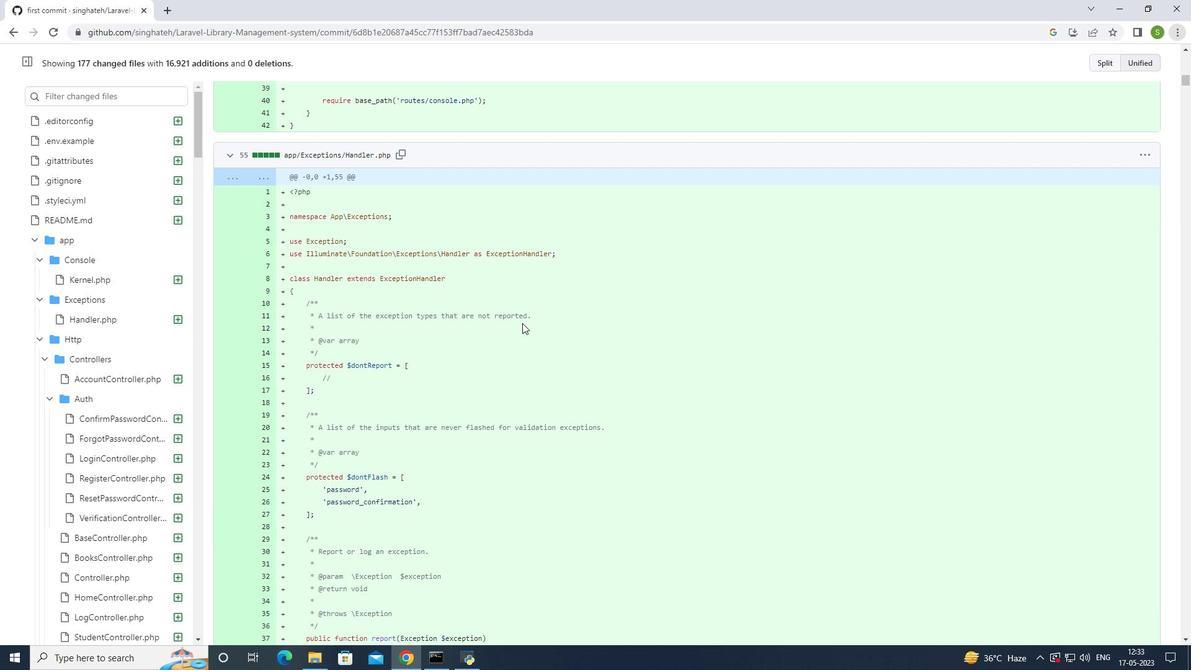 
Action: Mouse scrolled (522, 323) with delta (0, 0)
Screenshot: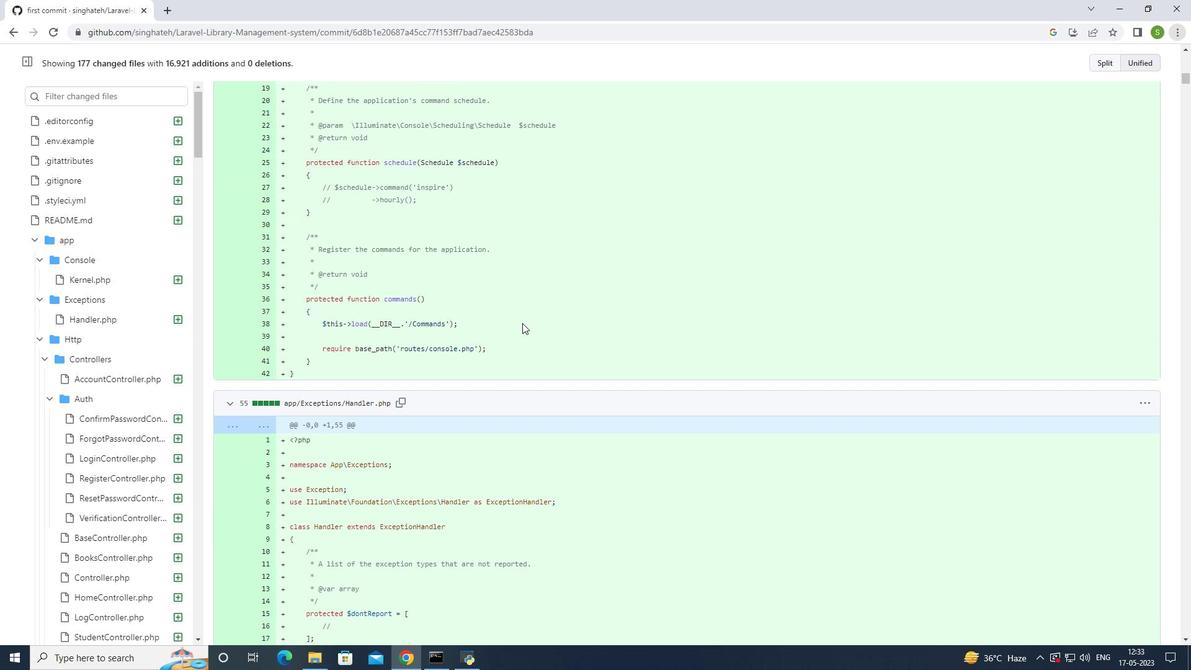 
Action: Mouse scrolled (522, 323) with delta (0, 0)
Screenshot: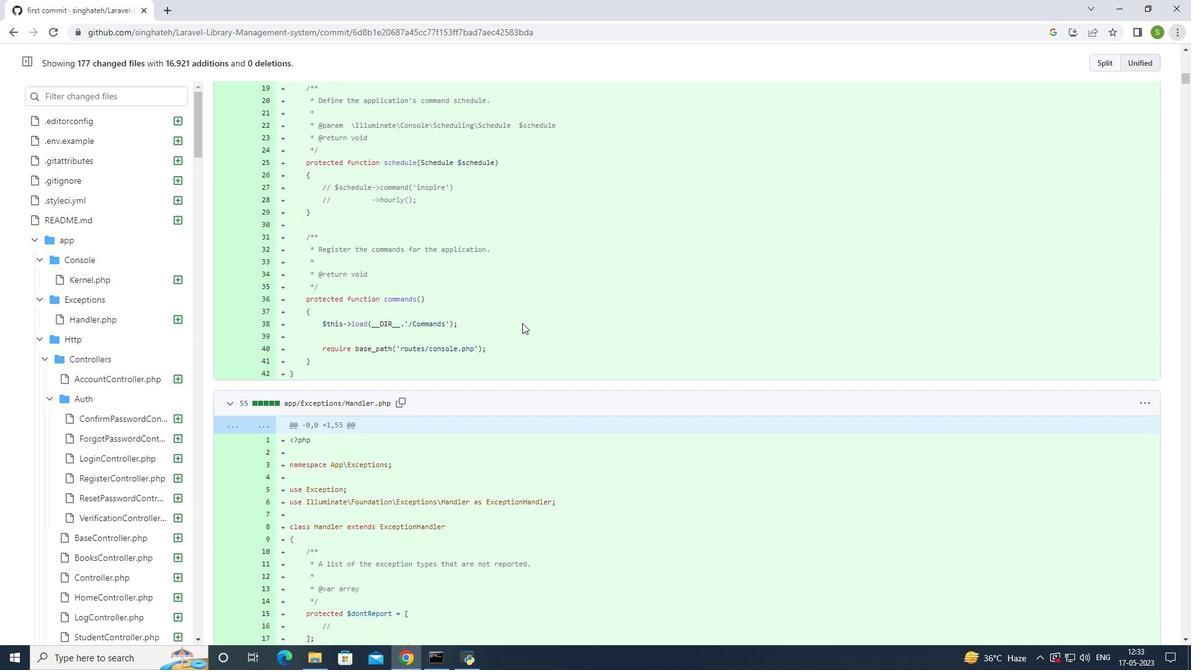 
Action: Mouse scrolled (522, 323) with delta (0, 0)
Screenshot: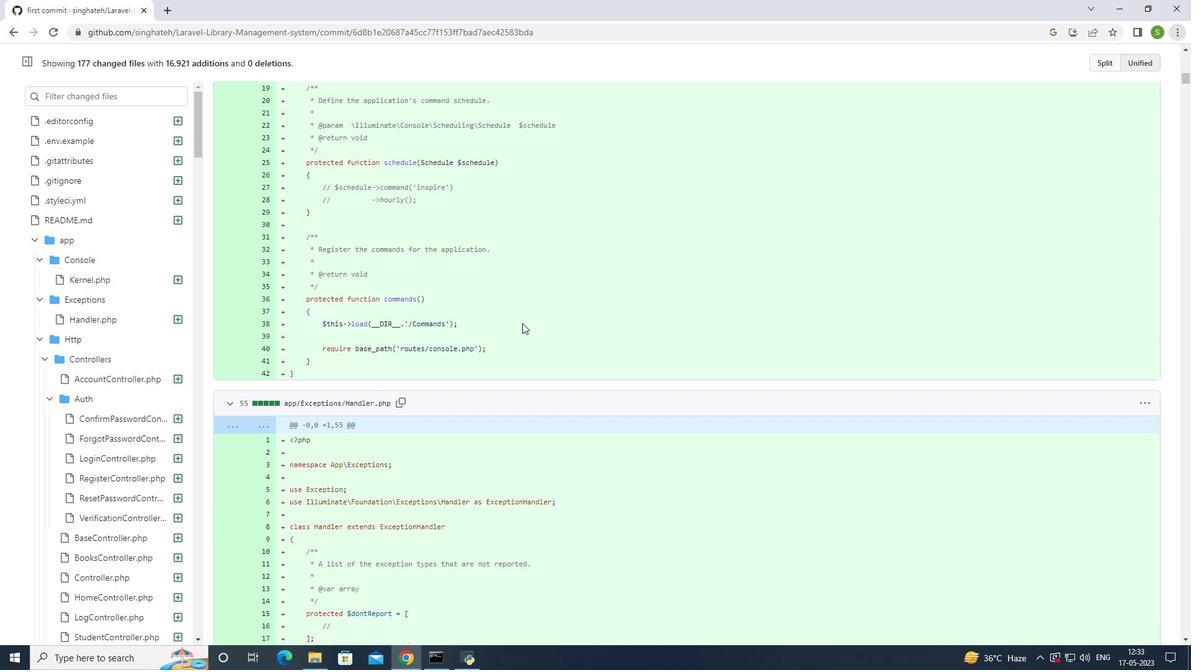 
Action: Mouse scrolled (522, 323) with delta (0, 0)
Screenshot: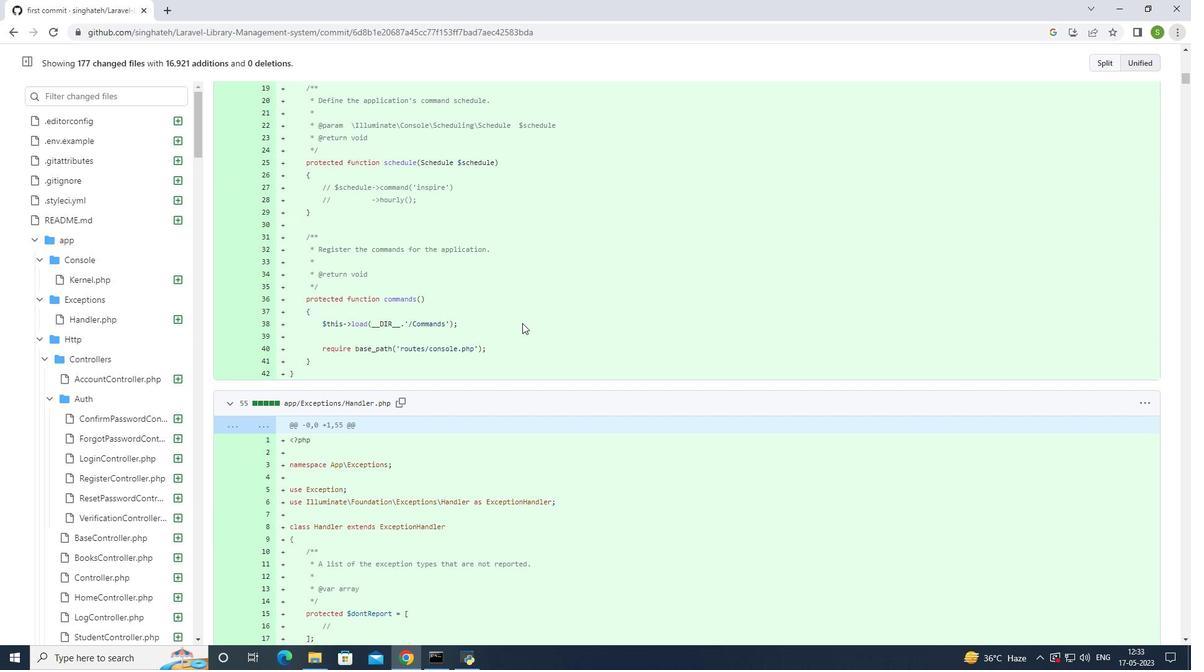 
Action: Mouse scrolled (522, 323) with delta (0, 0)
Screenshot: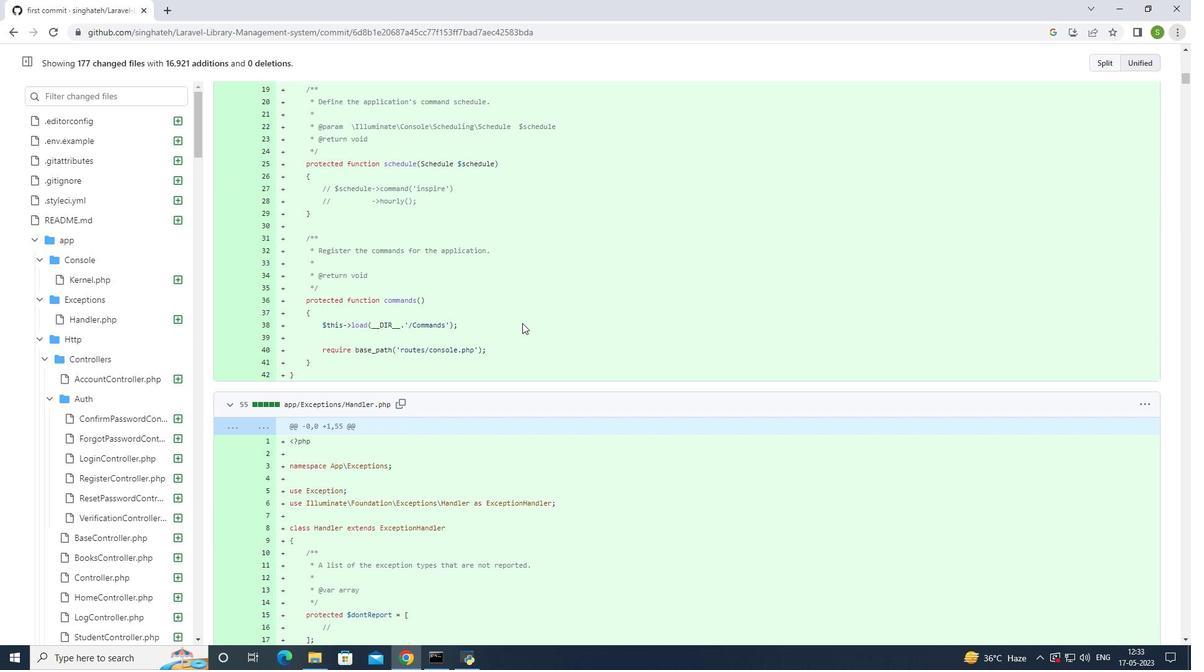 
Action: Mouse scrolled (522, 323) with delta (0, 0)
Screenshot: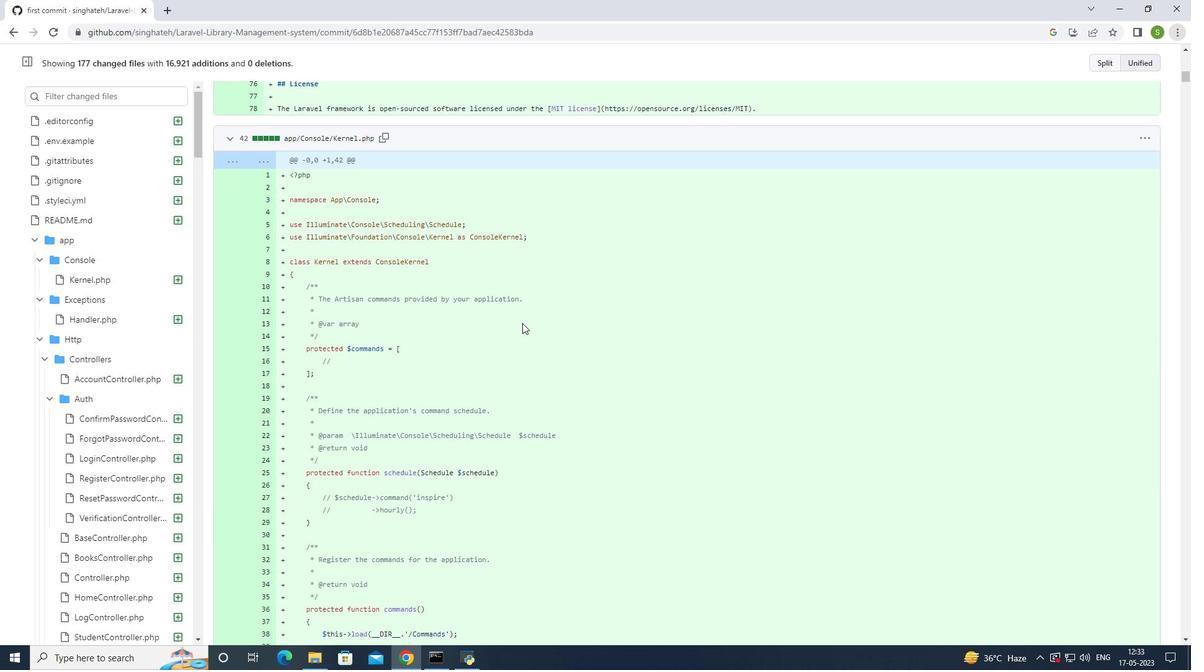 
Action: Mouse scrolled (522, 323) with delta (0, 0)
Screenshot: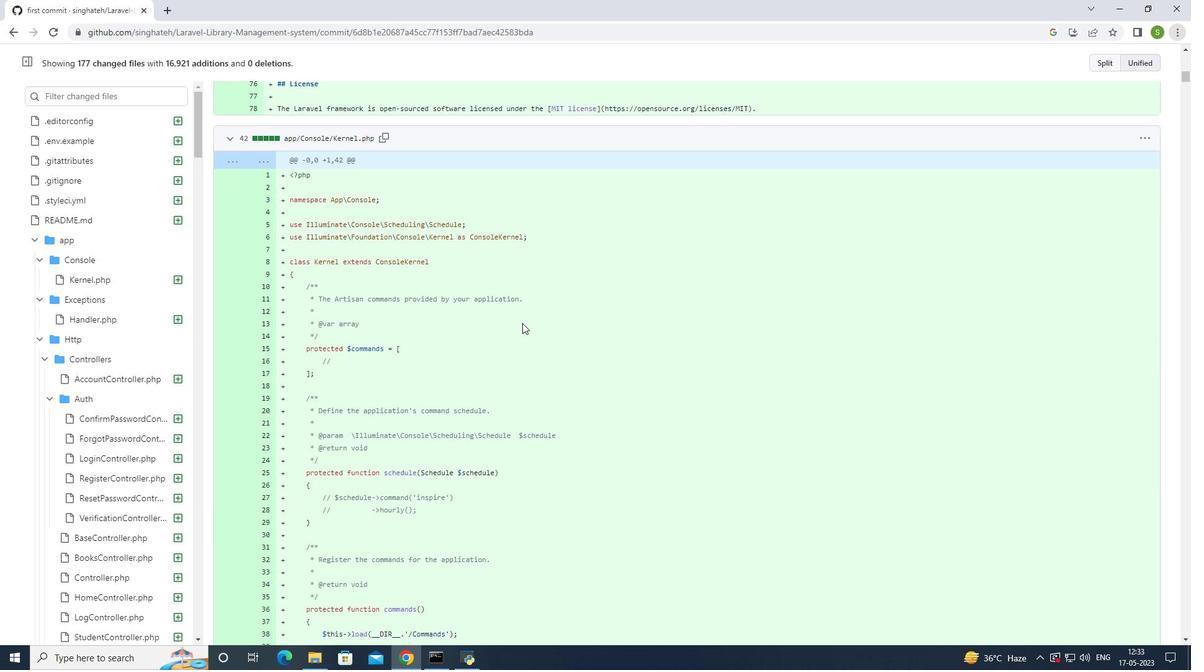 
Action: Mouse scrolled (522, 323) with delta (0, 0)
Screenshot: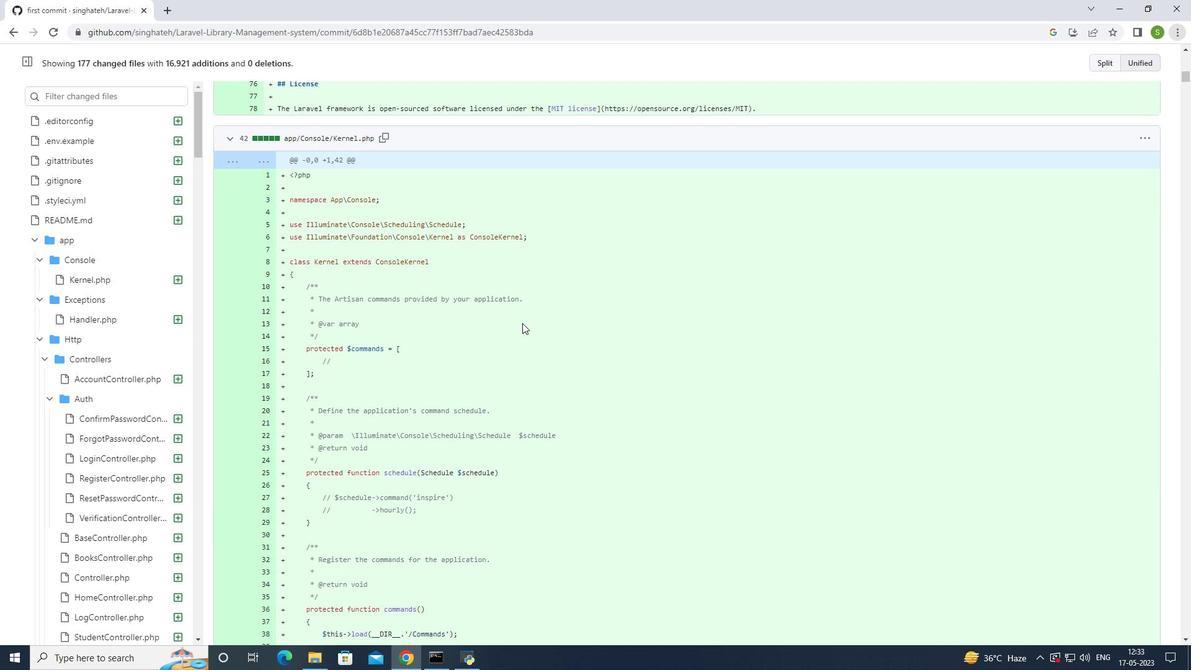 
Action: Mouse scrolled (522, 323) with delta (0, 0)
Screenshot: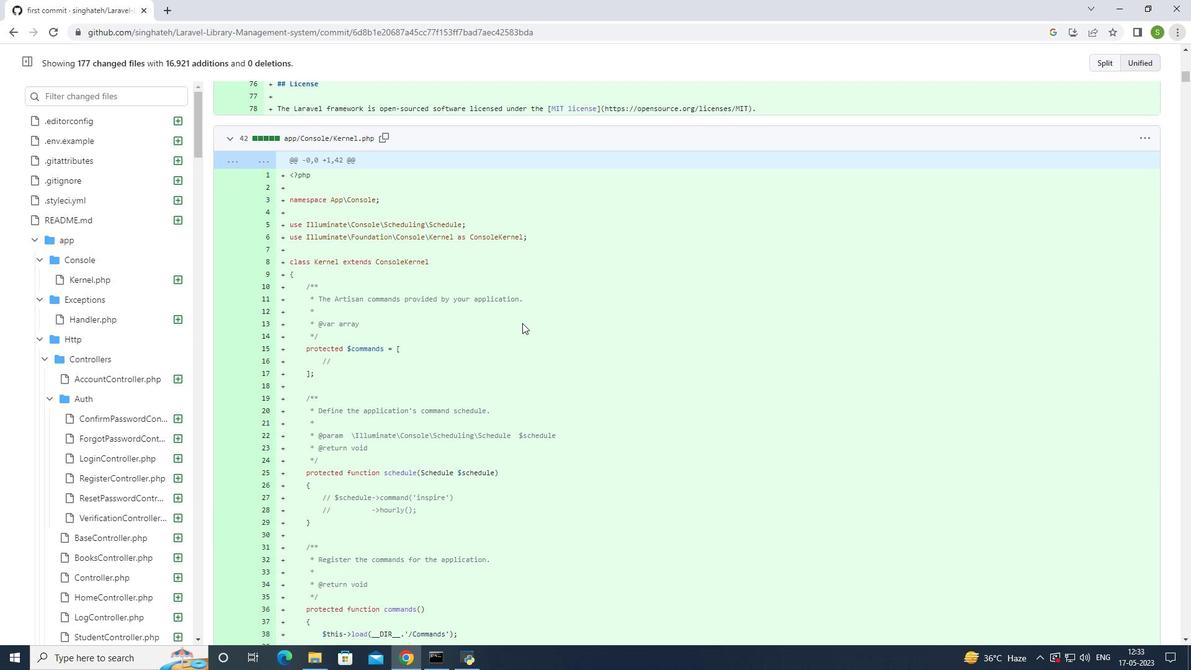 
Action: Mouse scrolled (522, 323) with delta (0, 0)
Screenshot: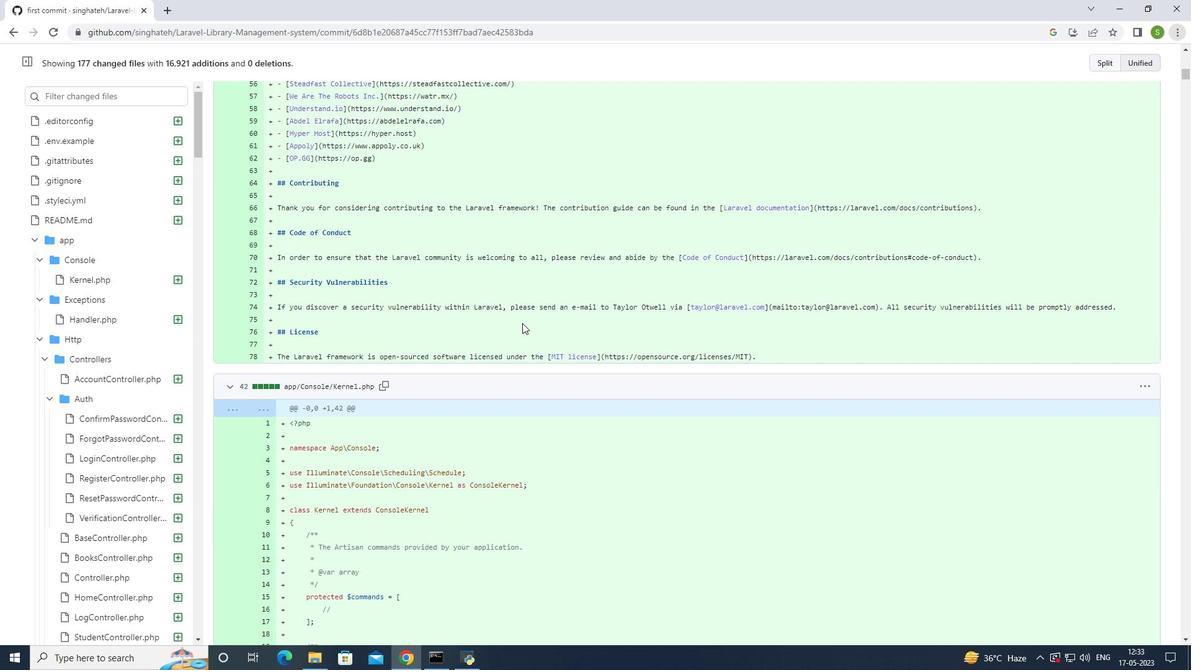 
Action: Mouse scrolled (522, 323) with delta (0, 0)
Screenshot: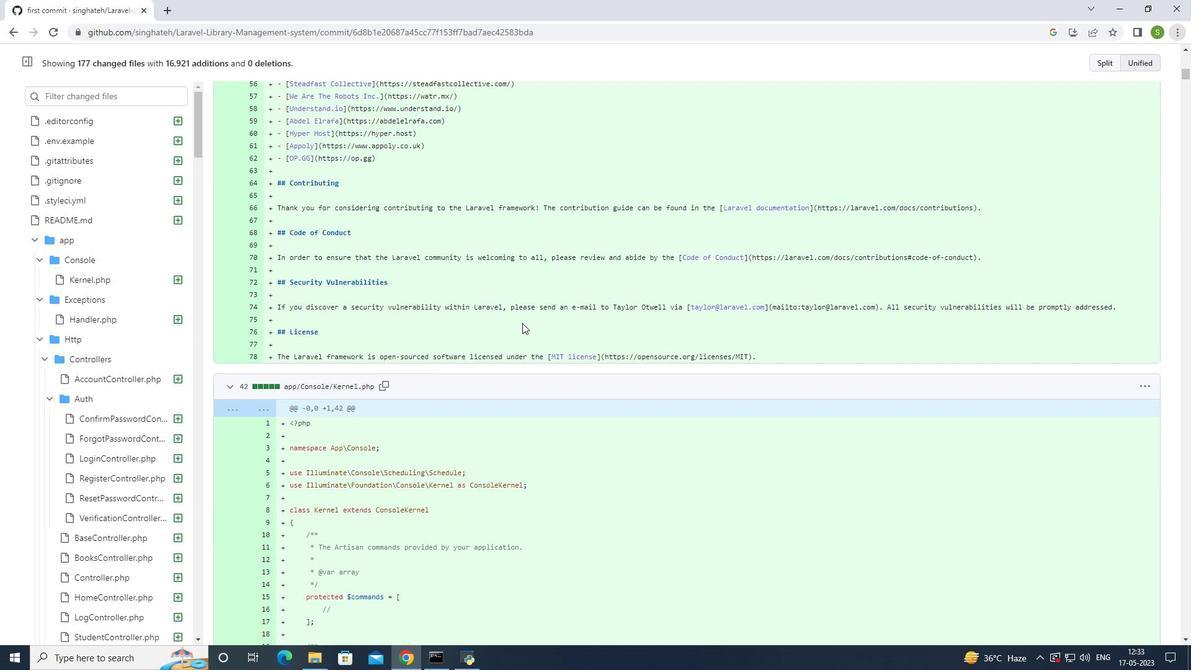 
Action: Mouse scrolled (522, 323) with delta (0, 0)
Screenshot: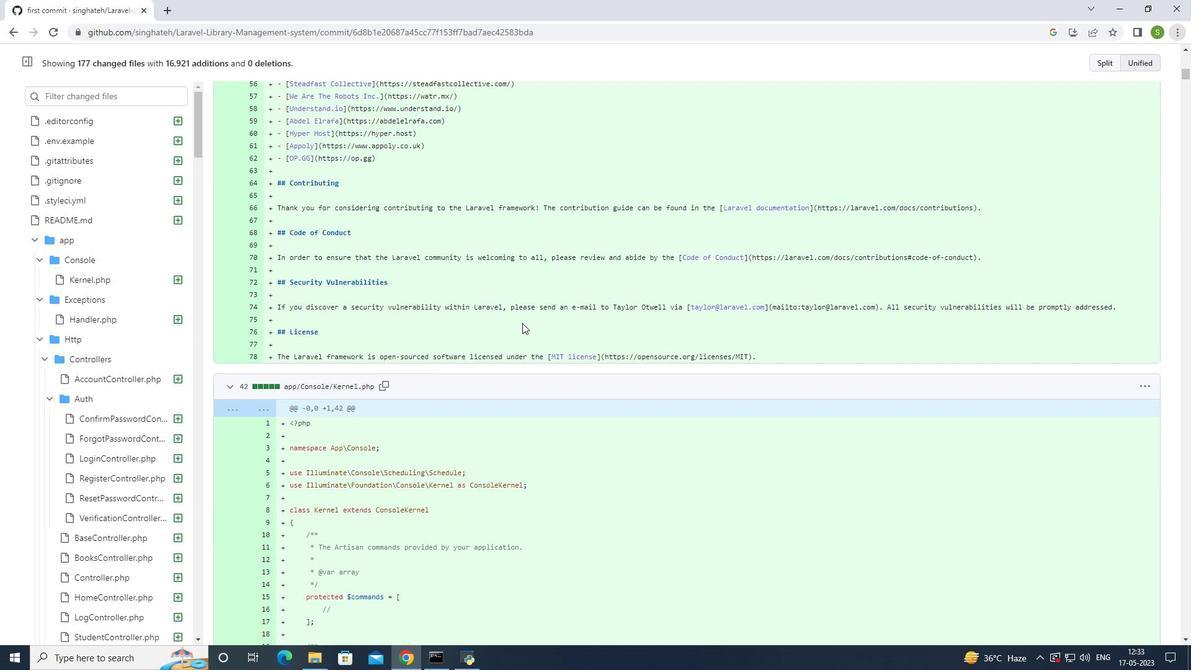 
Action: Mouse scrolled (522, 323) with delta (0, 0)
Screenshot: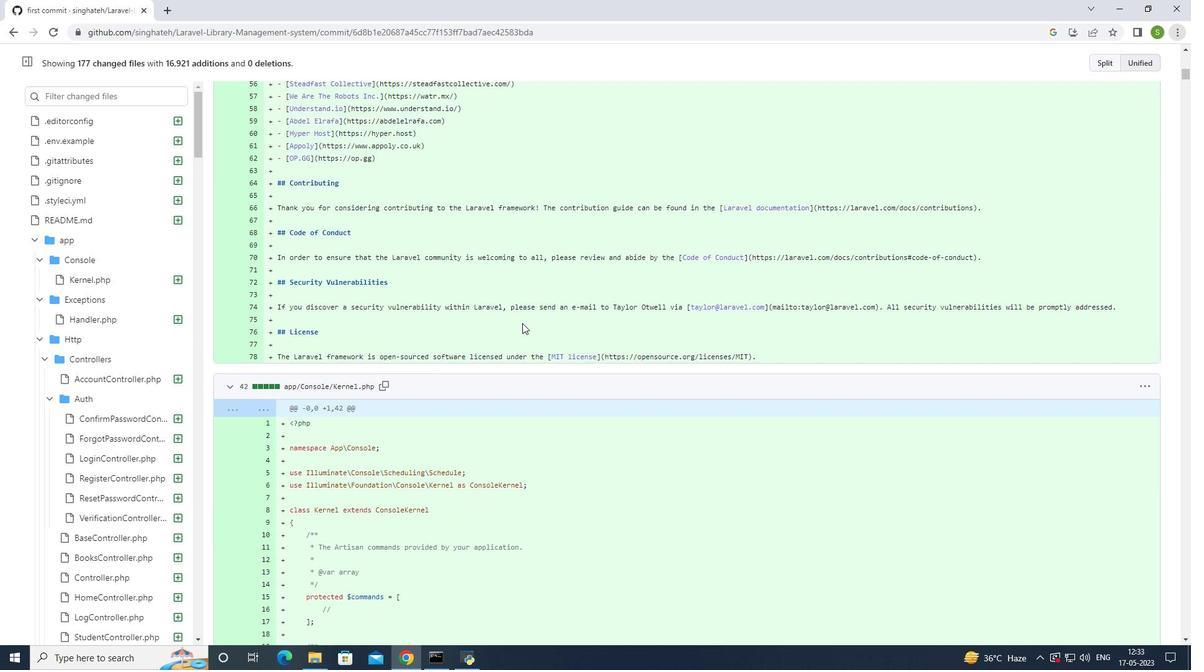 
Action: Mouse scrolled (522, 323) with delta (0, 0)
Screenshot: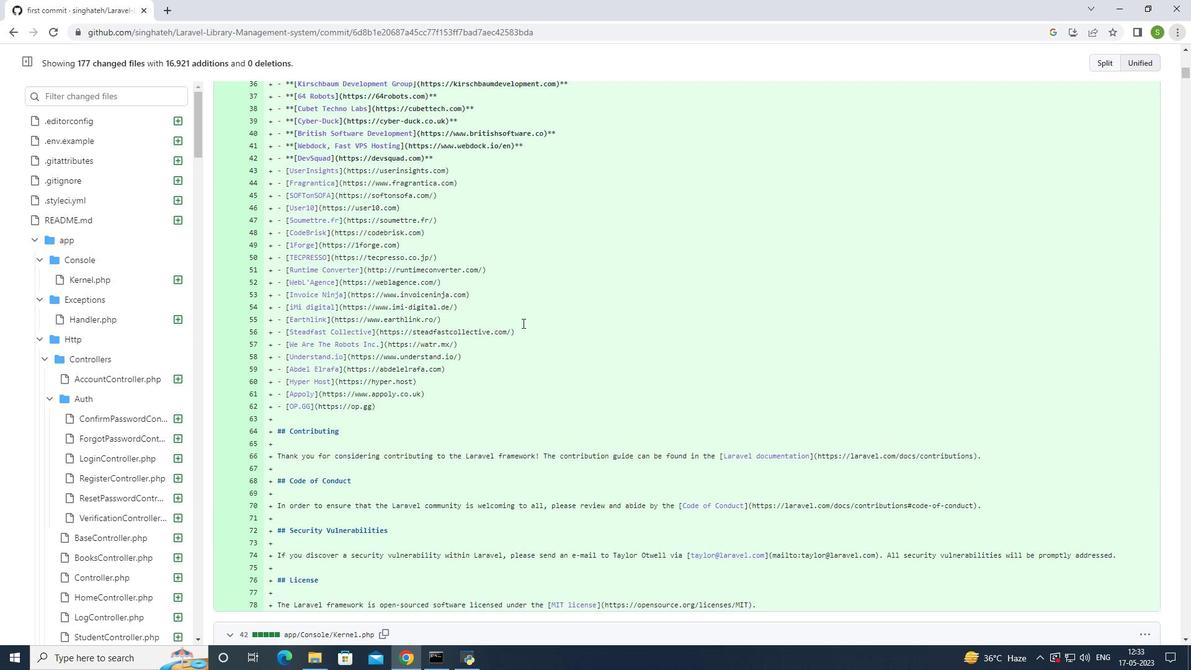 
Action: Mouse scrolled (522, 323) with delta (0, 0)
Screenshot: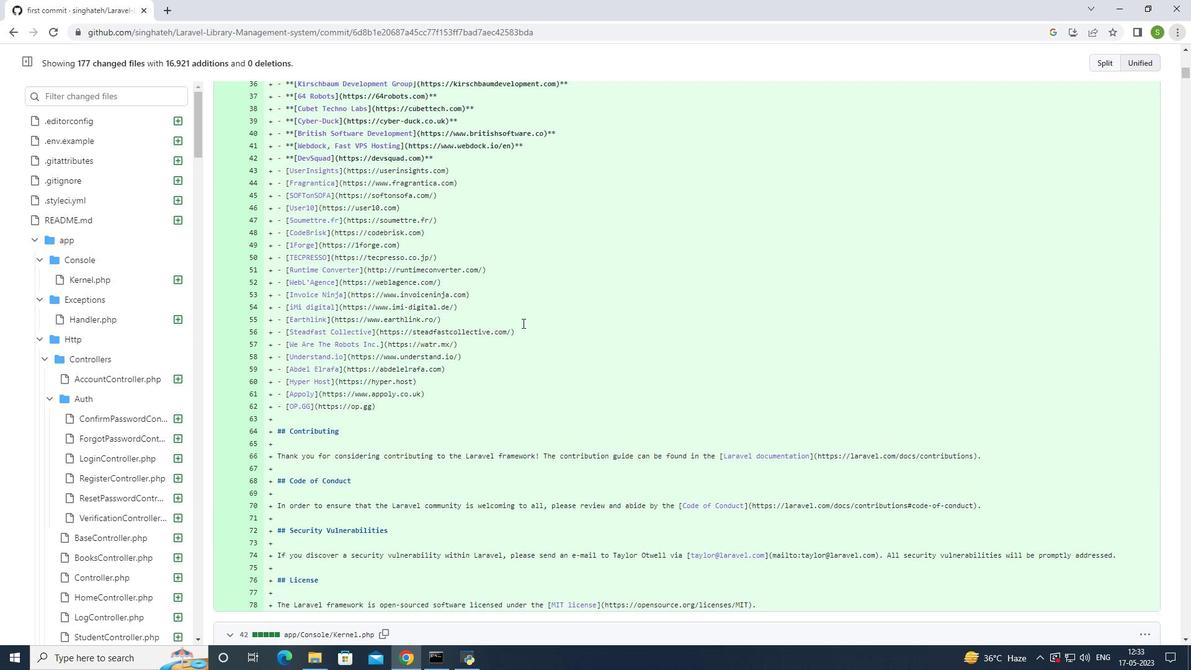 
Action: Mouse scrolled (522, 323) with delta (0, 0)
Screenshot: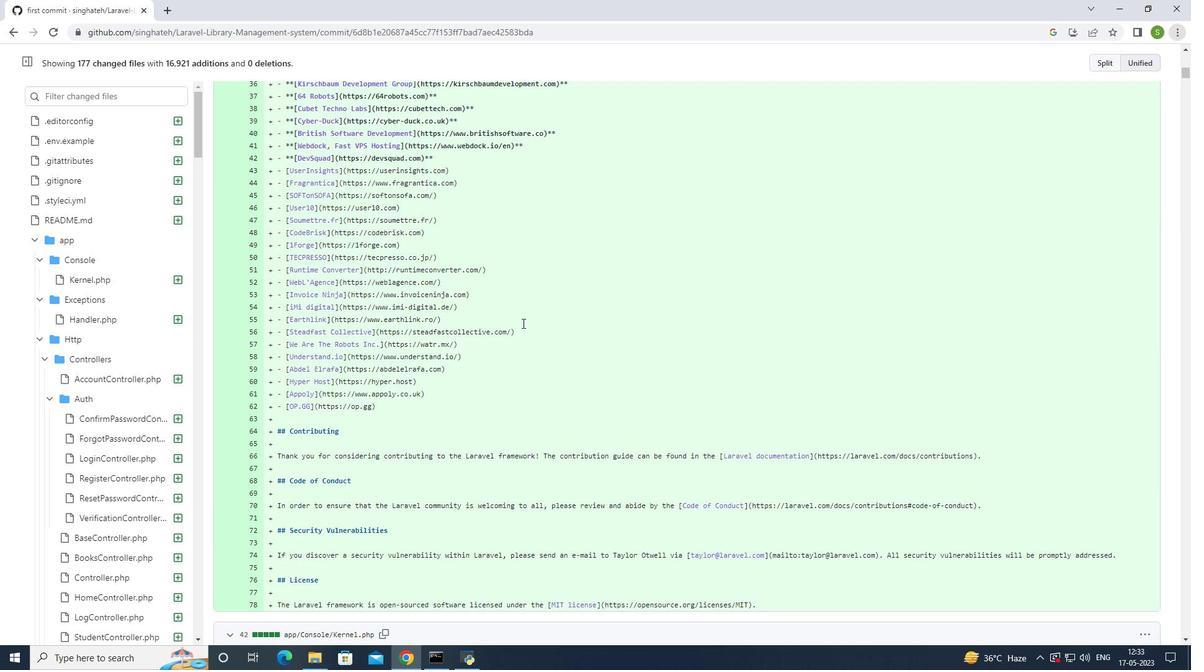
Action: Mouse scrolled (522, 323) with delta (0, 0)
Screenshot: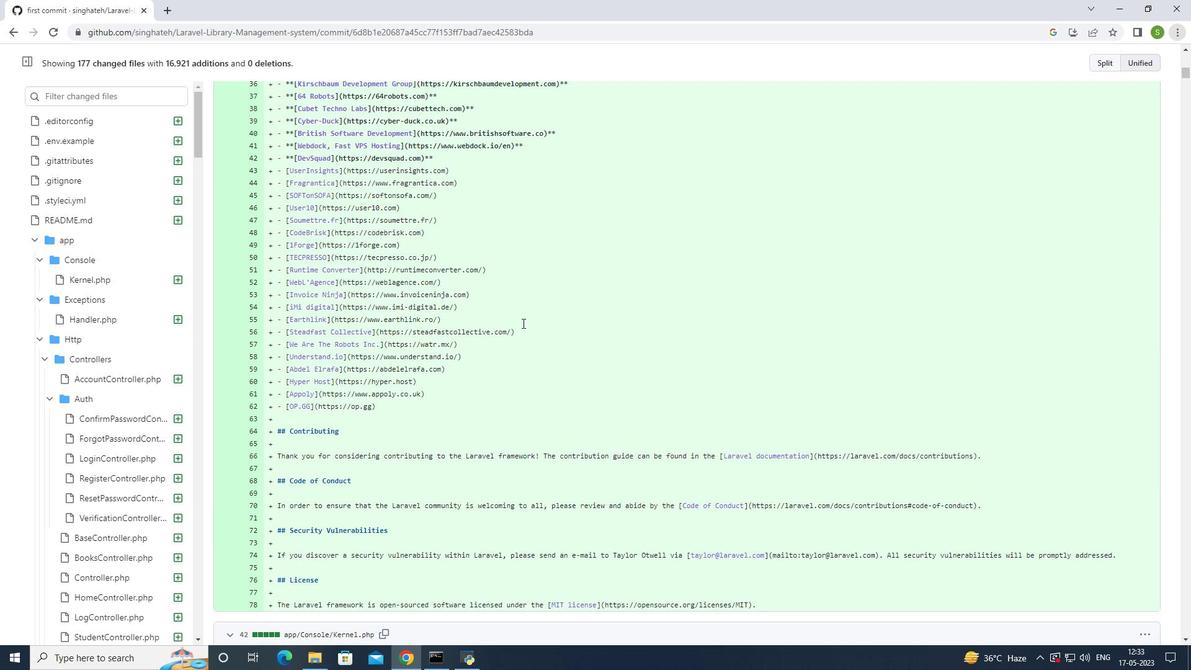 
Action: Mouse scrolled (522, 323) with delta (0, 0)
Screenshot: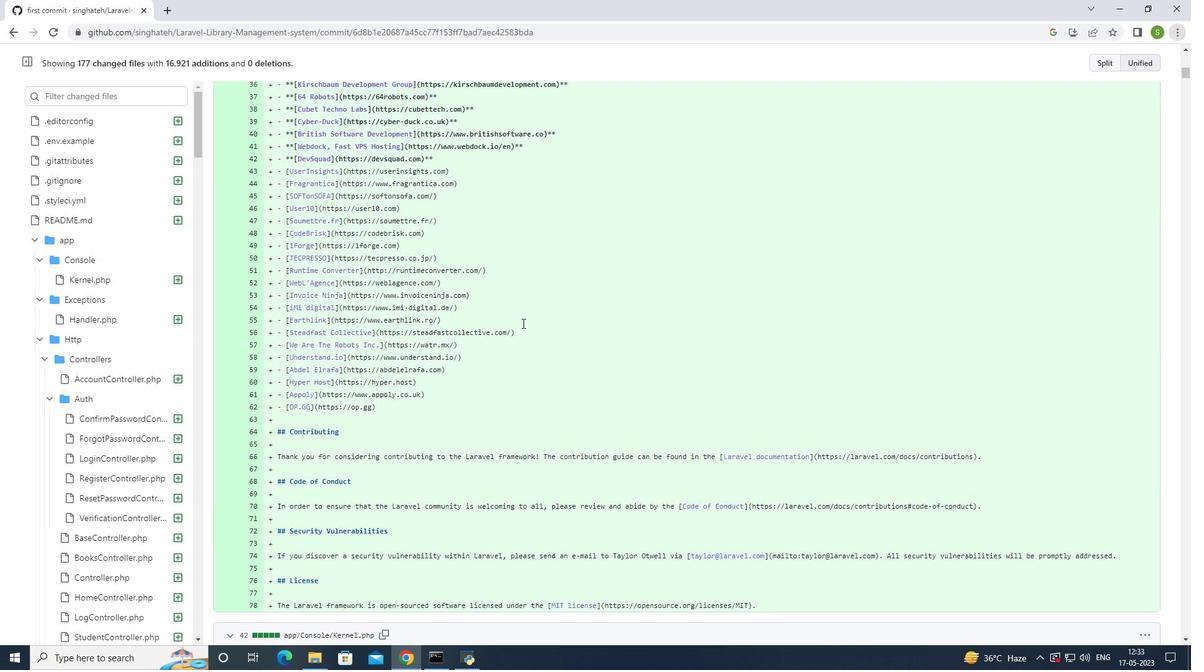 
Action: Mouse scrolled (522, 323) with delta (0, 0)
Screenshot: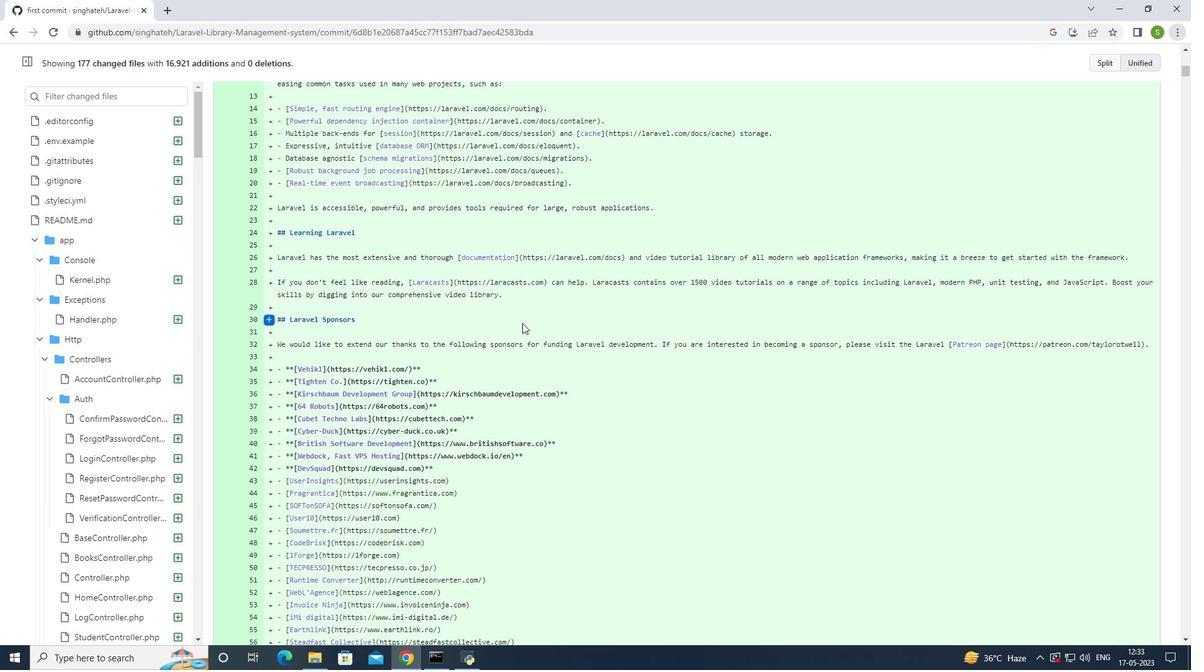 
Action: Mouse scrolled (522, 323) with delta (0, 0)
Screenshot: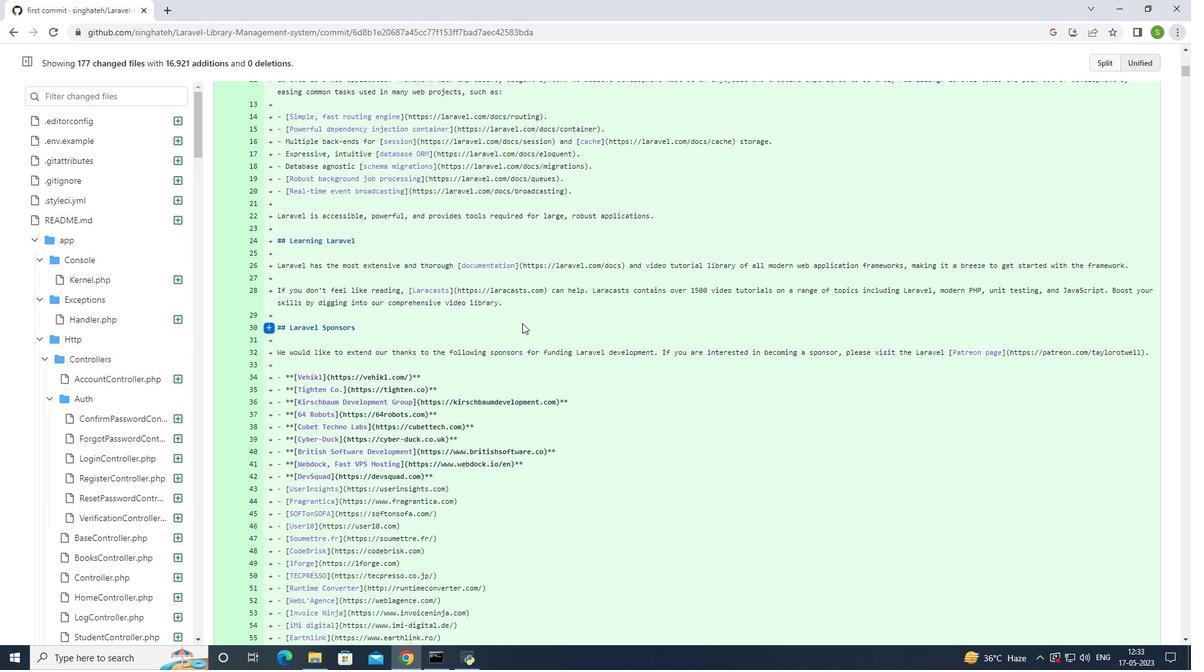 
Action: Mouse scrolled (522, 323) with delta (0, 0)
Screenshot: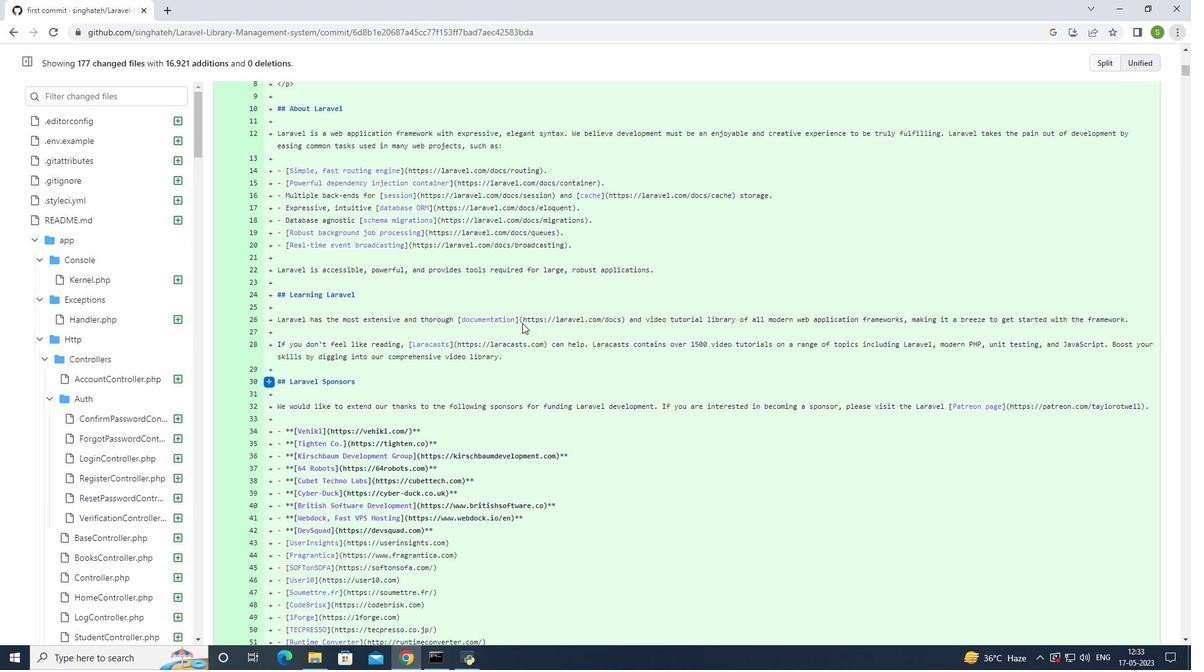 
Action: Mouse scrolled (522, 323) with delta (0, 0)
Screenshot: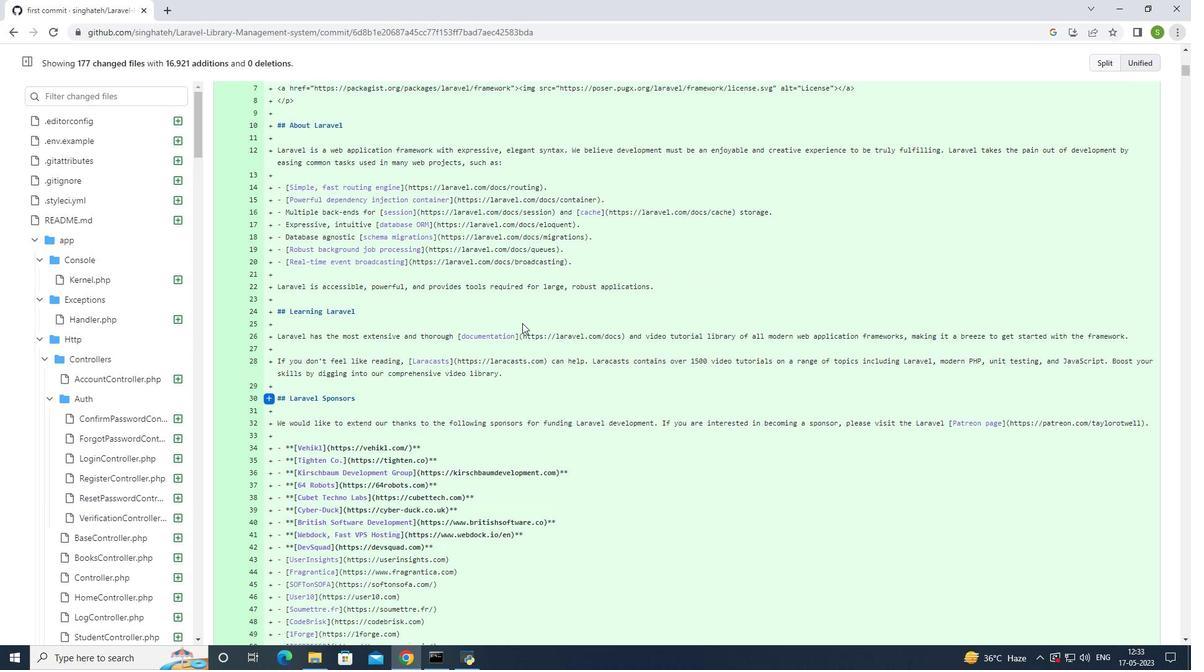 
Action: Mouse scrolled (522, 323) with delta (0, 0)
Screenshot: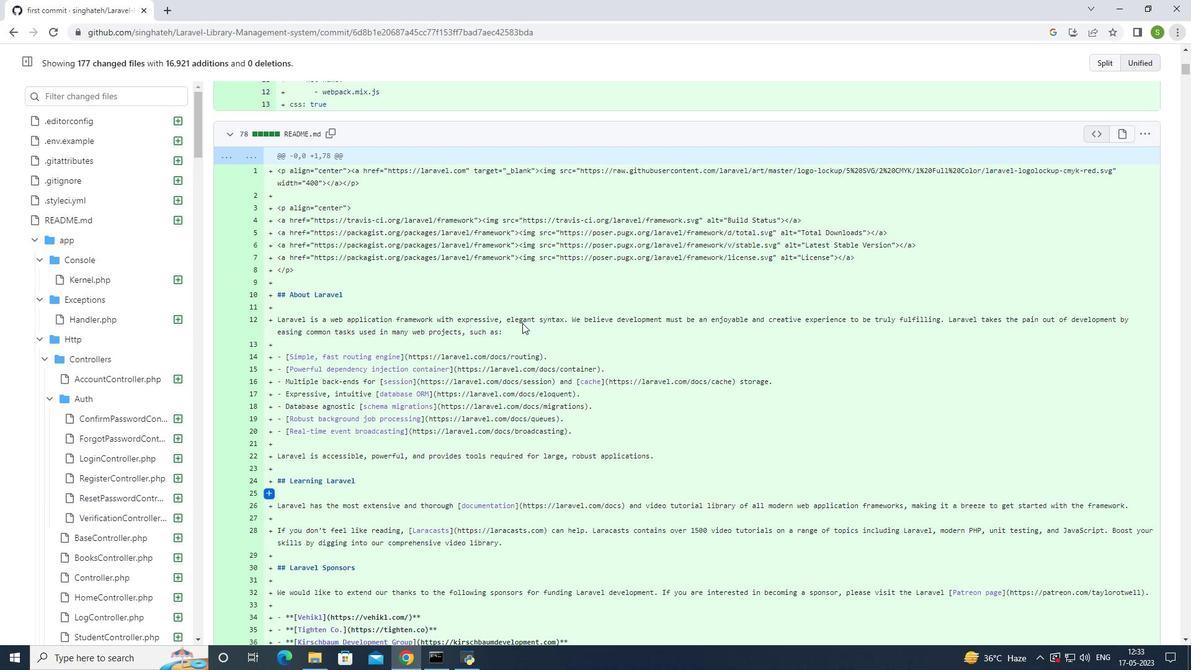 
Action: Mouse scrolled (522, 323) with delta (0, 0)
Screenshot: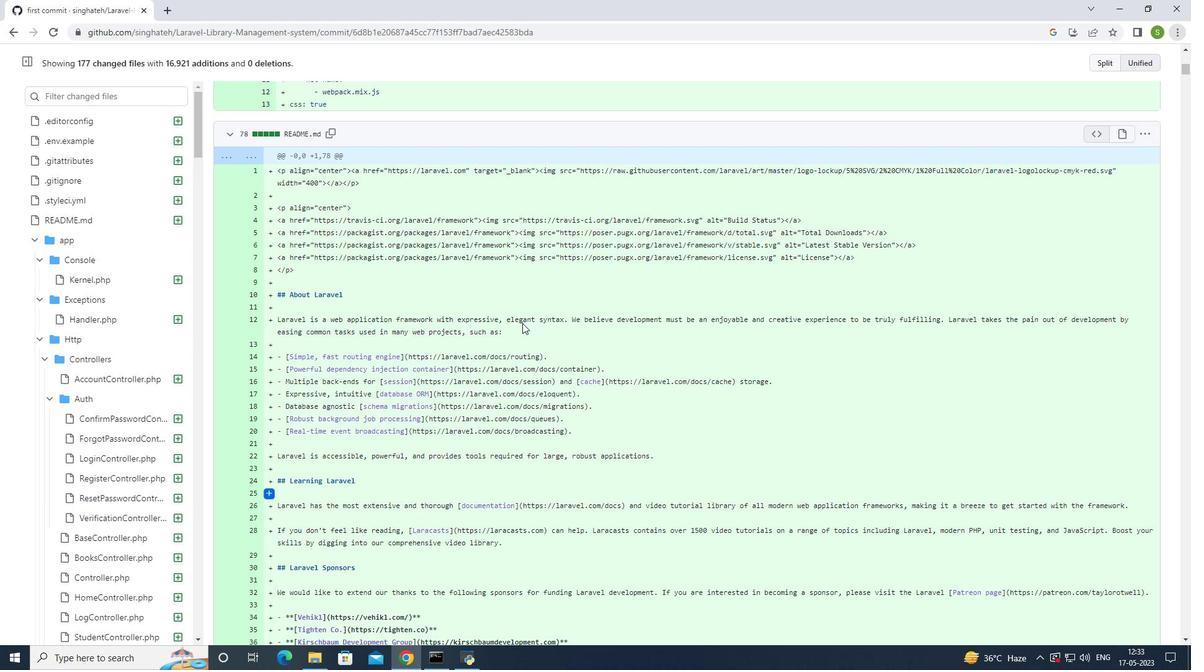 
Action: Mouse scrolled (522, 323) with delta (0, 0)
Screenshot: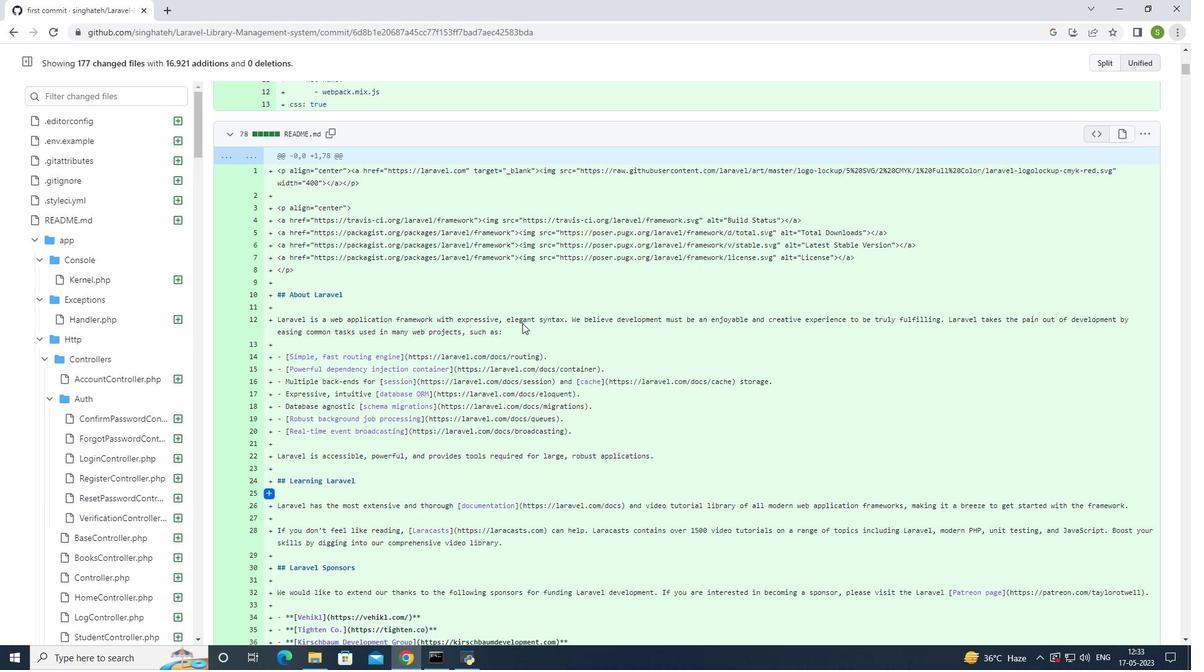 
Action: Mouse scrolled (522, 323) with delta (0, 0)
Screenshot: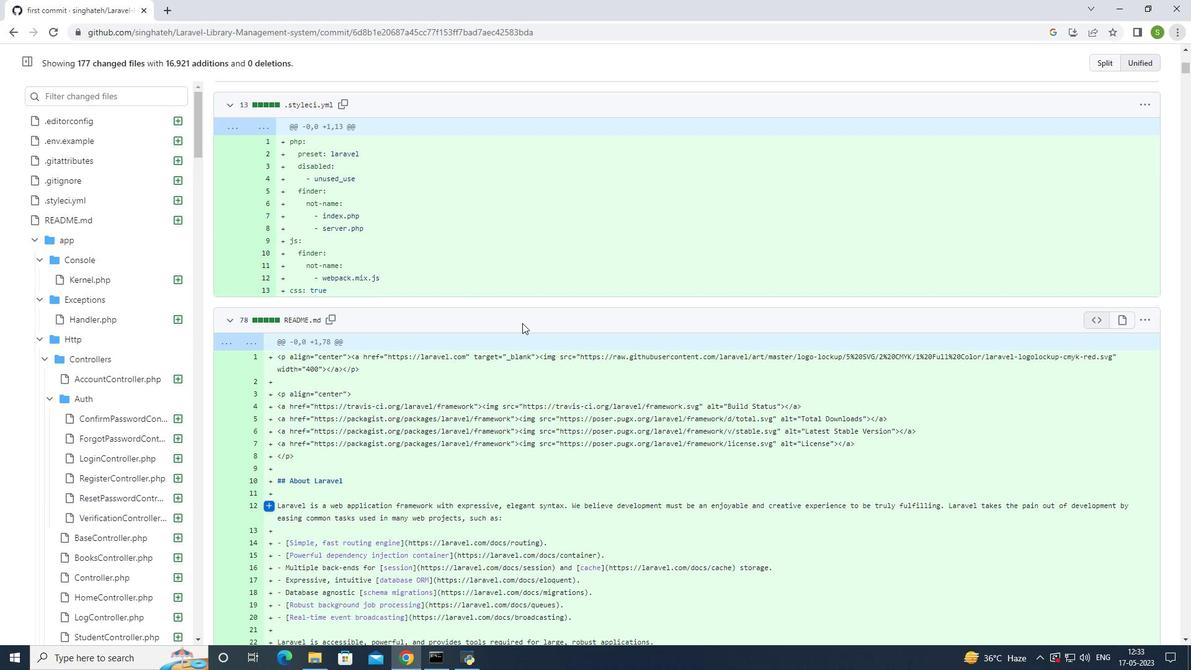 
Action: Mouse scrolled (522, 323) with delta (0, 0)
Screenshot: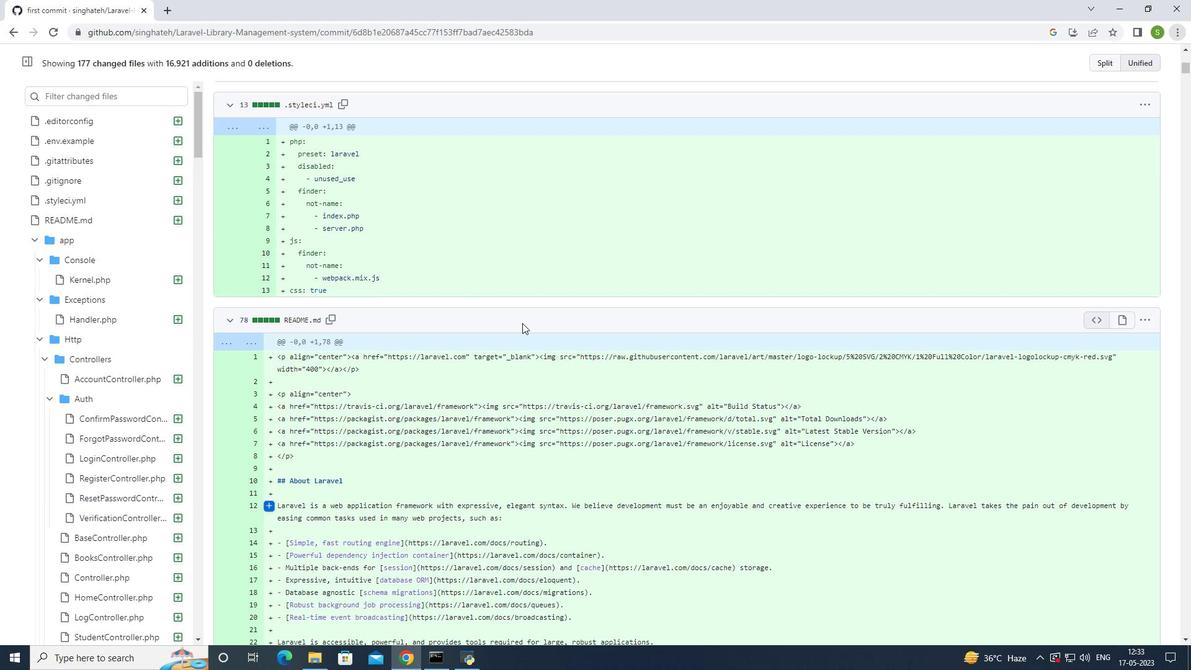 
Action: Mouse scrolled (522, 323) with delta (0, 0)
Screenshot: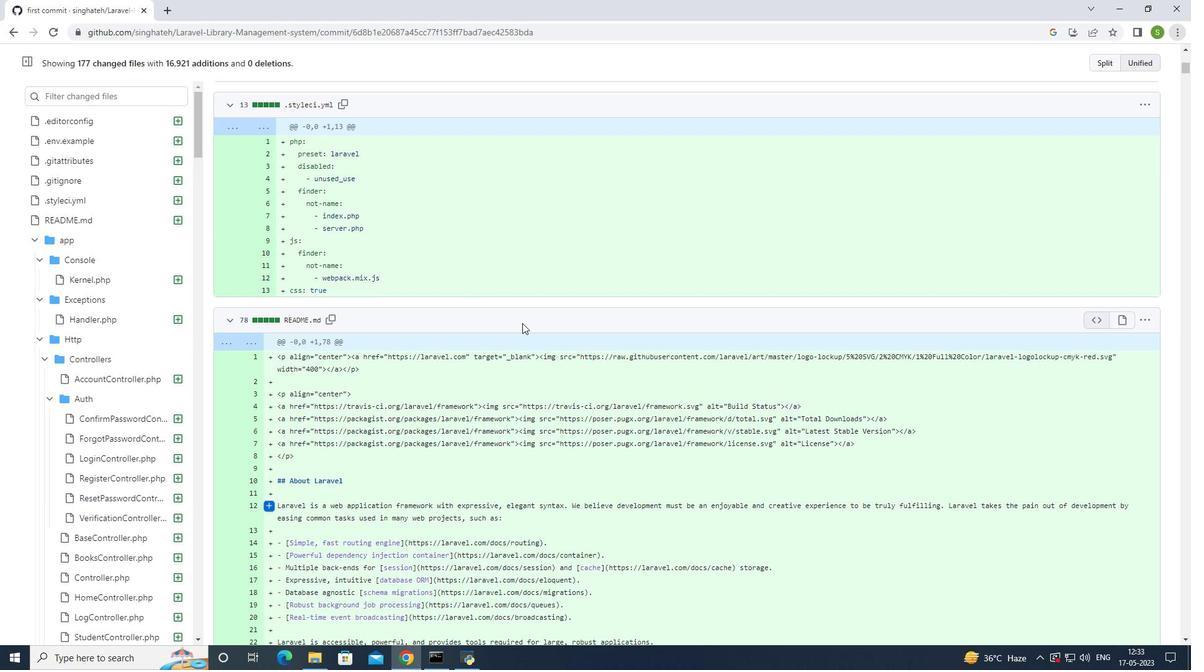 
Action: Mouse scrolled (522, 323) with delta (0, 0)
Screenshot: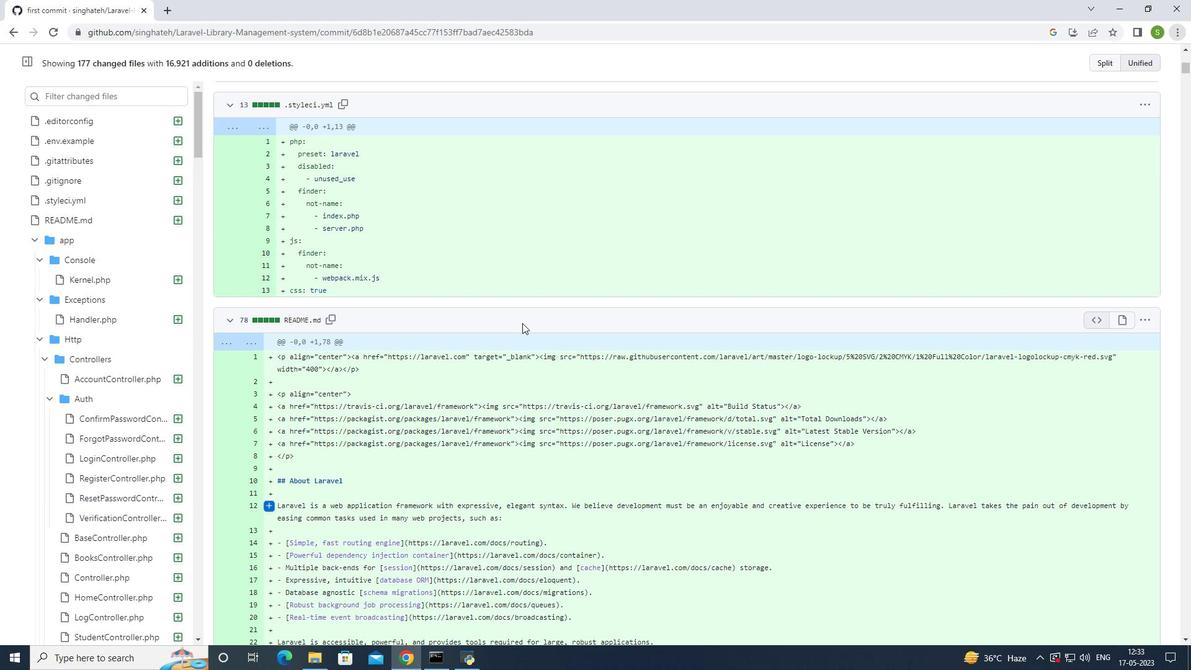
Action: Mouse scrolled (522, 323) with delta (0, 0)
Screenshot: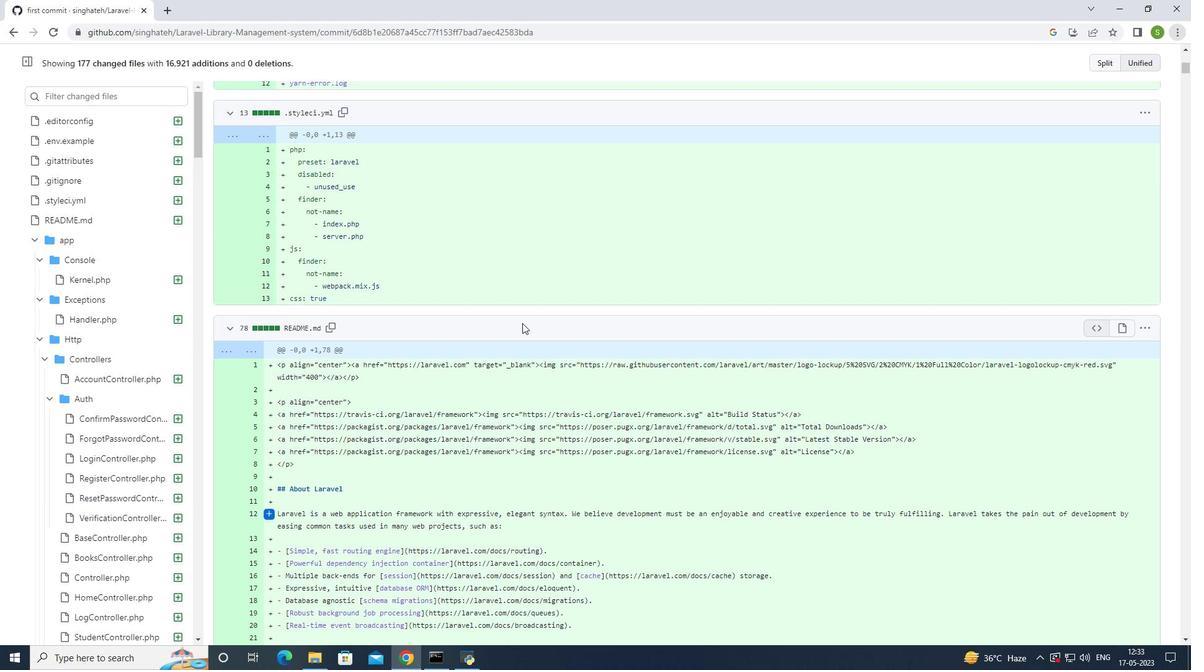 
Action: Mouse scrolled (522, 323) with delta (0, 0)
Screenshot: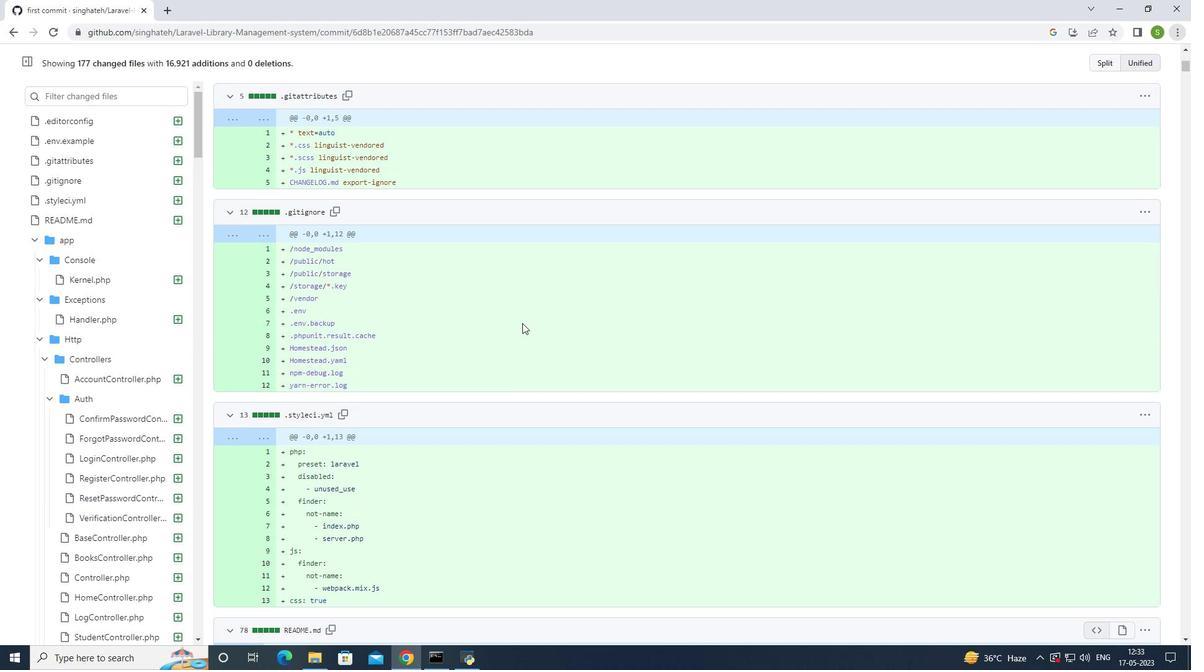
Action: Mouse scrolled (522, 323) with delta (0, 0)
Screenshot: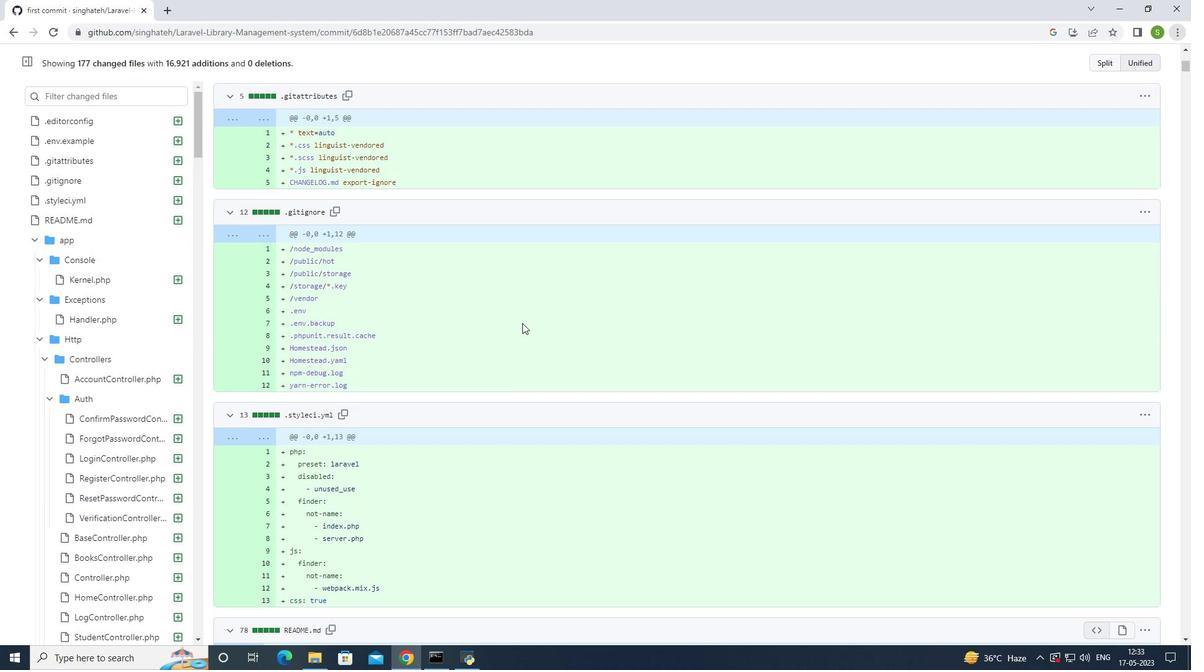 
Action: Mouse scrolled (522, 323) with delta (0, 0)
Screenshot: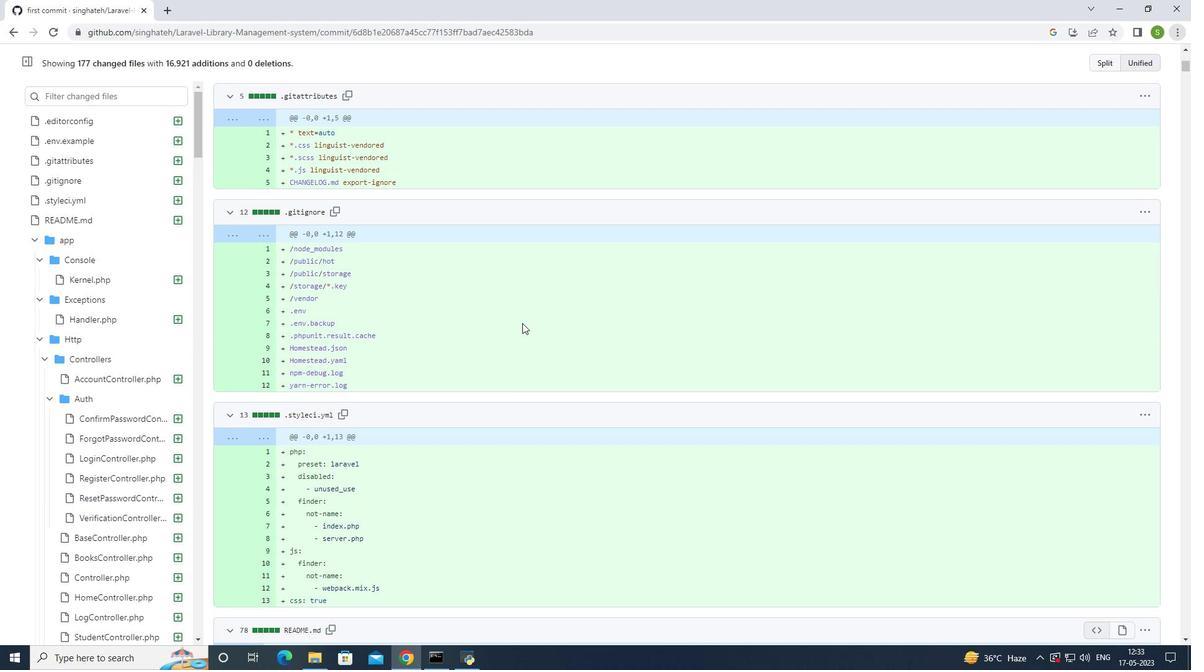 
Action: Mouse scrolled (522, 323) with delta (0, 0)
Screenshot: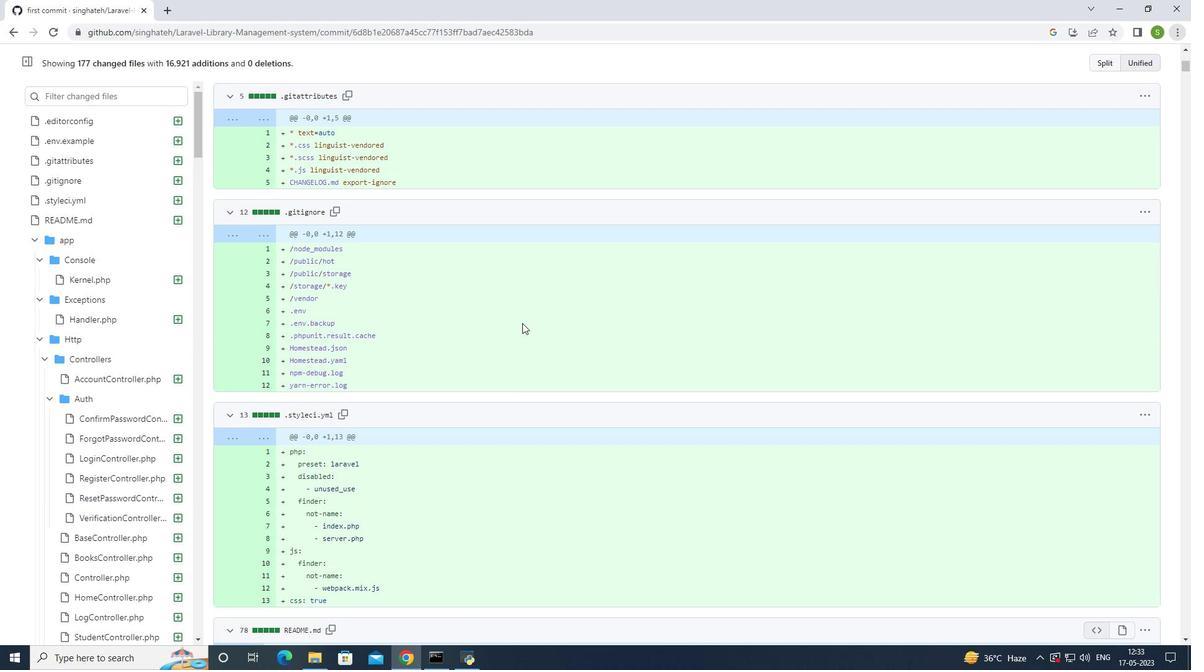 
Action: Mouse scrolled (522, 323) with delta (0, 0)
Screenshot: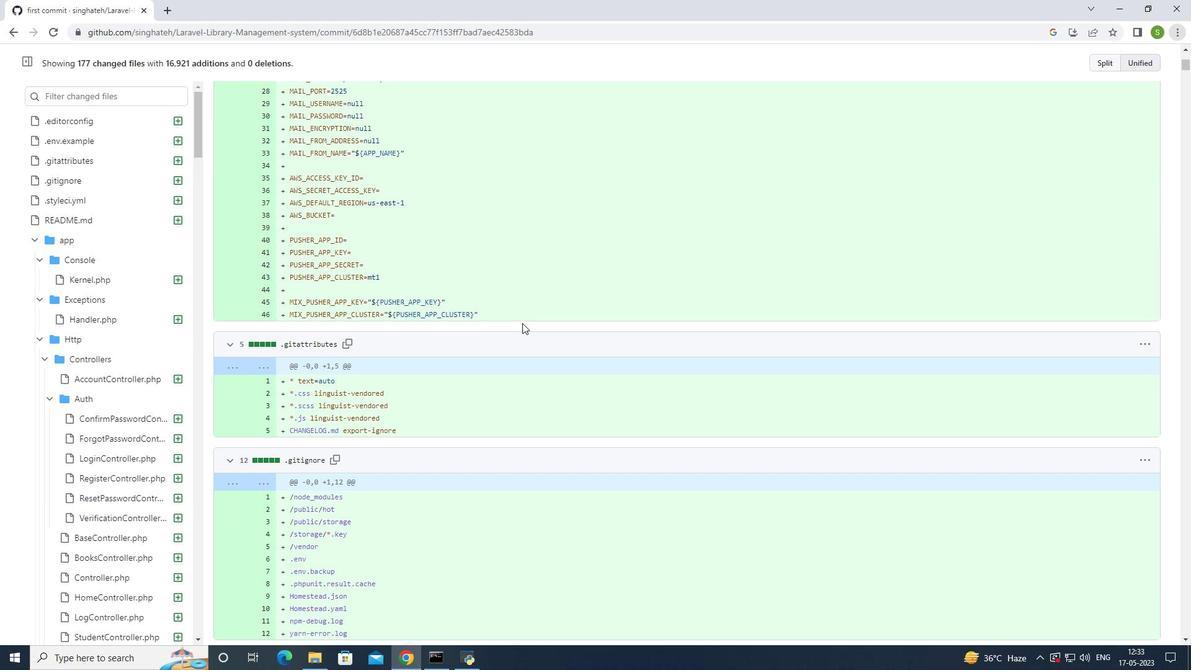 
Action: Mouse scrolled (522, 323) with delta (0, 0)
Screenshot: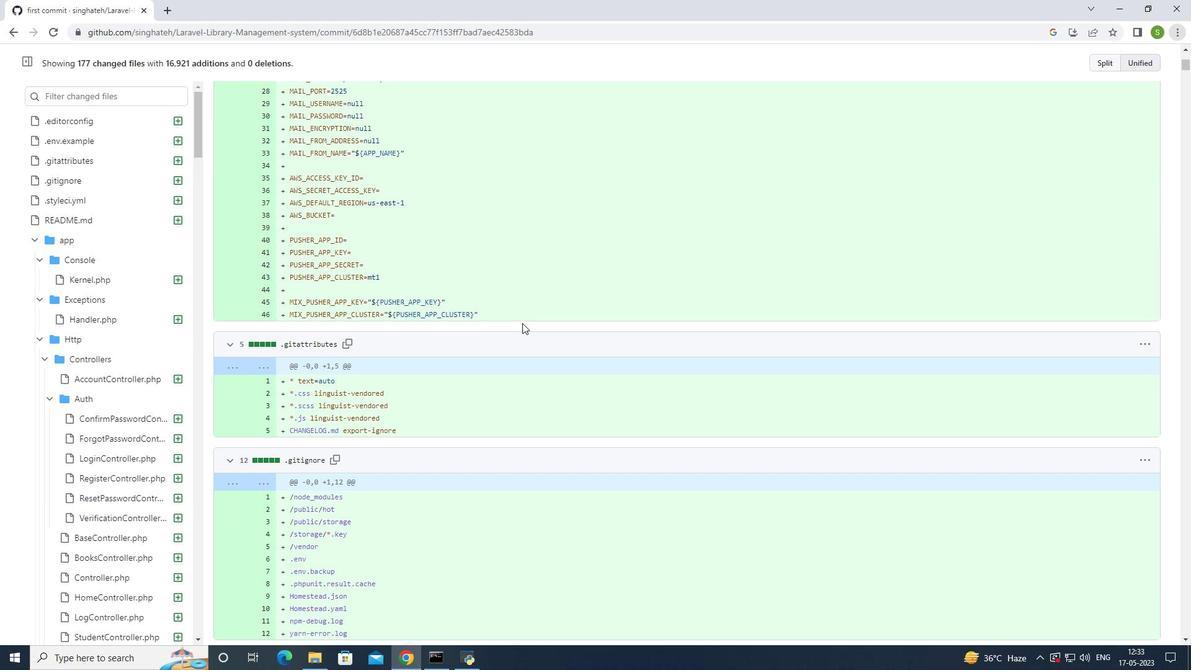 
Action: Mouse scrolled (522, 323) with delta (0, 0)
Screenshot: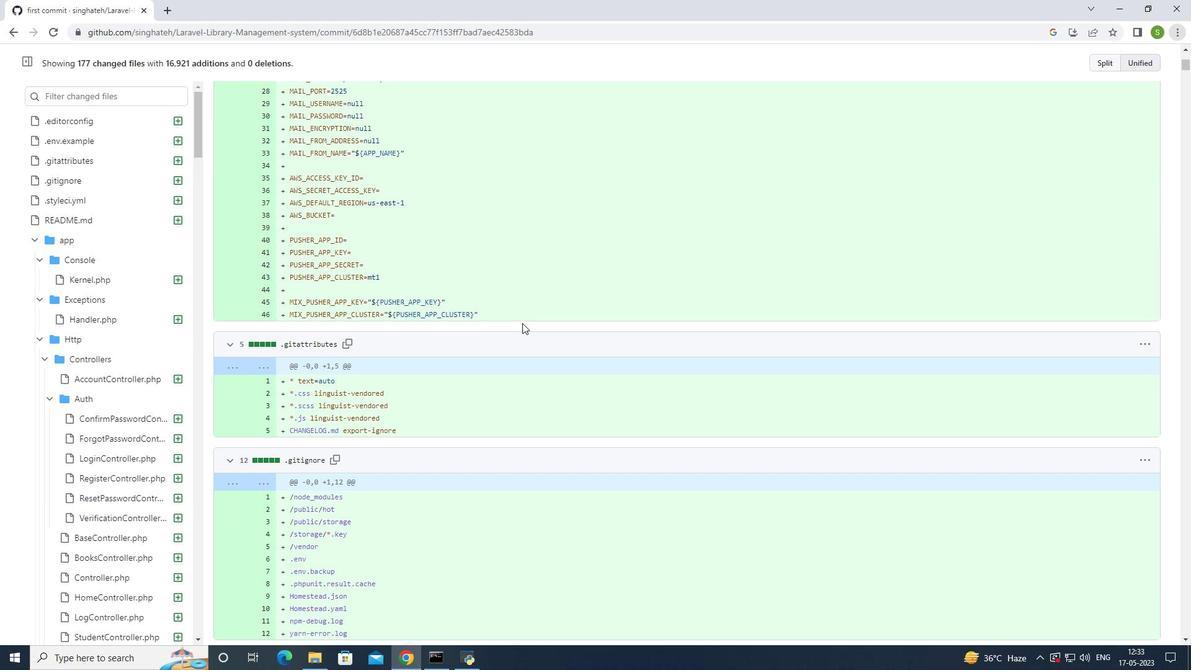
Action: Mouse scrolled (522, 323) with delta (0, 0)
Screenshot: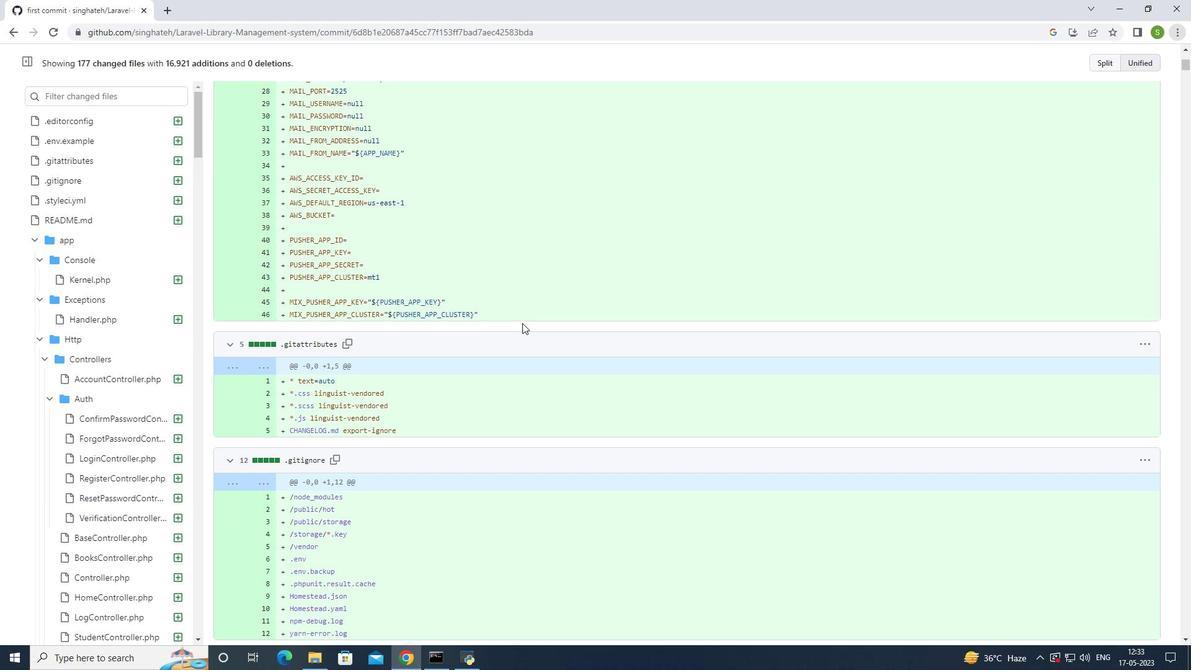 
Action: Mouse scrolled (522, 323) with delta (0, 0)
Screenshot: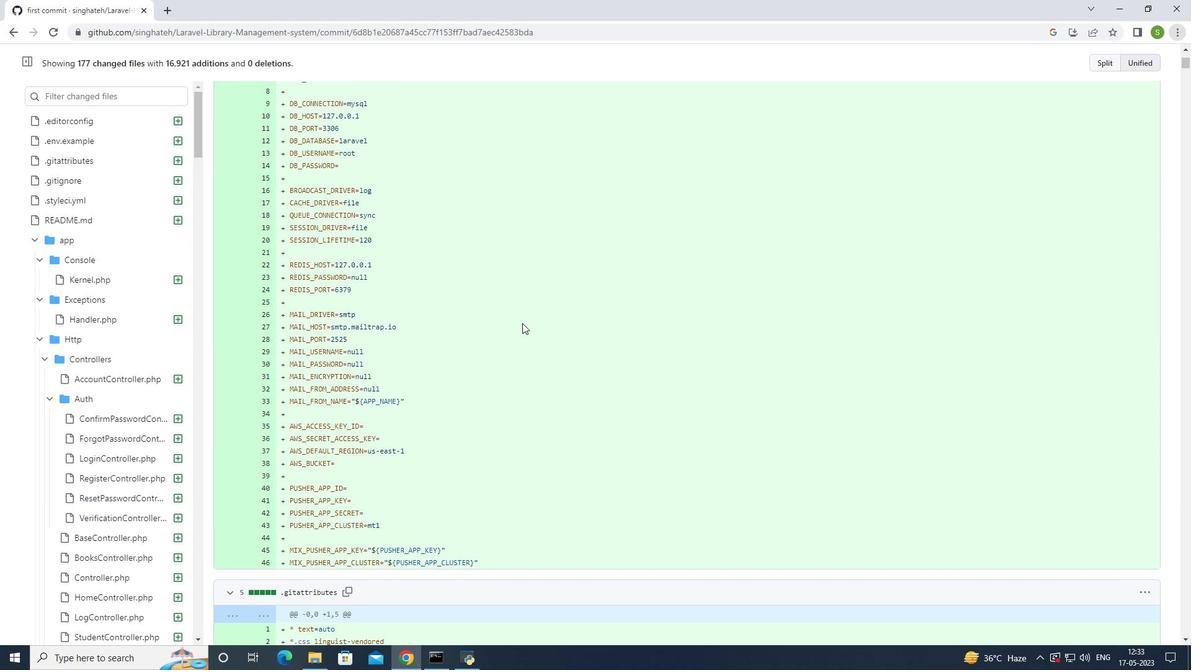 
Action: Mouse scrolled (522, 323) with delta (0, 0)
Screenshot: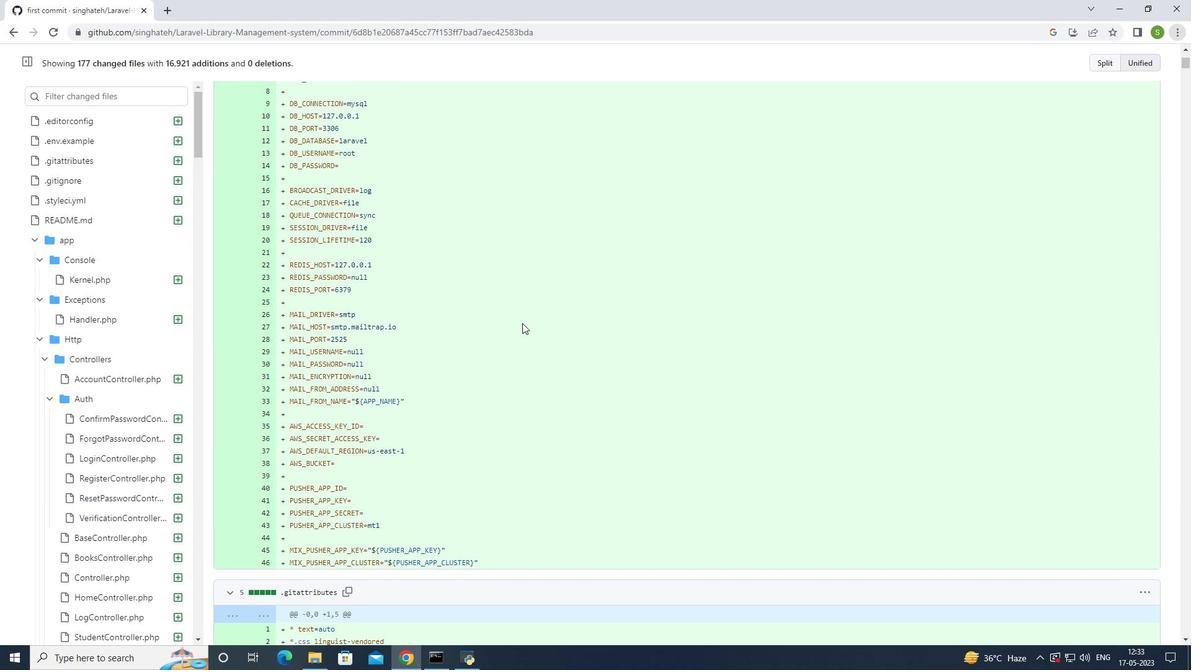 
Action: Mouse scrolled (522, 323) with delta (0, 0)
Screenshot: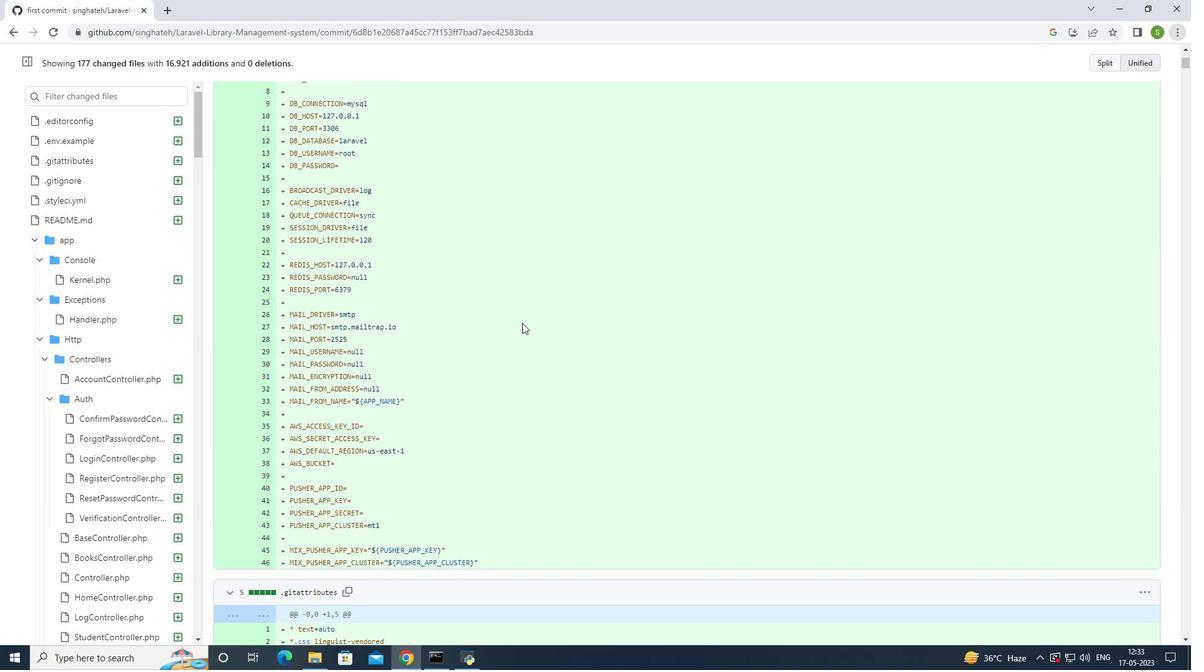
Action: Mouse scrolled (522, 323) with delta (0, 0)
Screenshot: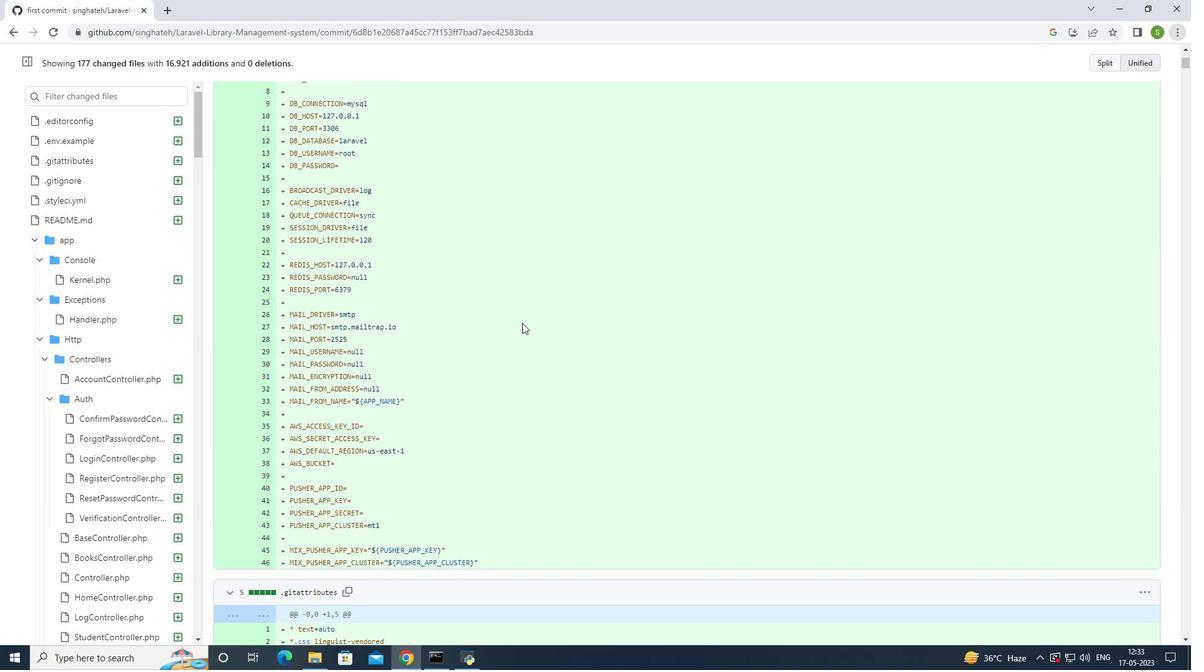 
Action: Mouse scrolled (522, 323) with delta (0, 0)
Screenshot: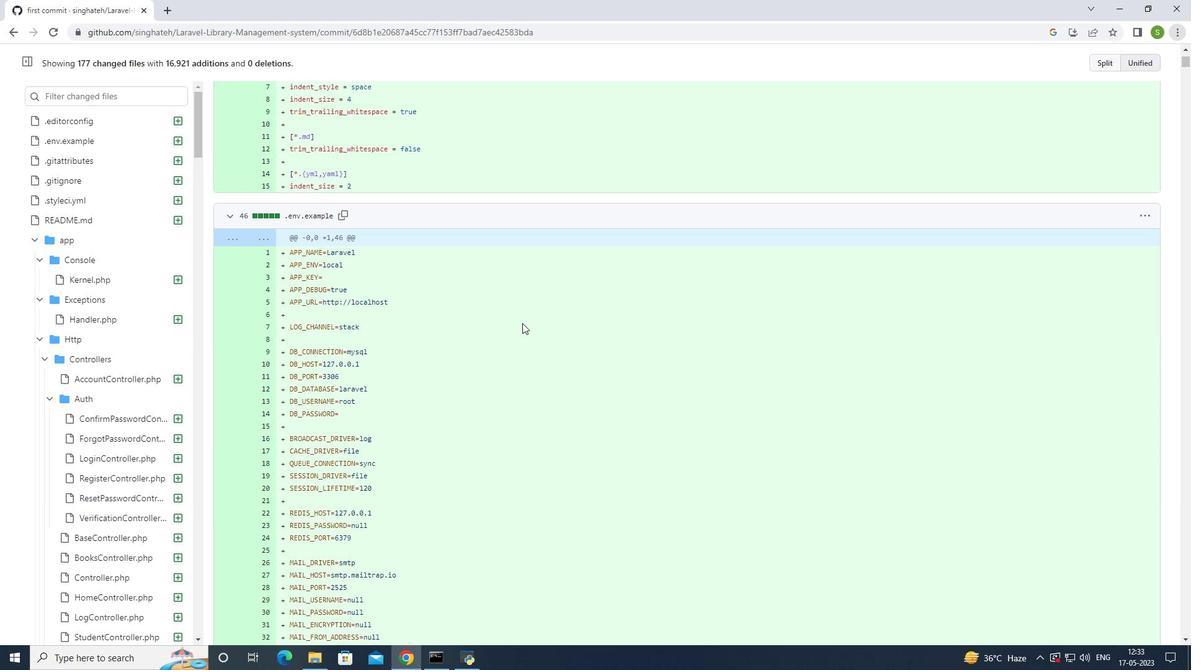 
Action: Mouse scrolled (522, 323) with delta (0, 0)
Screenshot: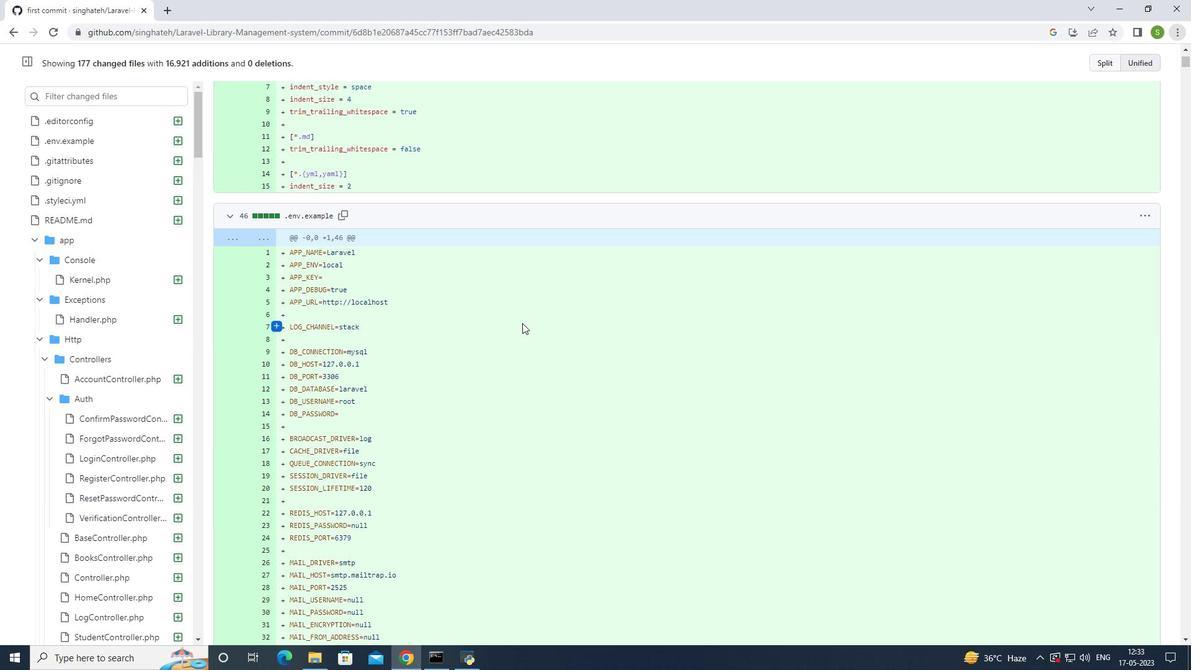 
Action: Mouse scrolled (522, 323) with delta (0, 0)
Screenshot: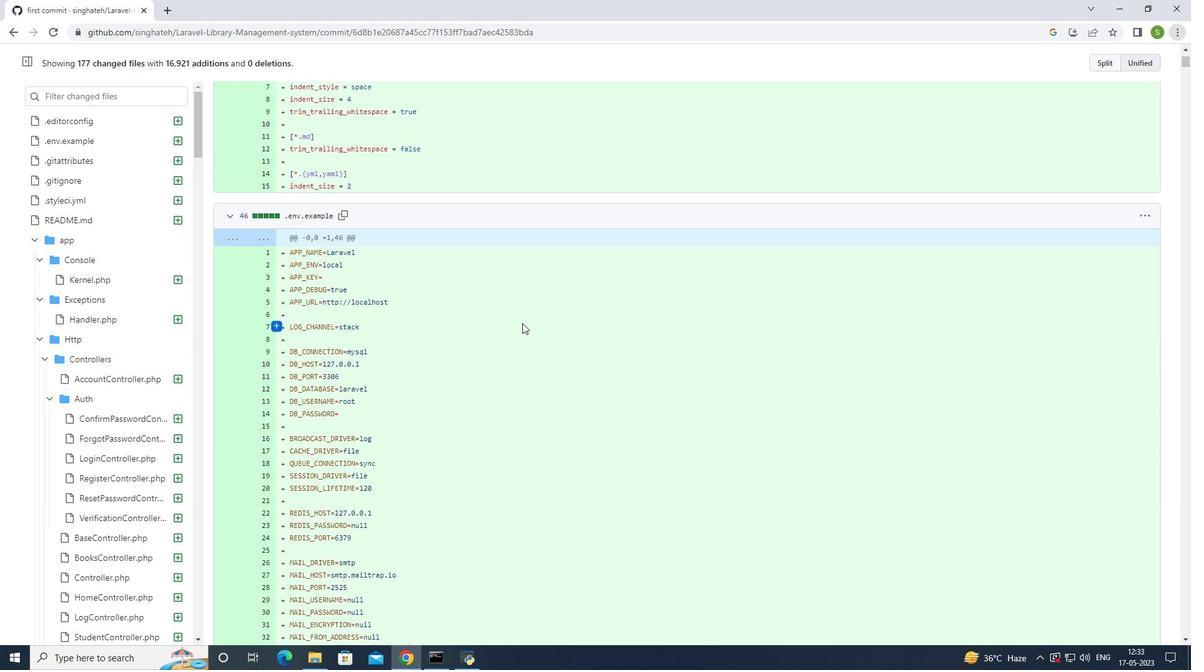 
Action: Mouse scrolled (522, 323) with delta (0, 0)
Screenshot: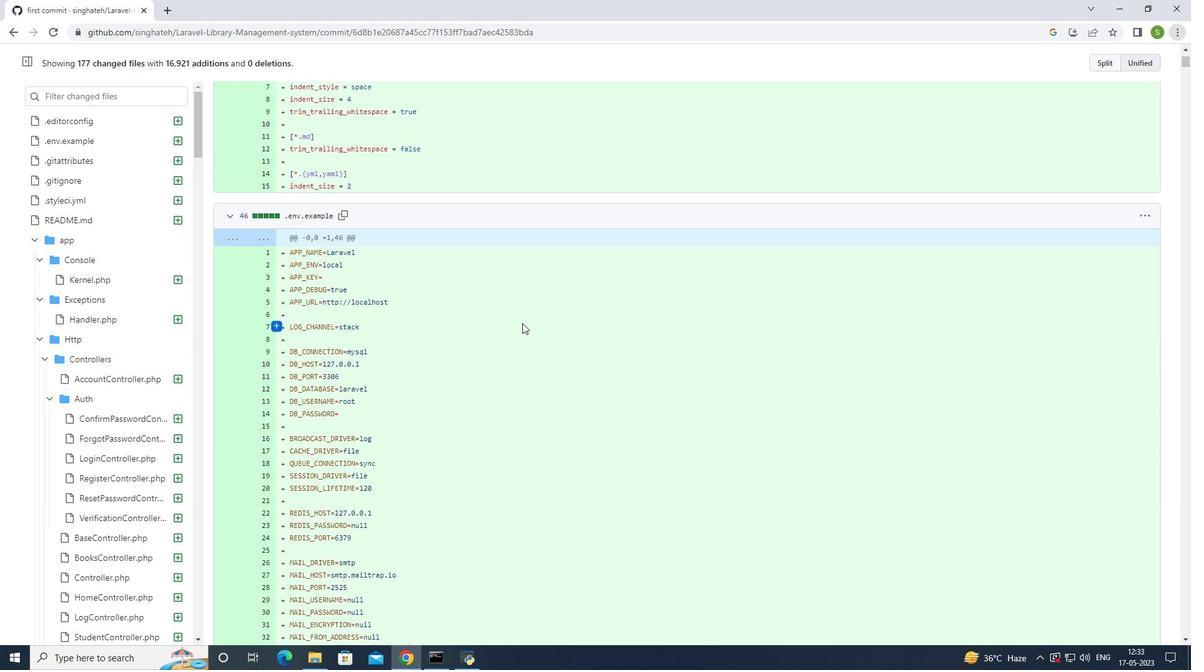 
Action: Mouse scrolled (522, 323) with delta (0, 0)
Screenshot: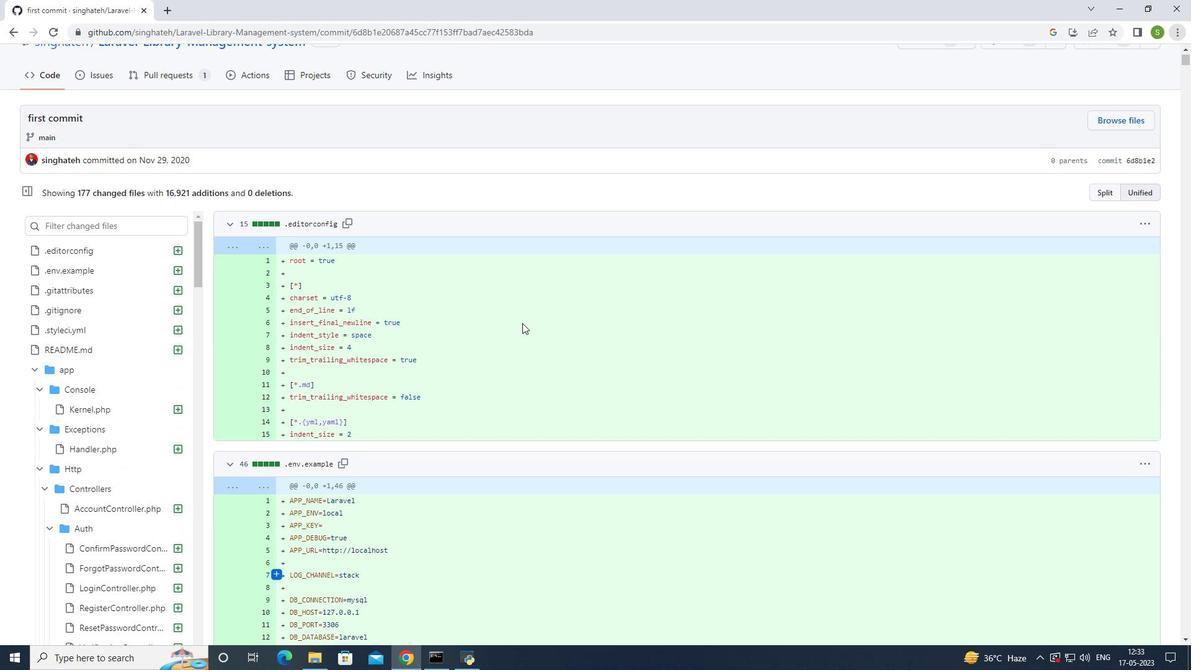 
Action: Mouse scrolled (522, 323) with delta (0, 0)
Screenshot: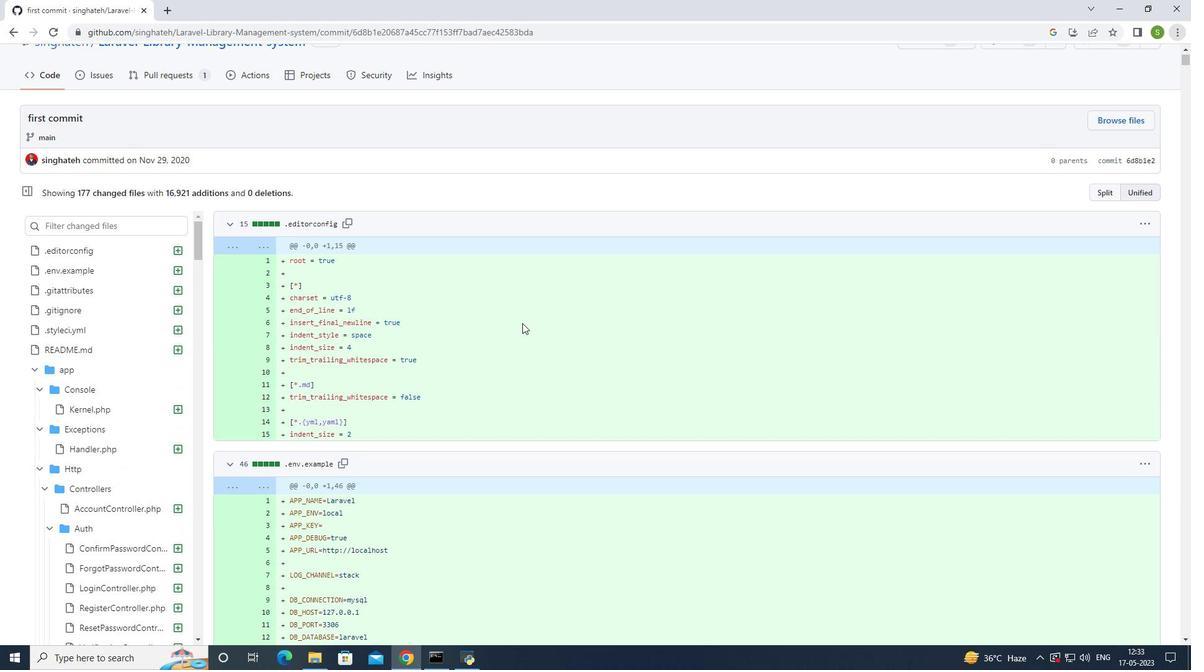 
Action: Mouse scrolled (522, 323) with delta (0, 0)
Screenshot: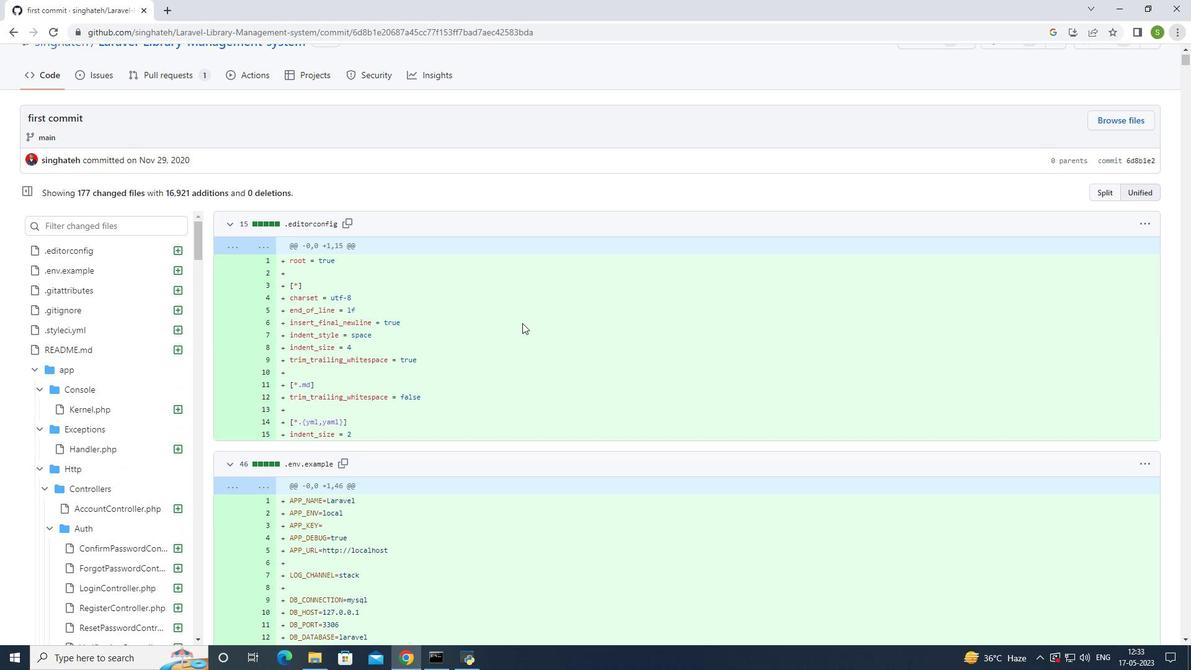 
Action: Mouse scrolled (522, 323) with delta (0, 0)
Screenshot: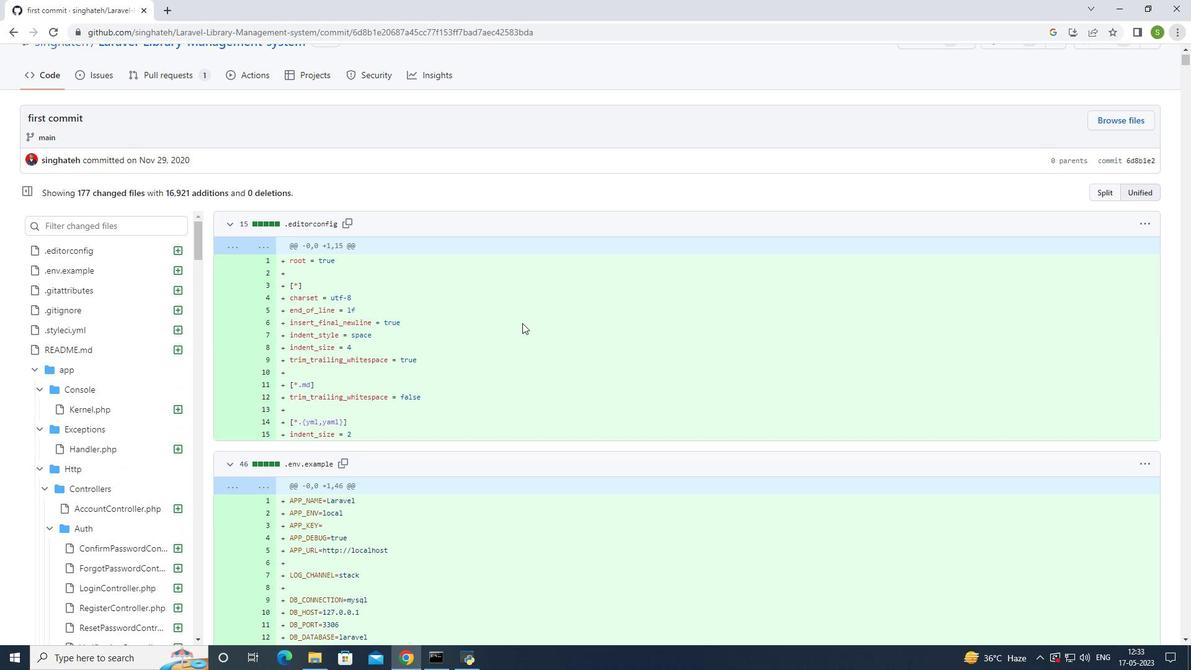 
Action: Mouse moved to (1051, 98)
Screenshot: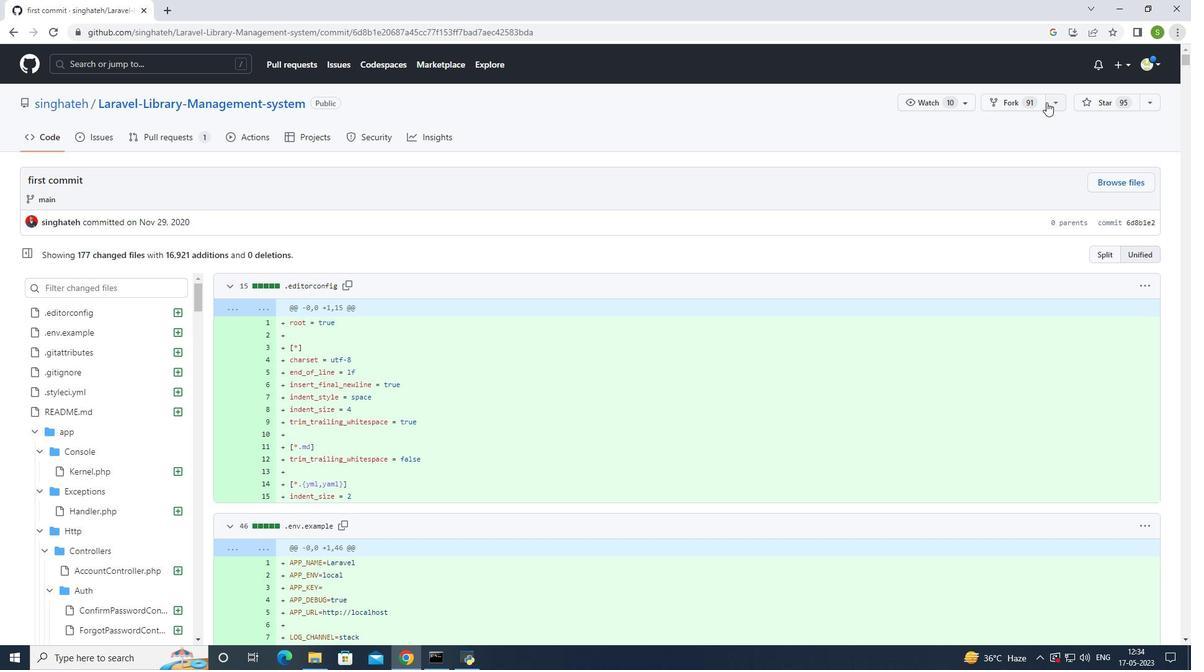 
Action: Mouse pressed left at (1051, 98)
Screenshot: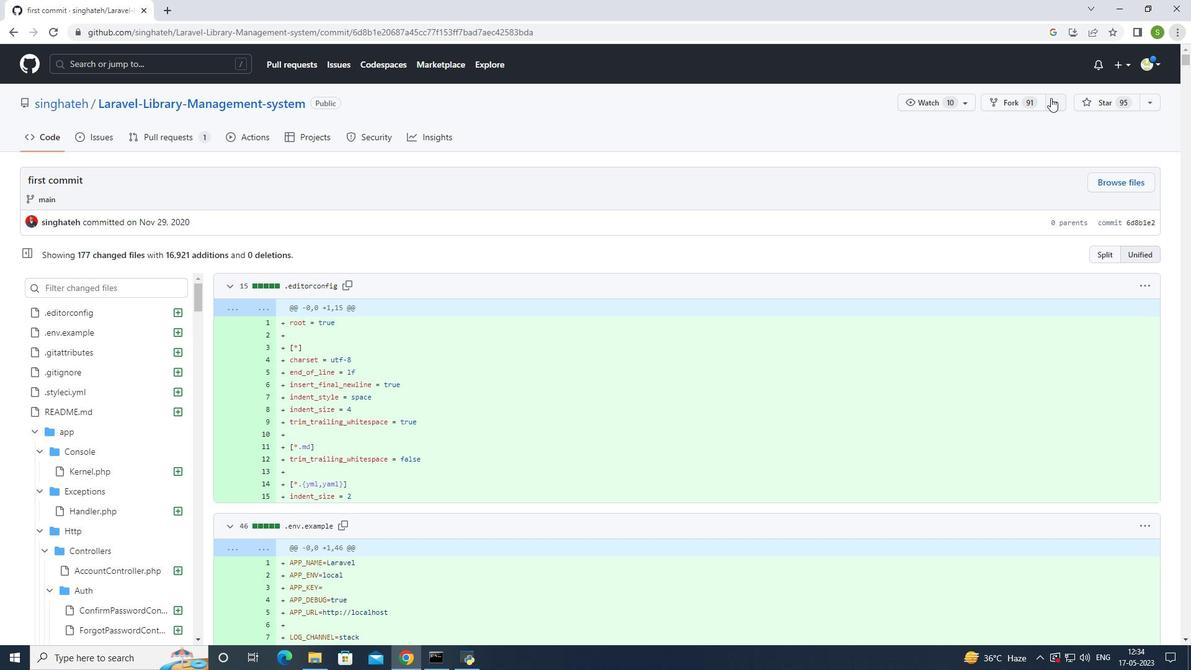 
Action: Mouse moved to (959, 168)
Screenshot: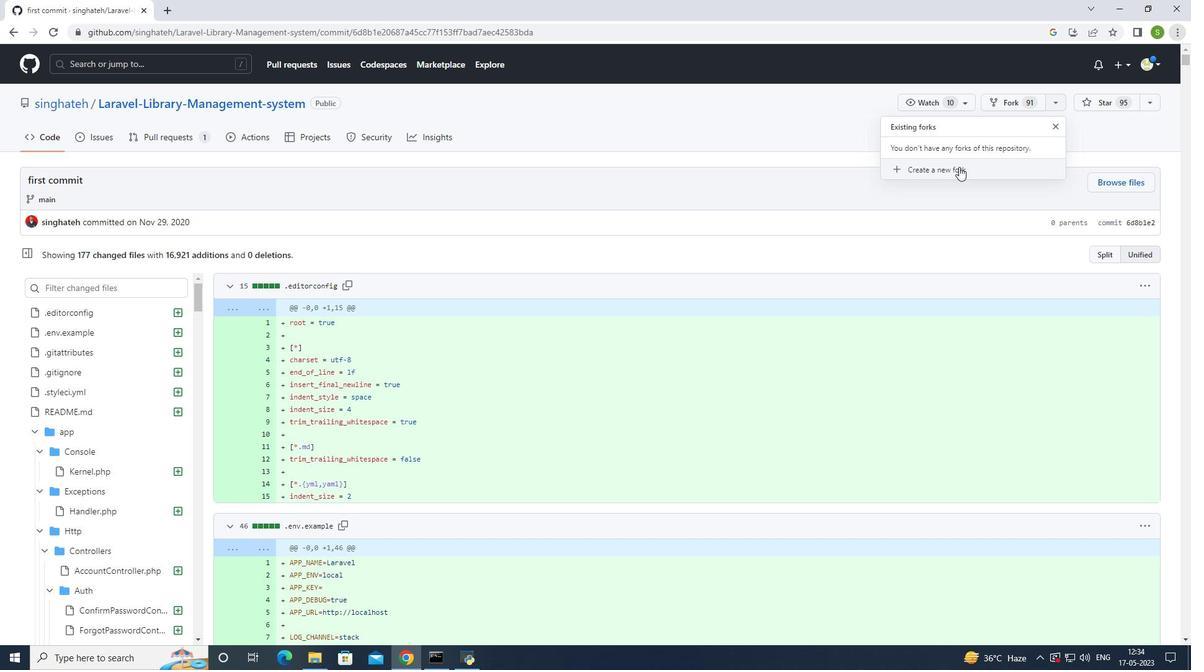
Action: Mouse pressed left at (959, 168)
Screenshot: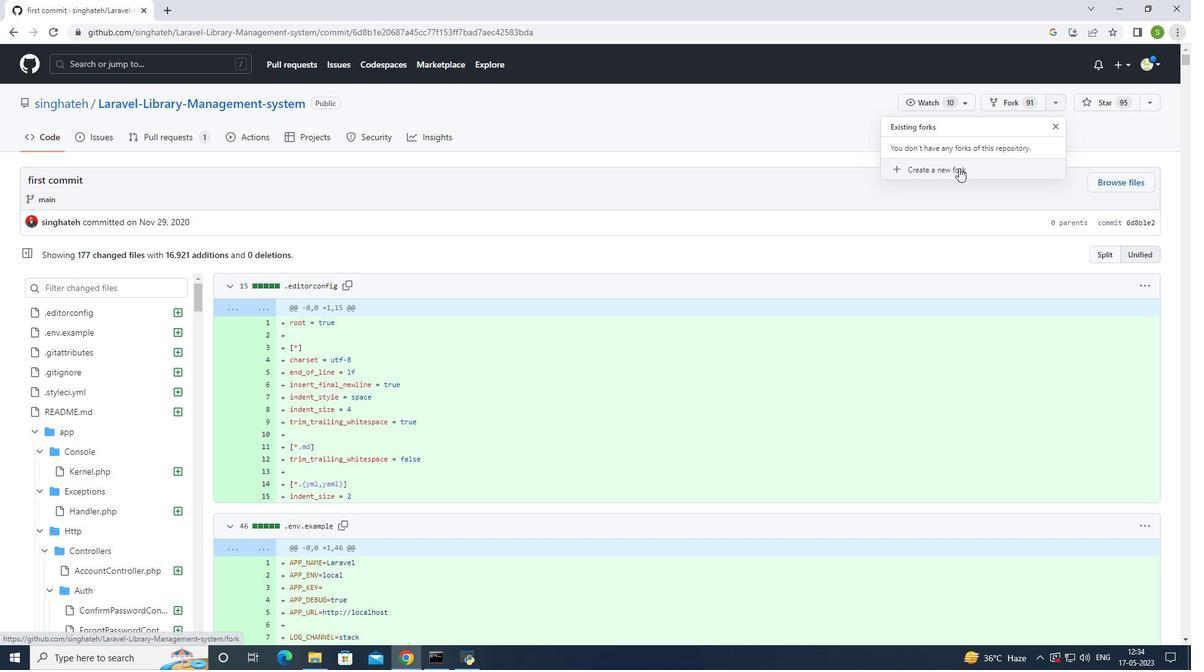 
Action: Mouse moved to (484, 437)
Screenshot: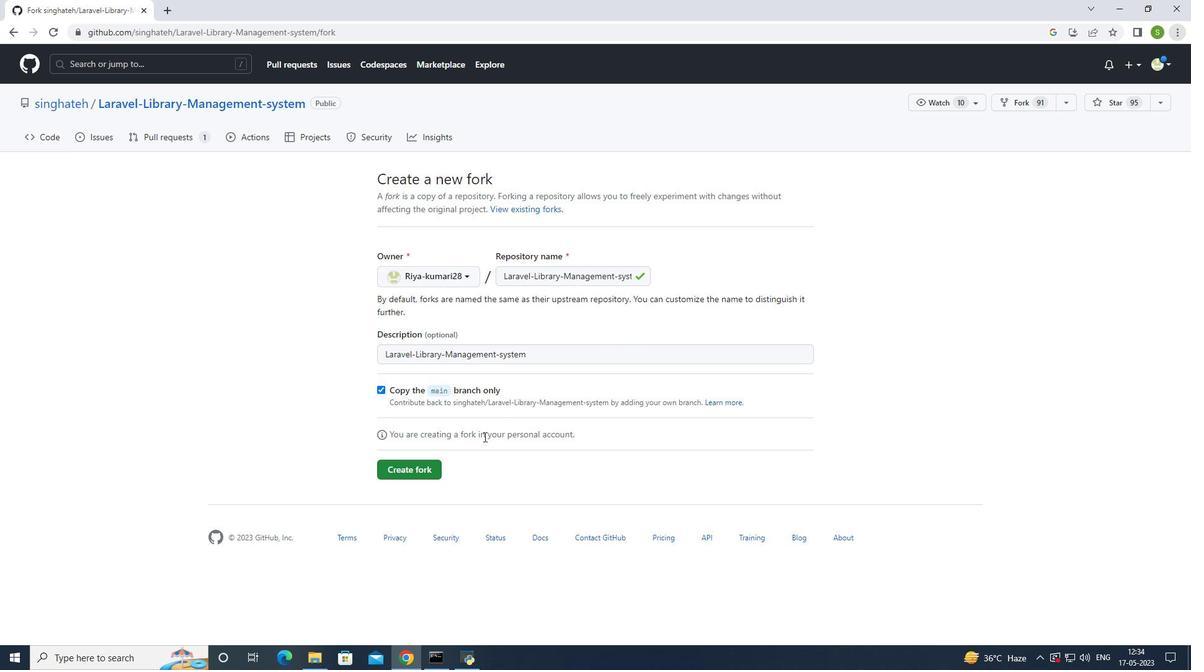 
Action: Mouse pressed left at (484, 437)
Screenshot: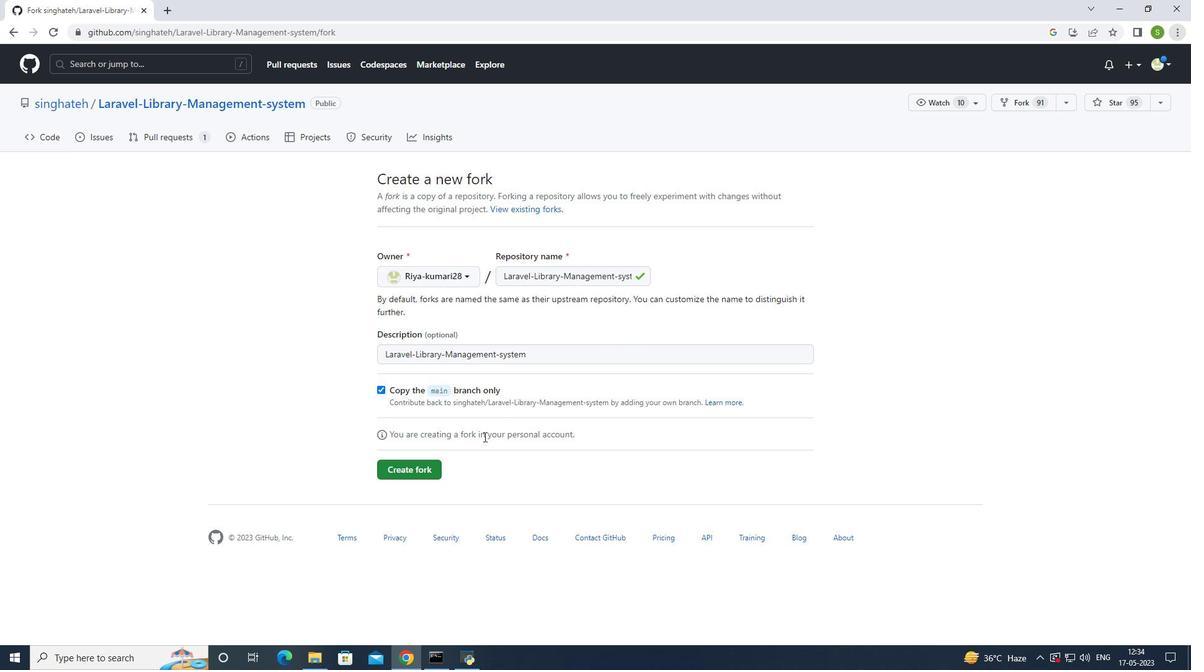 
Action: Mouse moved to (421, 464)
Screenshot: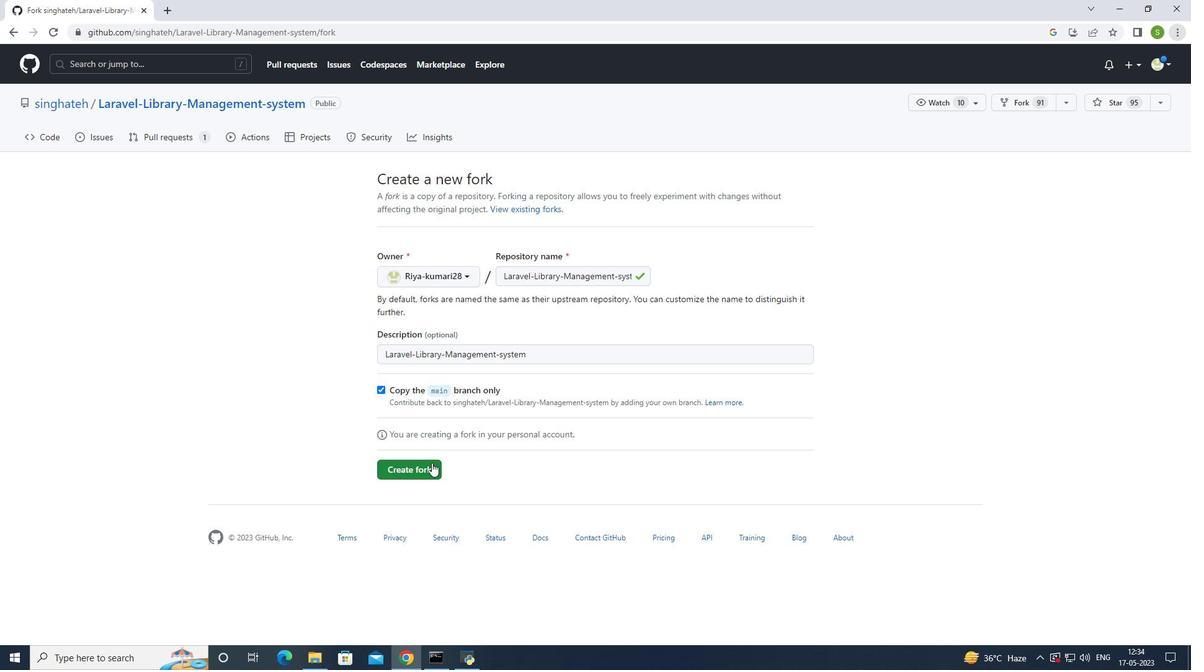 
Action: Mouse pressed left at (421, 464)
Screenshot: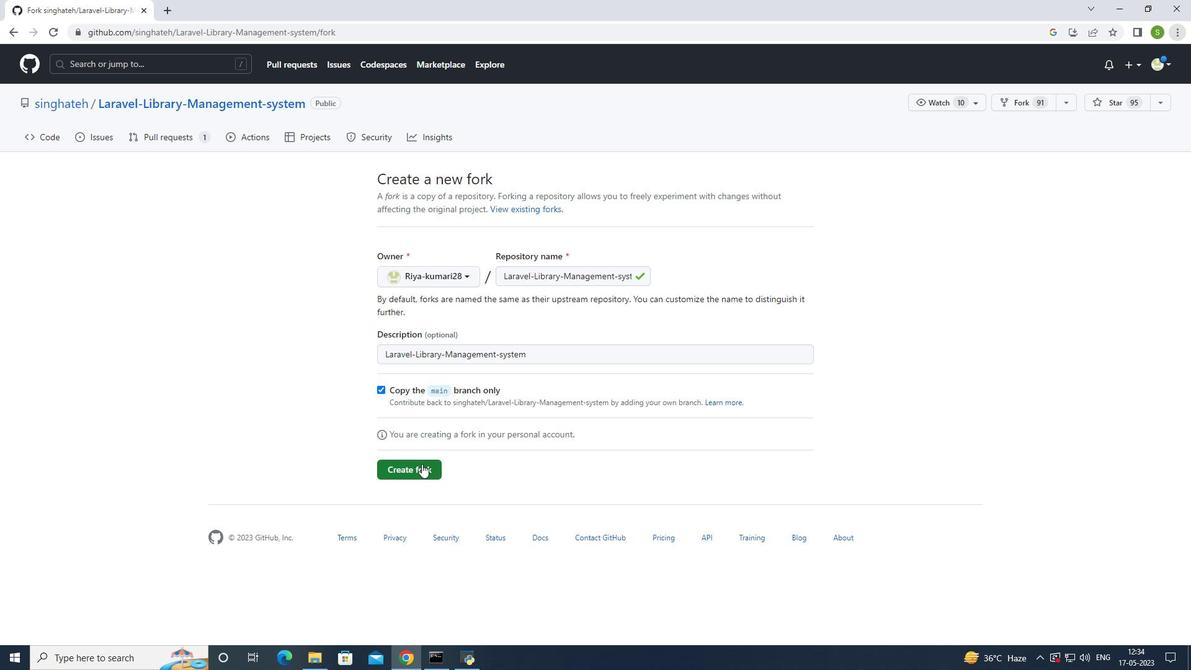 
Action: Mouse moved to (1063, 99)
Screenshot: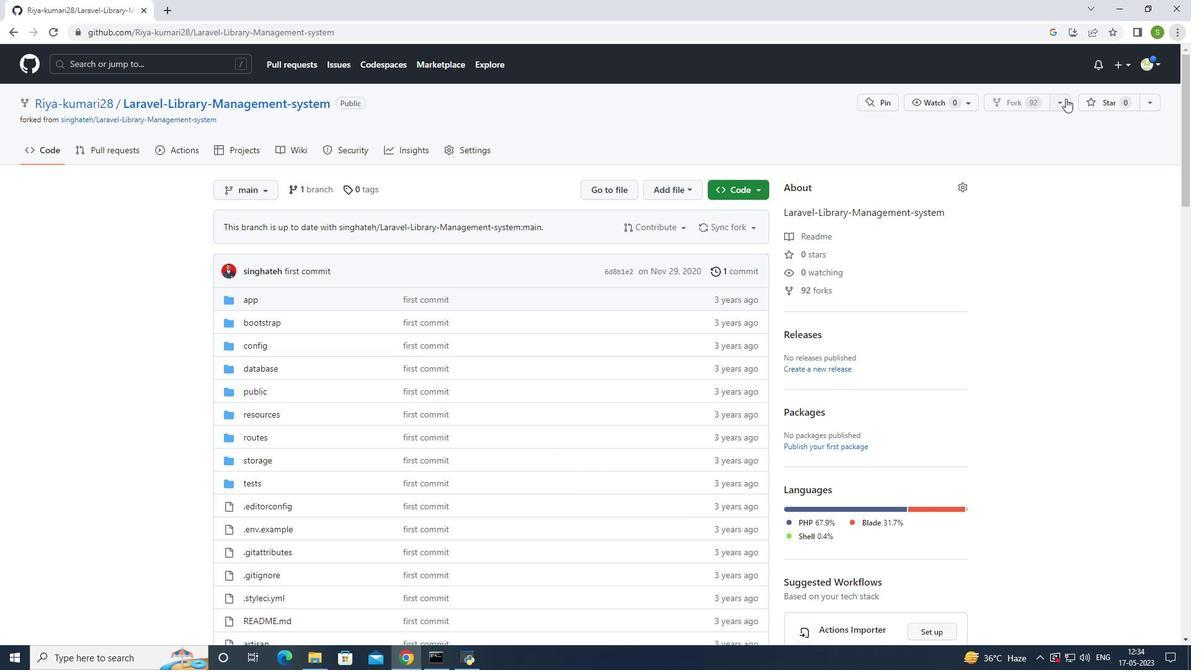 
Action: Mouse pressed left at (1063, 99)
Screenshot: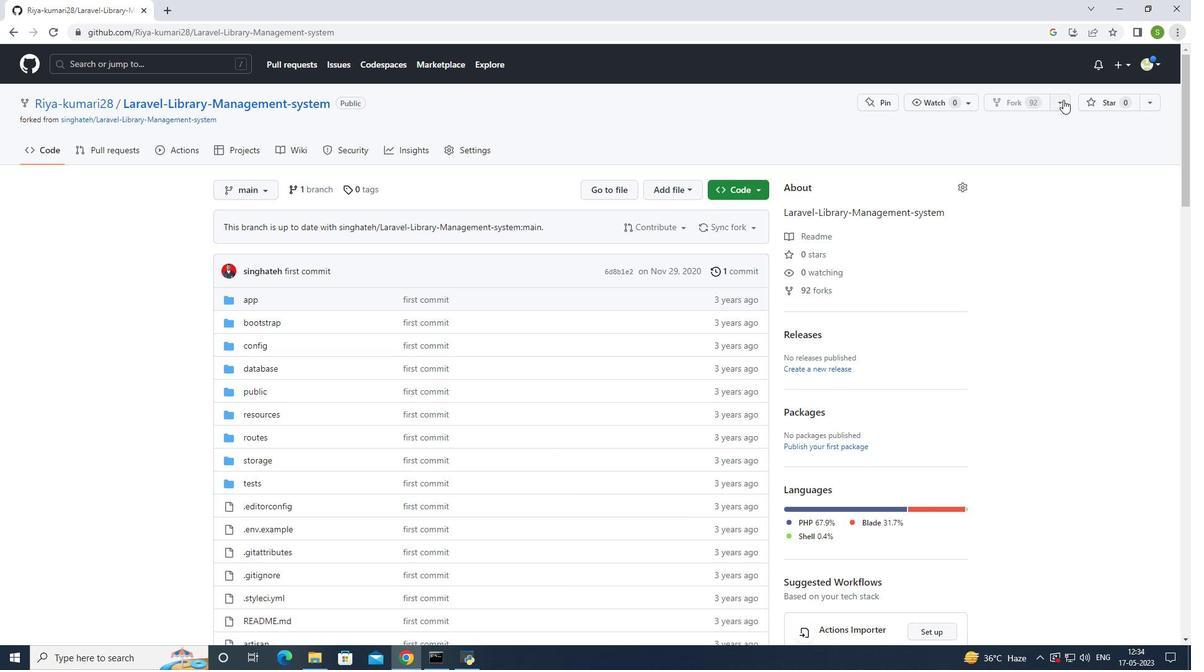 
Action: Mouse moved to (1037, 104)
Screenshot: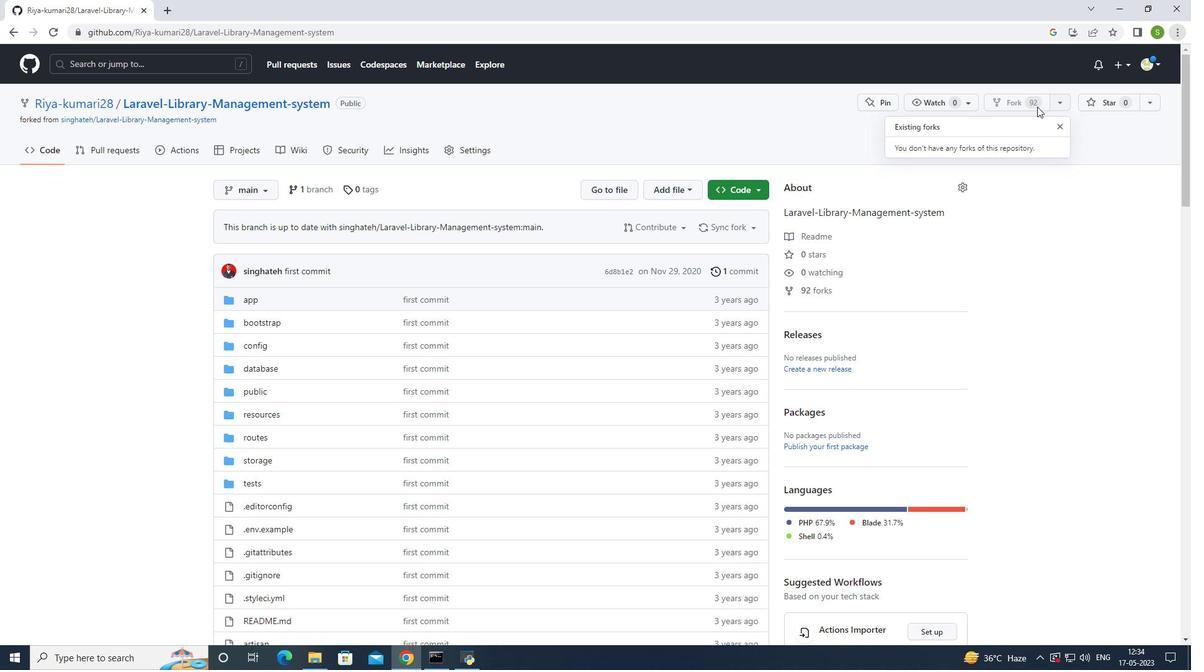 
Action: Mouse pressed left at (1037, 104)
Screenshot: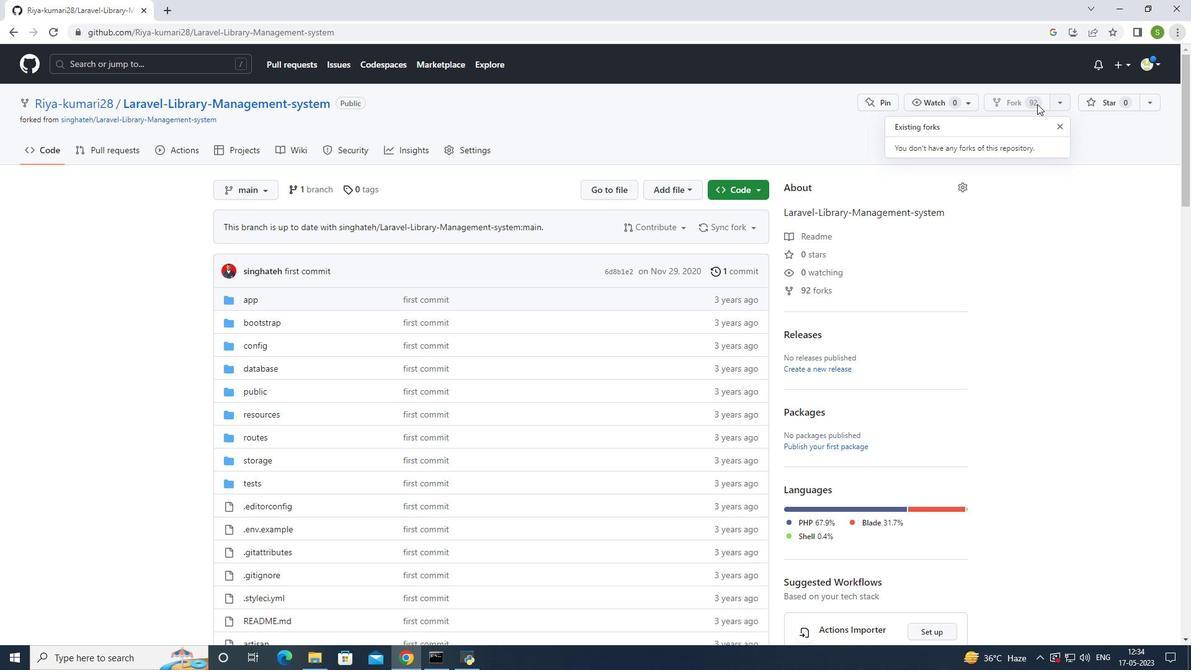
Action: Mouse moved to (497, 357)
Screenshot: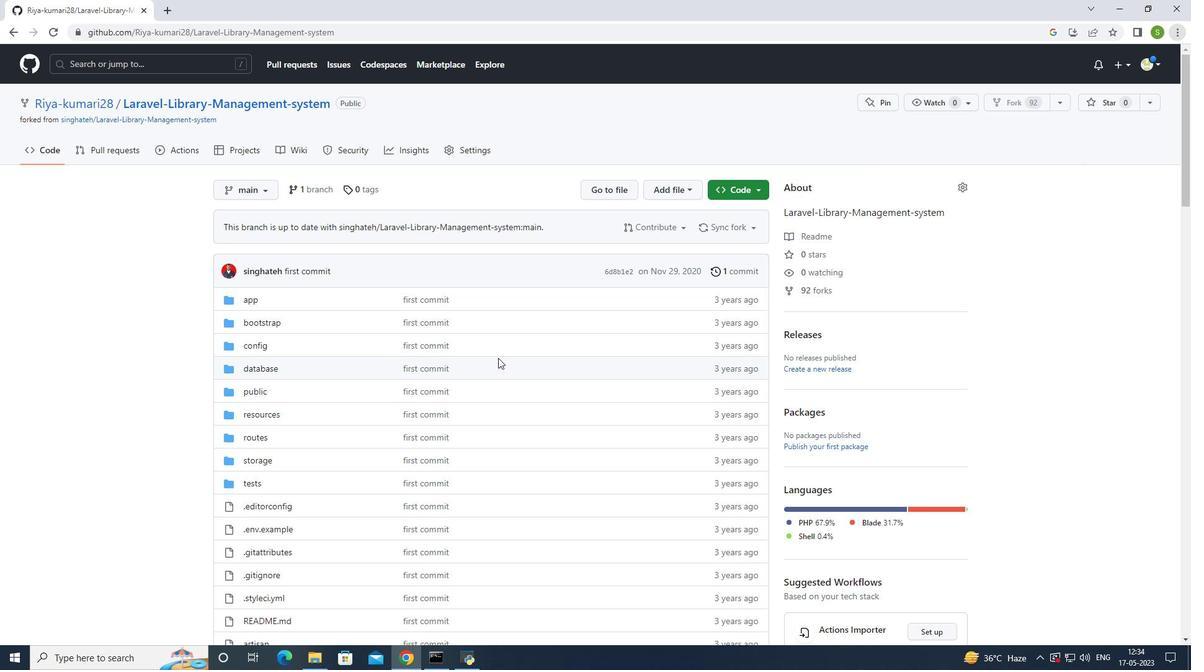 
Action: Mouse scrolled (497, 356) with delta (0, 0)
Screenshot: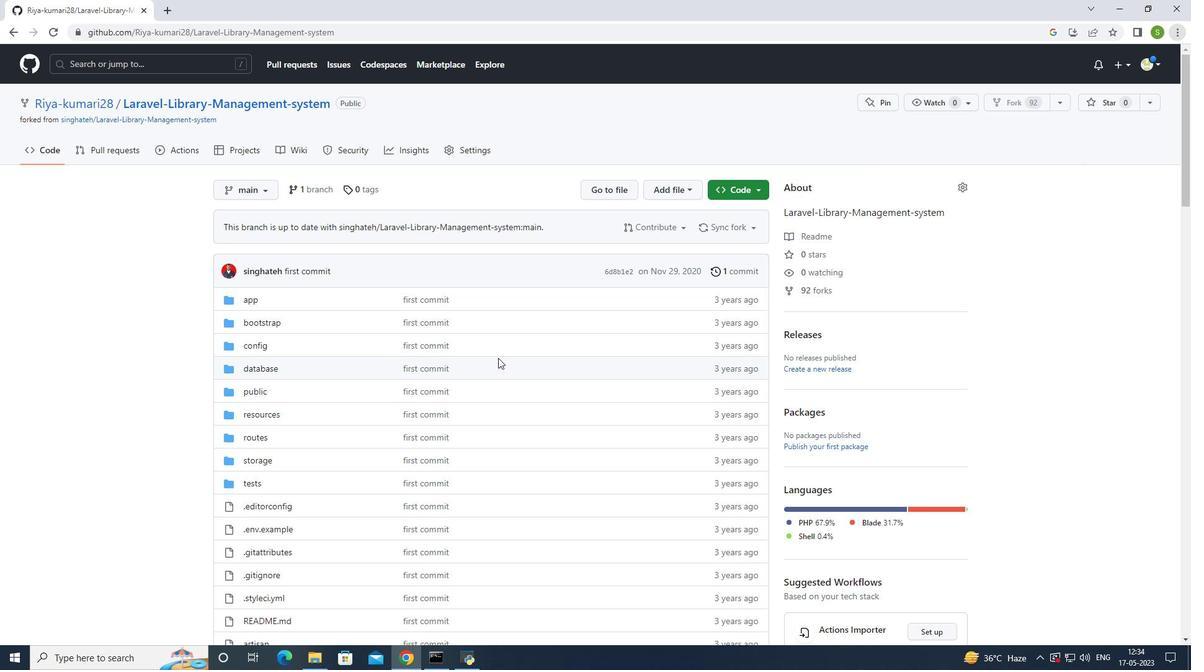 
Action: Mouse scrolled (497, 356) with delta (0, 0)
Screenshot: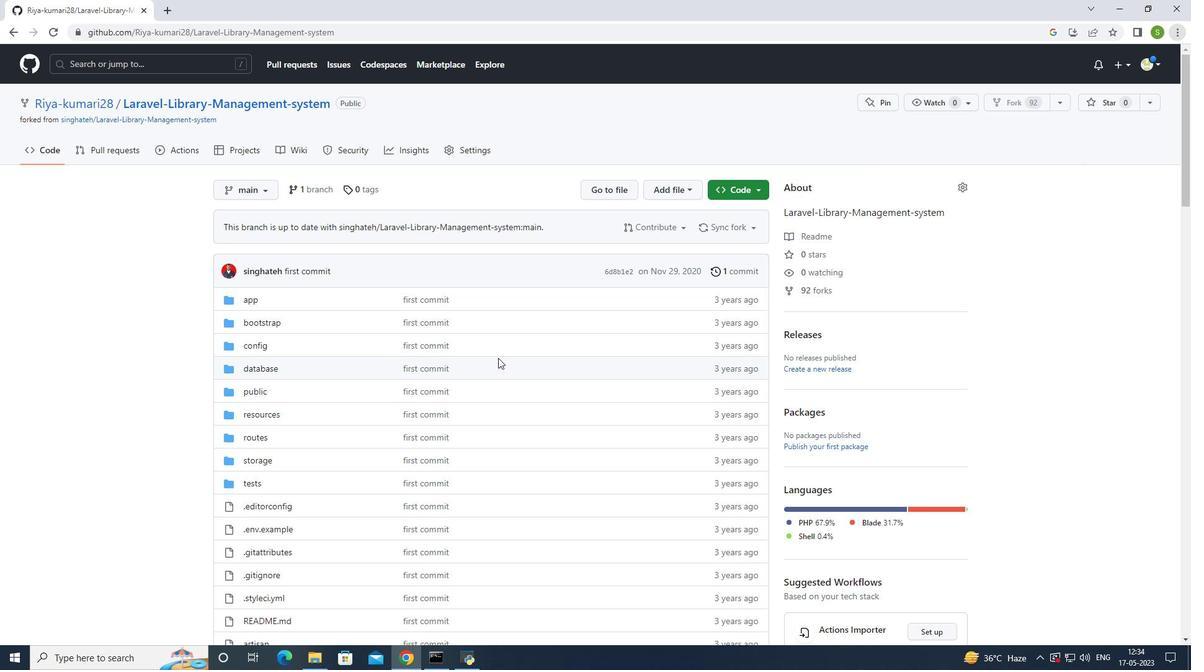 
Action: Mouse scrolled (497, 356) with delta (0, 0)
Screenshot: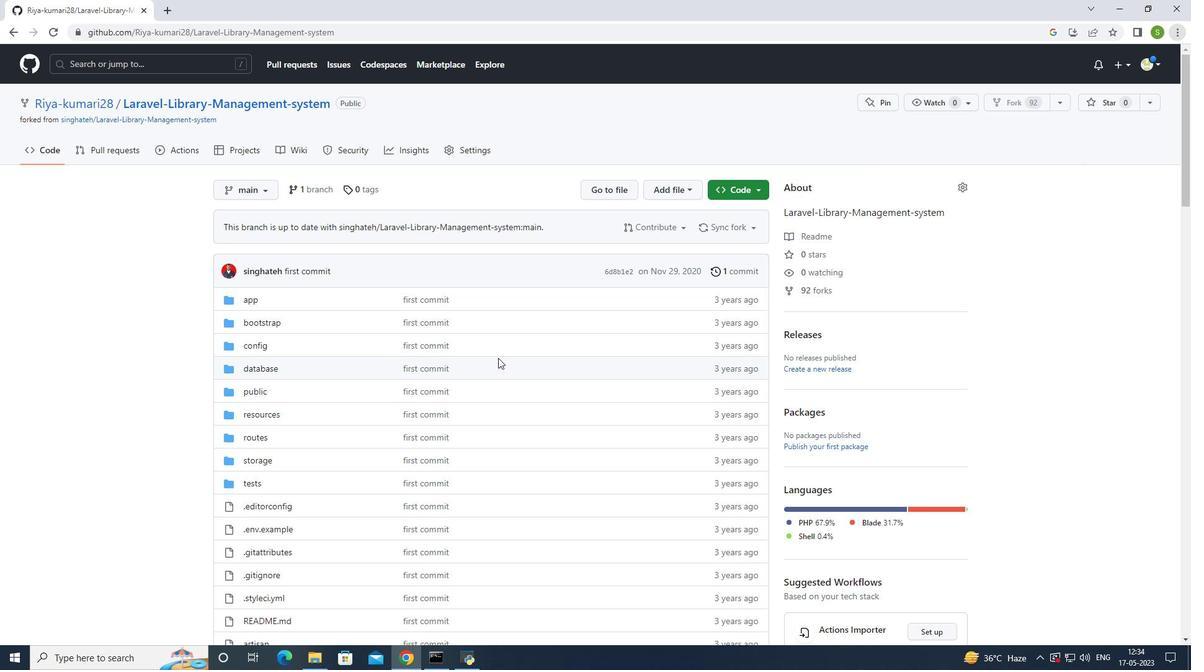 
Action: Mouse scrolled (497, 356) with delta (0, 0)
Screenshot: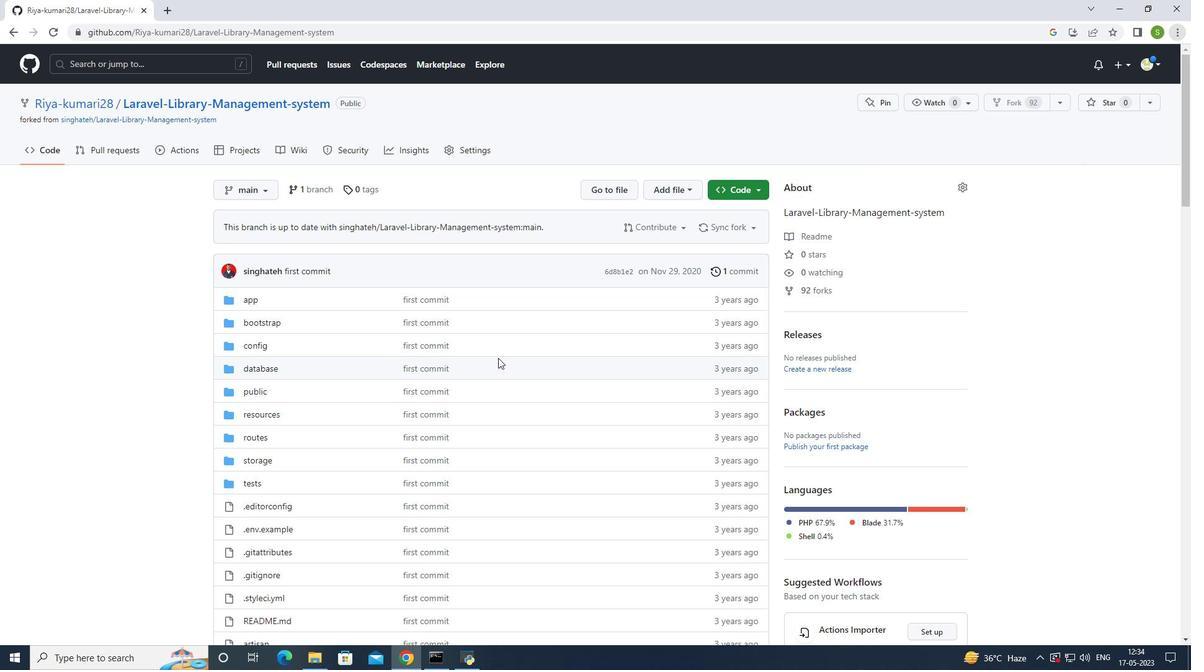 
Action: Mouse scrolled (497, 358) with delta (0, 0)
Screenshot: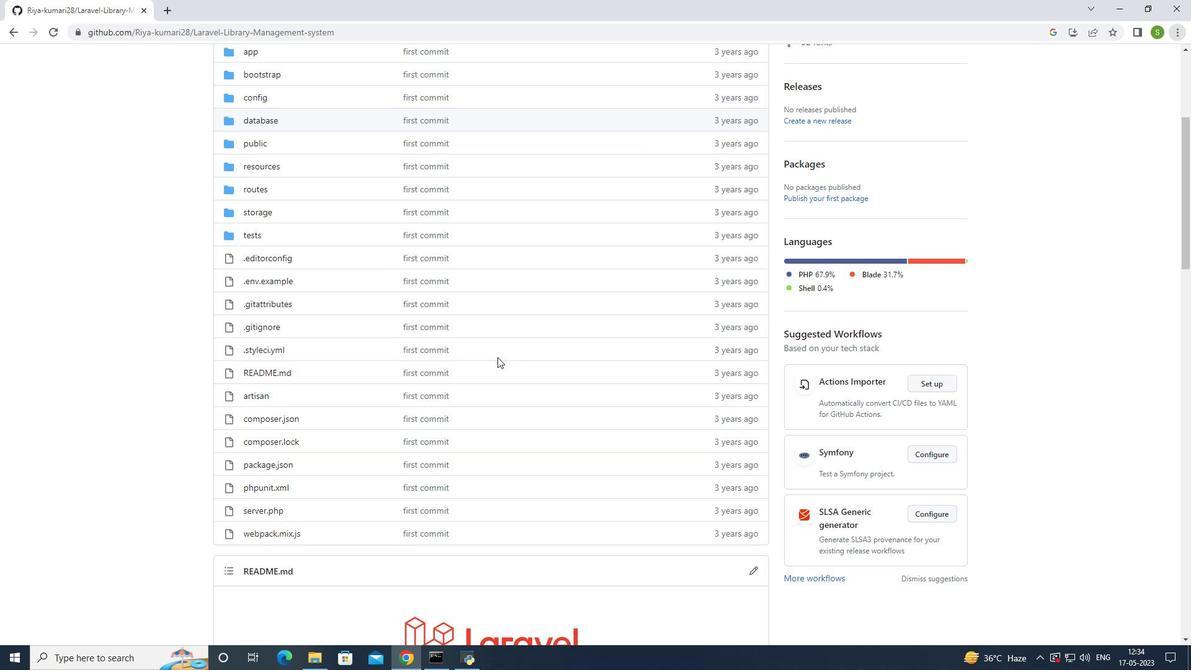 
Action: Mouse scrolled (497, 358) with delta (0, 0)
Screenshot: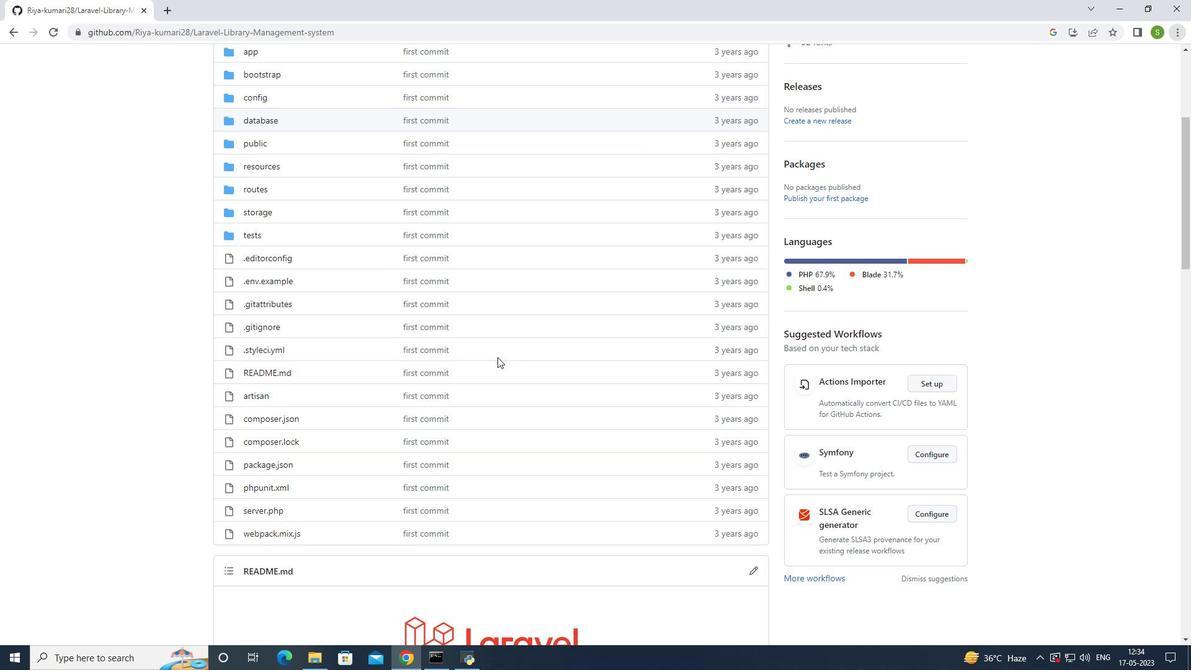 
Action: Mouse moved to (497, 356)
Screenshot: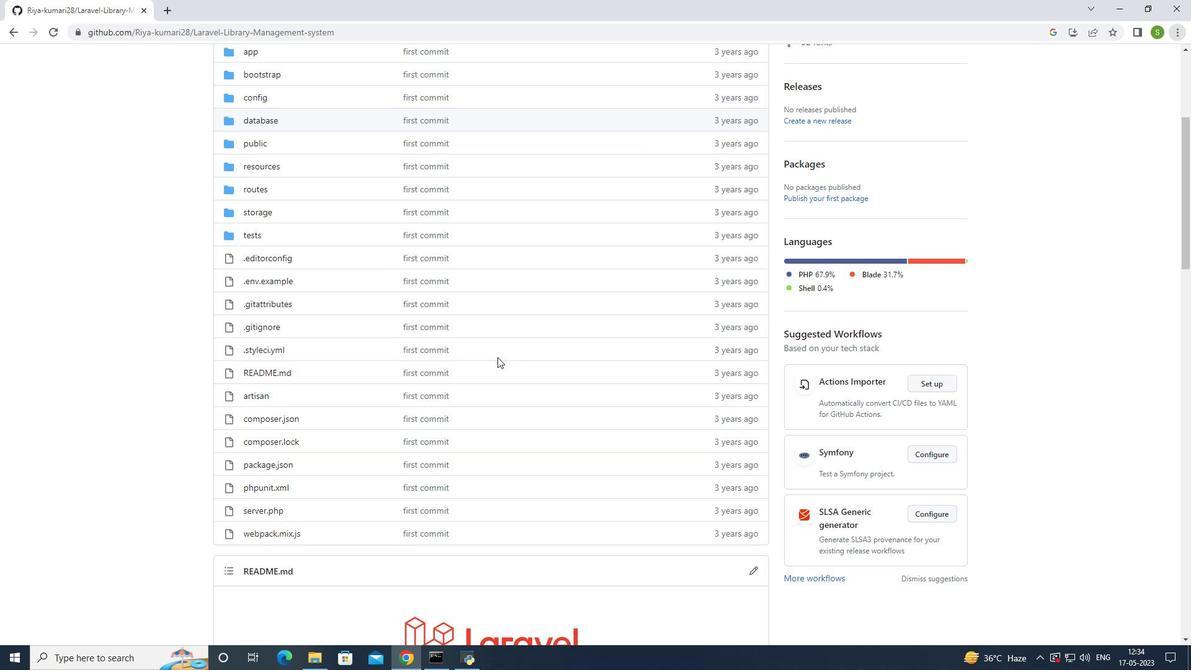 
Action: Mouse scrolled (497, 357) with delta (0, 0)
Screenshot: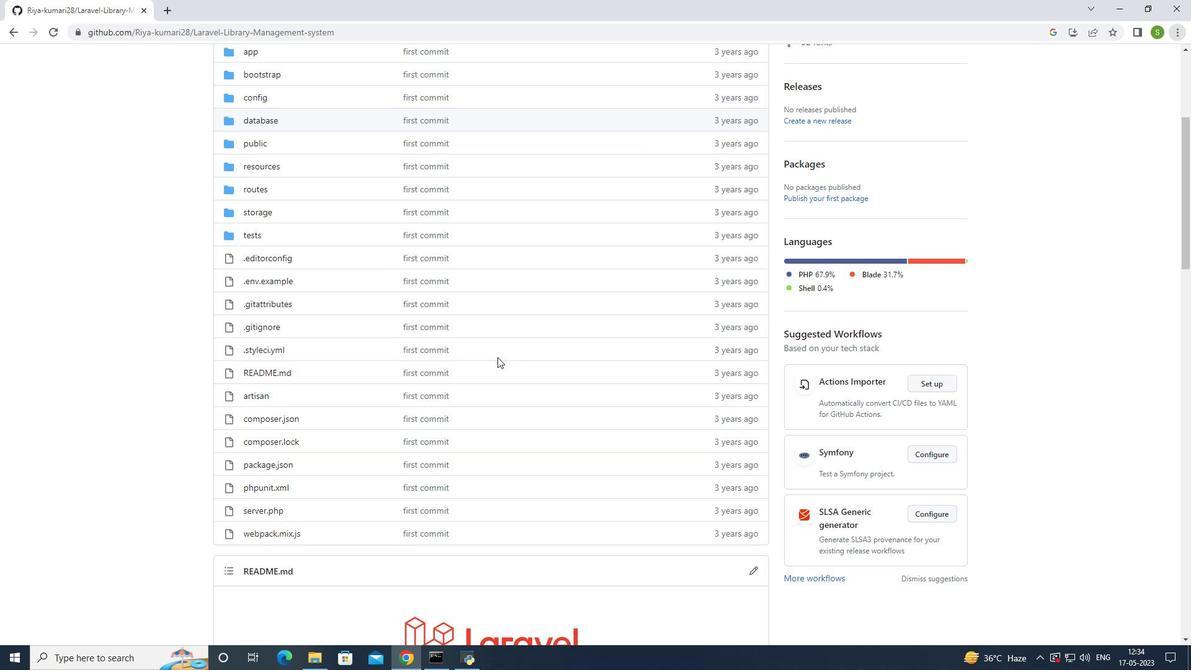 
Action: Mouse moved to (497, 352)
Screenshot: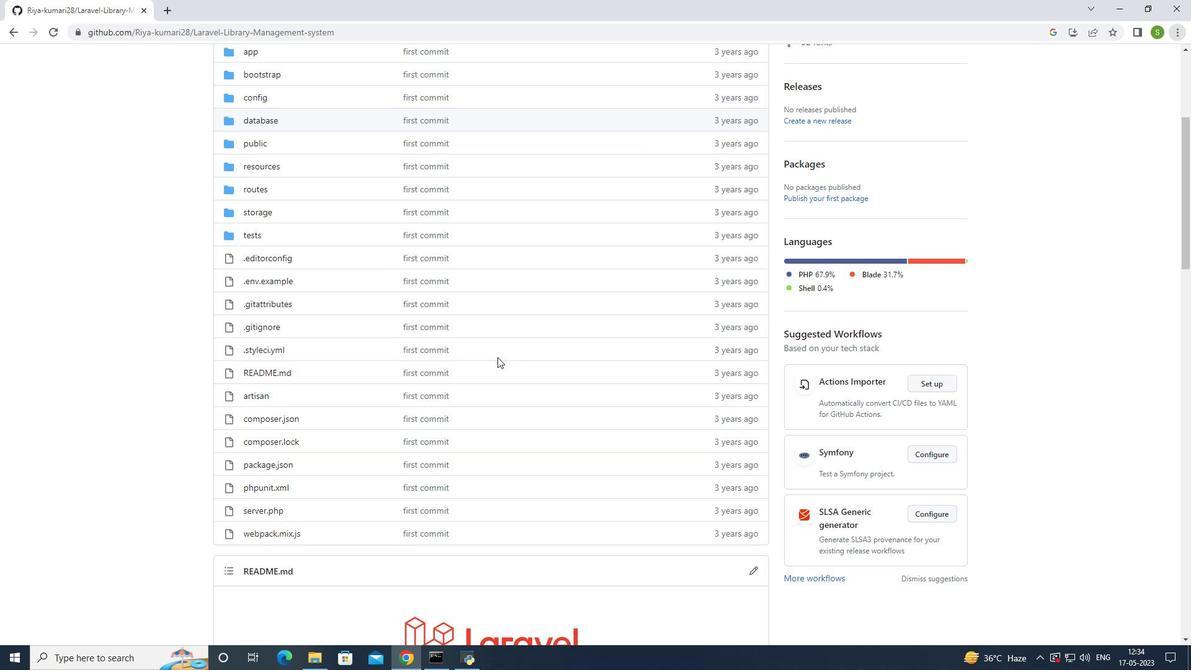 
Action: Mouse scrolled (497, 353) with delta (0, 0)
Screenshot: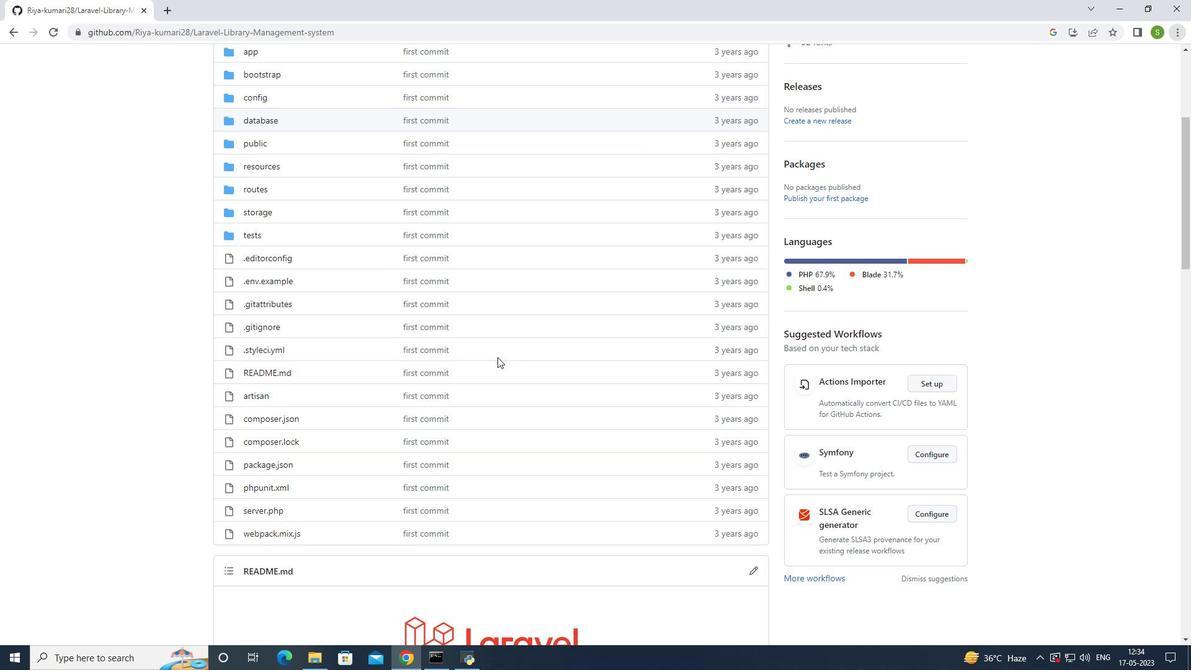 
Action: Mouse moved to (497, 349)
Screenshot: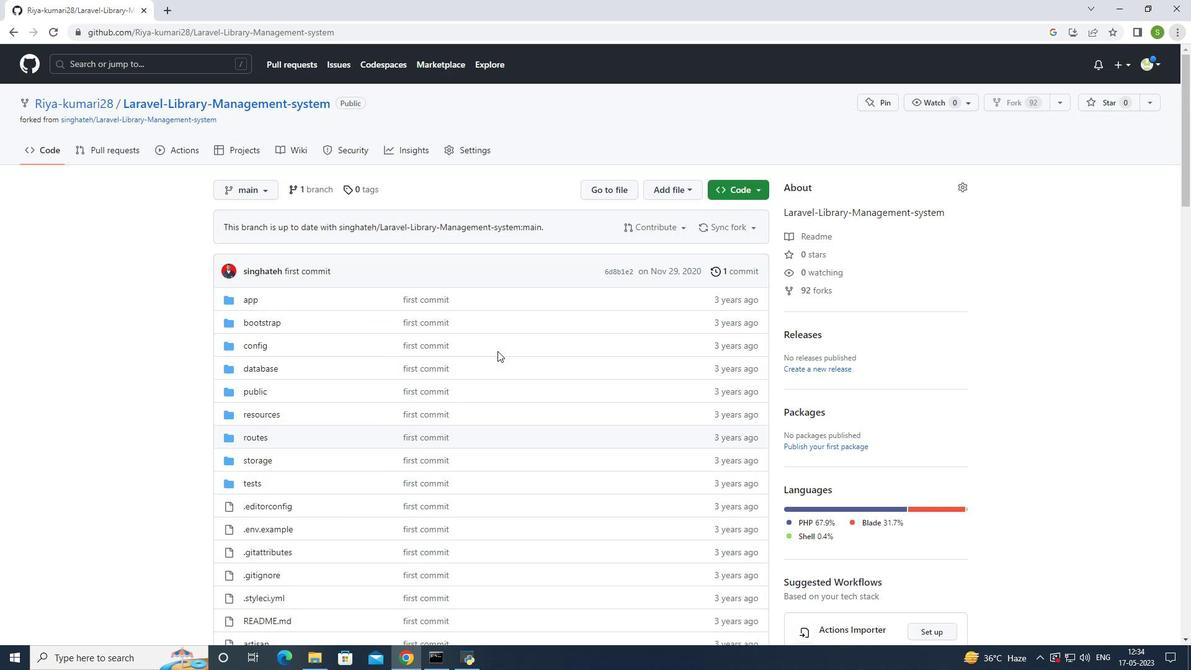 
Action: Mouse scrolled (497, 349) with delta (0, 0)
Screenshot: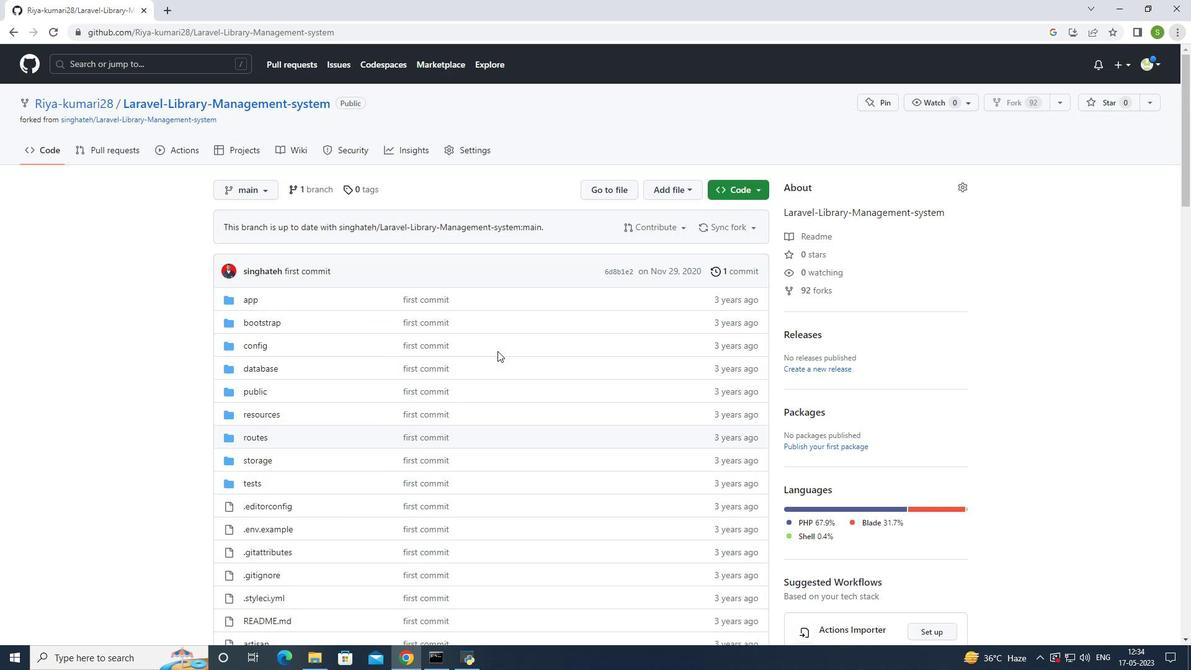 
Action: Mouse scrolled (497, 349) with delta (0, 0)
Screenshot: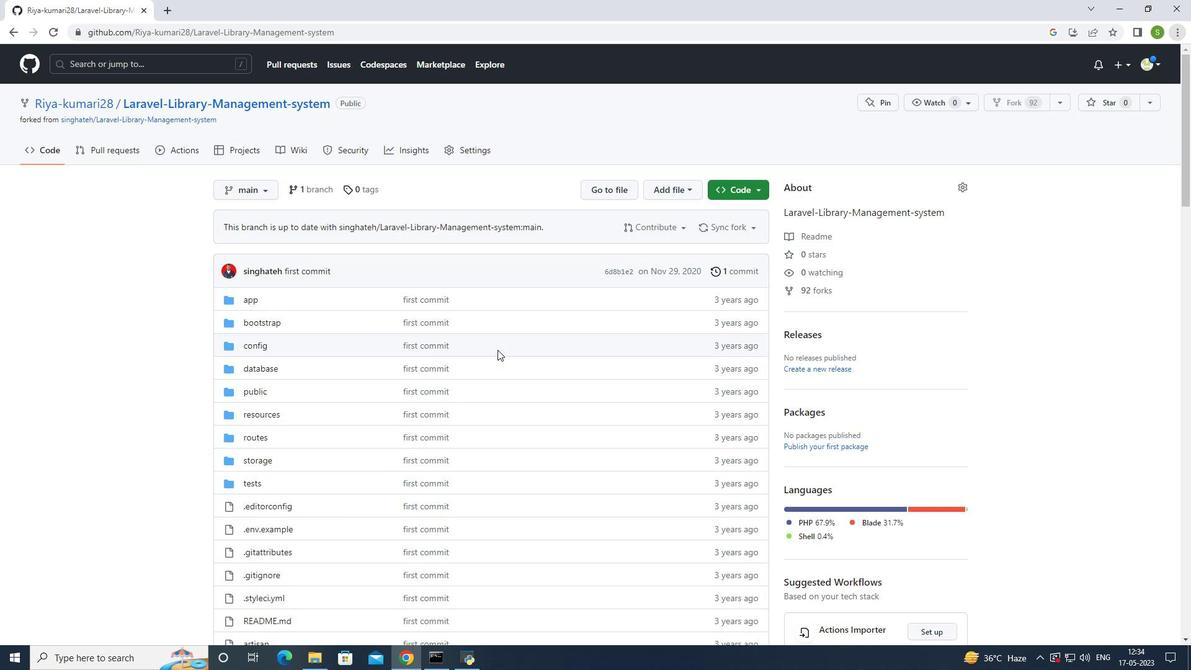 
Action: Mouse scrolled (497, 349) with delta (0, 0)
Screenshot: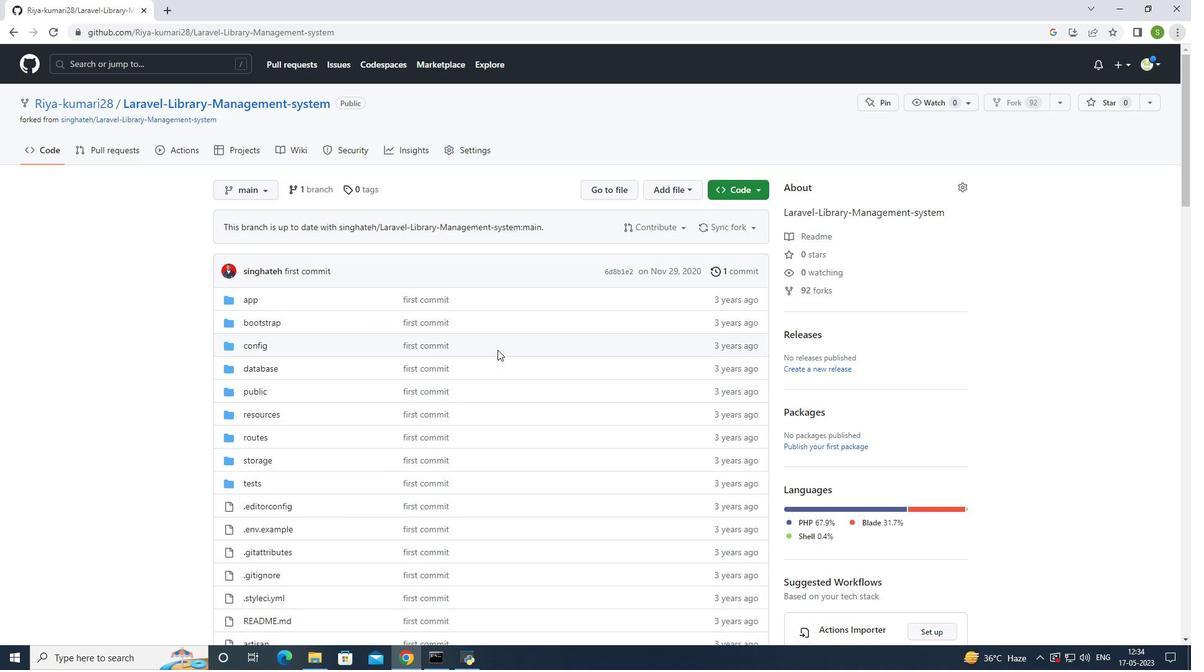 
Action: Mouse moved to (497, 348)
Screenshot: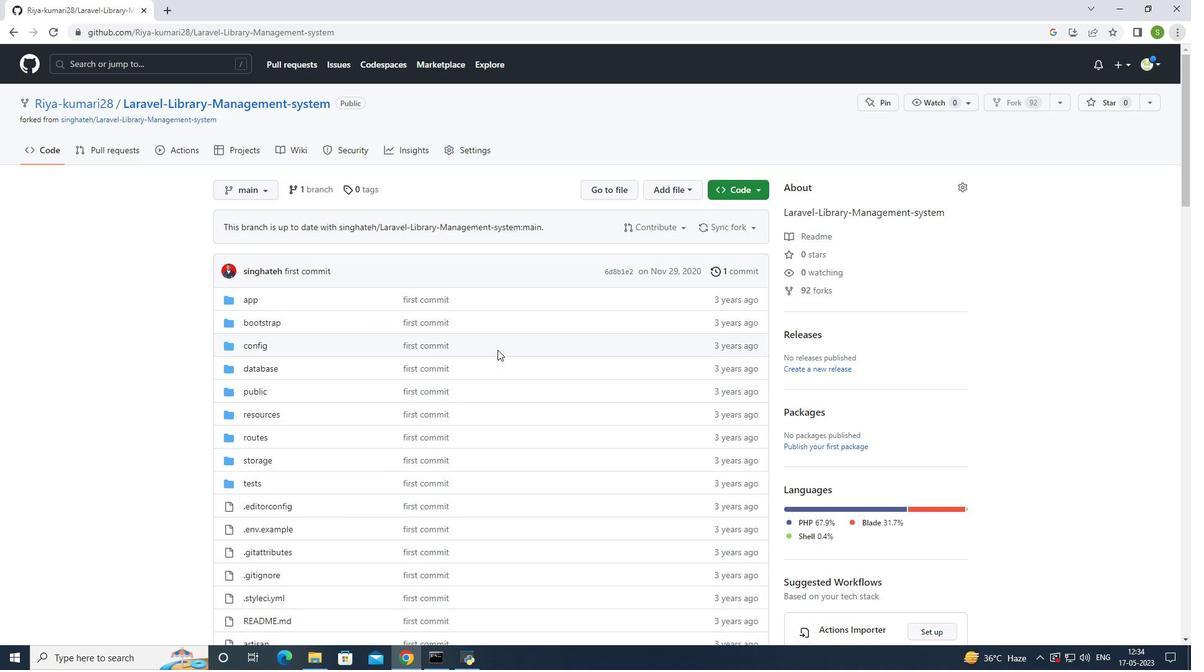 
Action: Mouse scrolled (497, 349) with delta (0, 0)
Screenshot: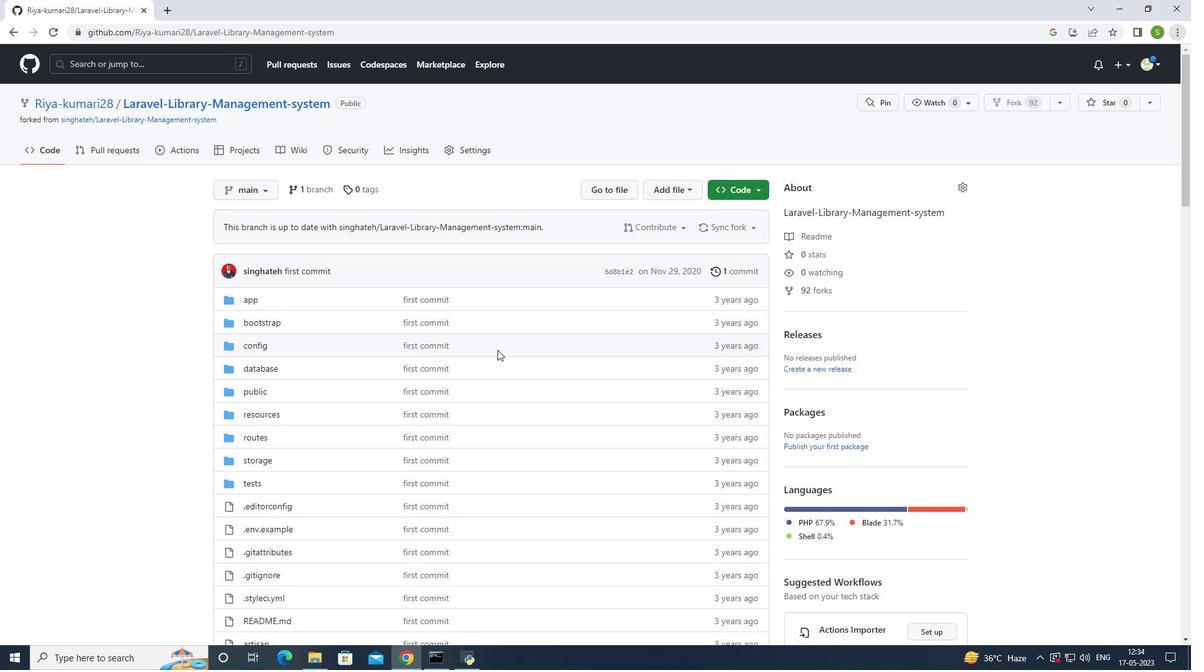 
Action: Mouse moved to (9, 35)
Screenshot: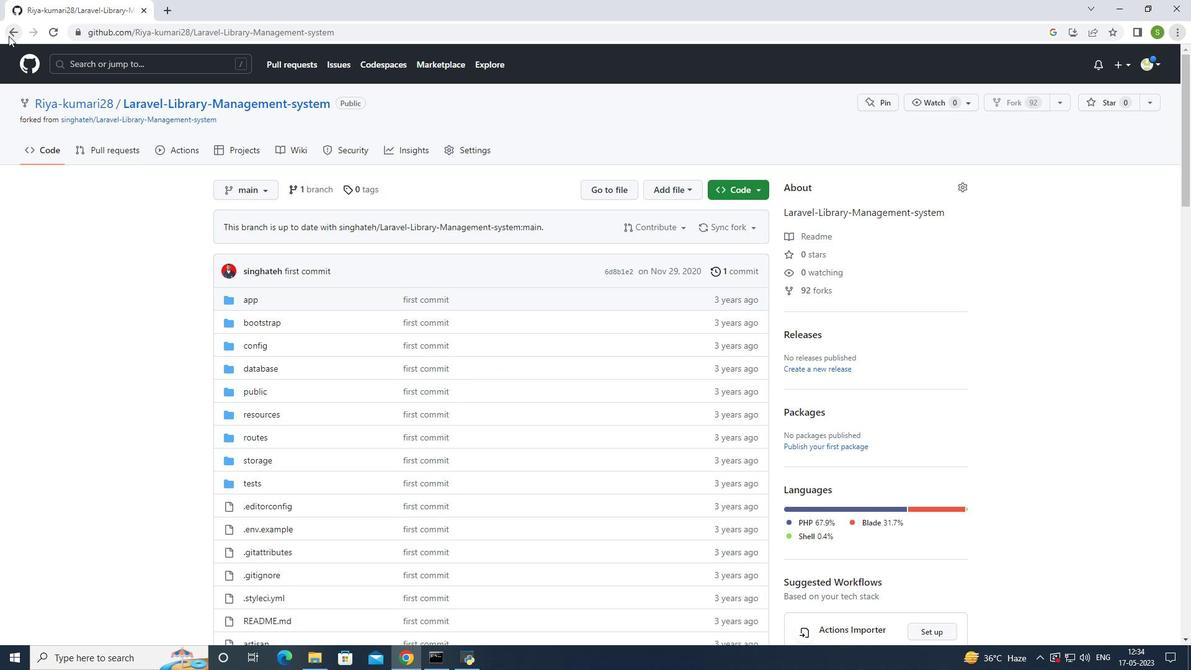 
Action: Mouse pressed left at (9, 35)
Screenshot: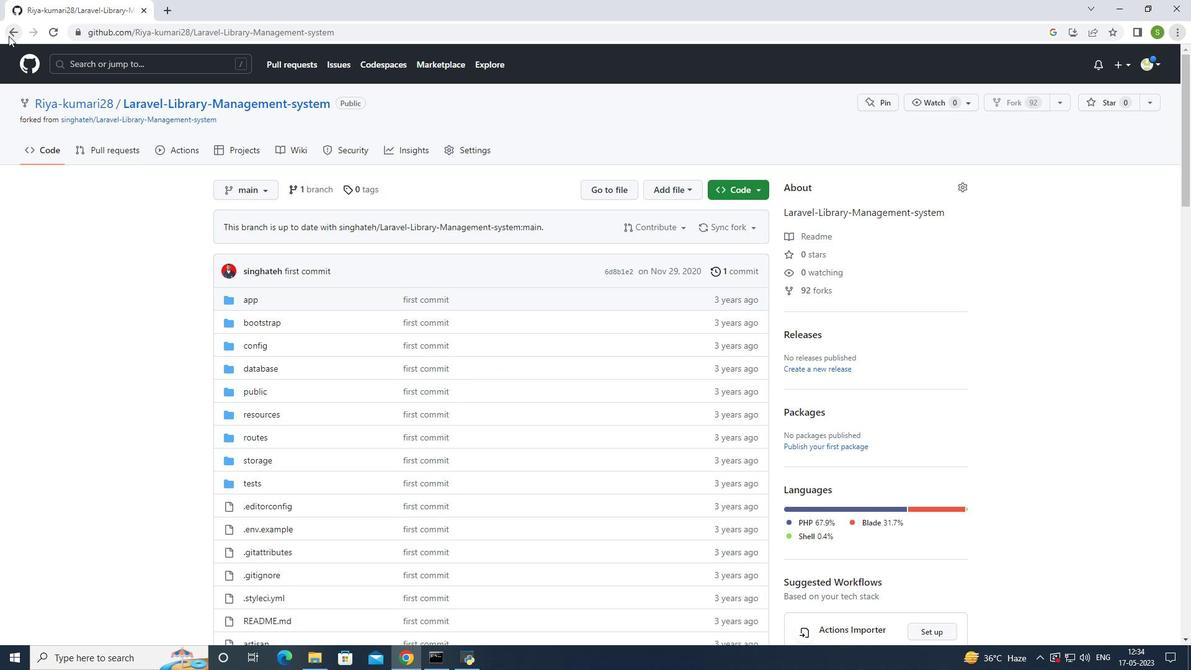 
Action: Mouse moved to (9, 31)
